 Task: Search one way flight ticket for 4 adults, 2 children, 2 infants in seat and 1 infant on lap in premium economy from Monroe: Monroe Regional Airport to Laramie: Laramie Regional Airport on 5-3-2023. Choice of flights is Delta. Number of bags: 9 checked bags. Price is upto 84000. Outbound departure time preference is 18:15.
Action: Mouse moved to (395, 151)
Screenshot: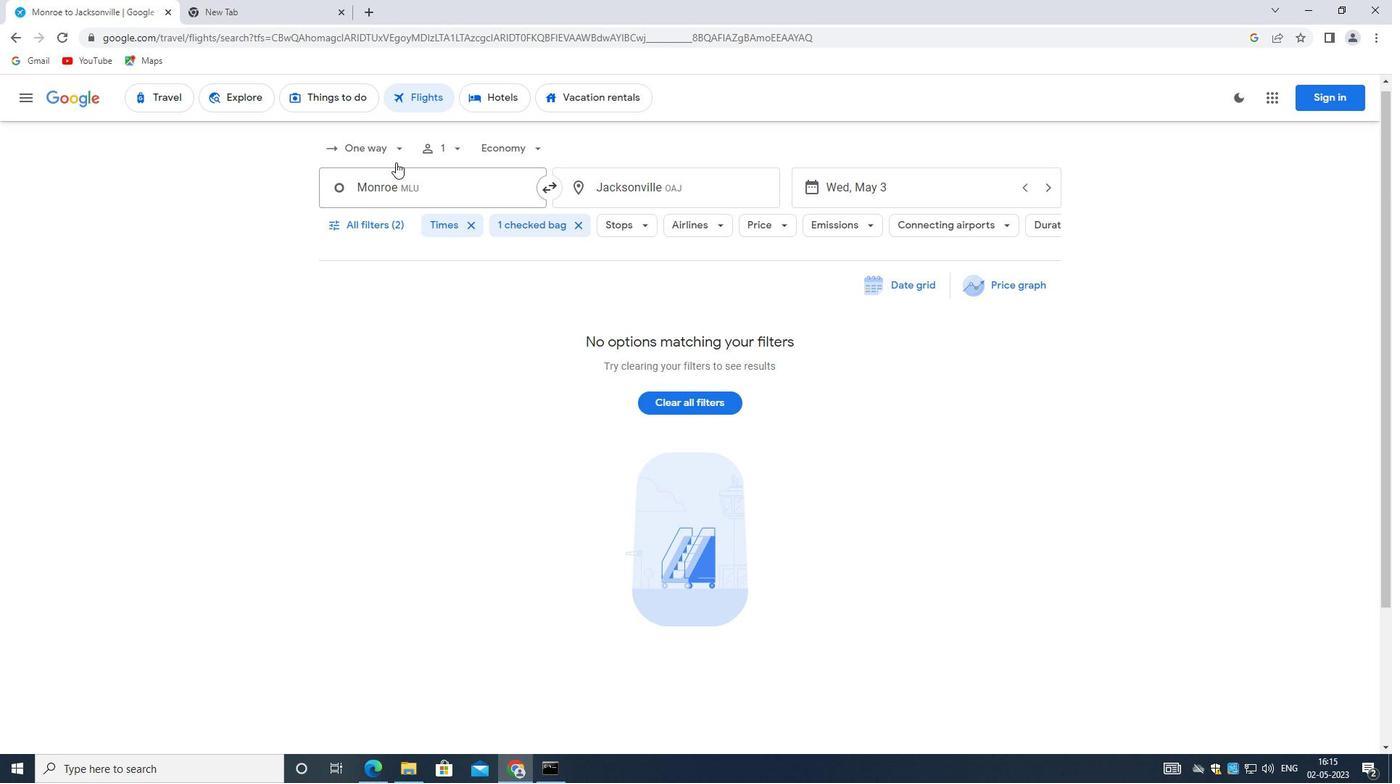 
Action: Mouse pressed left at (395, 151)
Screenshot: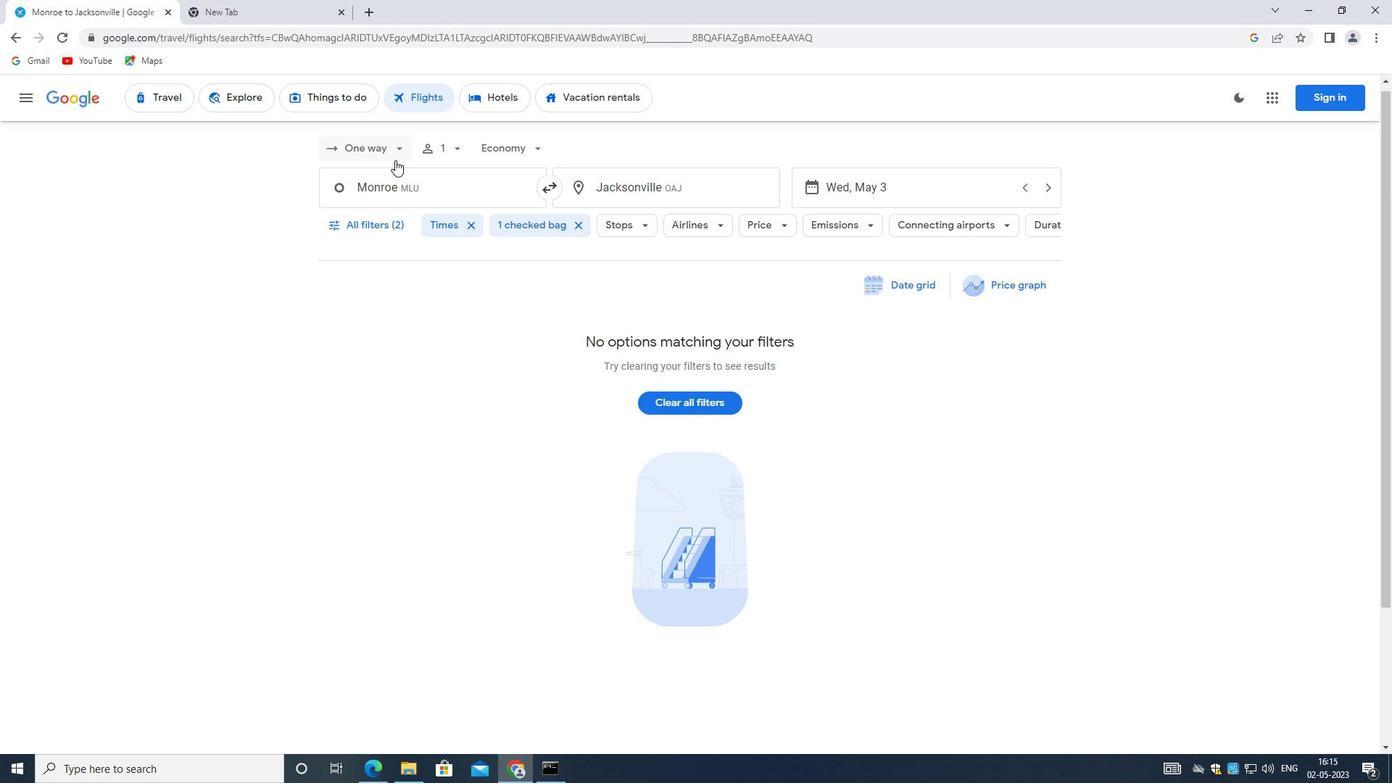 
Action: Mouse moved to (385, 213)
Screenshot: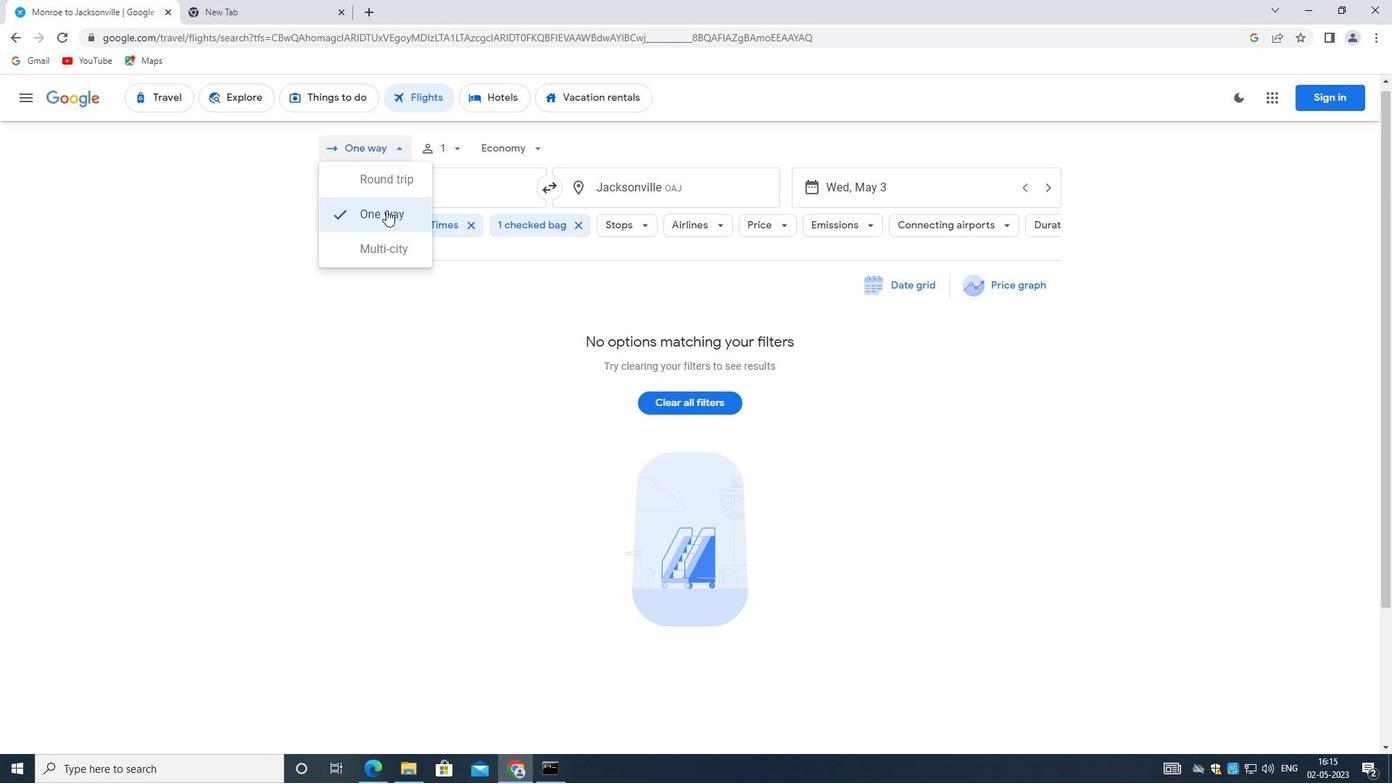 
Action: Mouse pressed left at (385, 213)
Screenshot: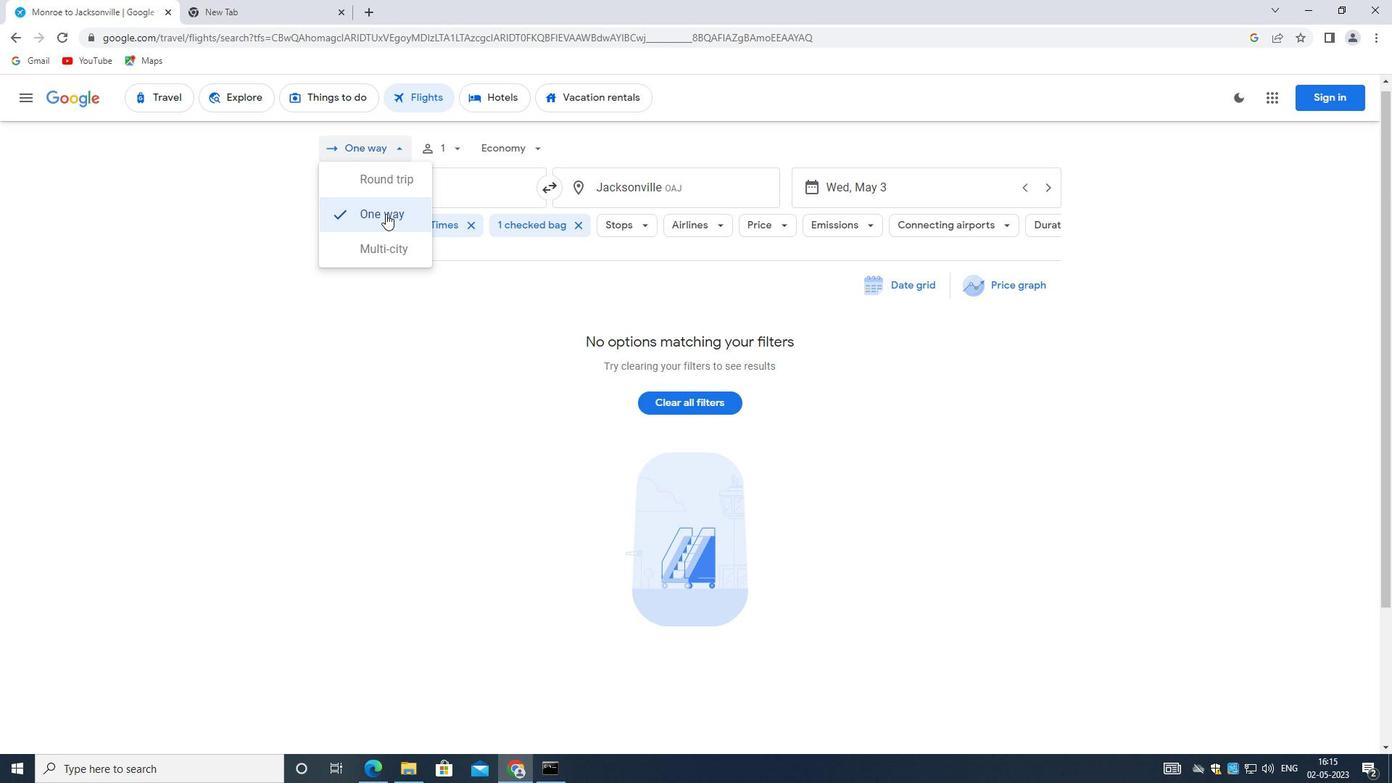 
Action: Mouse moved to (459, 146)
Screenshot: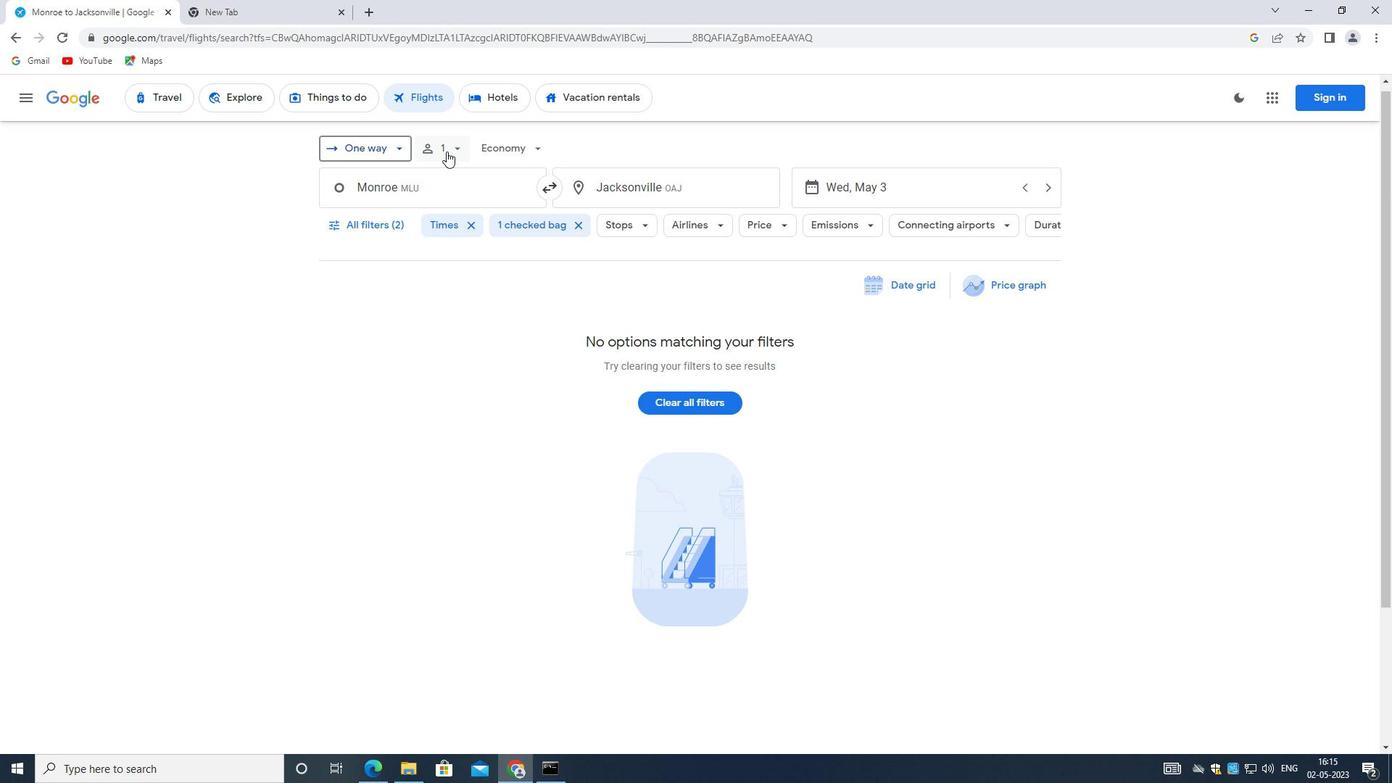 
Action: Mouse pressed left at (459, 146)
Screenshot: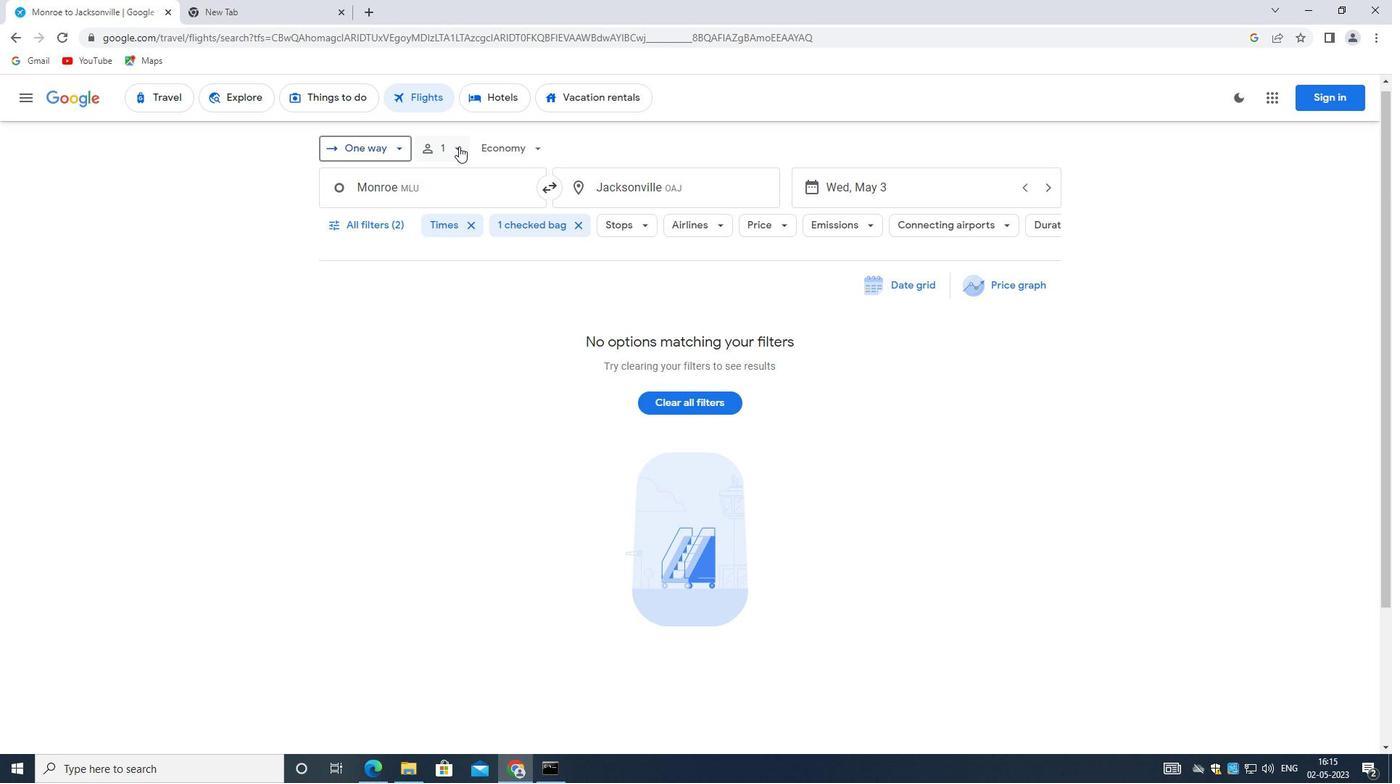 
Action: Mouse moved to (567, 182)
Screenshot: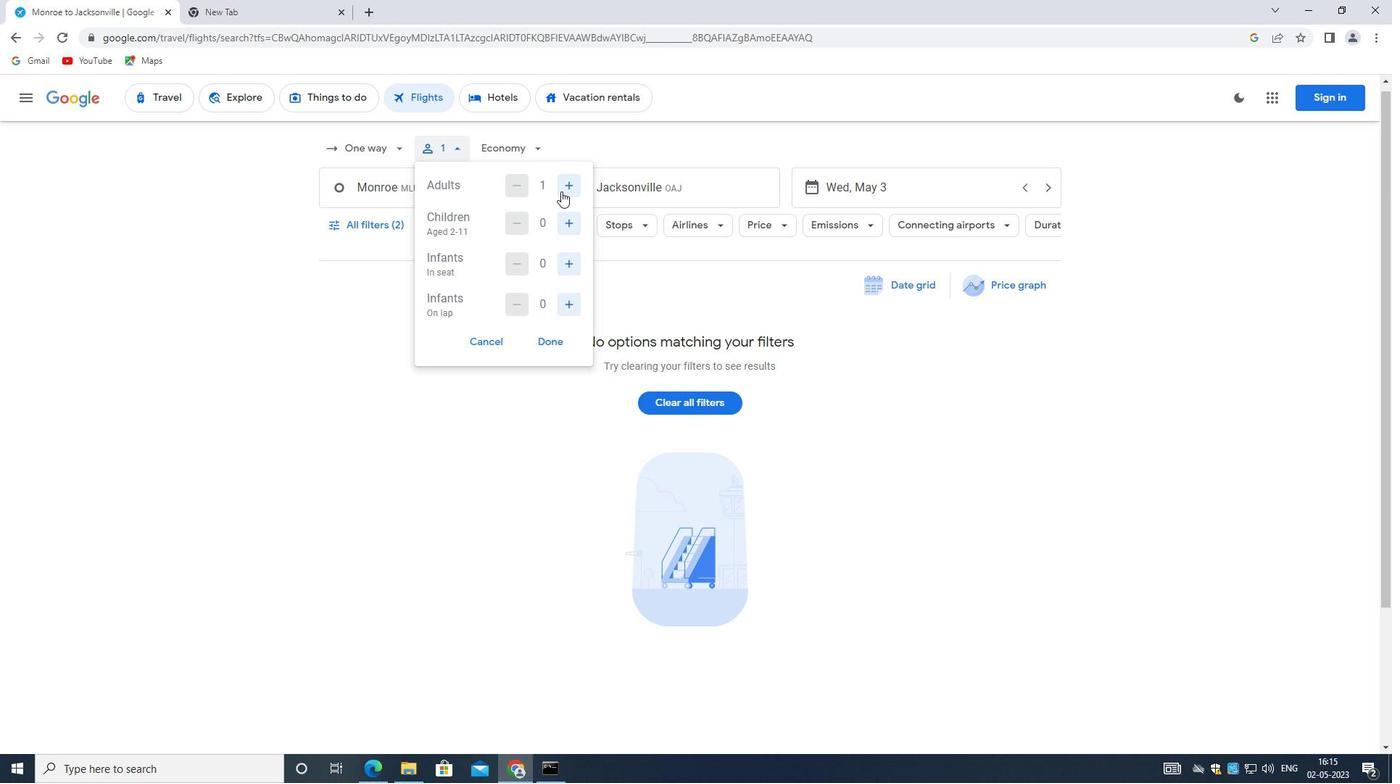 
Action: Mouse pressed left at (567, 182)
Screenshot: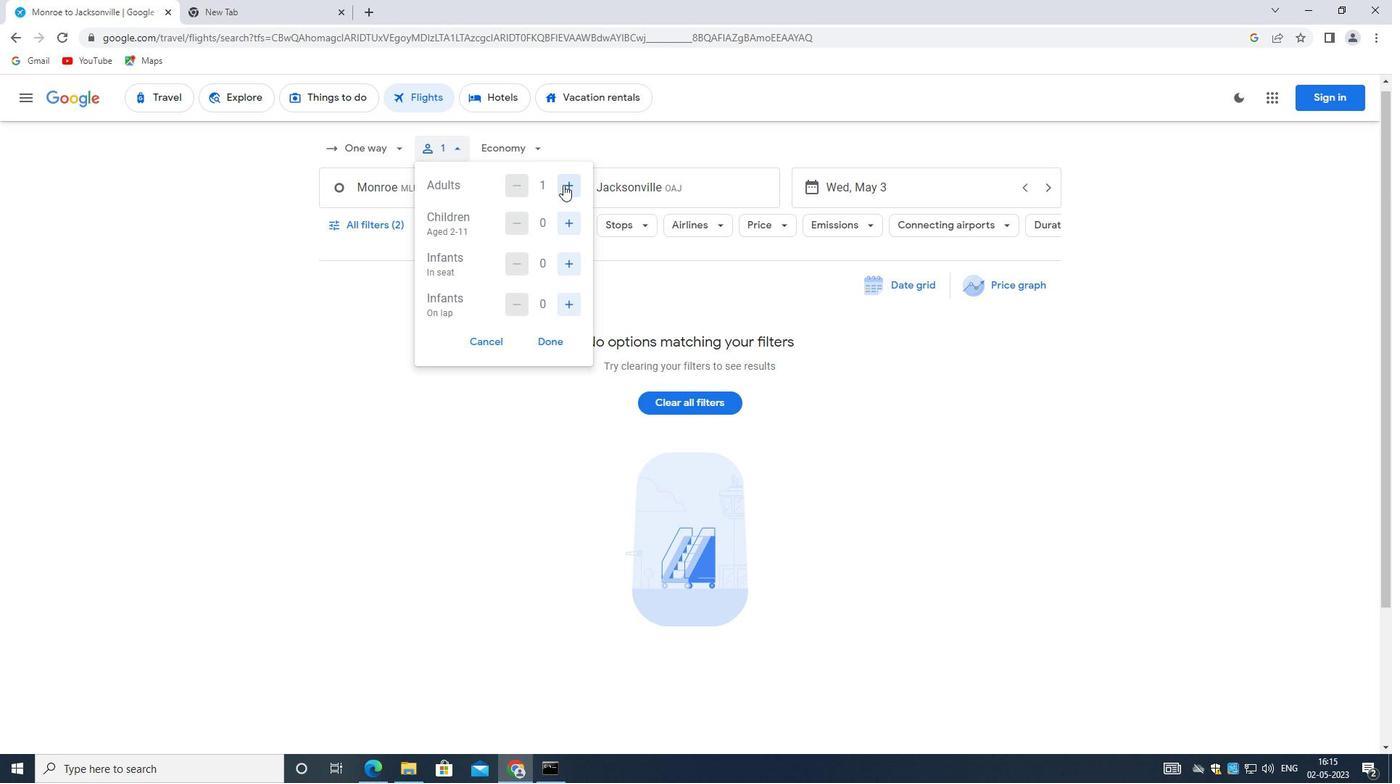 
Action: Mouse pressed left at (567, 182)
Screenshot: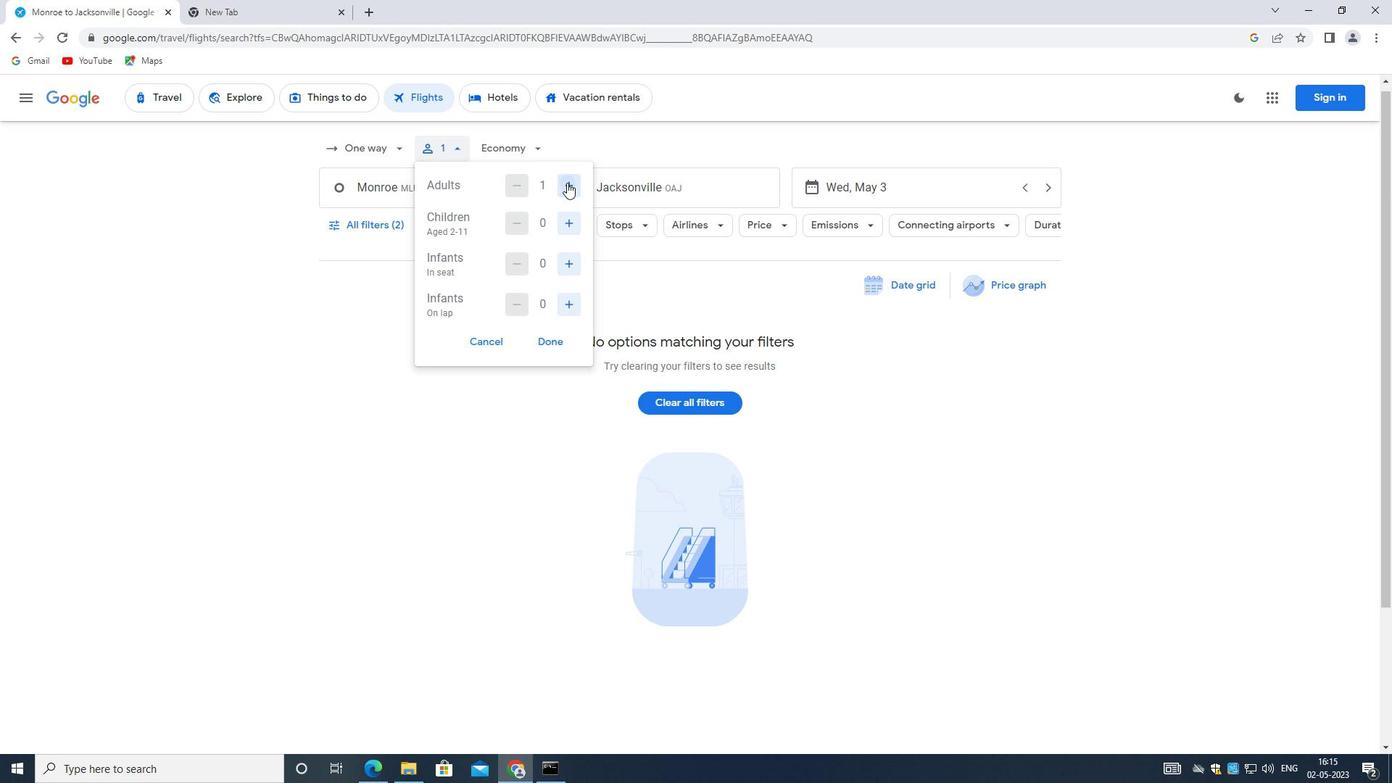 
Action: Mouse moved to (567, 182)
Screenshot: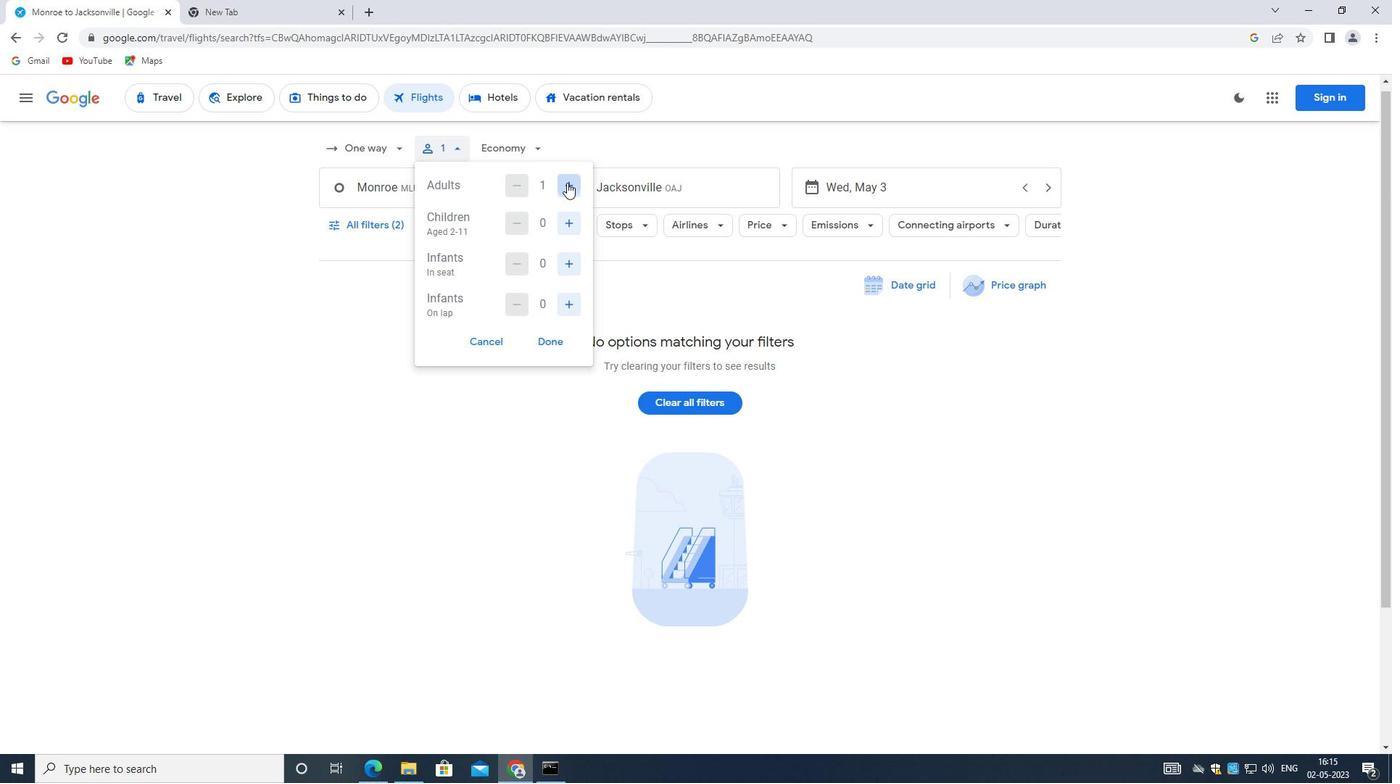 
Action: Mouse pressed left at (567, 182)
Screenshot: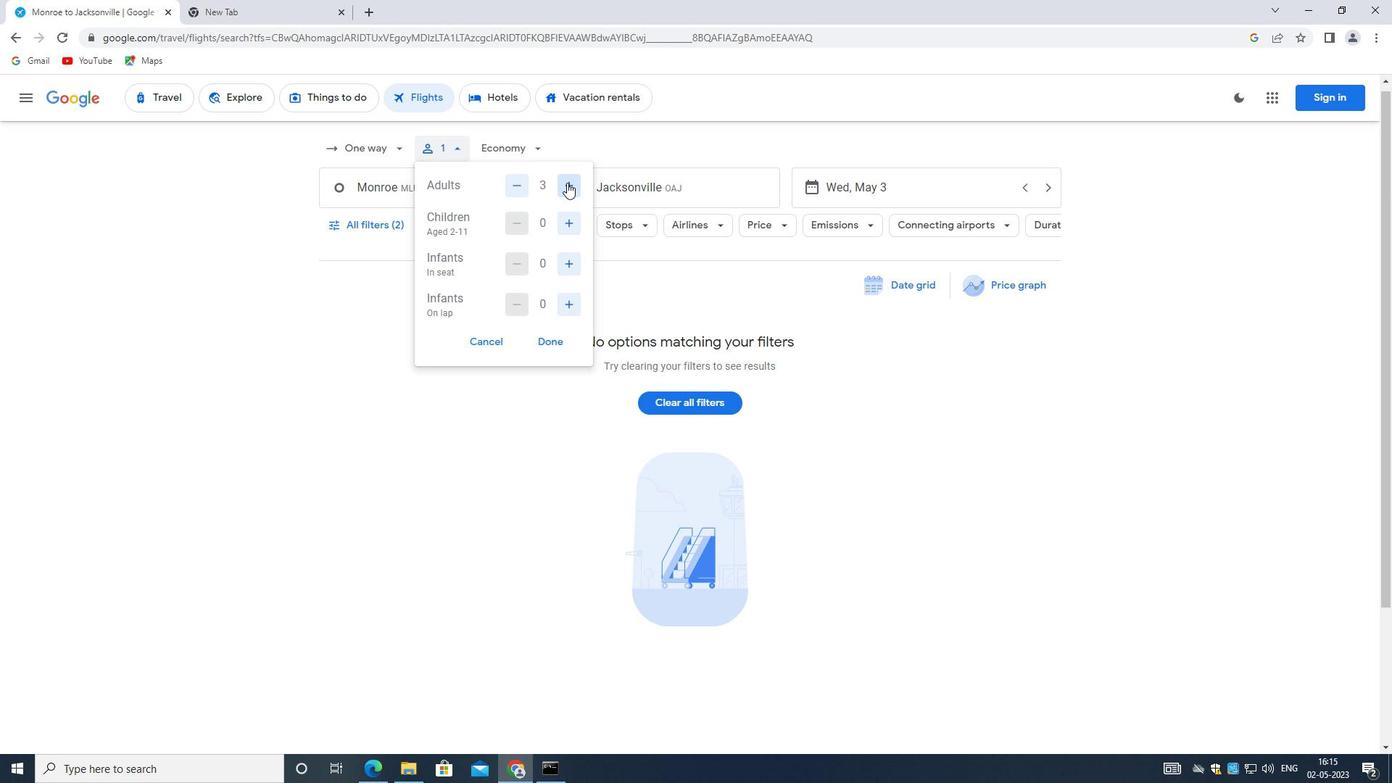 
Action: Mouse moved to (571, 226)
Screenshot: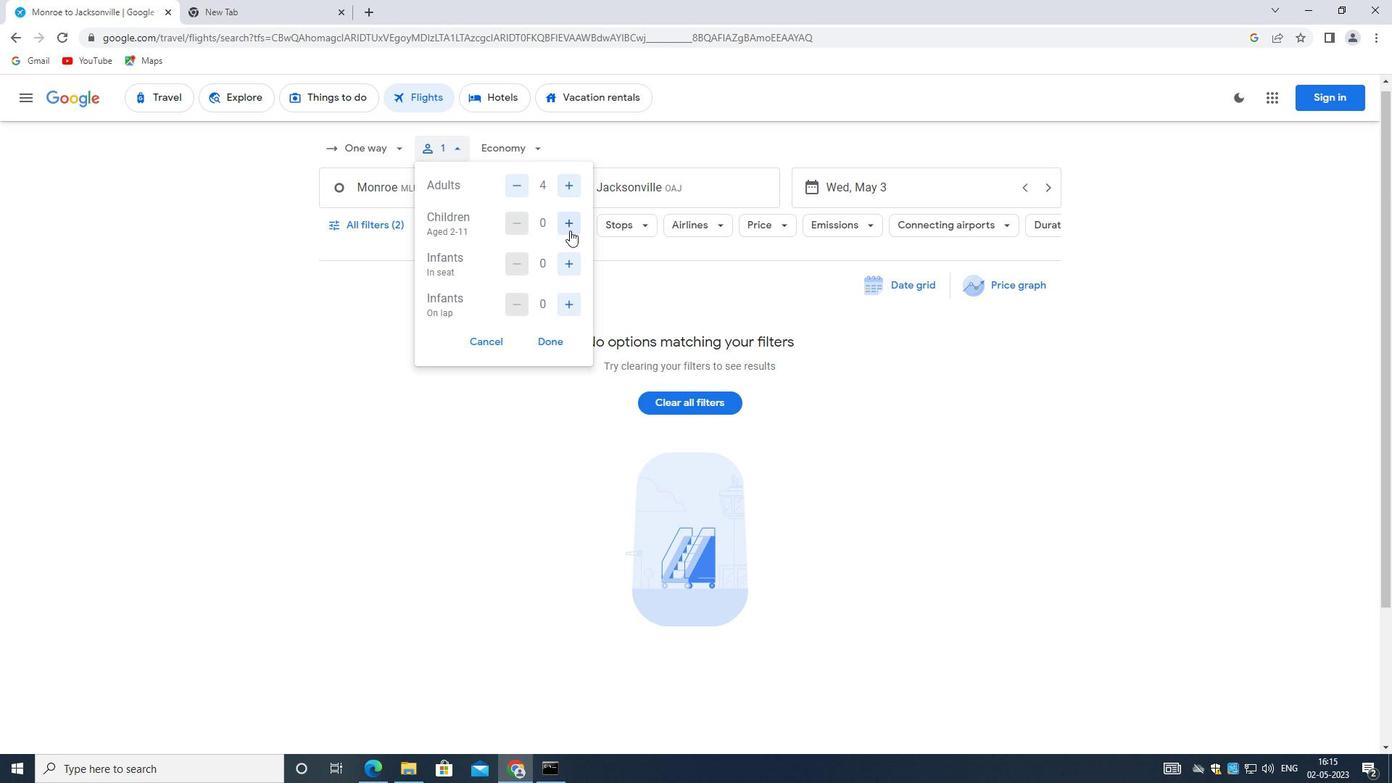 
Action: Mouse pressed left at (571, 226)
Screenshot: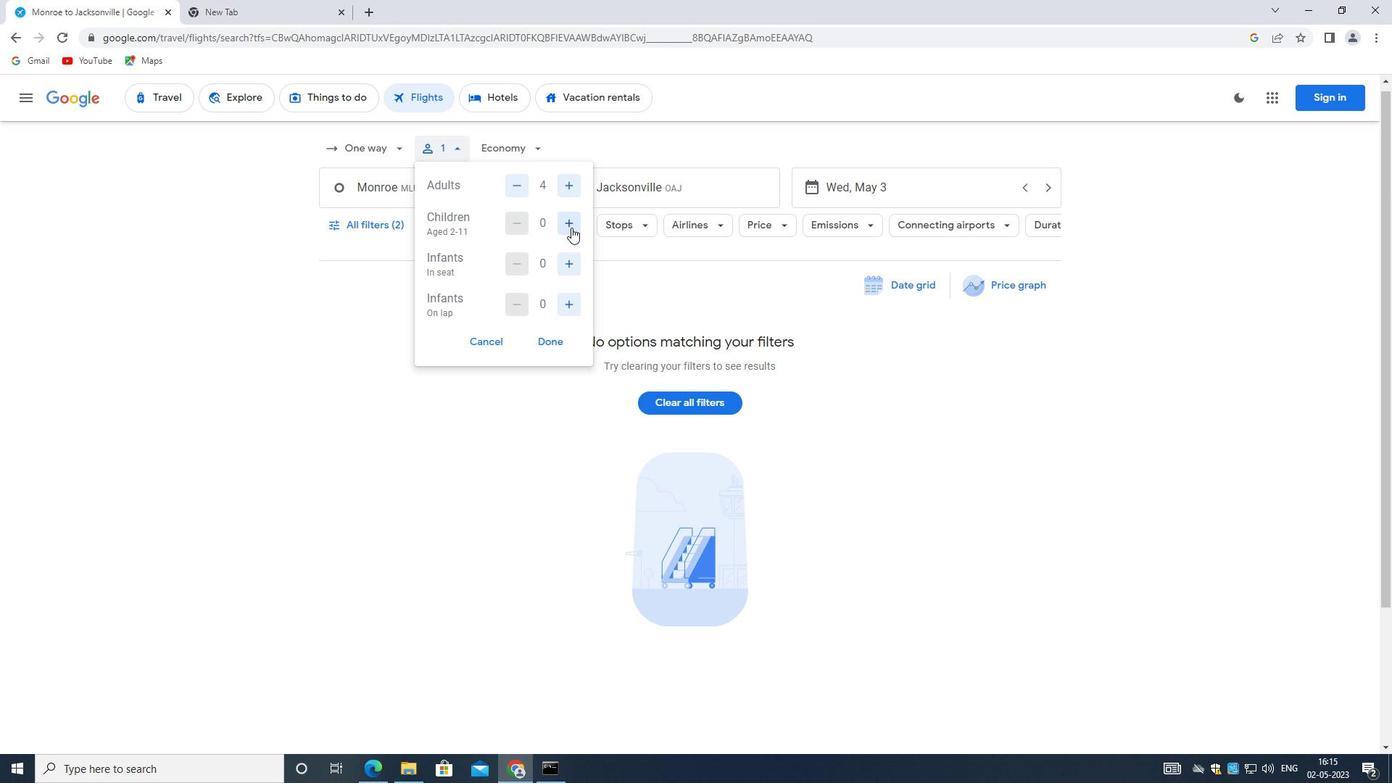 
Action: Mouse pressed left at (571, 226)
Screenshot: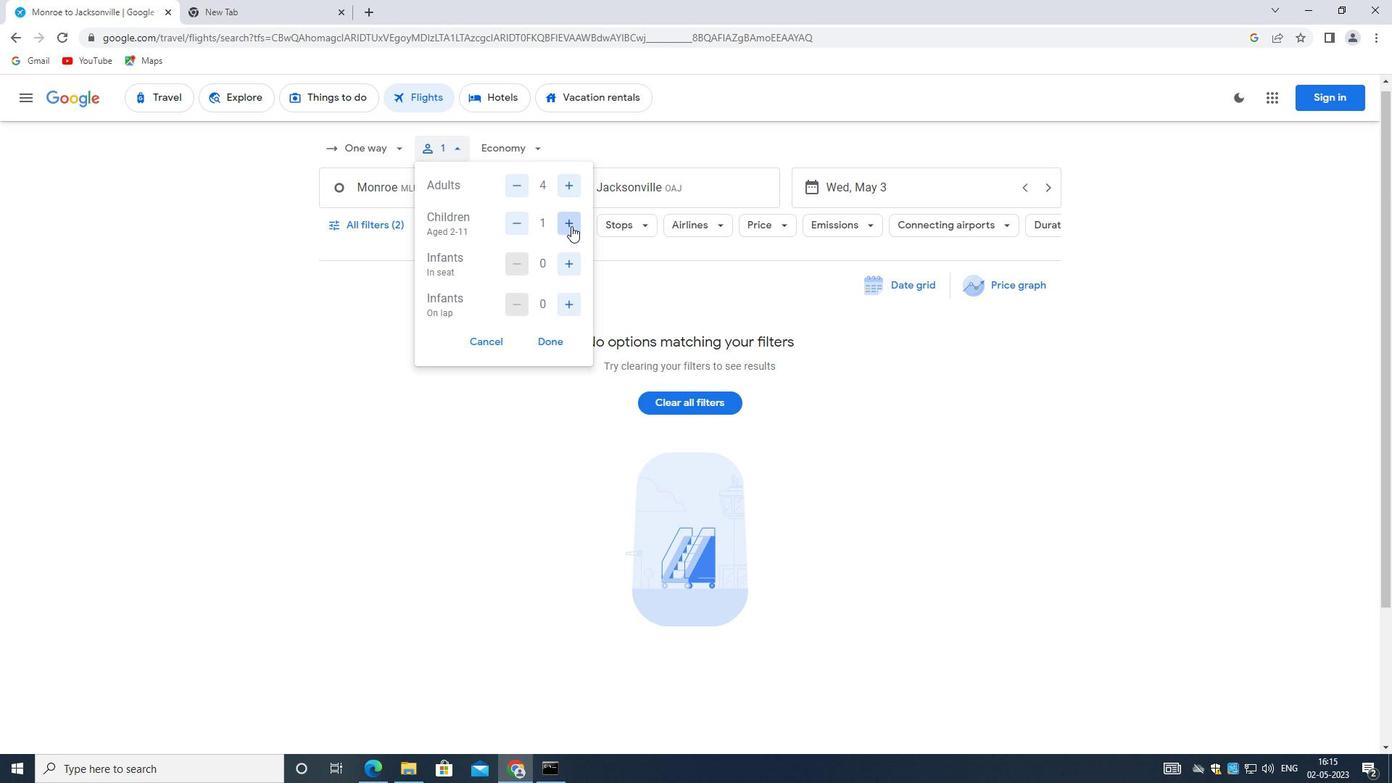 
Action: Mouse moved to (565, 261)
Screenshot: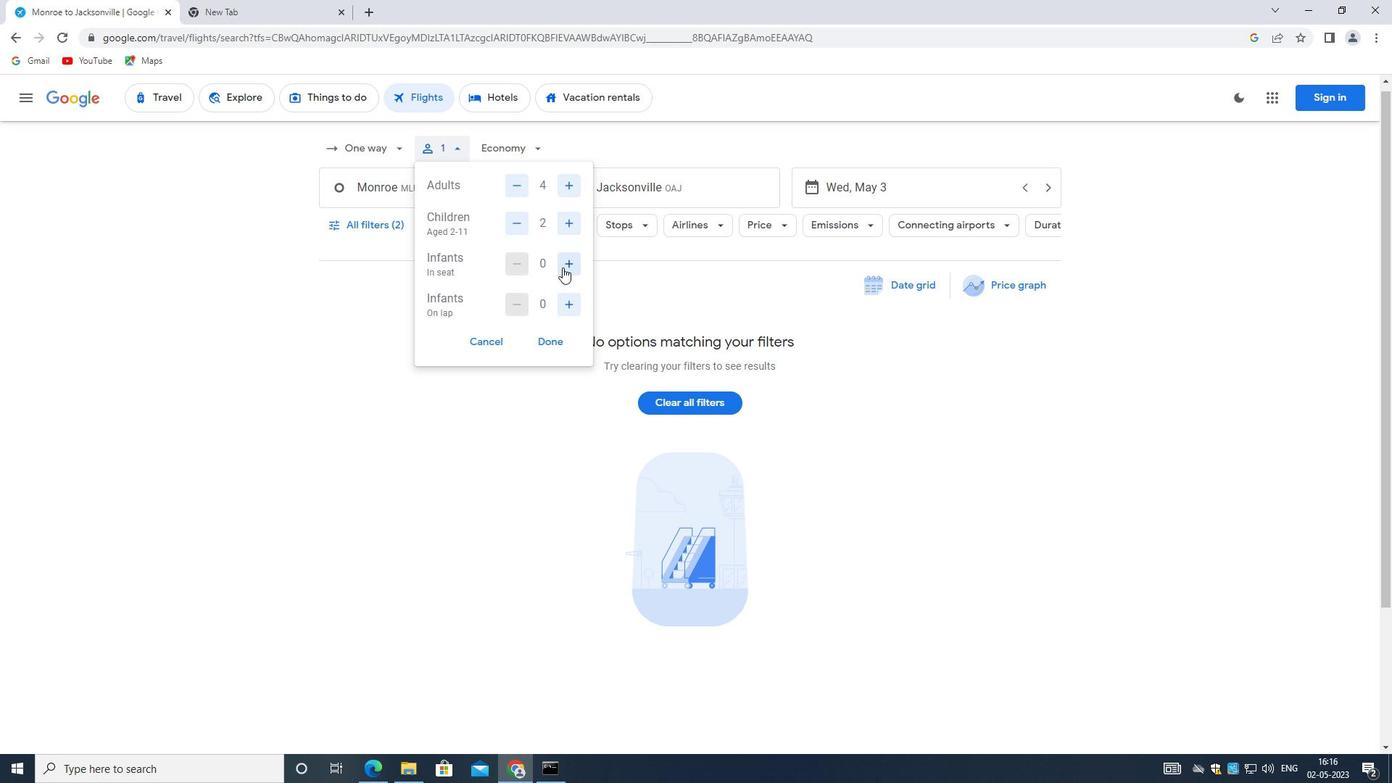 
Action: Mouse pressed left at (565, 261)
Screenshot: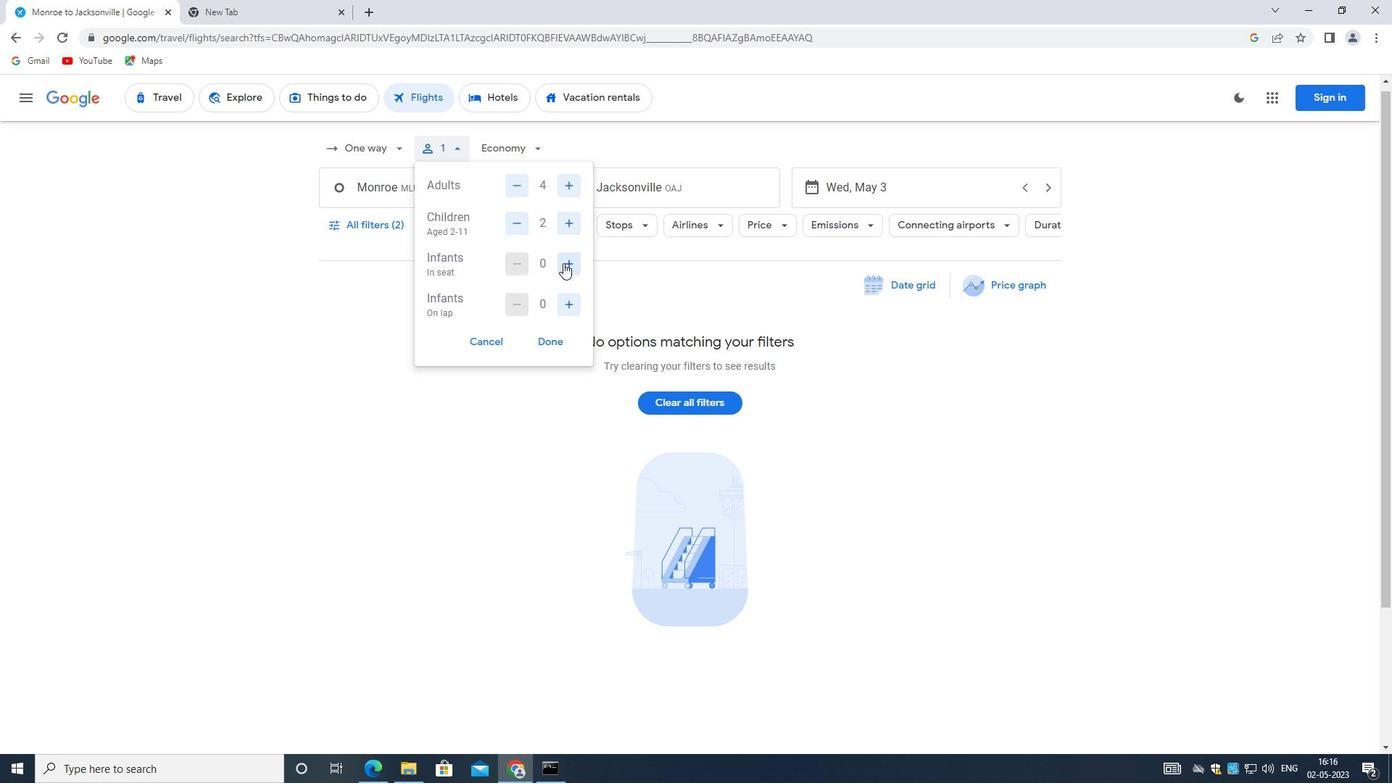 
Action: Mouse moved to (565, 260)
Screenshot: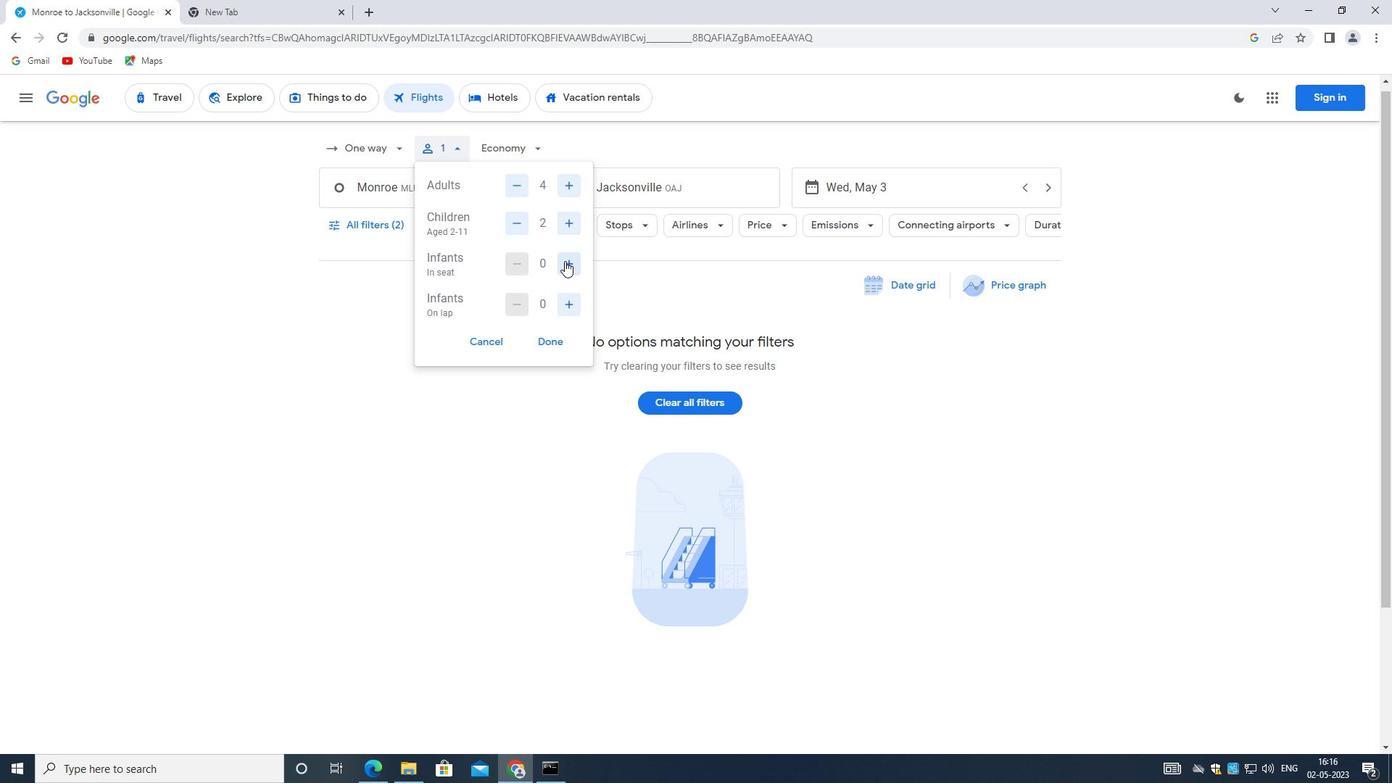 
Action: Mouse pressed left at (565, 260)
Screenshot: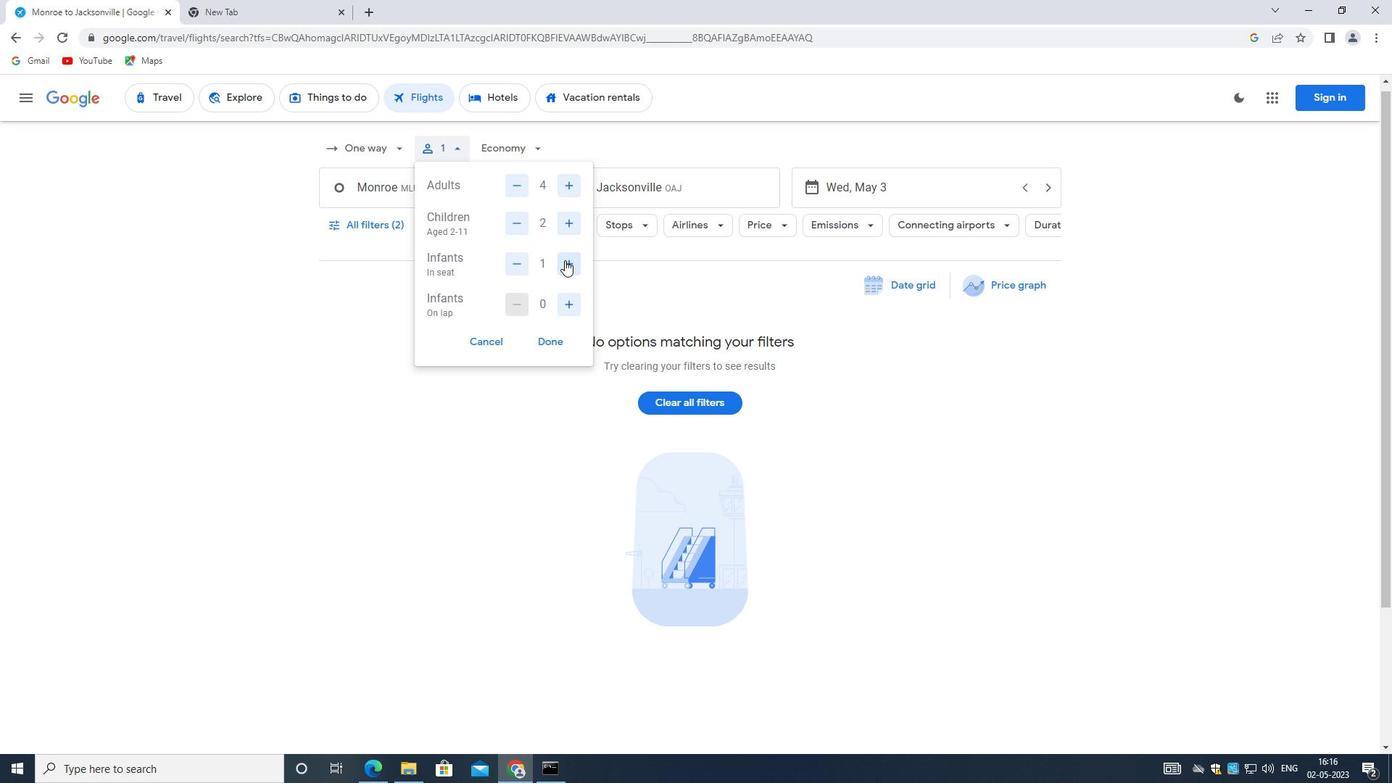 
Action: Mouse moved to (563, 296)
Screenshot: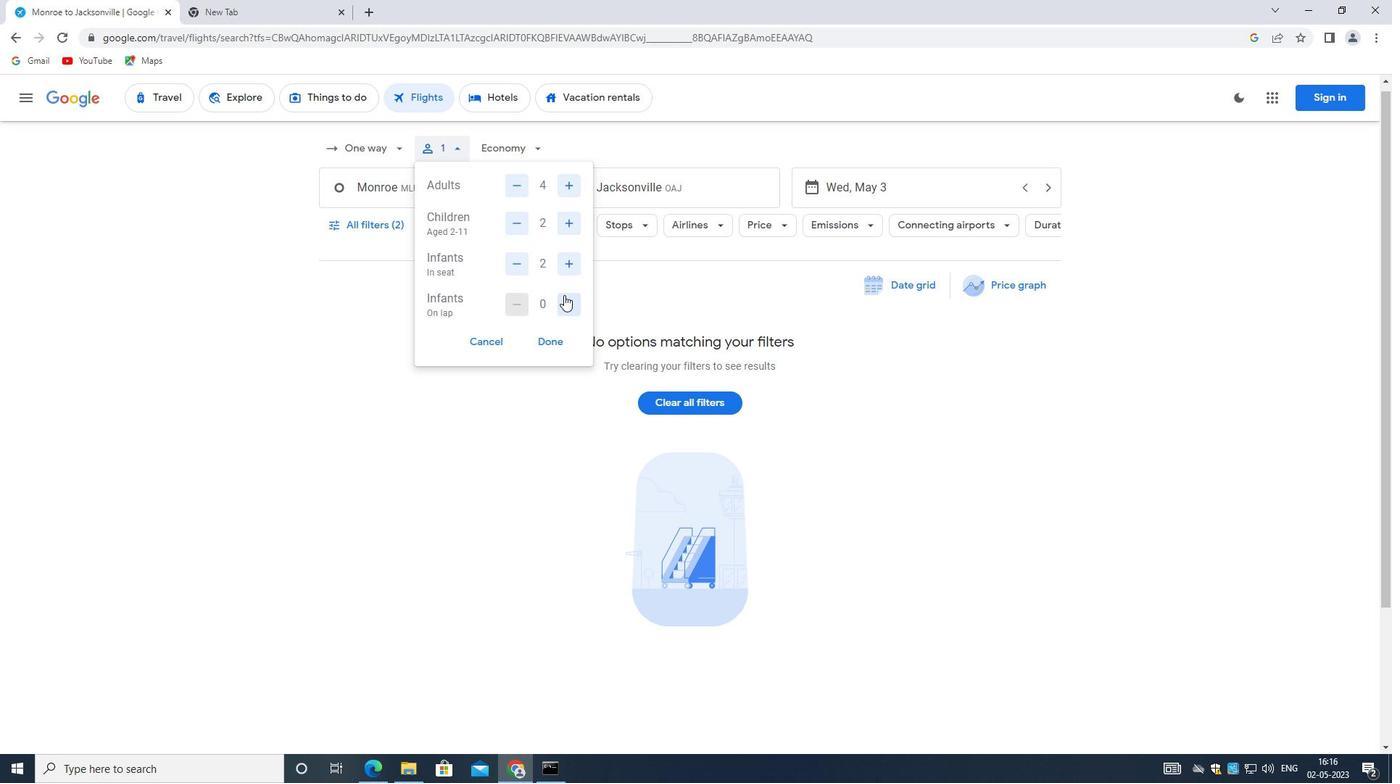 
Action: Mouse pressed left at (563, 296)
Screenshot: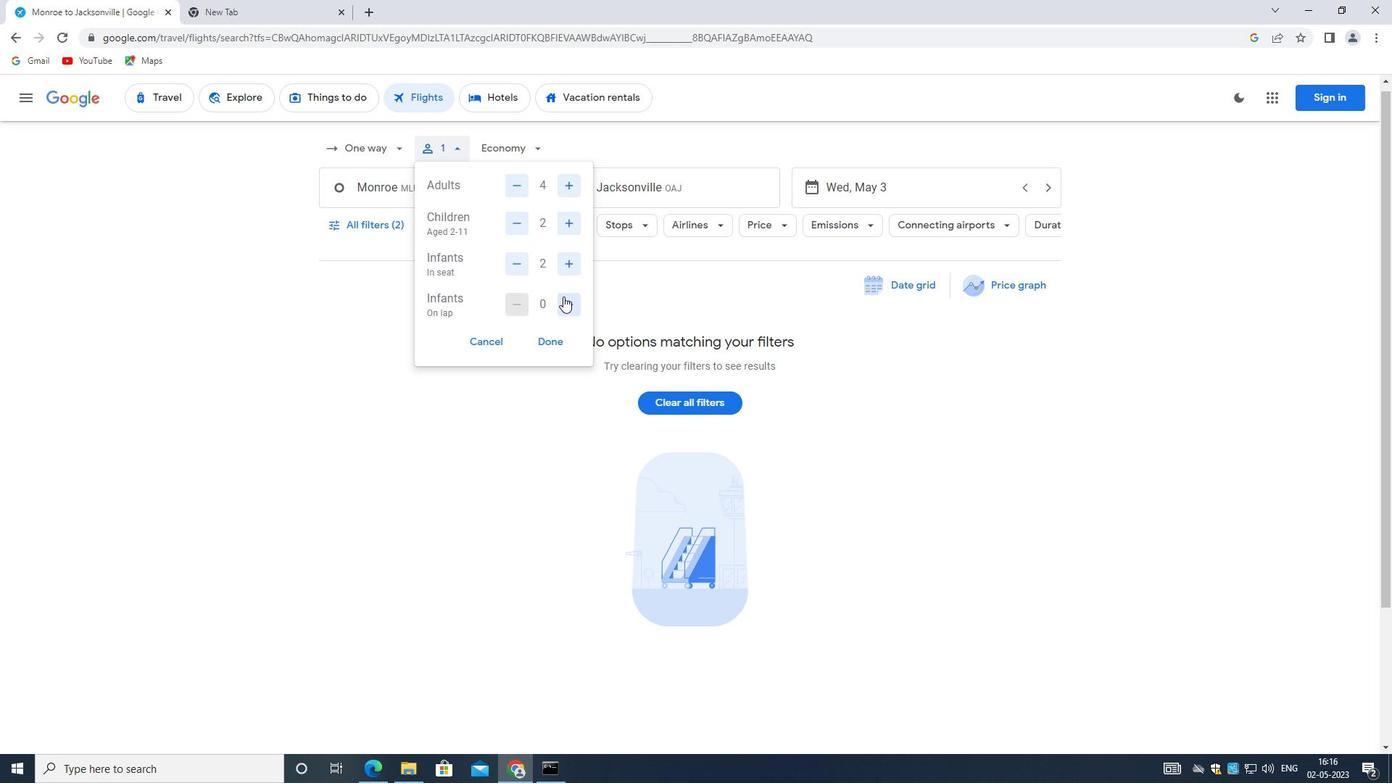 
Action: Mouse moved to (554, 335)
Screenshot: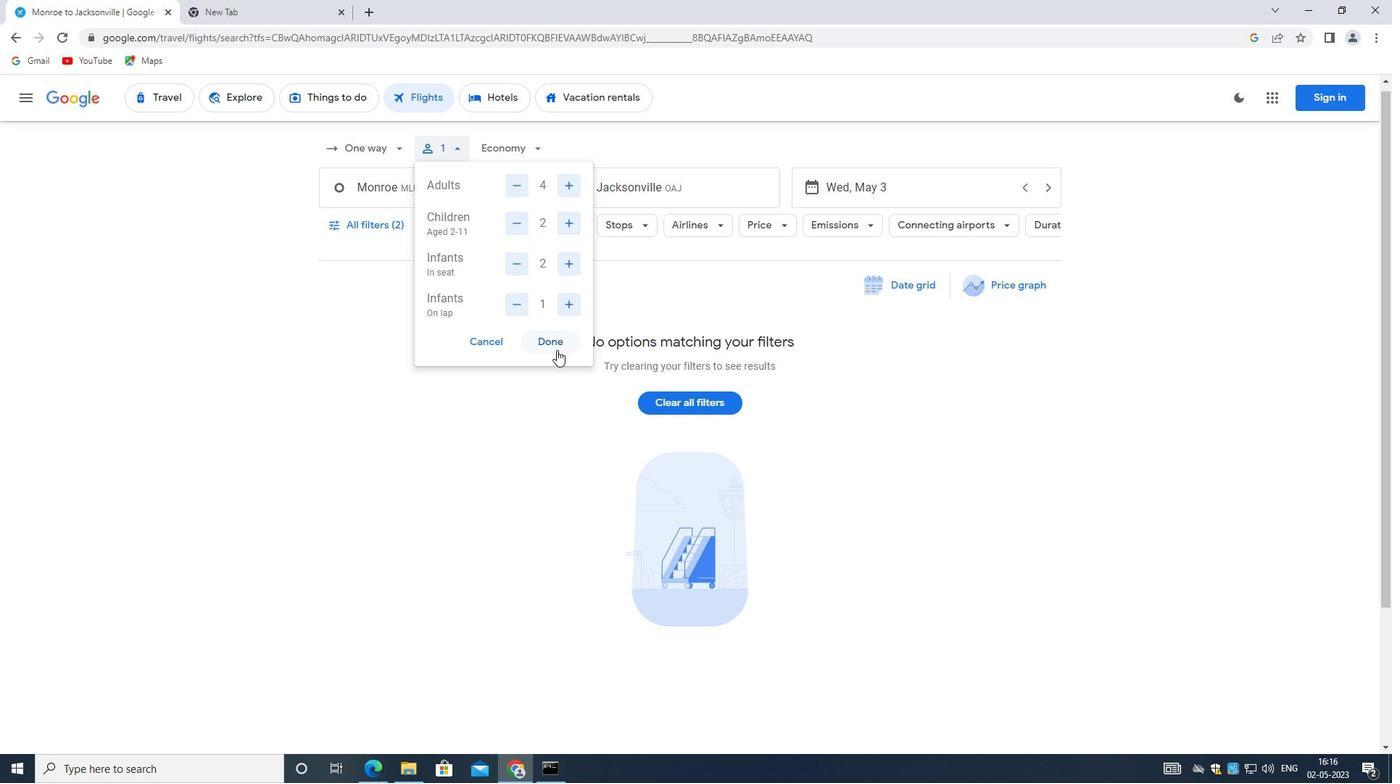 
Action: Mouse pressed left at (554, 335)
Screenshot: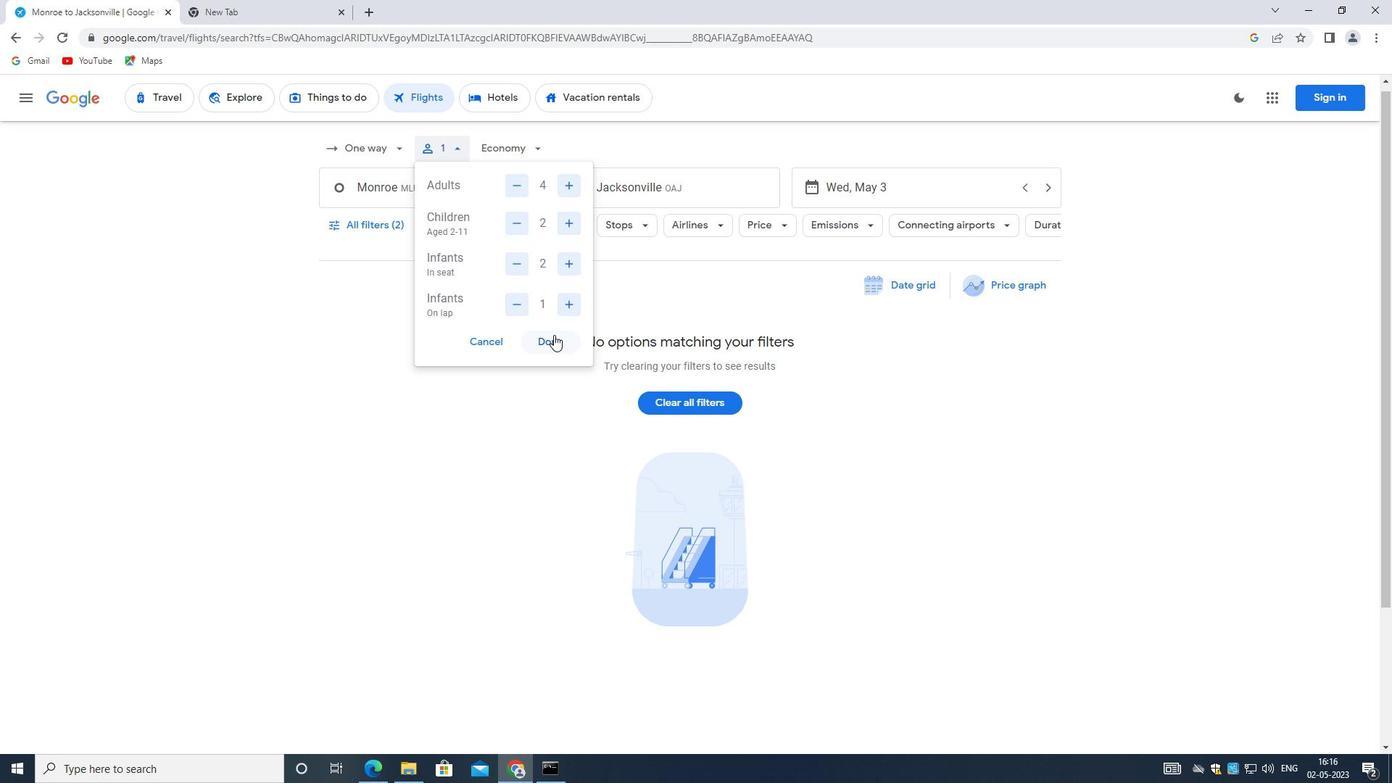 
Action: Mouse moved to (522, 146)
Screenshot: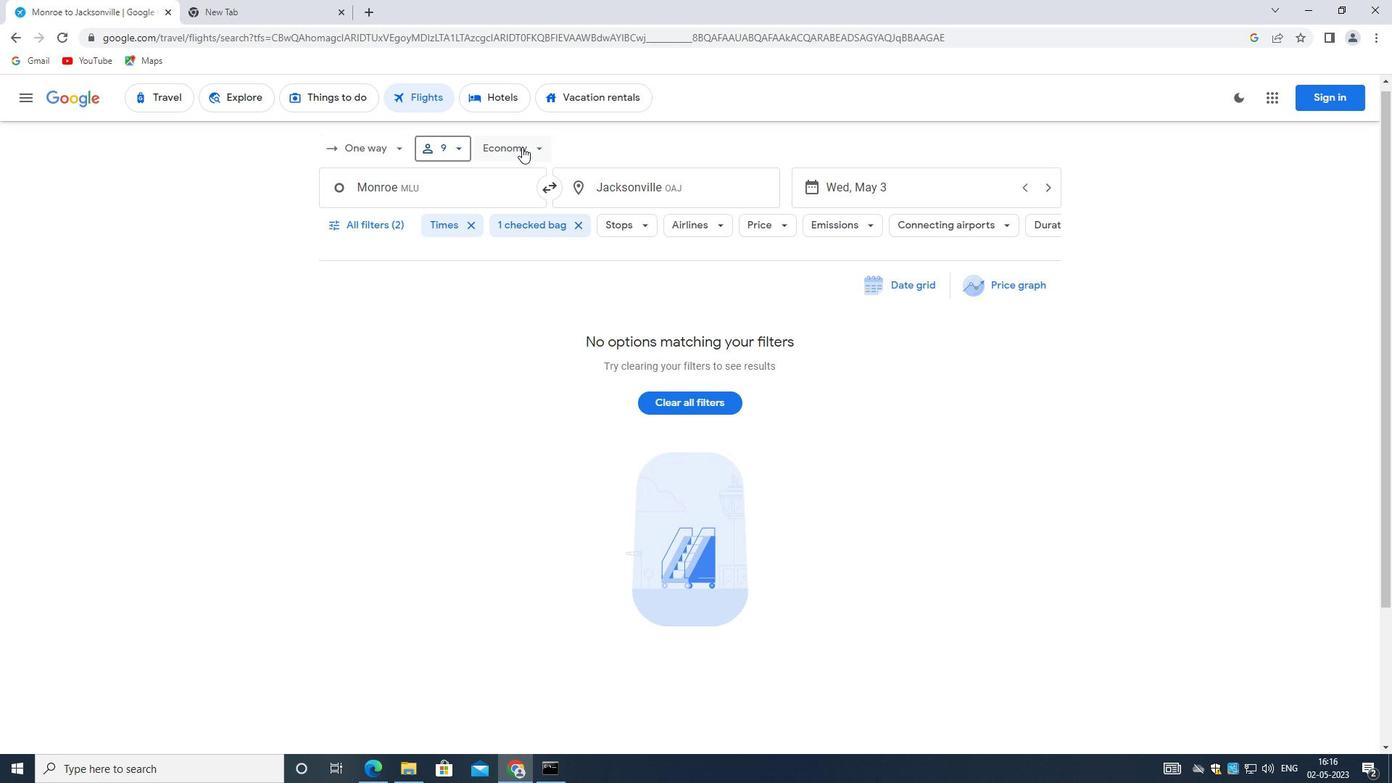 
Action: Mouse pressed left at (522, 146)
Screenshot: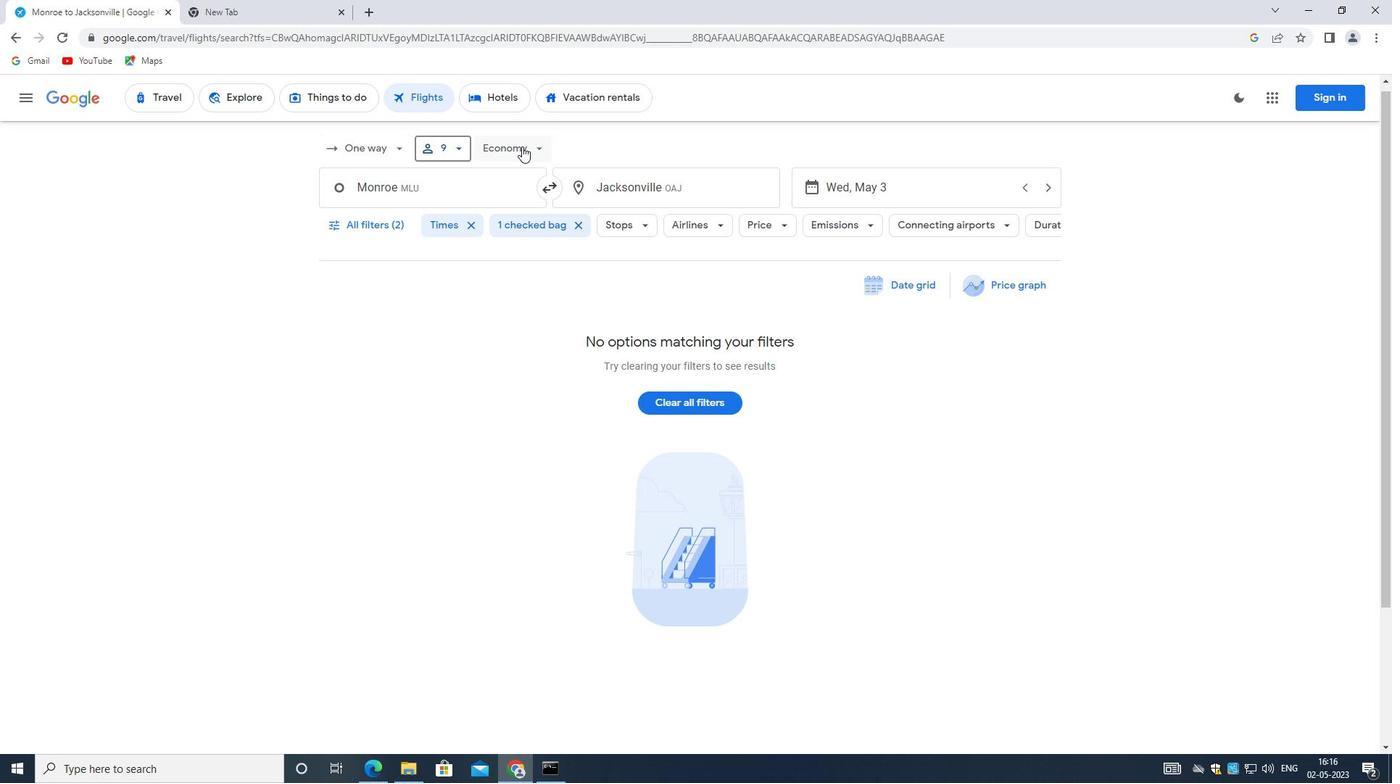 
Action: Mouse moved to (559, 214)
Screenshot: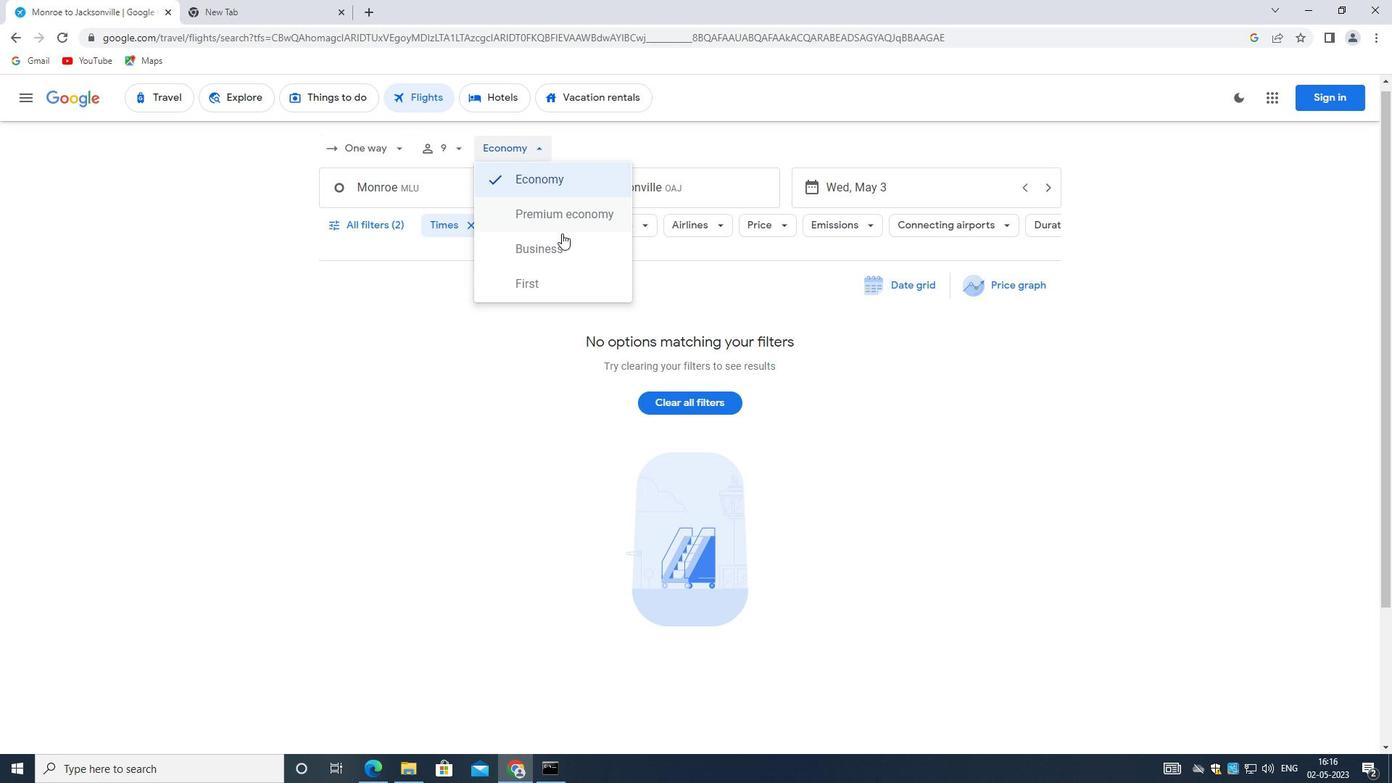 
Action: Mouse pressed left at (559, 214)
Screenshot: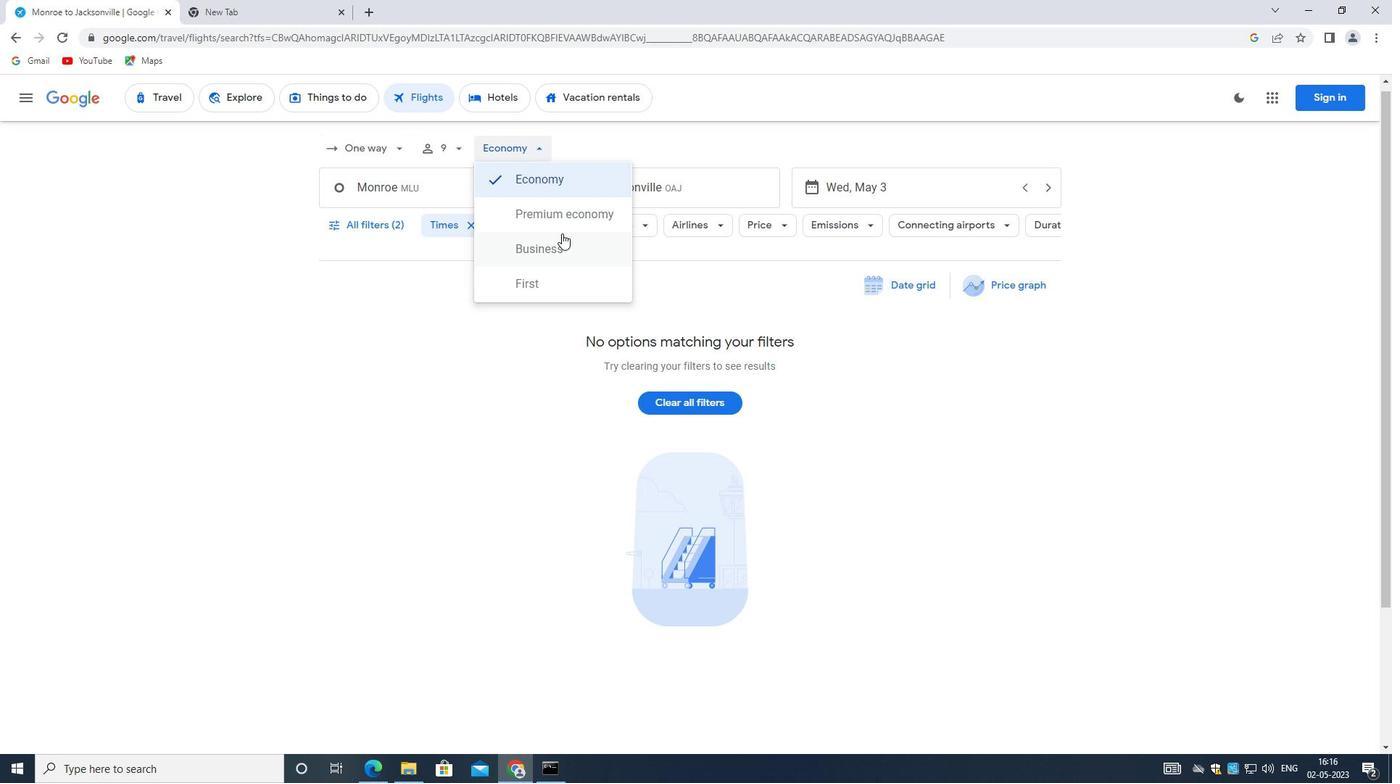 
Action: Mouse moved to (431, 187)
Screenshot: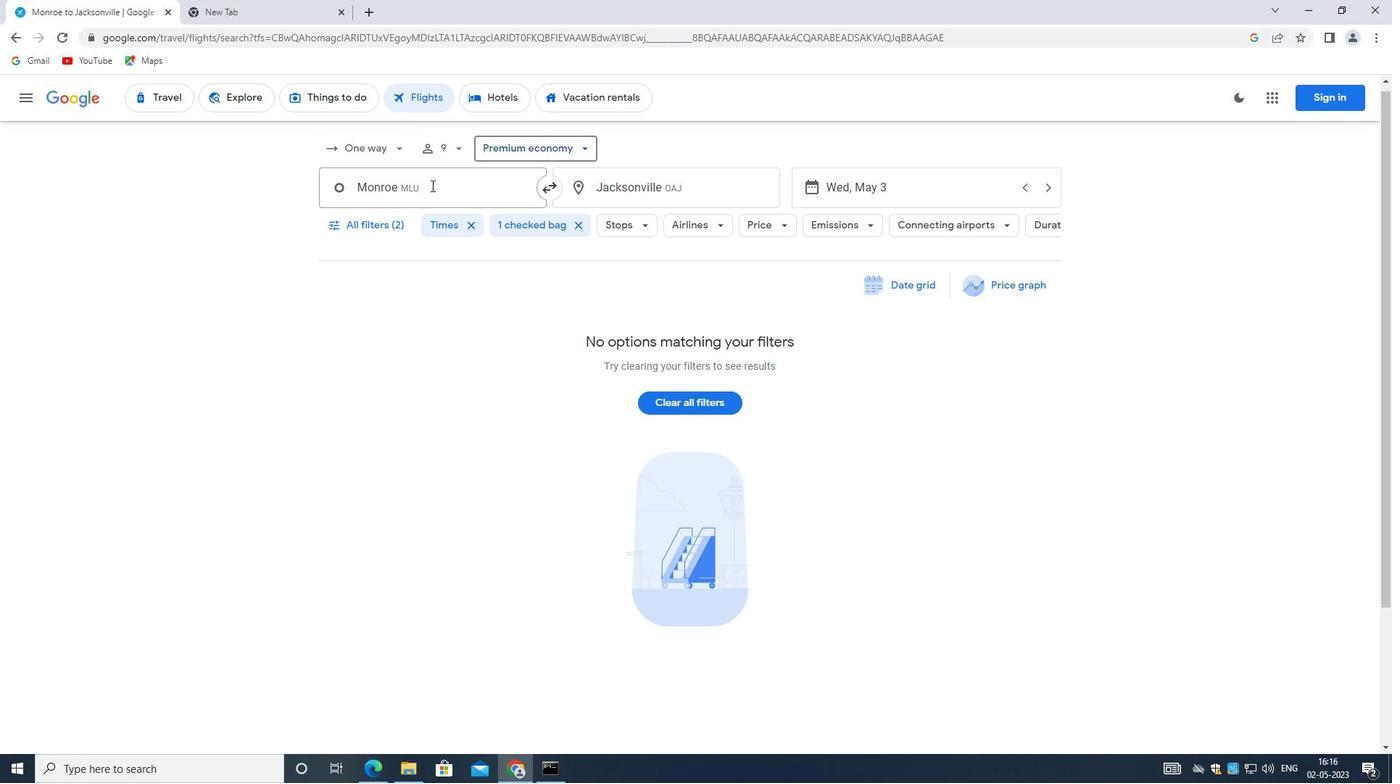 
Action: Mouse pressed left at (431, 187)
Screenshot: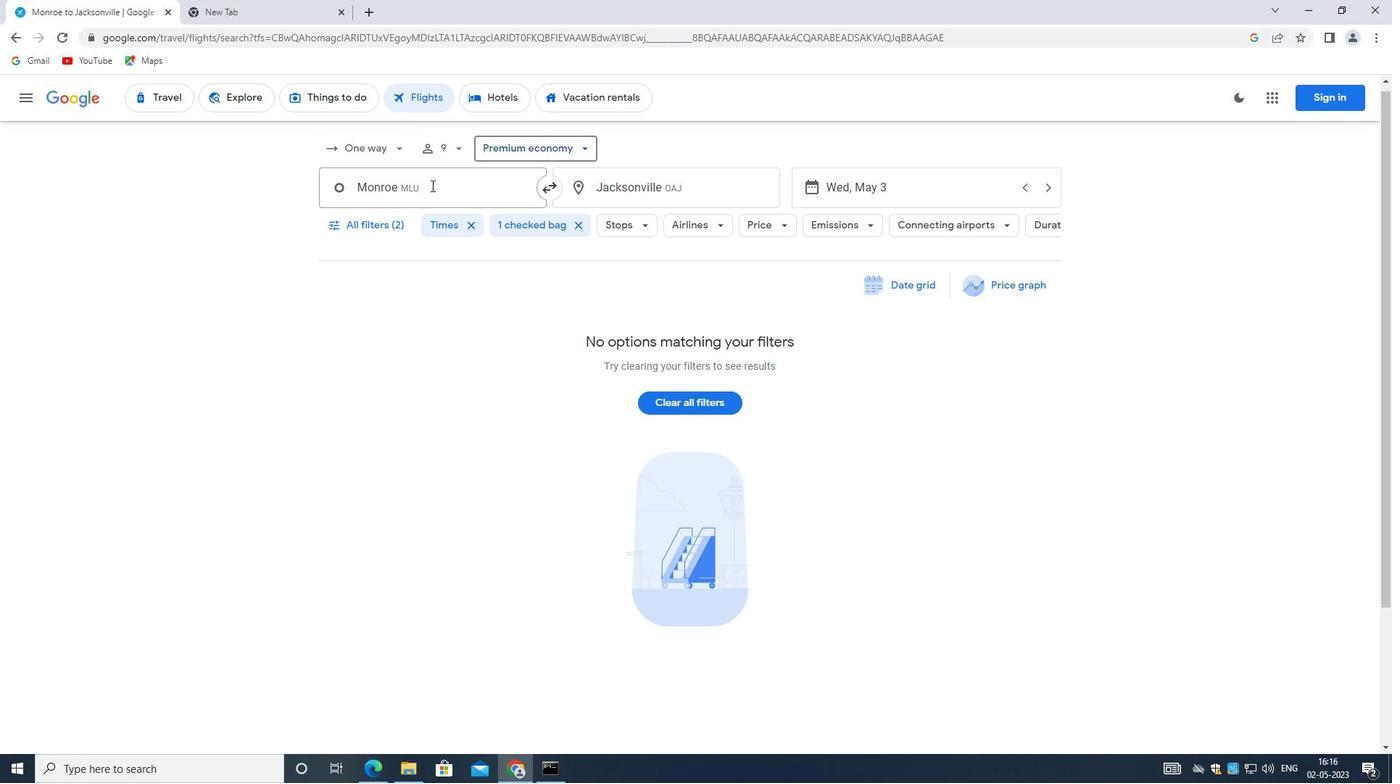 
Action: Mouse moved to (409, 223)
Screenshot: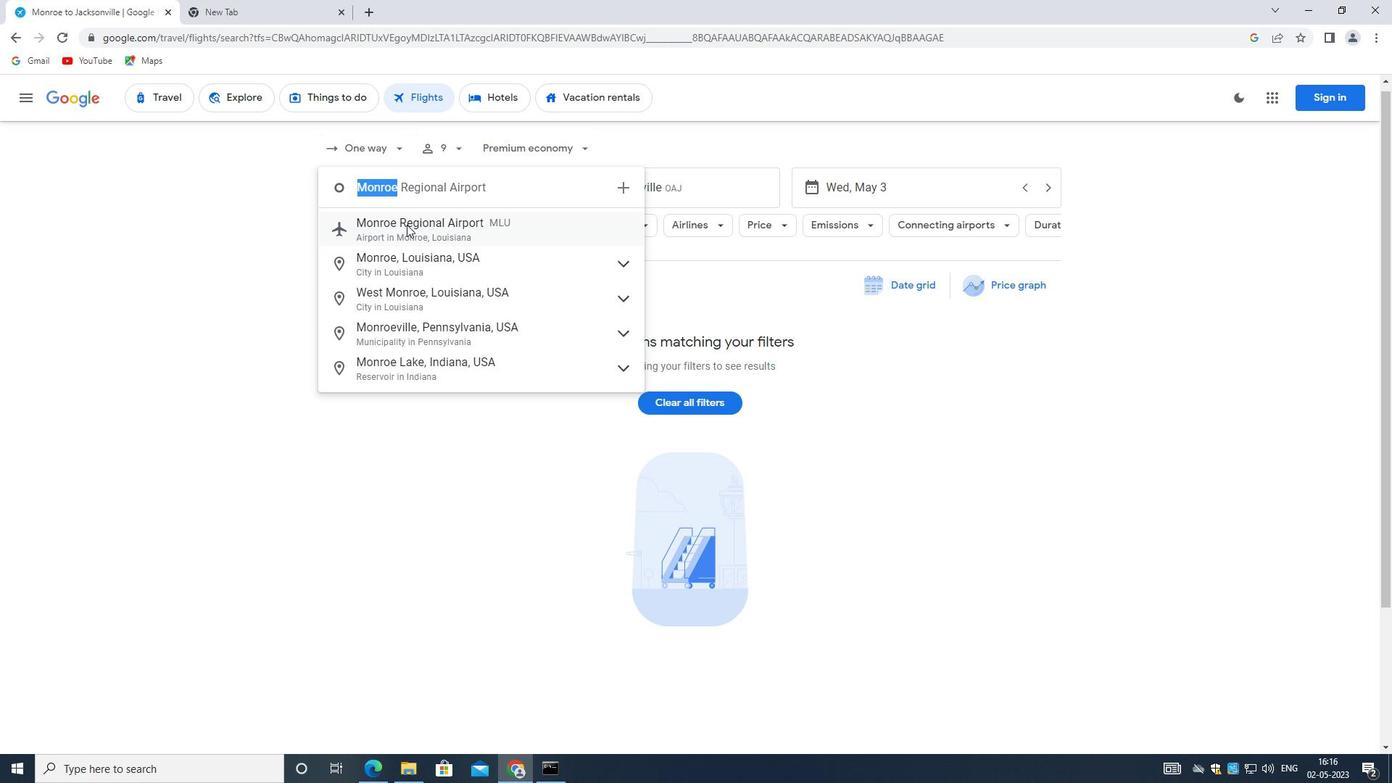 
Action: Mouse pressed left at (409, 223)
Screenshot: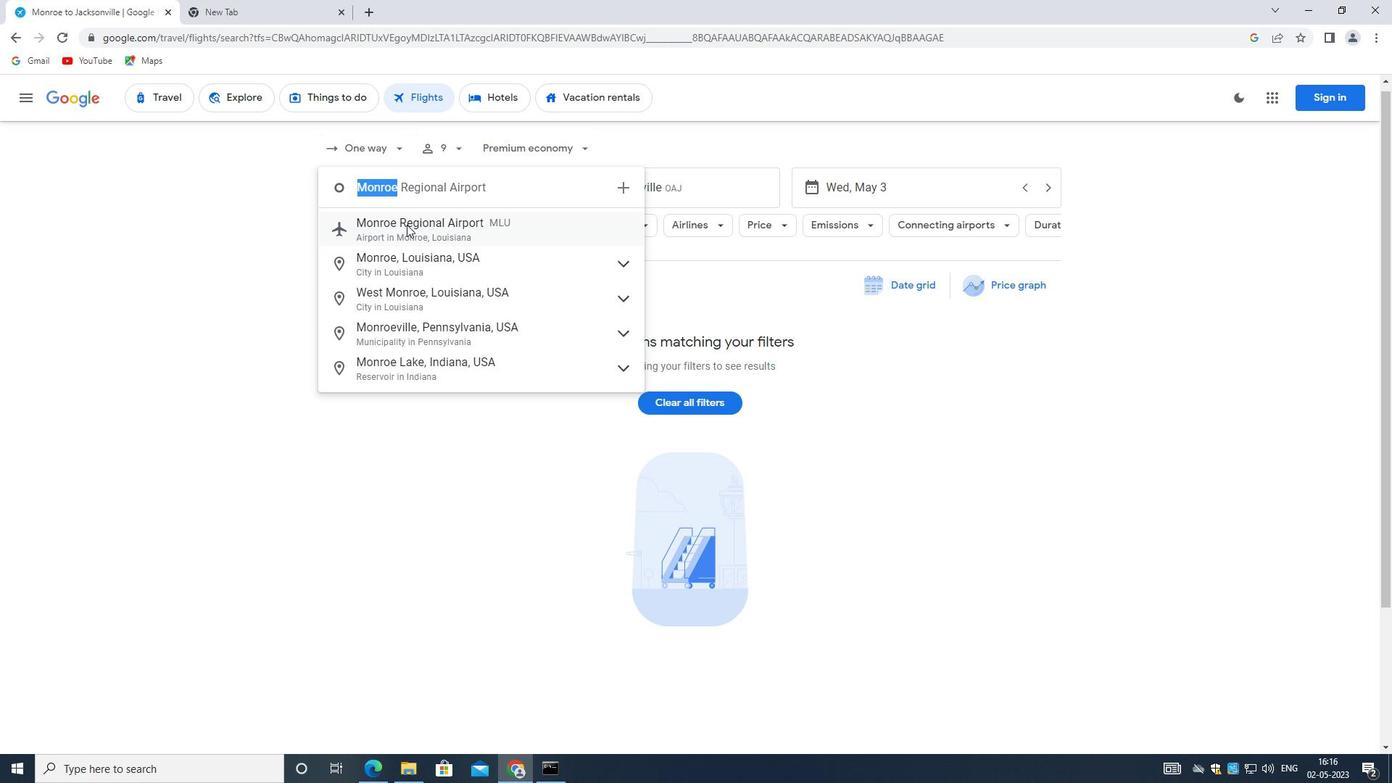 
Action: Mouse moved to (652, 180)
Screenshot: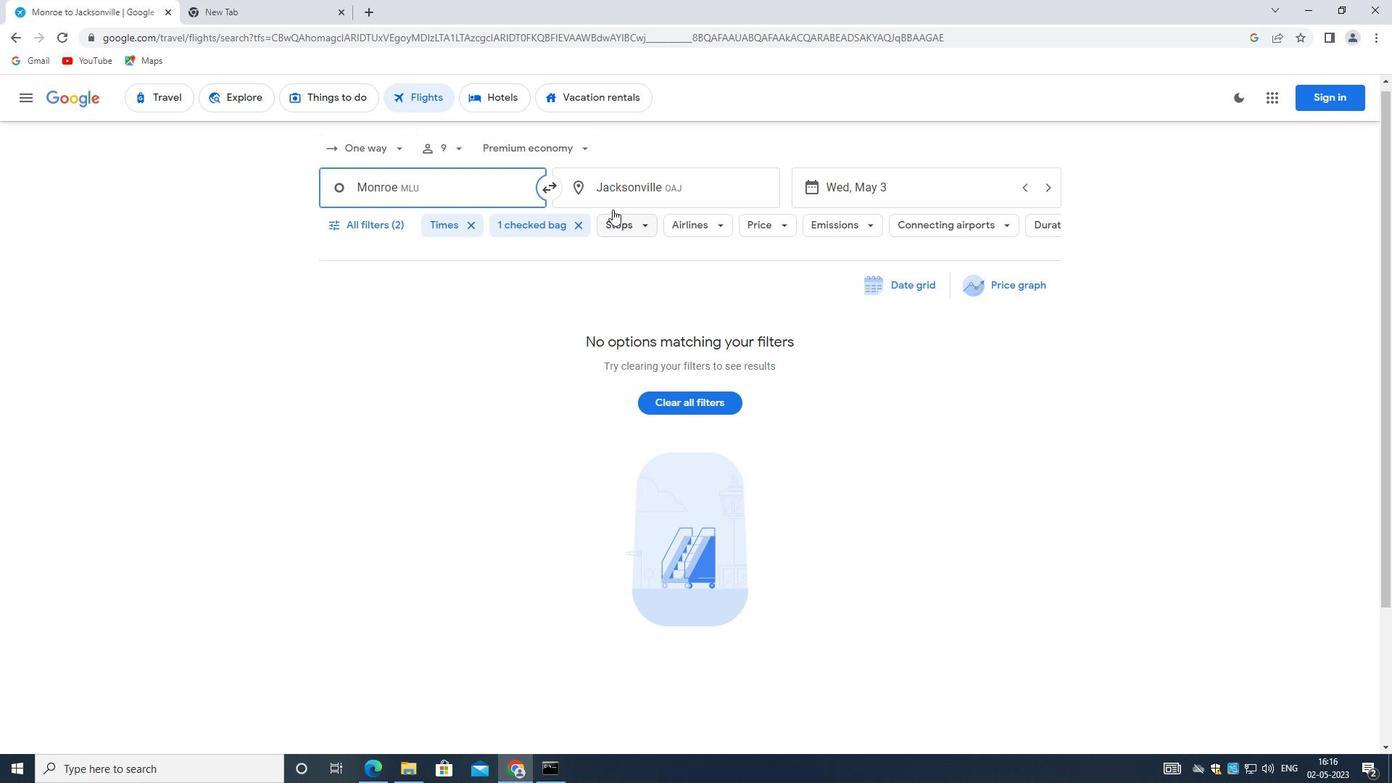 
Action: Mouse pressed left at (652, 180)
Screenshot: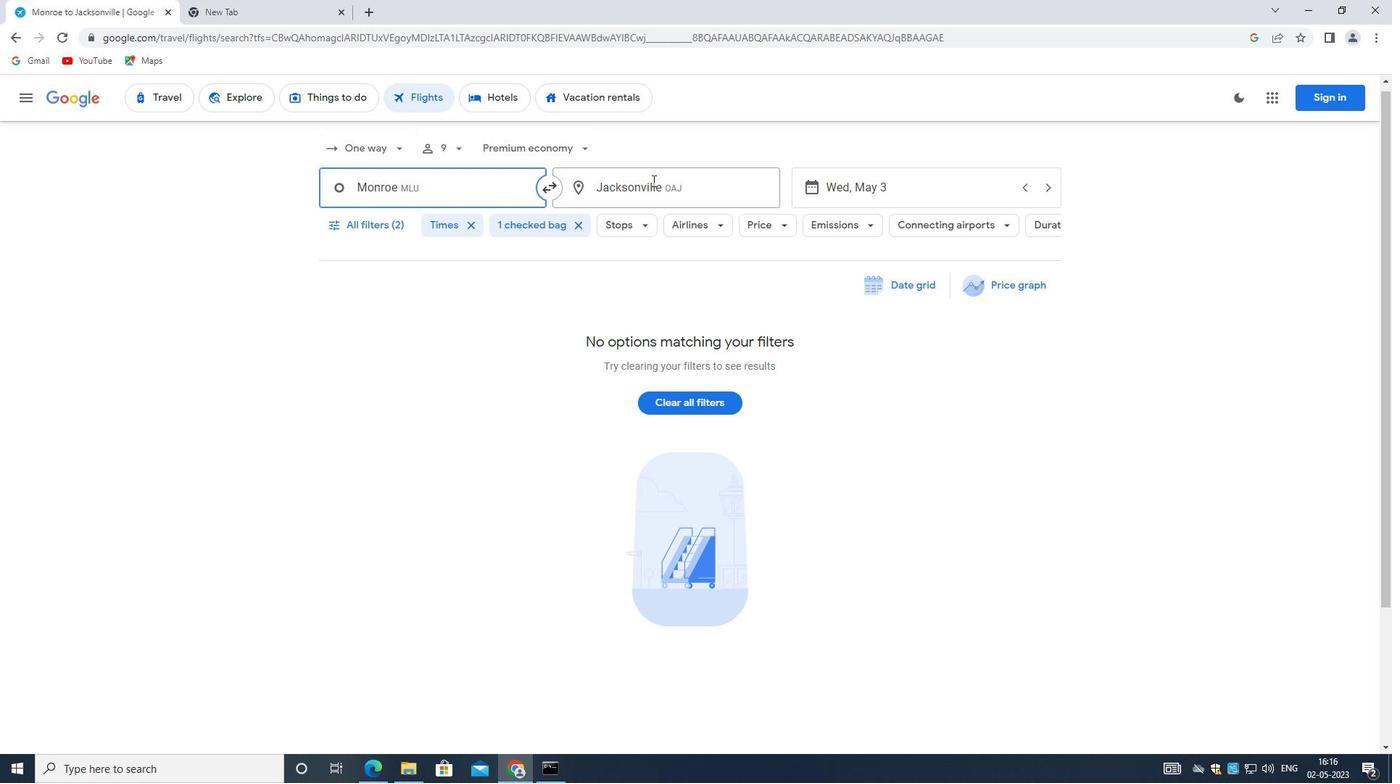 
Action: Mouse moved to (668, 206)
Screenshot: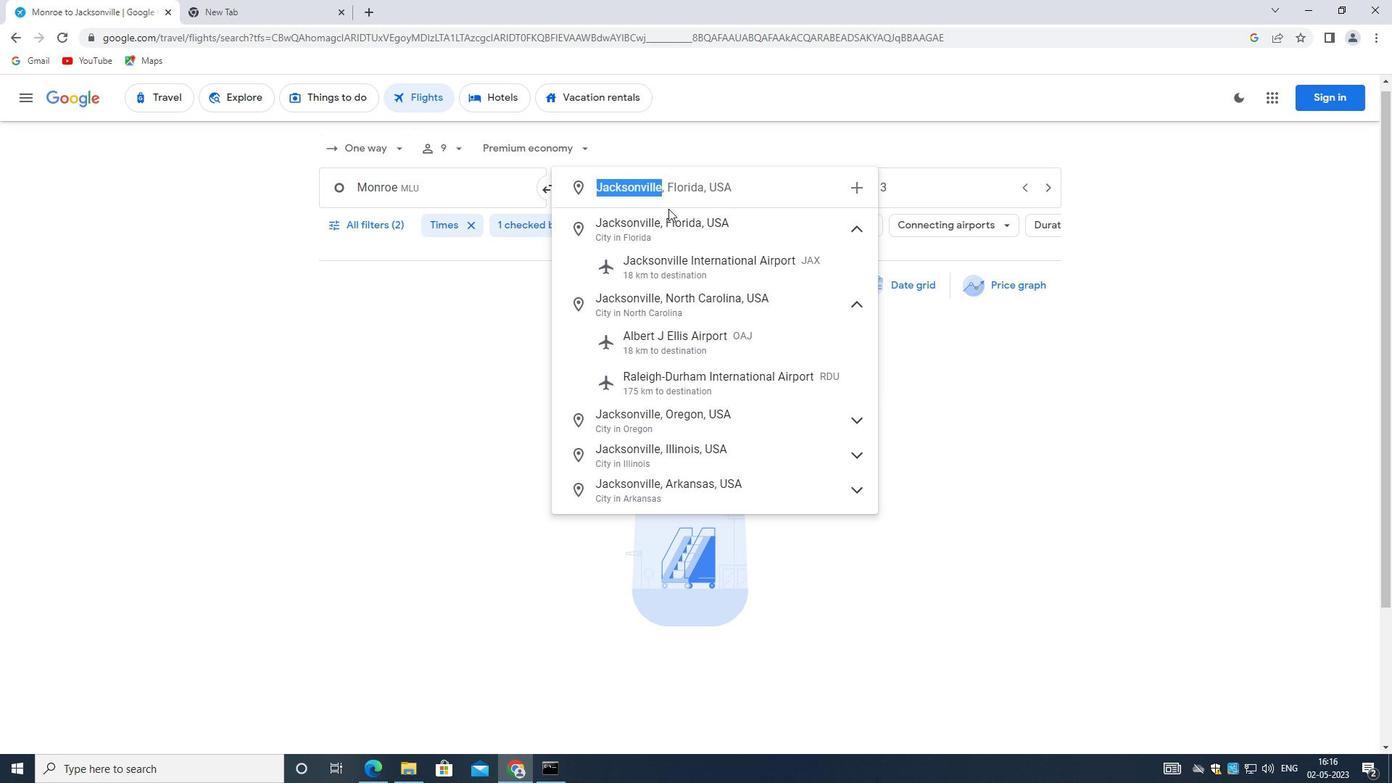 
Action: Key pressed <Key.shift_r>Lat<Key.backspace>ramie
Screenshot: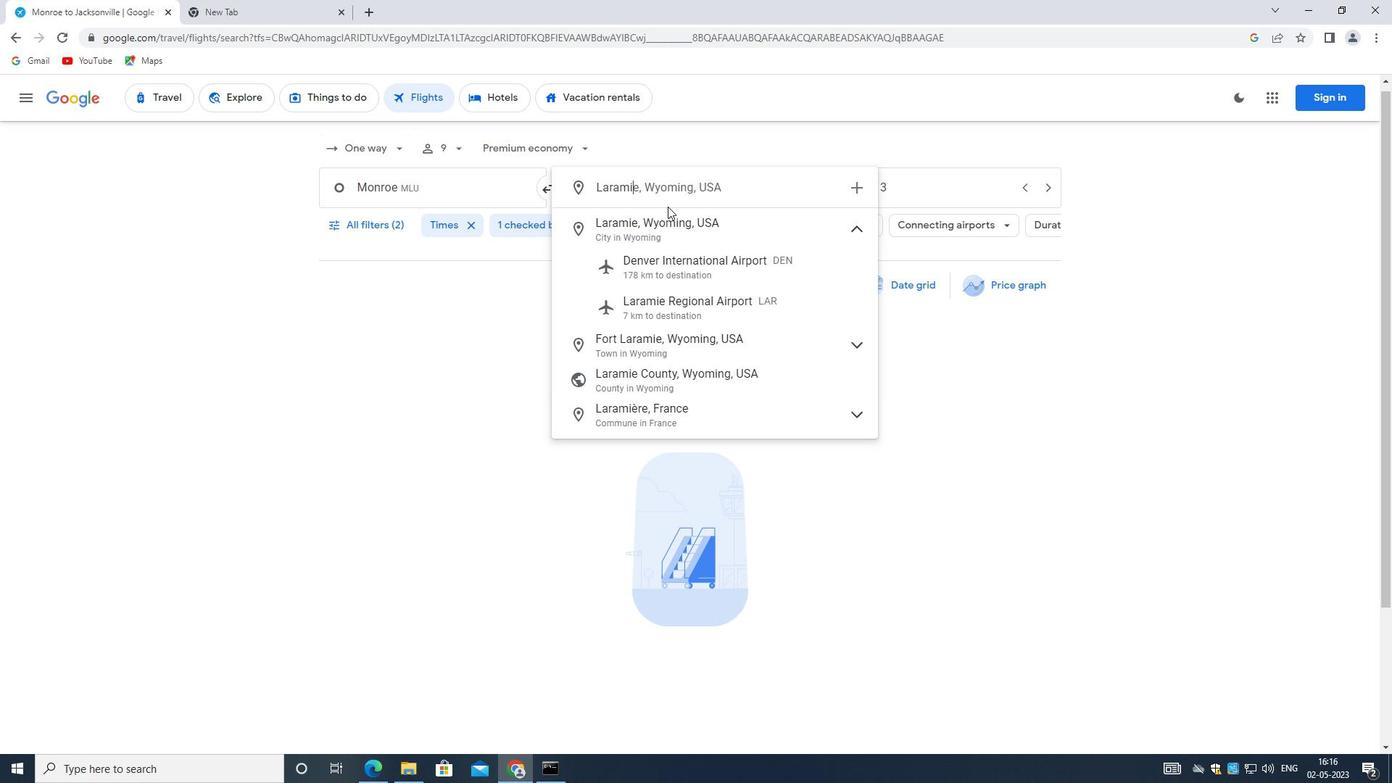
Action: Mouse moved to (679, 303)
Screenshot: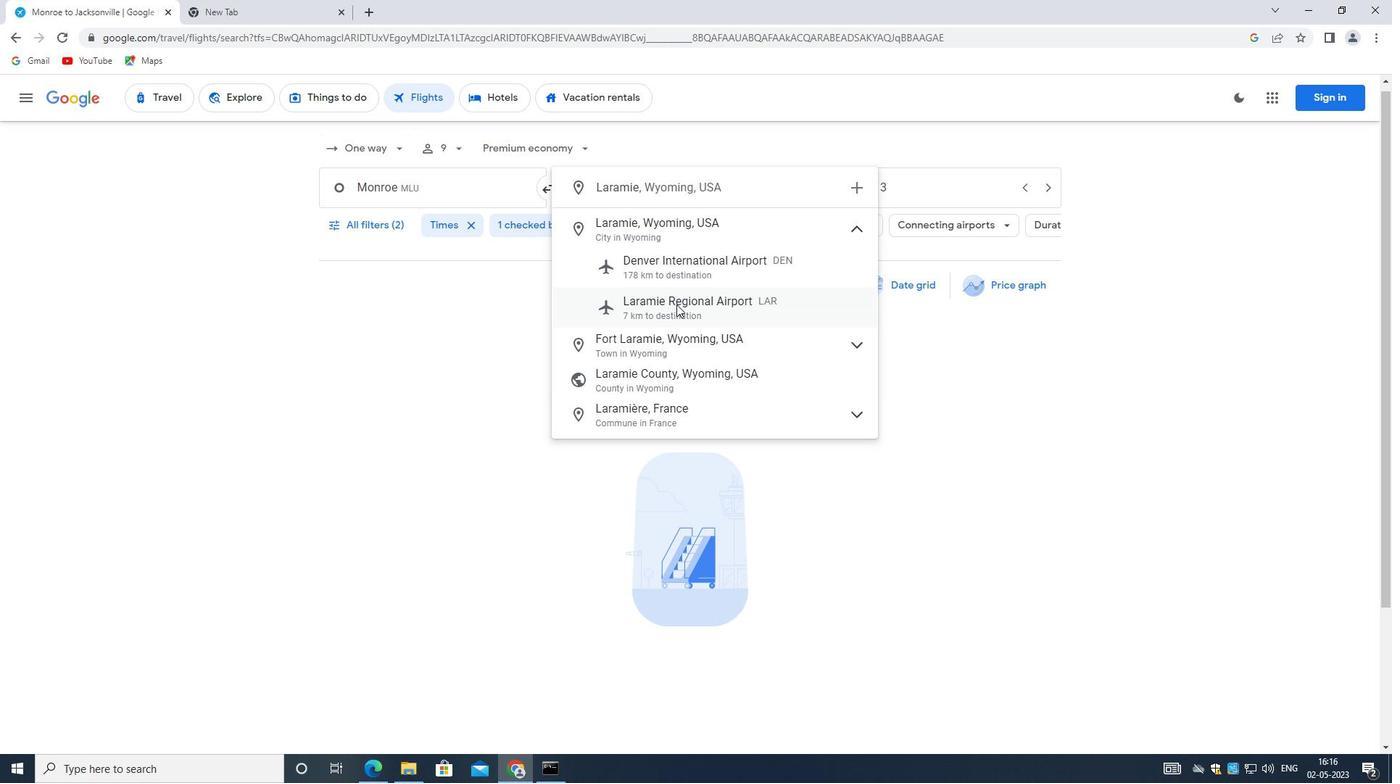 
Action: Mouse pressed left at (679, 303)
Screenshot: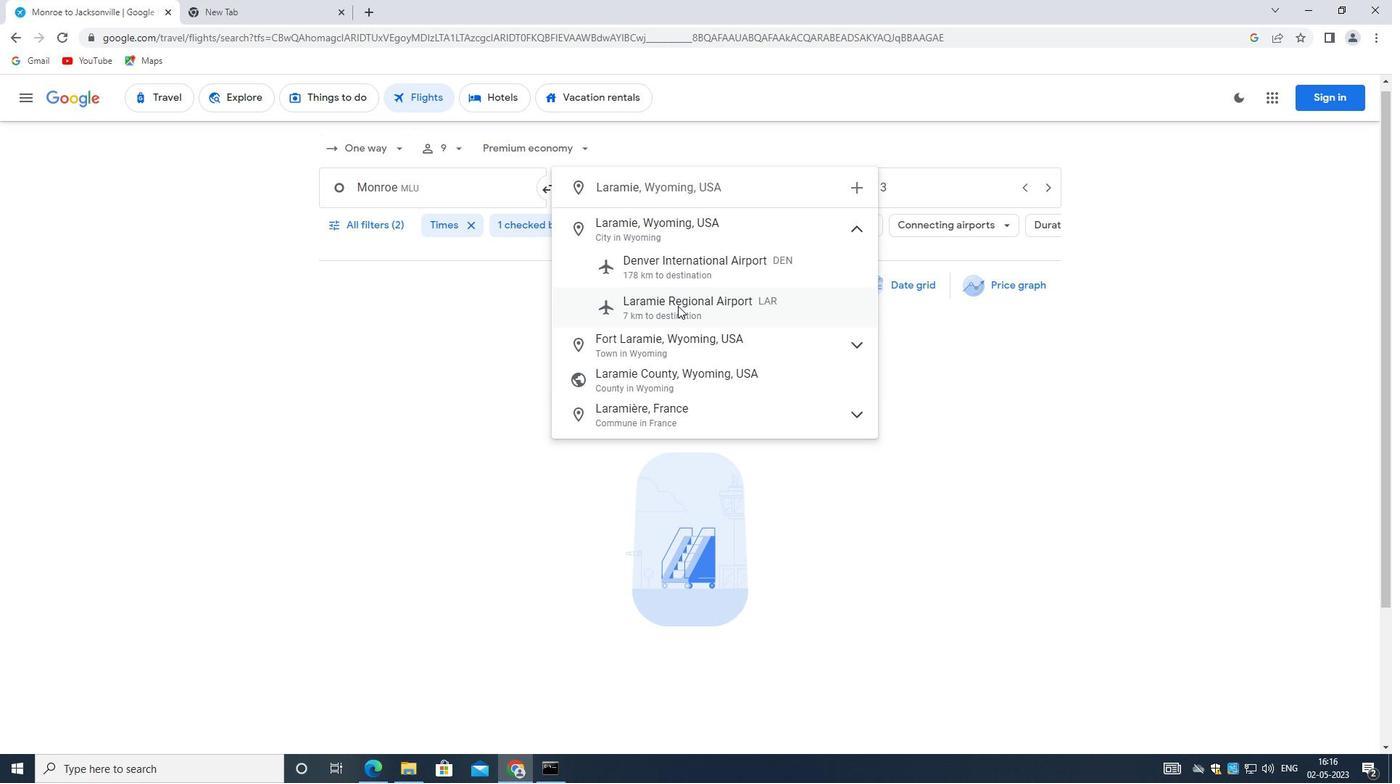 
Action: Mouse moved to (914, 197)
Screenshot: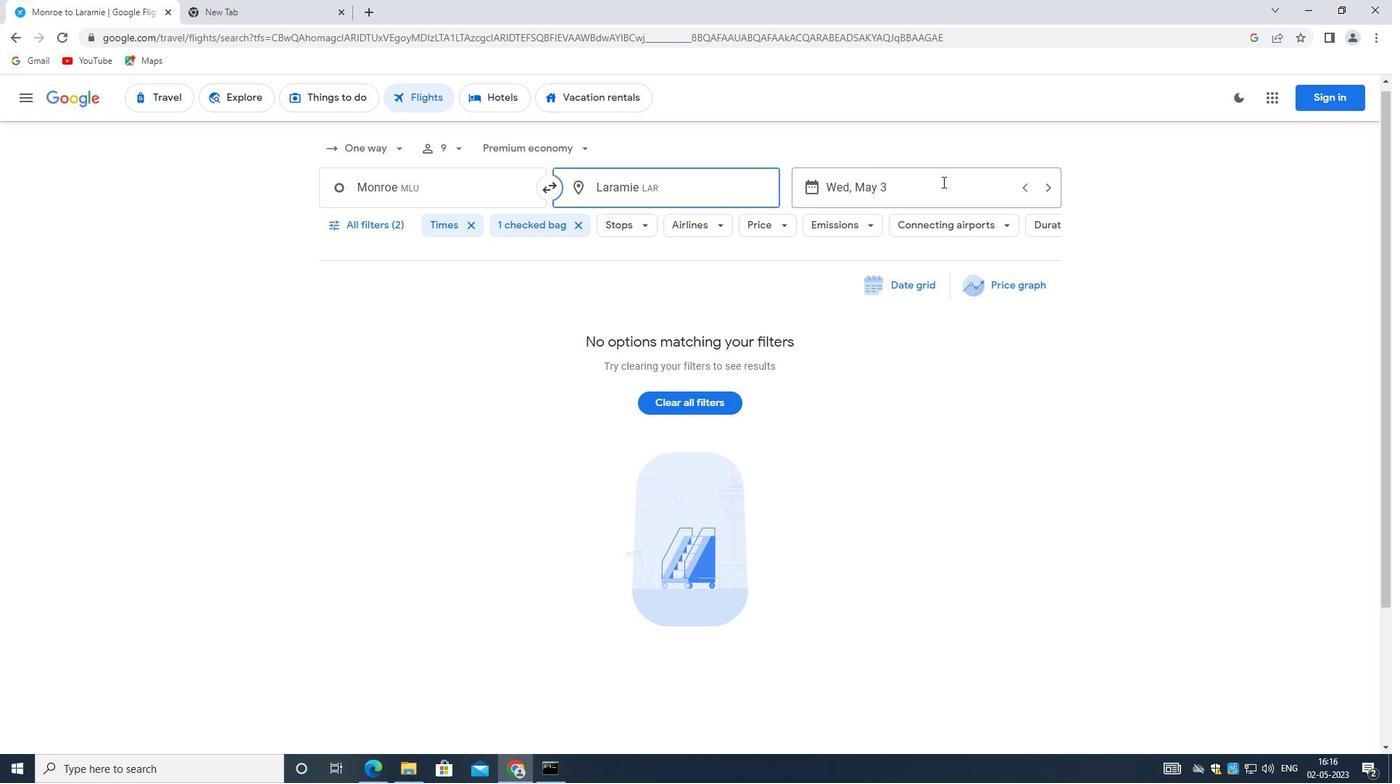 
Action: Mouse pressed left at (914, 197)
Screenshot: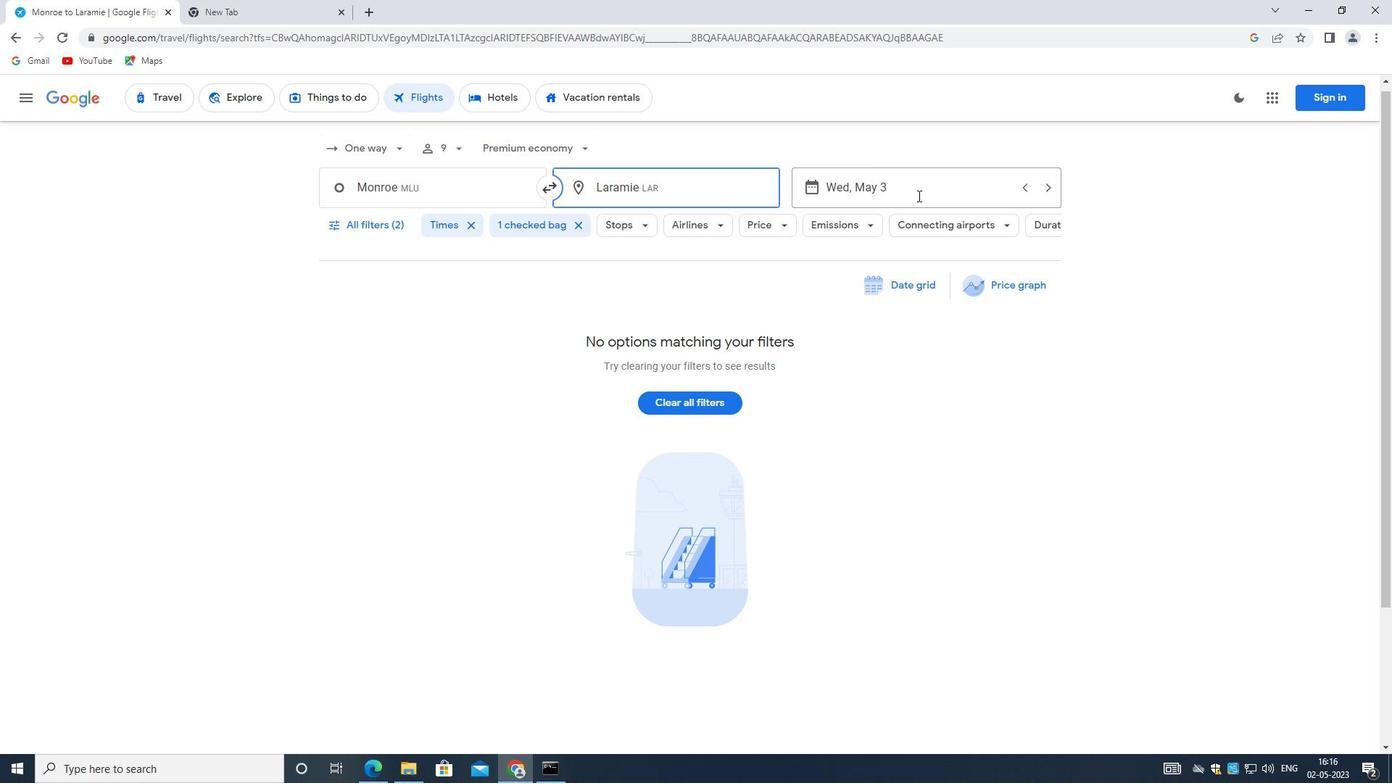 
Action: Mouse moved to (1019, 543)
Screenshot: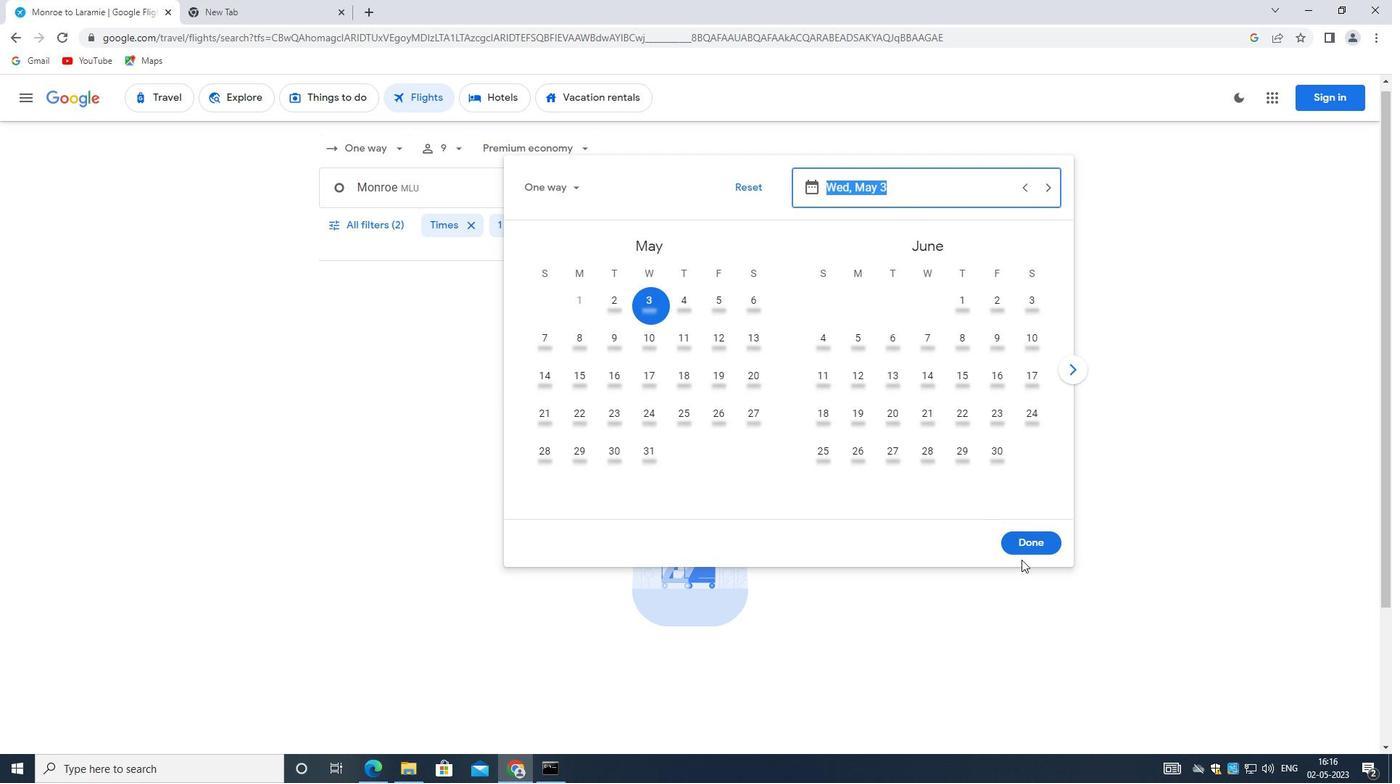 
Action: Mouse pressed left at (1019, 543)
Screenshot: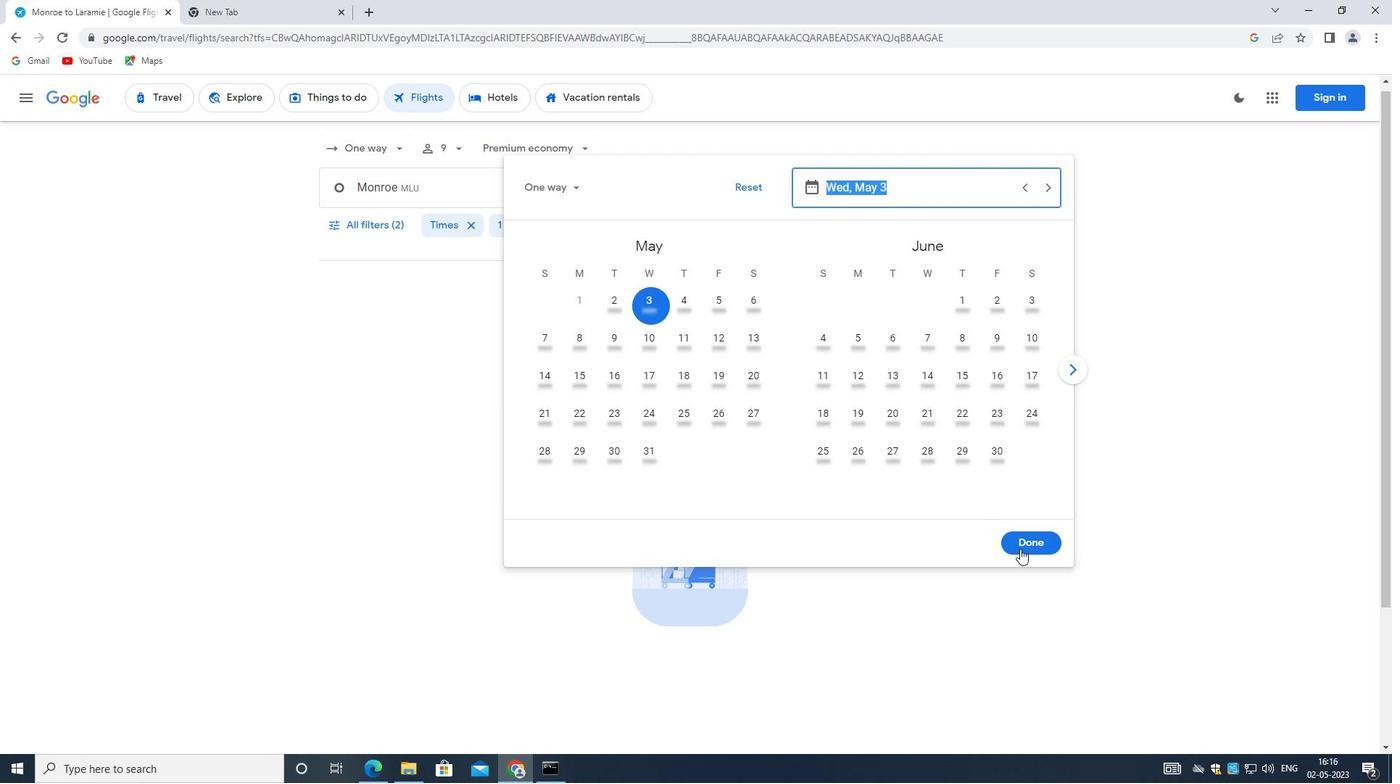 
Action: Mouse moved to (353, 226)
Screenshot: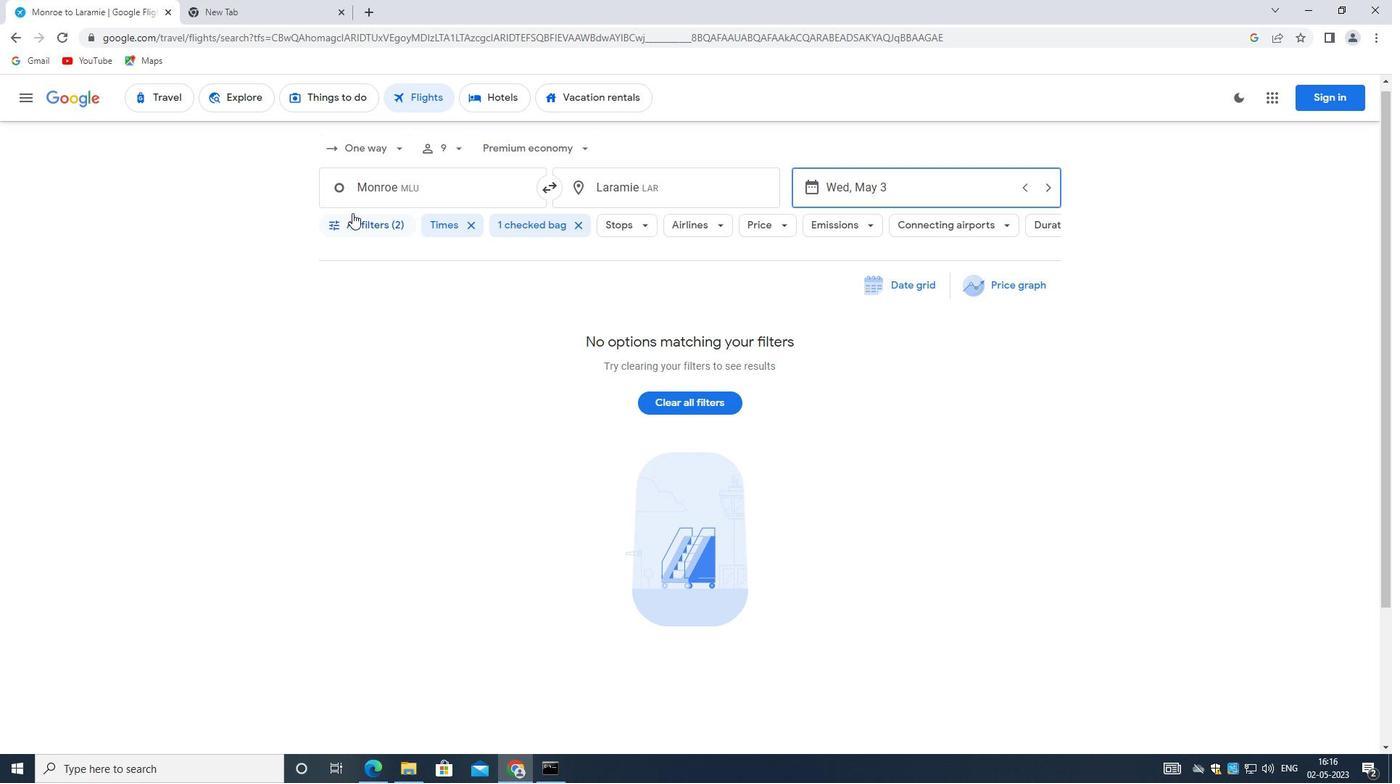 
Action: Mouse pressed left at (353, 226)
Screenshot: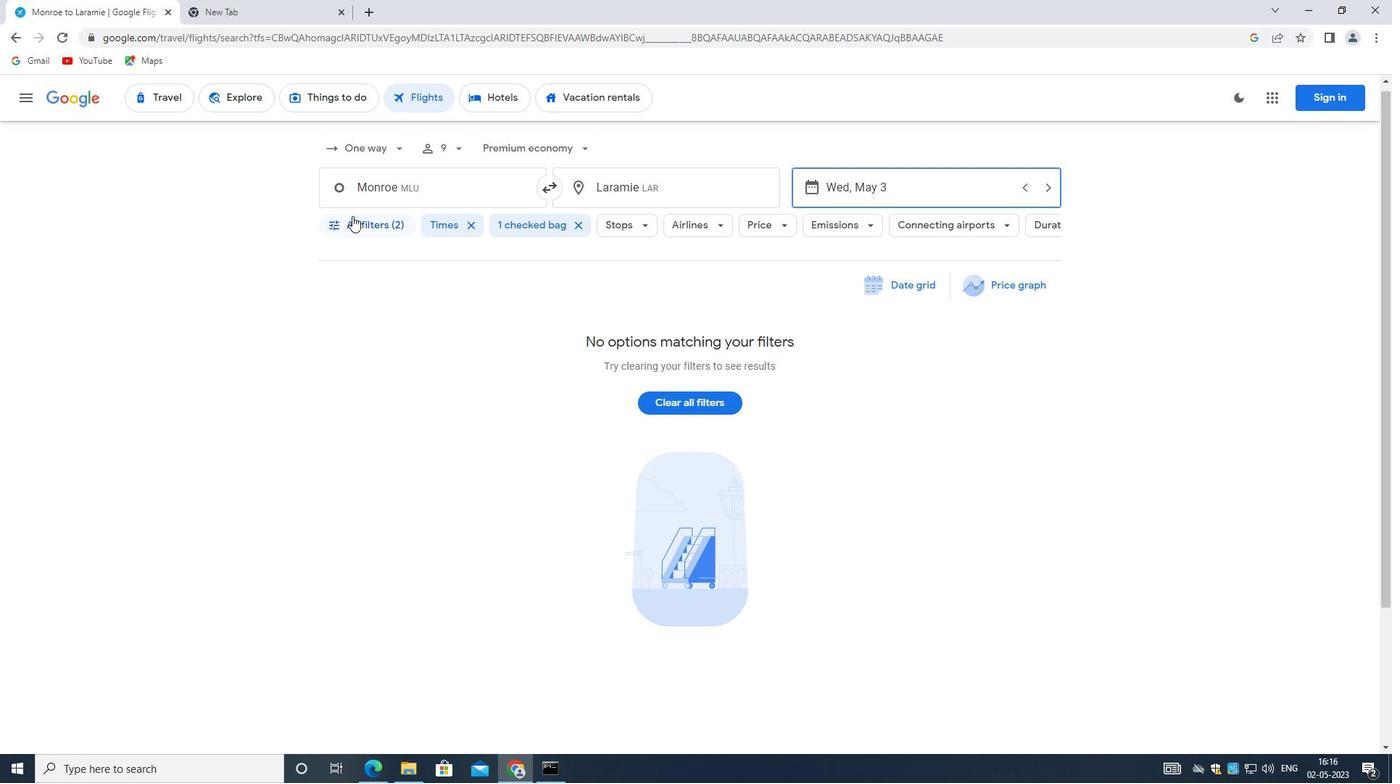 
Action: Mouse moved to (401, 389)
Screenshot: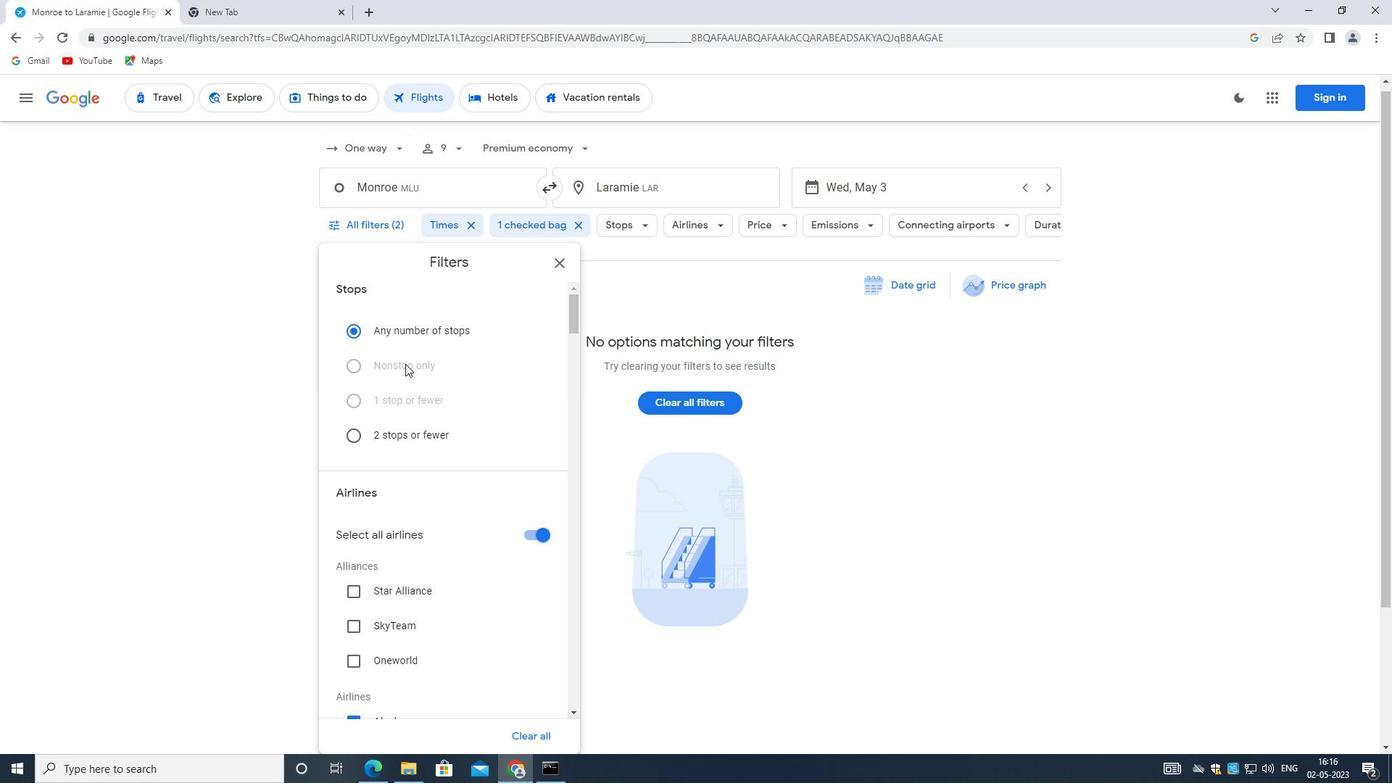 
Action: Mouse scrolled (401, 388) with delta (0, 0)
Screenshot: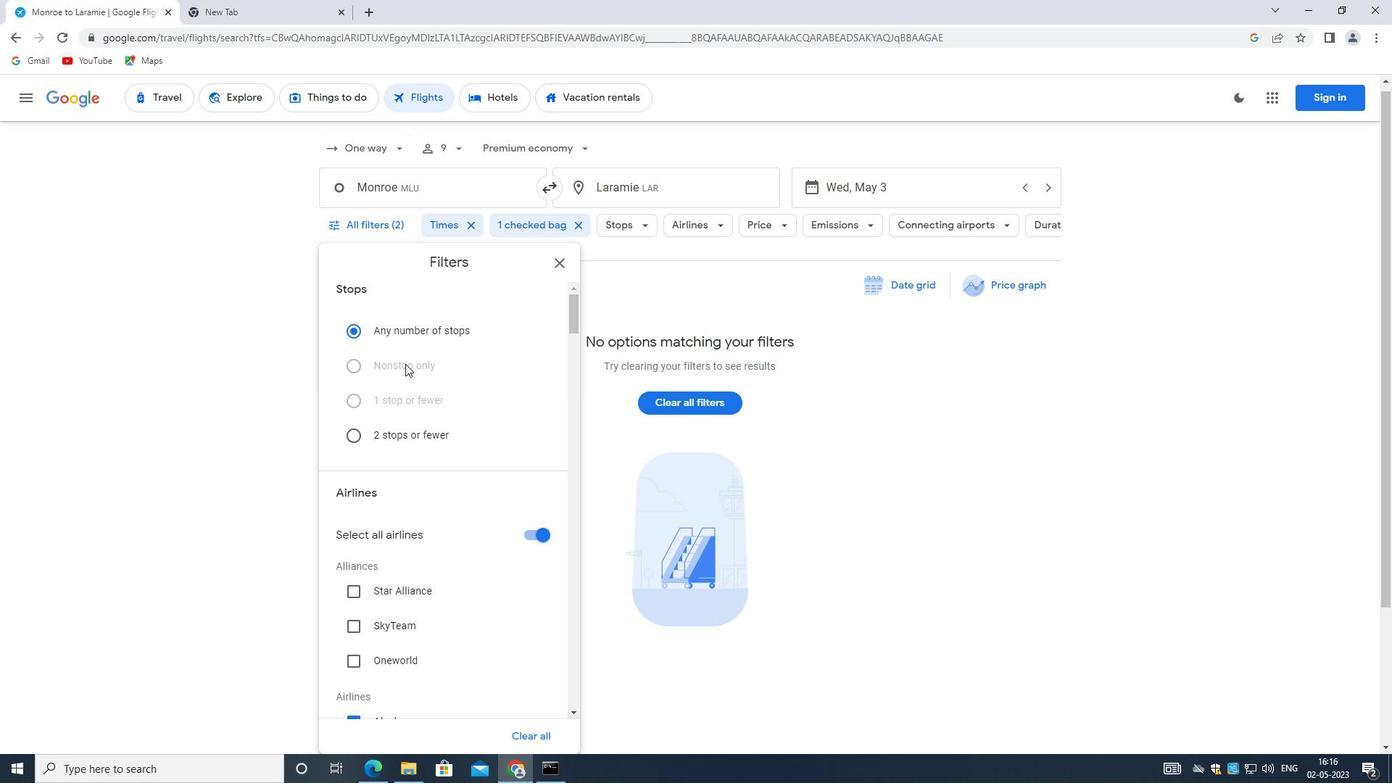 
Action: Mouse moved to (400, 395)
Screenshot: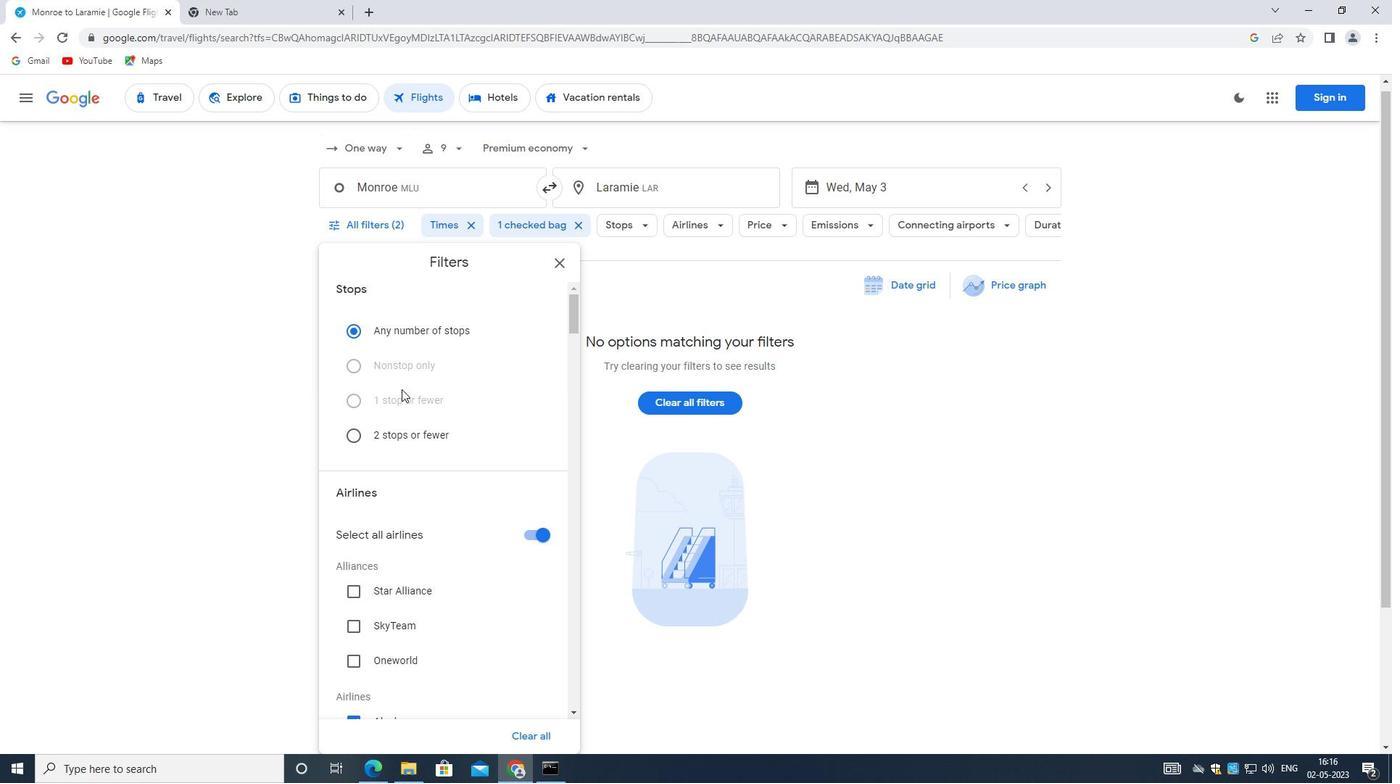 
Action: Mouse scrolled (400, 394) with delta (0, 0)
Screenshot: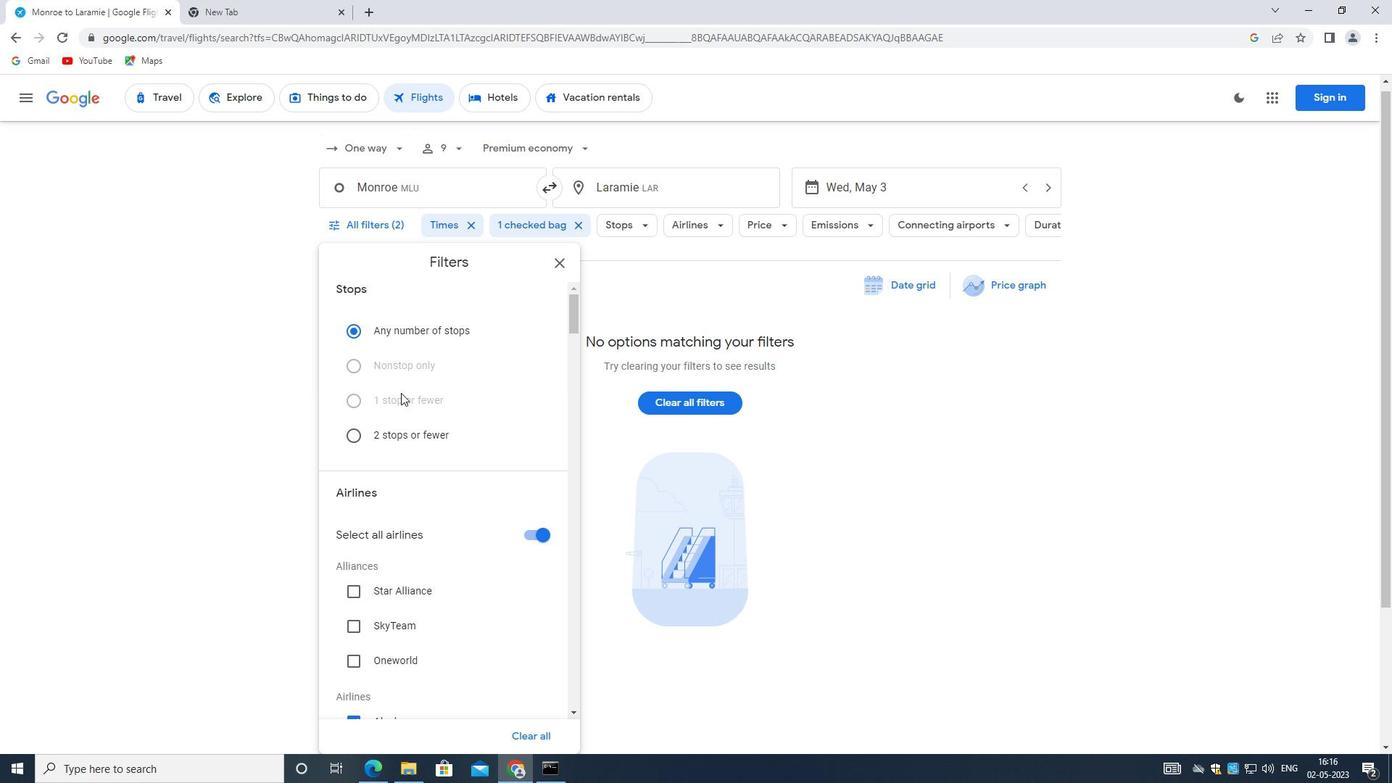 
Action: Mouse moved to (527, 388)
Screenshot: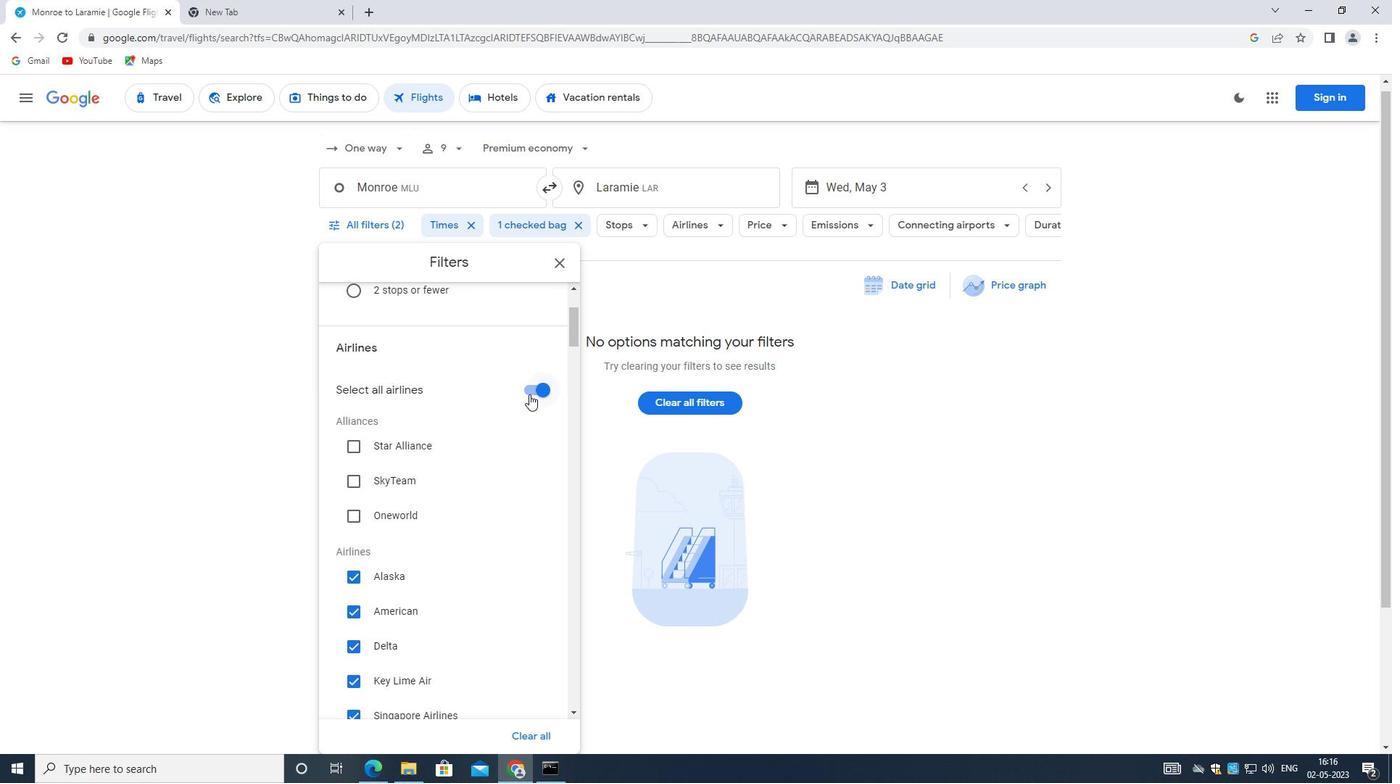 
Action: Mouse pressed left at (527, 388)
Screenshot: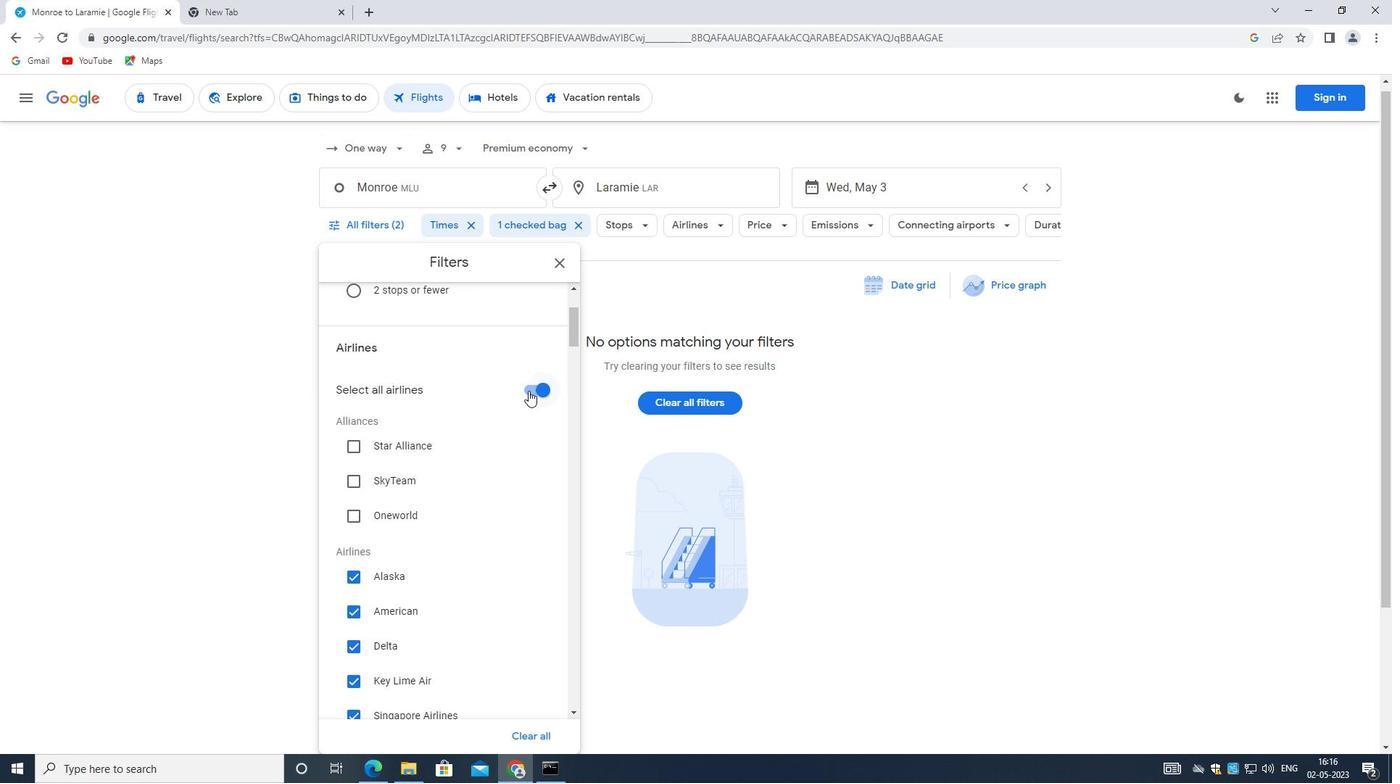 
Action: Mouse moved to (534, 385)
Screenshot: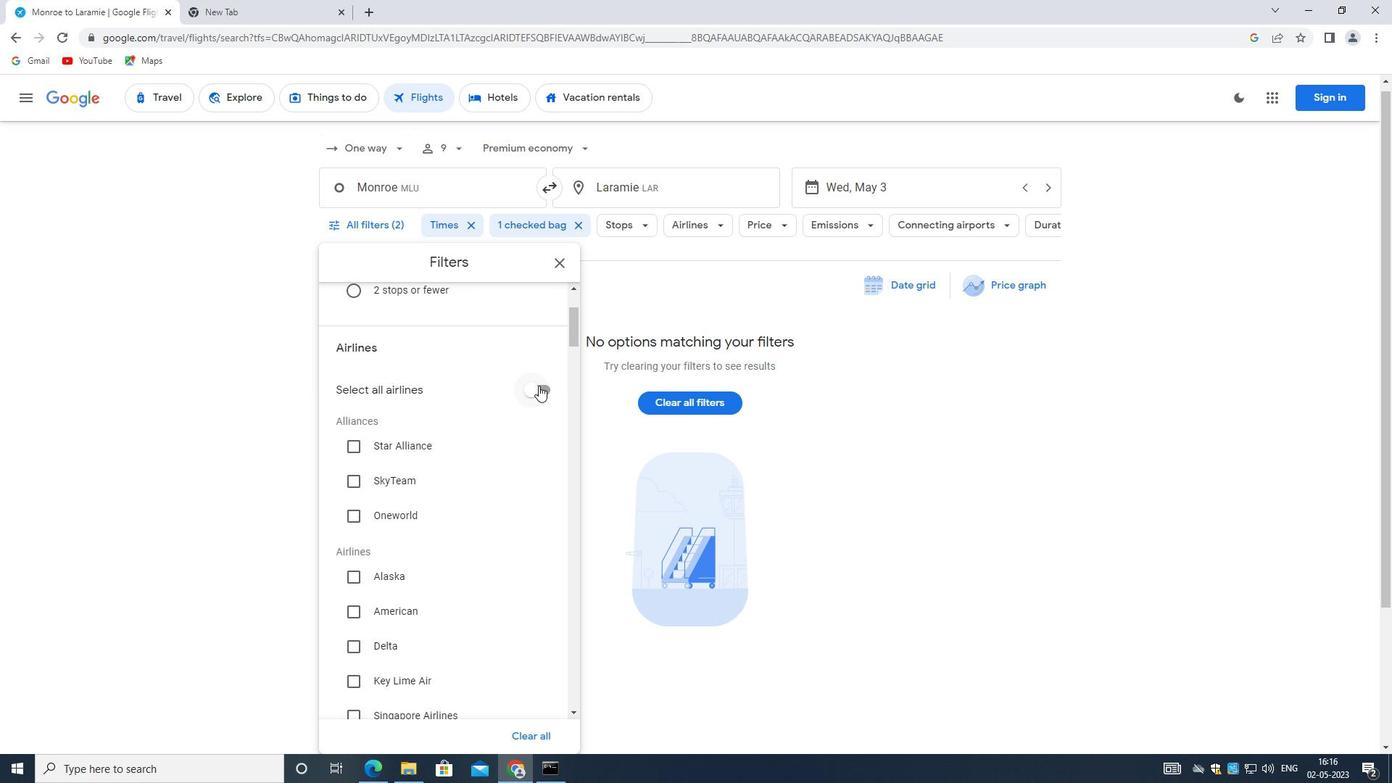 
Action: Mouse pressed left at (534, 385)
Screenshot: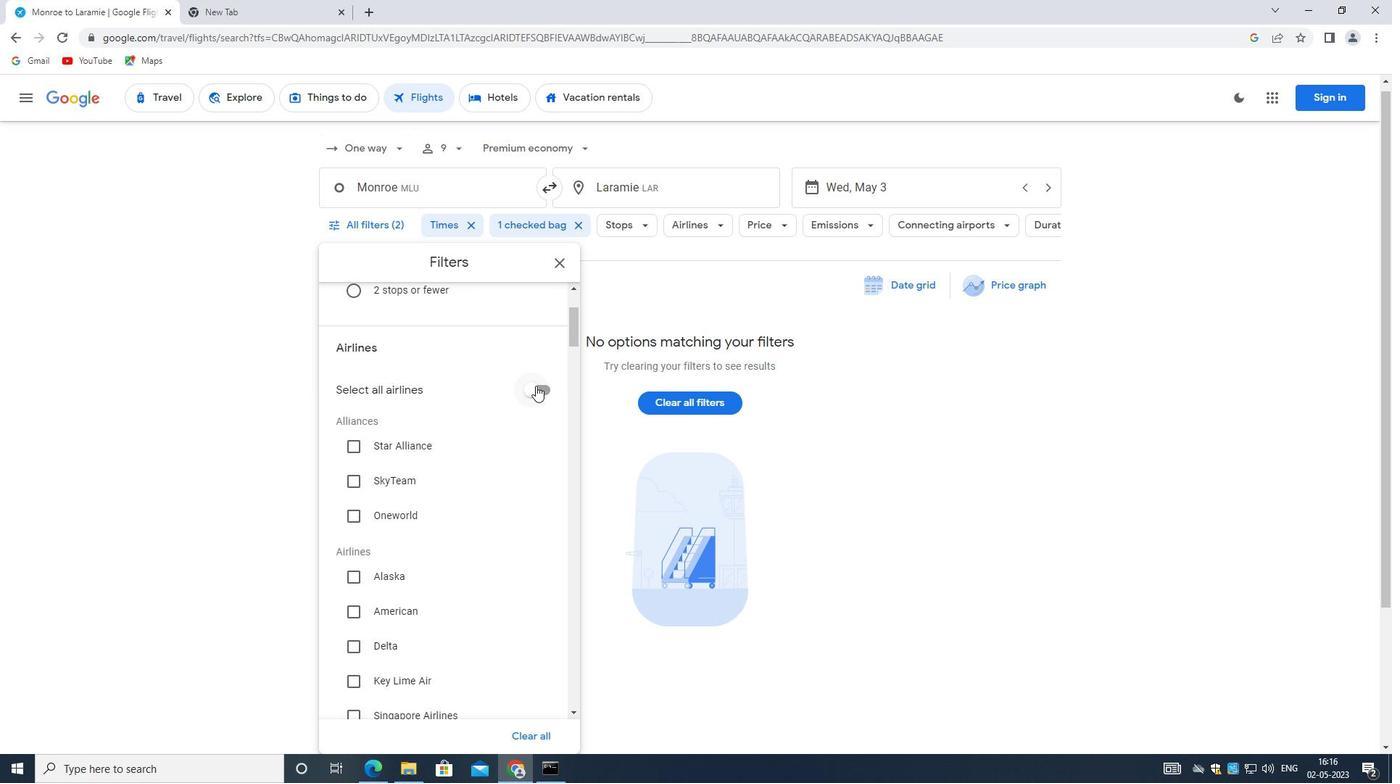
Action: Mouse moved to (477, 420)
Screenshot: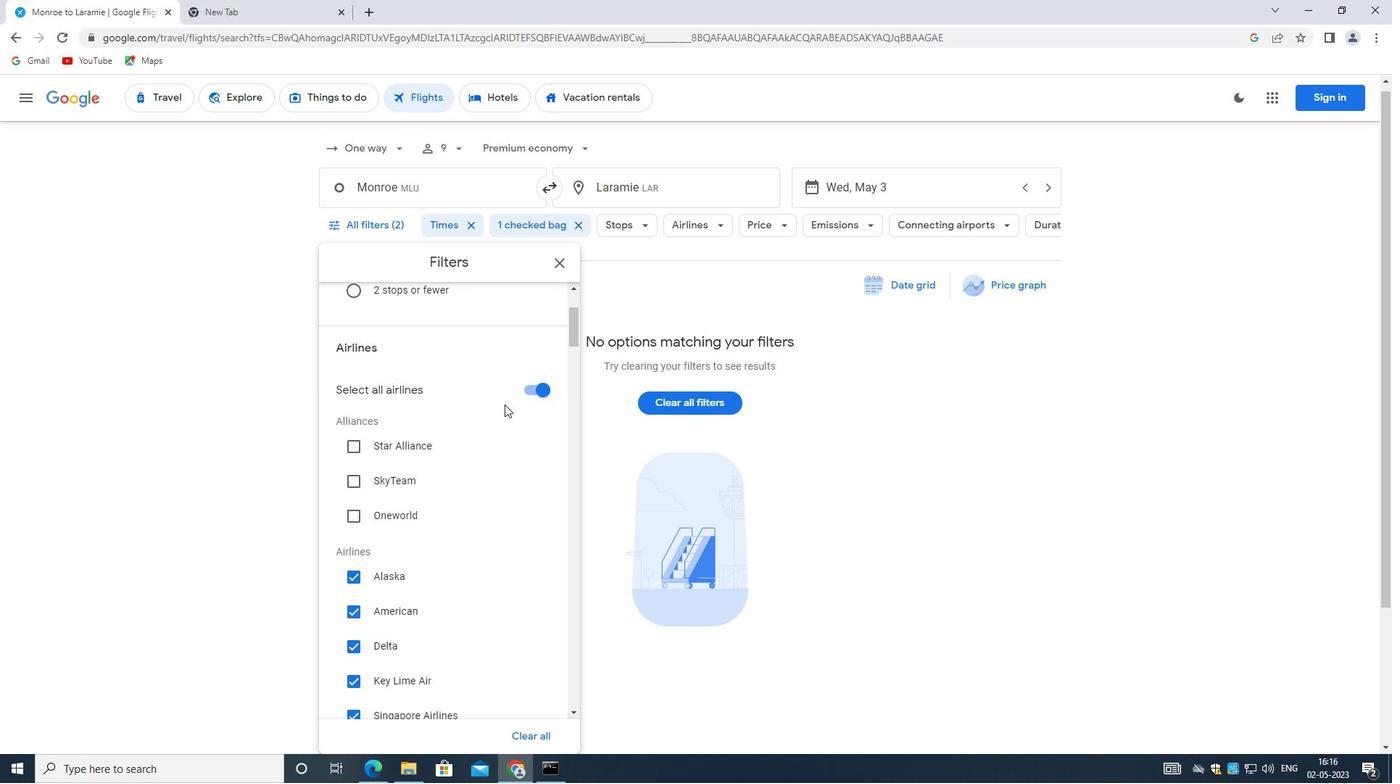 
Action: Mouse scrolled (477, 419) with delta (0, 0)
Screenshot: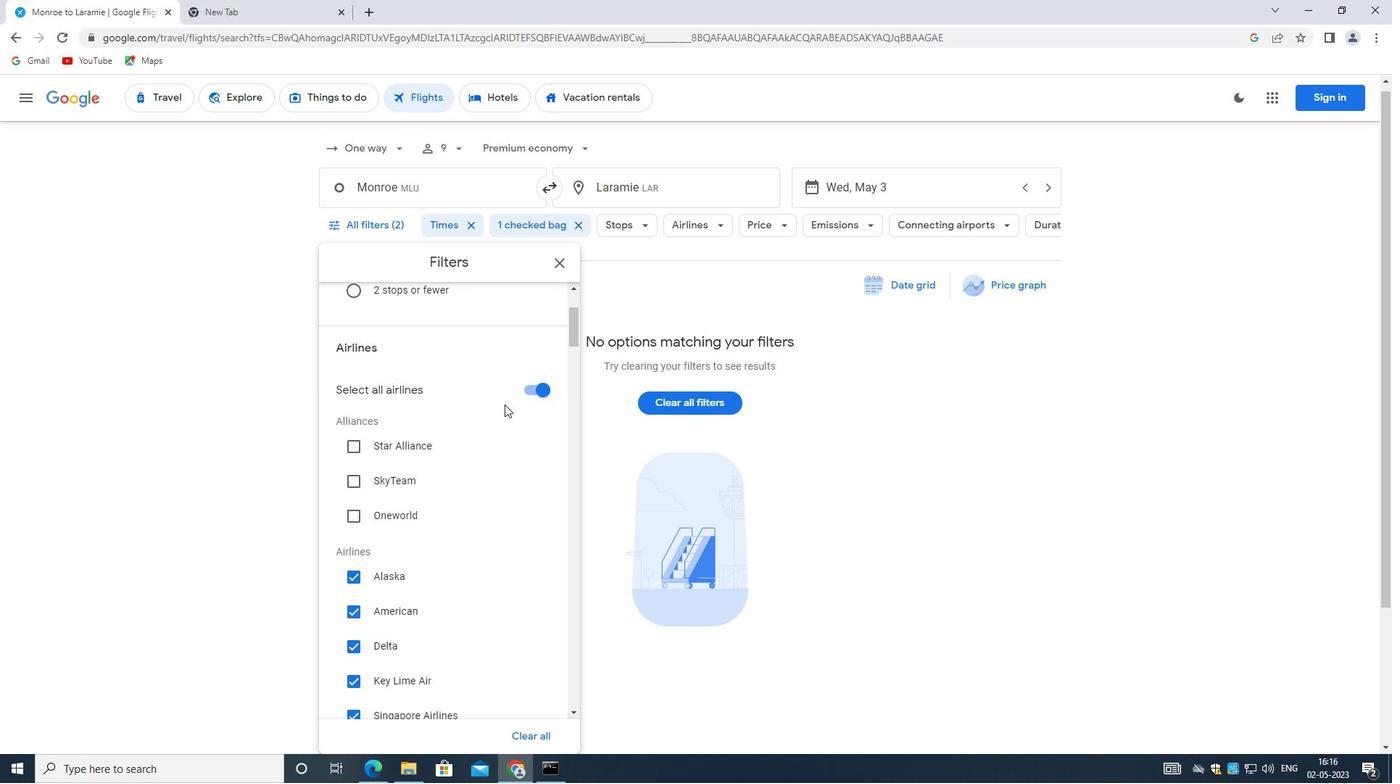 
Action: Mouse moved to (511, 570)
Screenshot: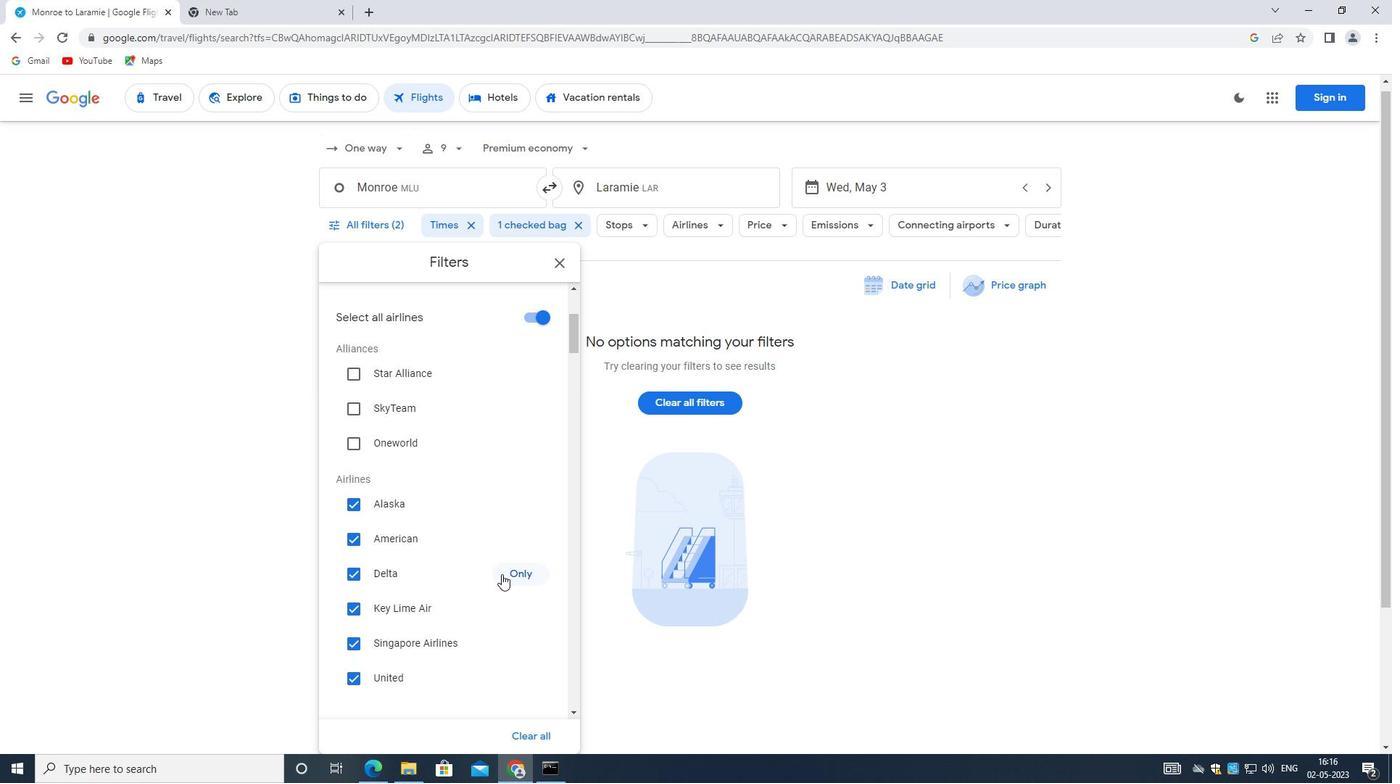 
Action: Mouse pressed left at (511, 570)
Screenshot: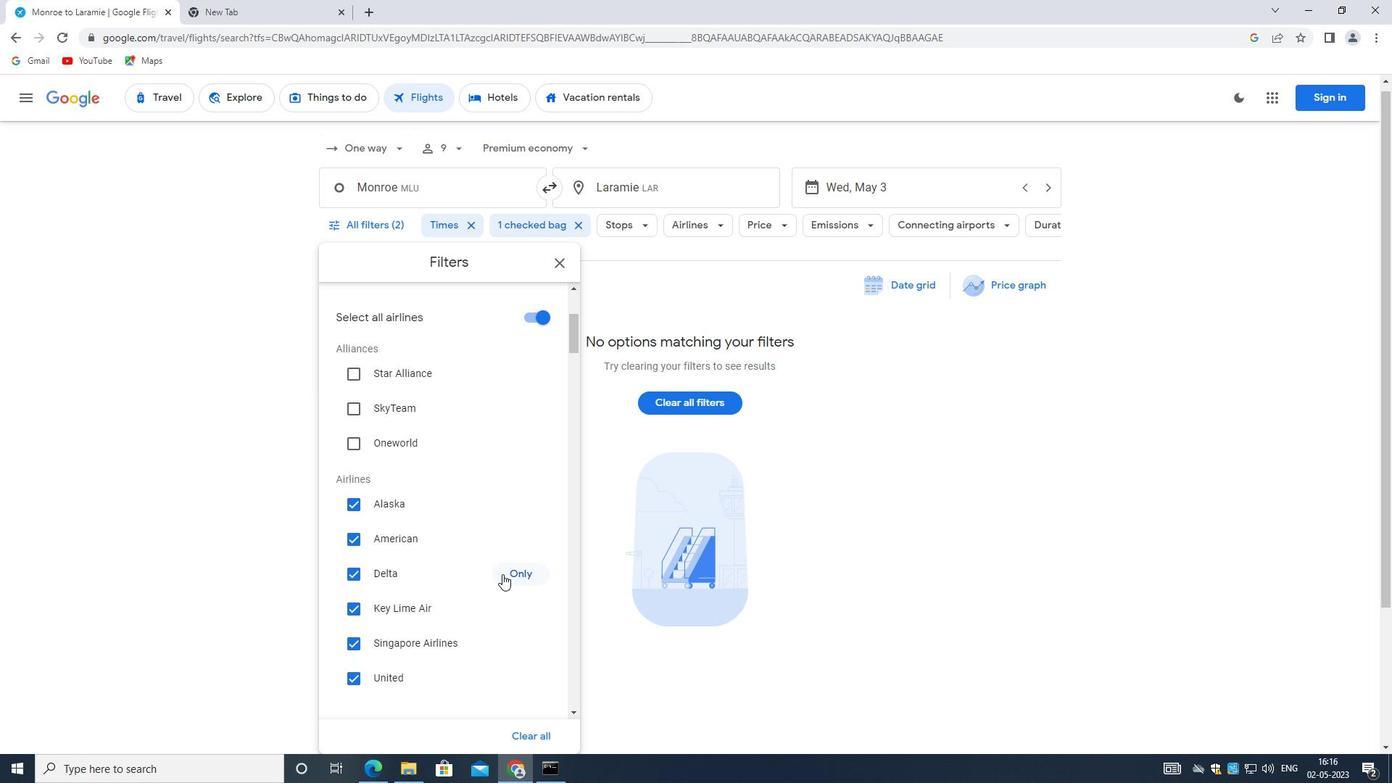 
Action: Mouse moved to (413, 398)
Screenshot: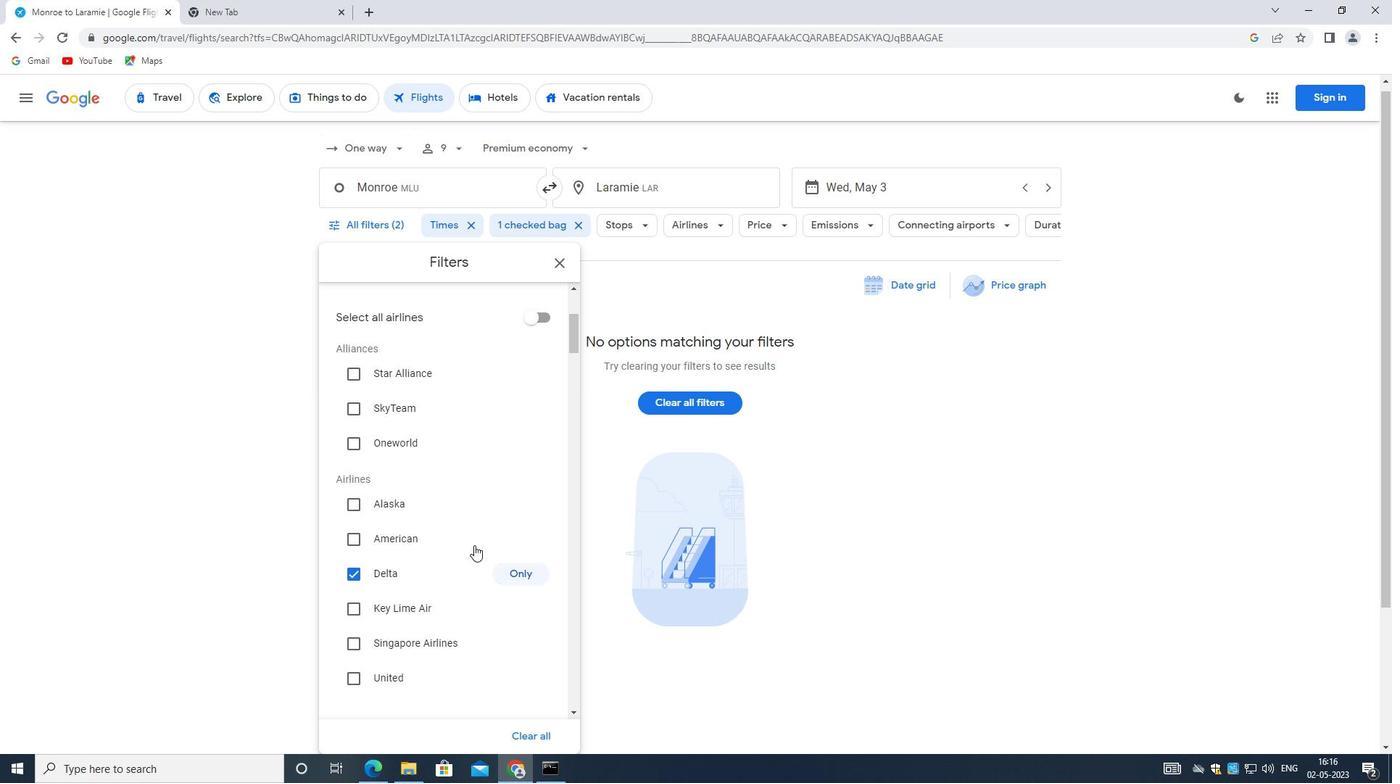 
Action: Mouse scrolled (413, 398) with delta (0, 0)
Screenshot: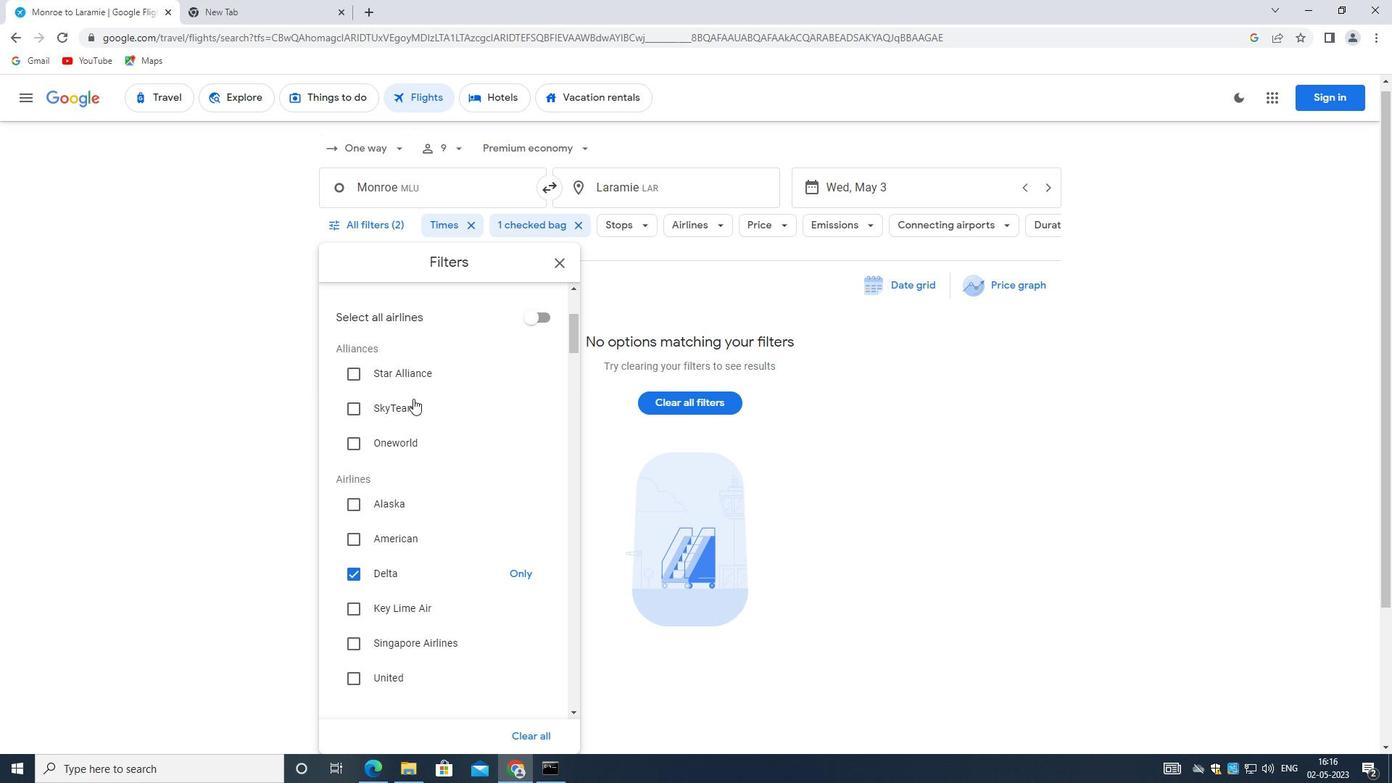 
Action: Mouse moved to (414, 398)
Screenshot: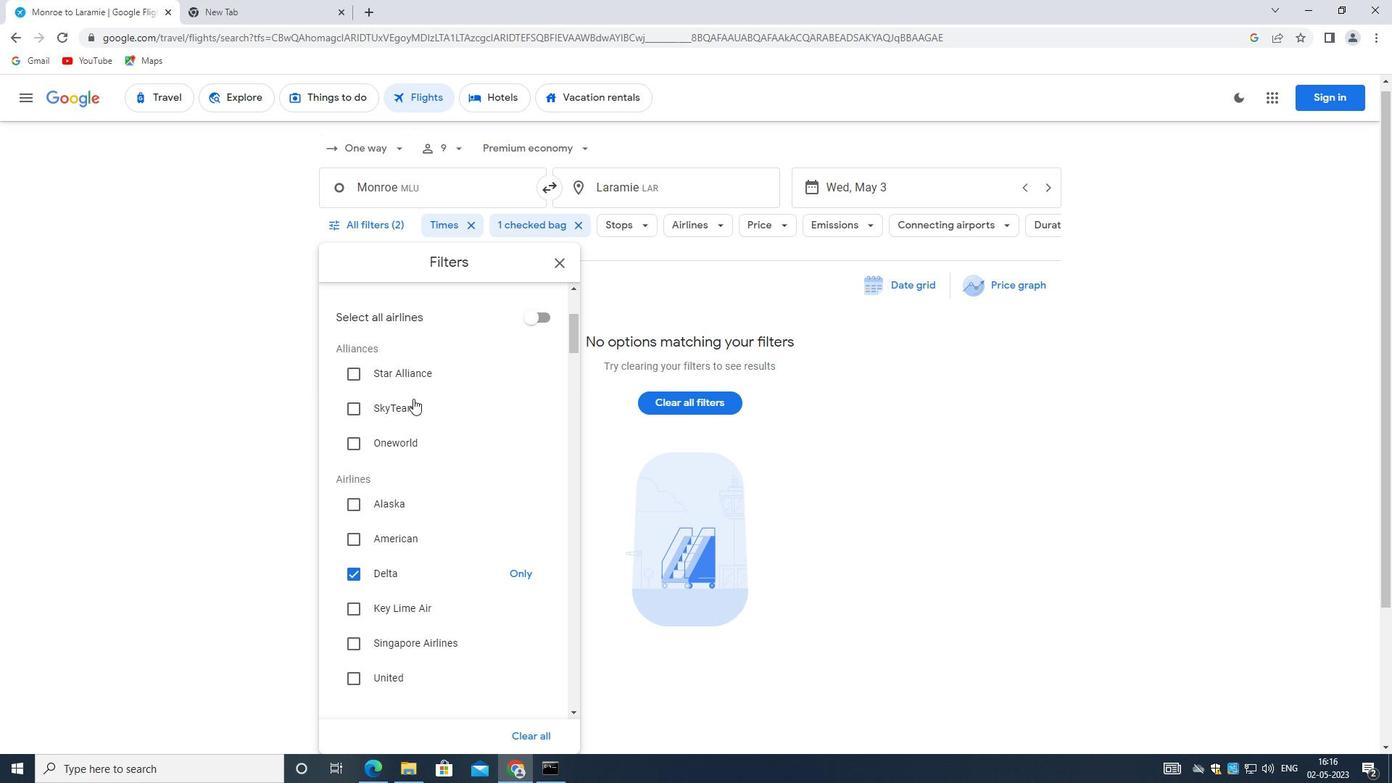 
Action: Mouse scrolled (414, 398) with delta (0, 0)
Screenshot: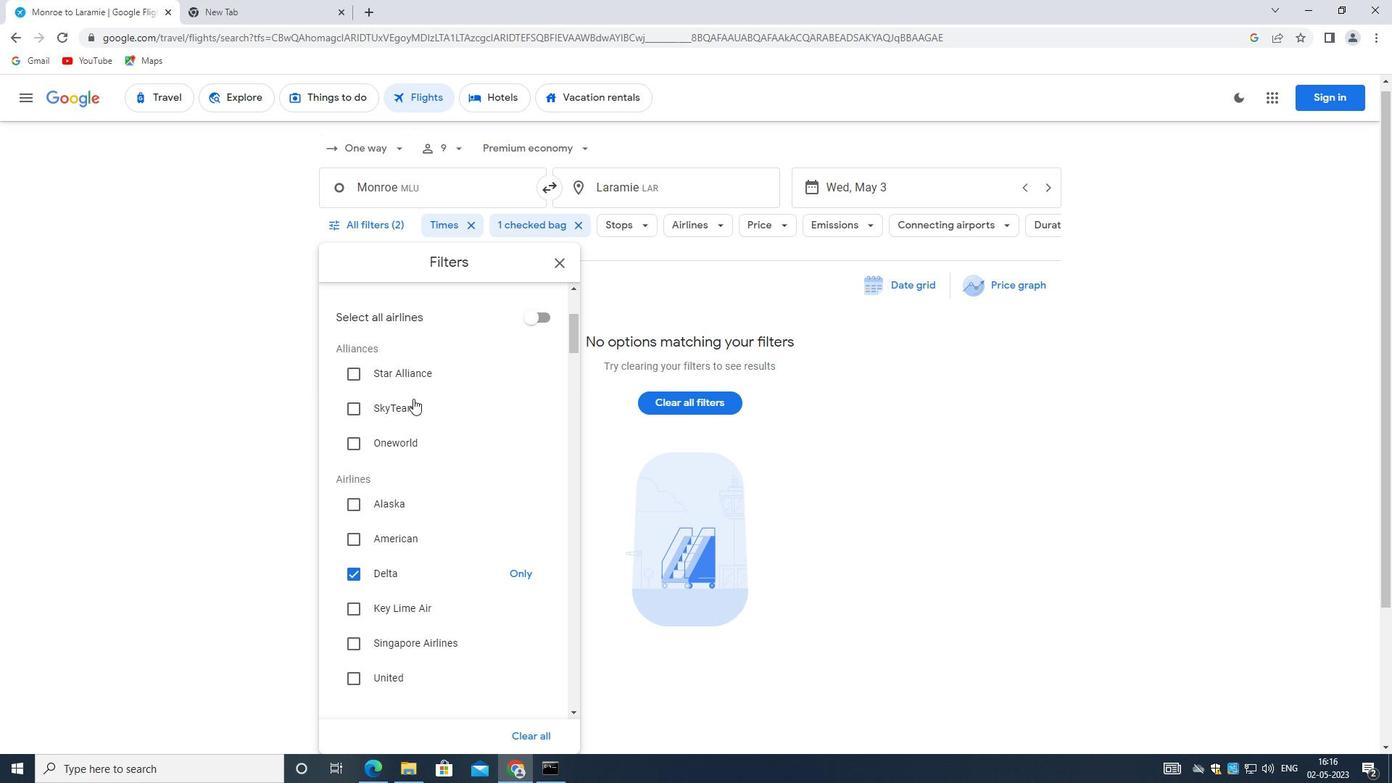 
Action: Mouse scrolled (414, 398) with delta (0, 0)
Screenshot: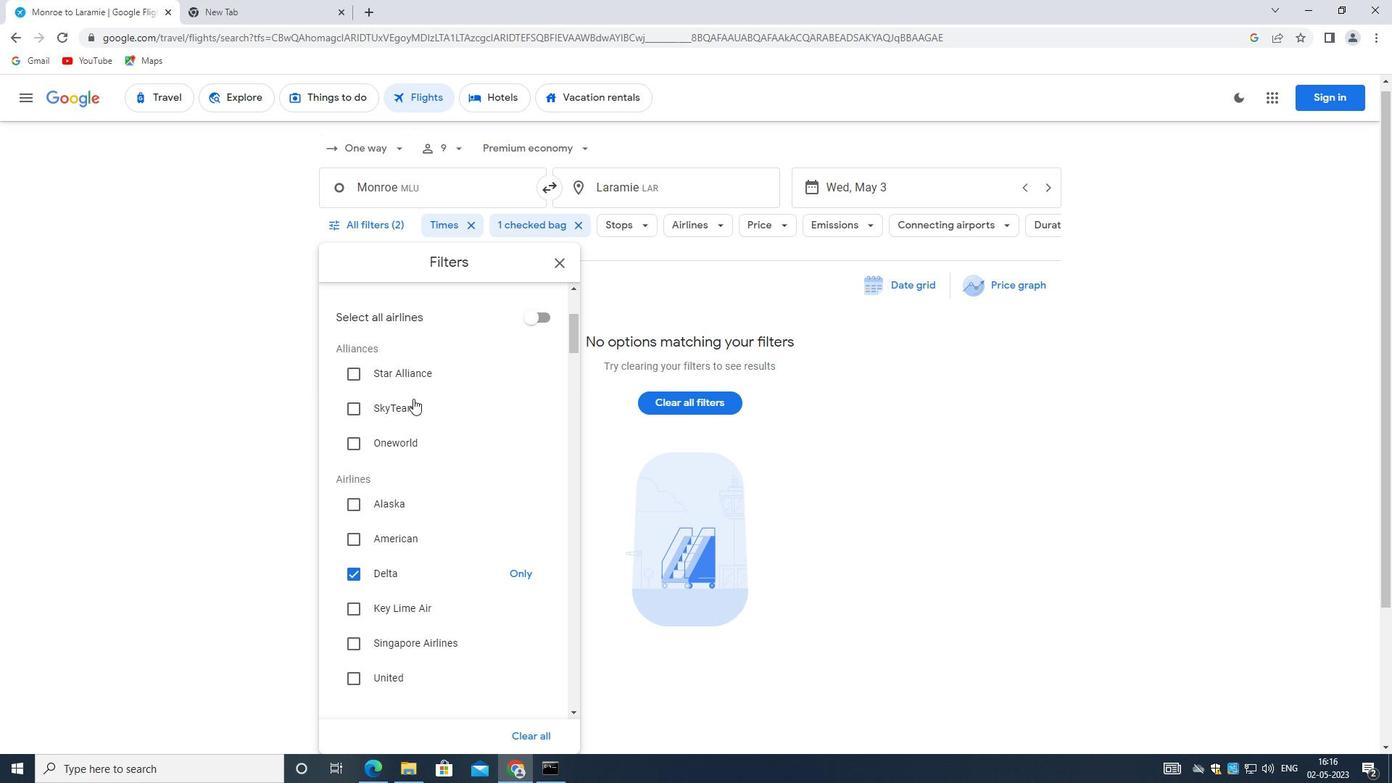
Action: Mouse moved to (534, 594)
Screenshot: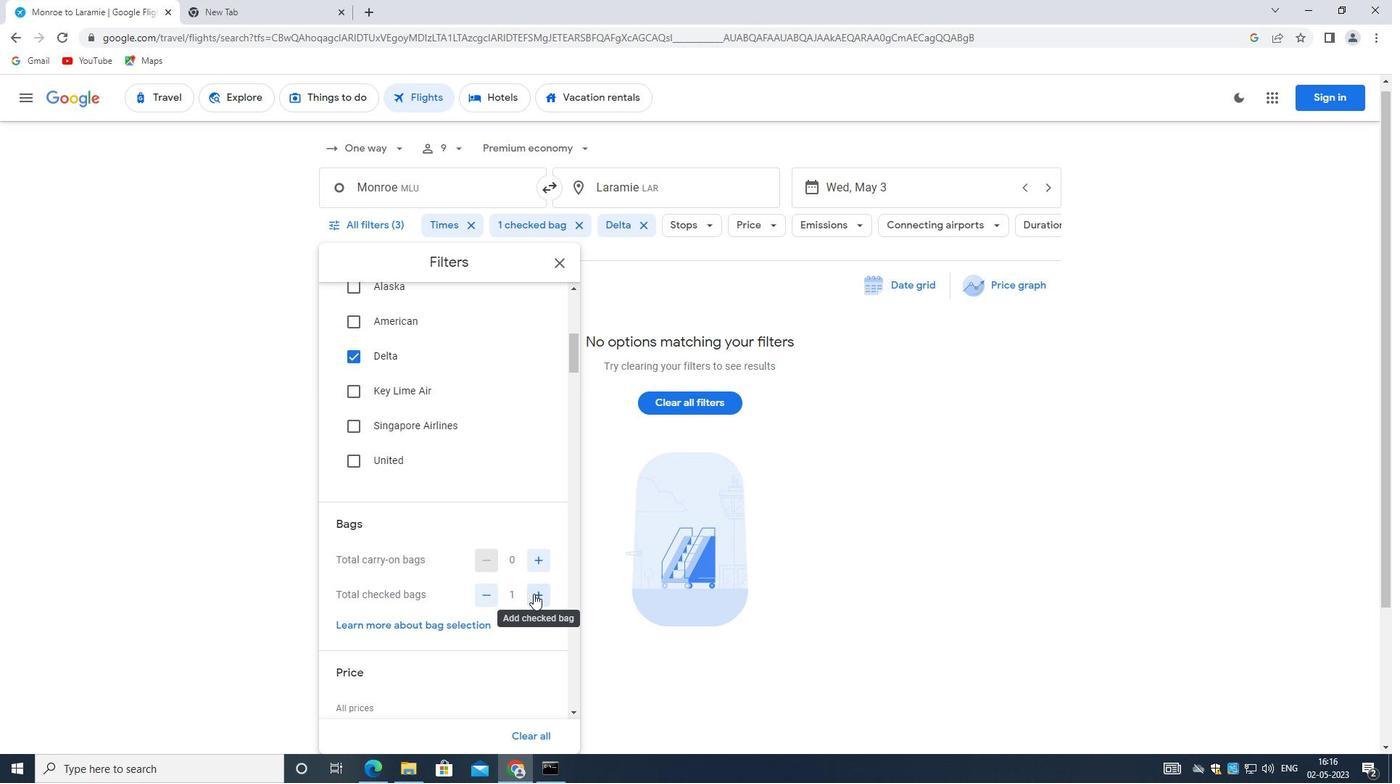 
Action: Mouse pressed left at (534, 594)
Screenshot: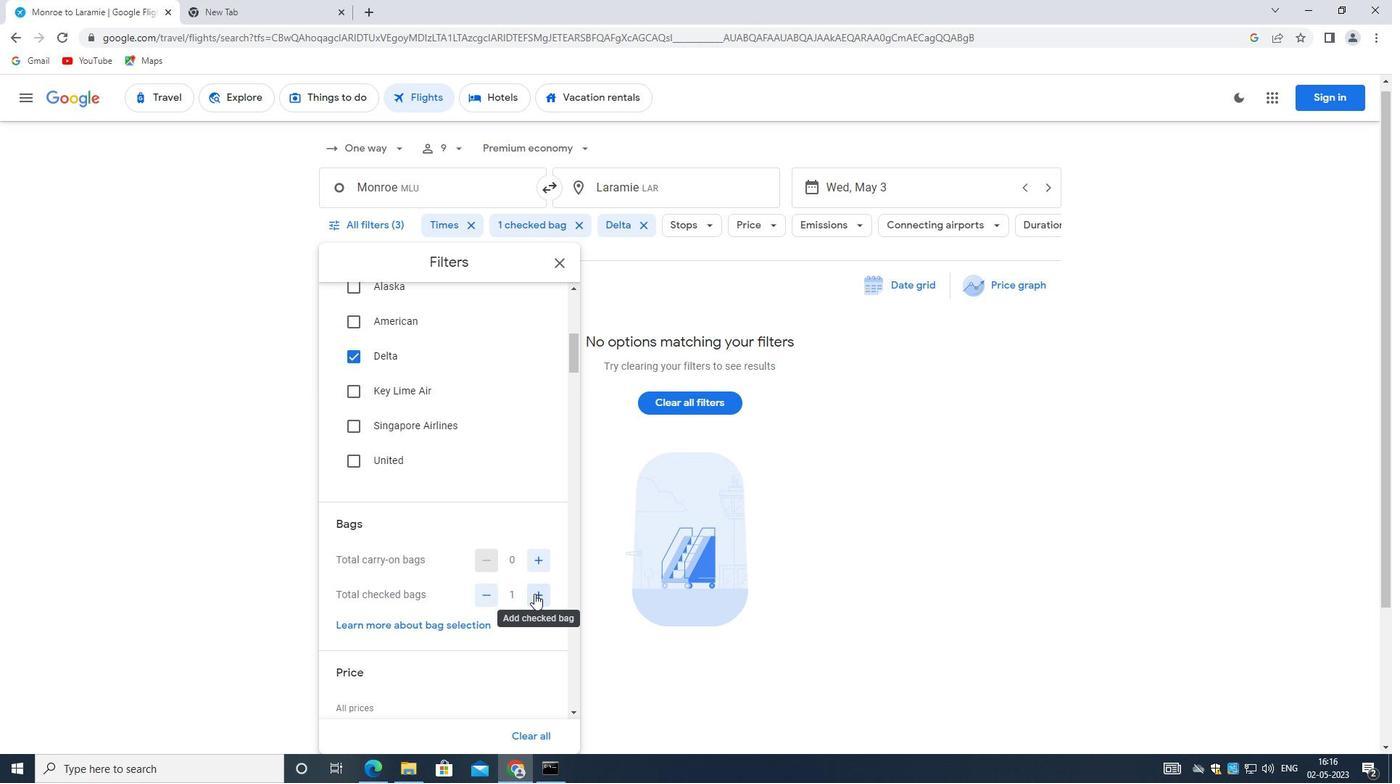 
Action: Mouse pressed left at (534, 594)
Screenshot: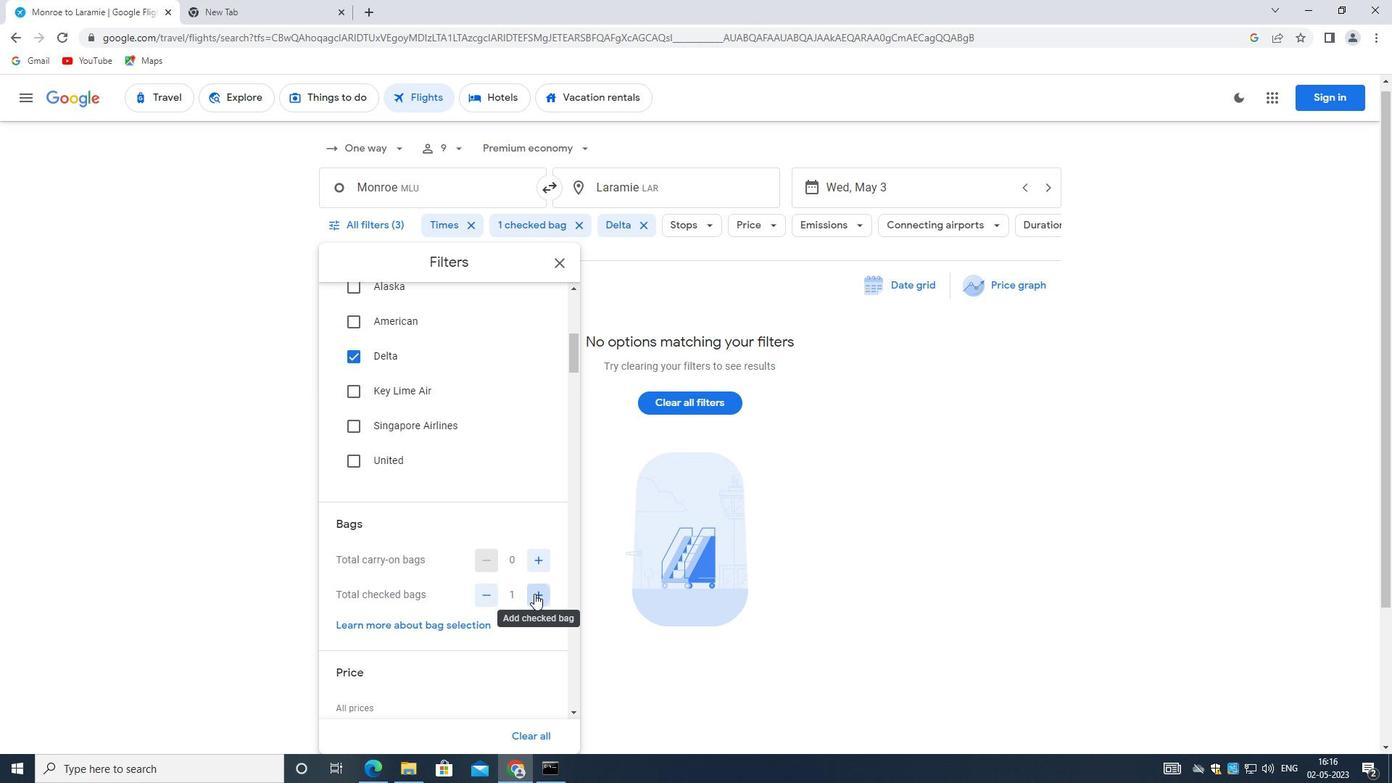 
Action: Mouse pressed left at (534, 594)
Screenshot: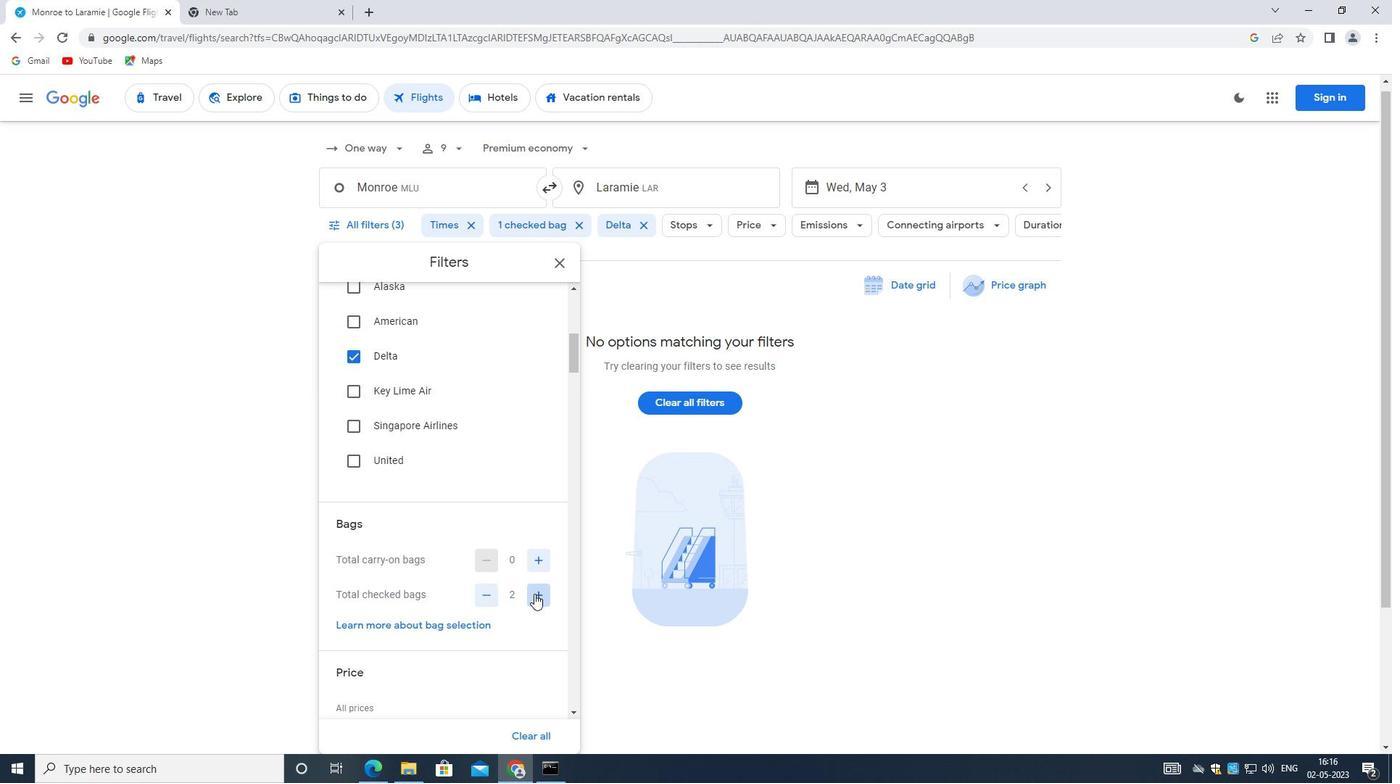 
Action: Mouse pressed left at (534, 594)
Screenshot: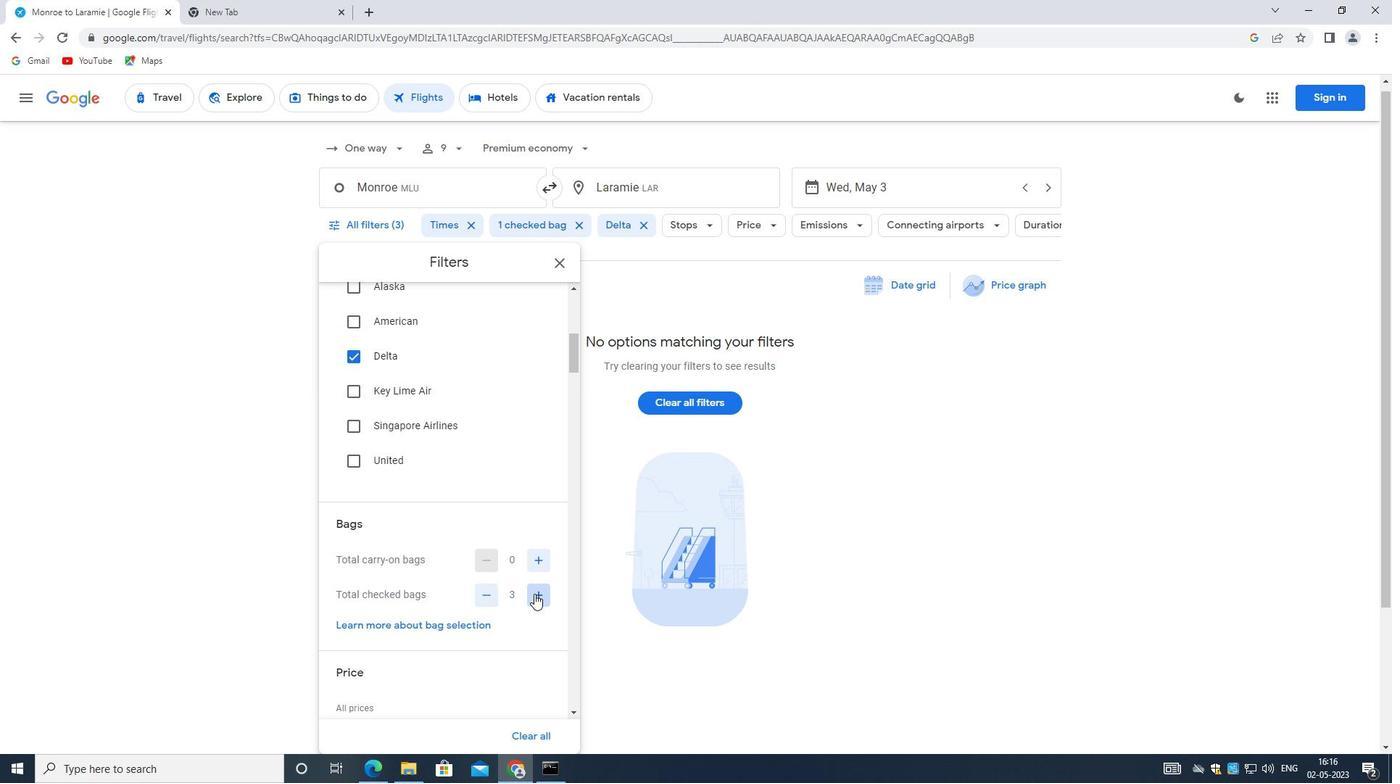 
Action: Mouse pressed left at (534, 594)
Screenshot: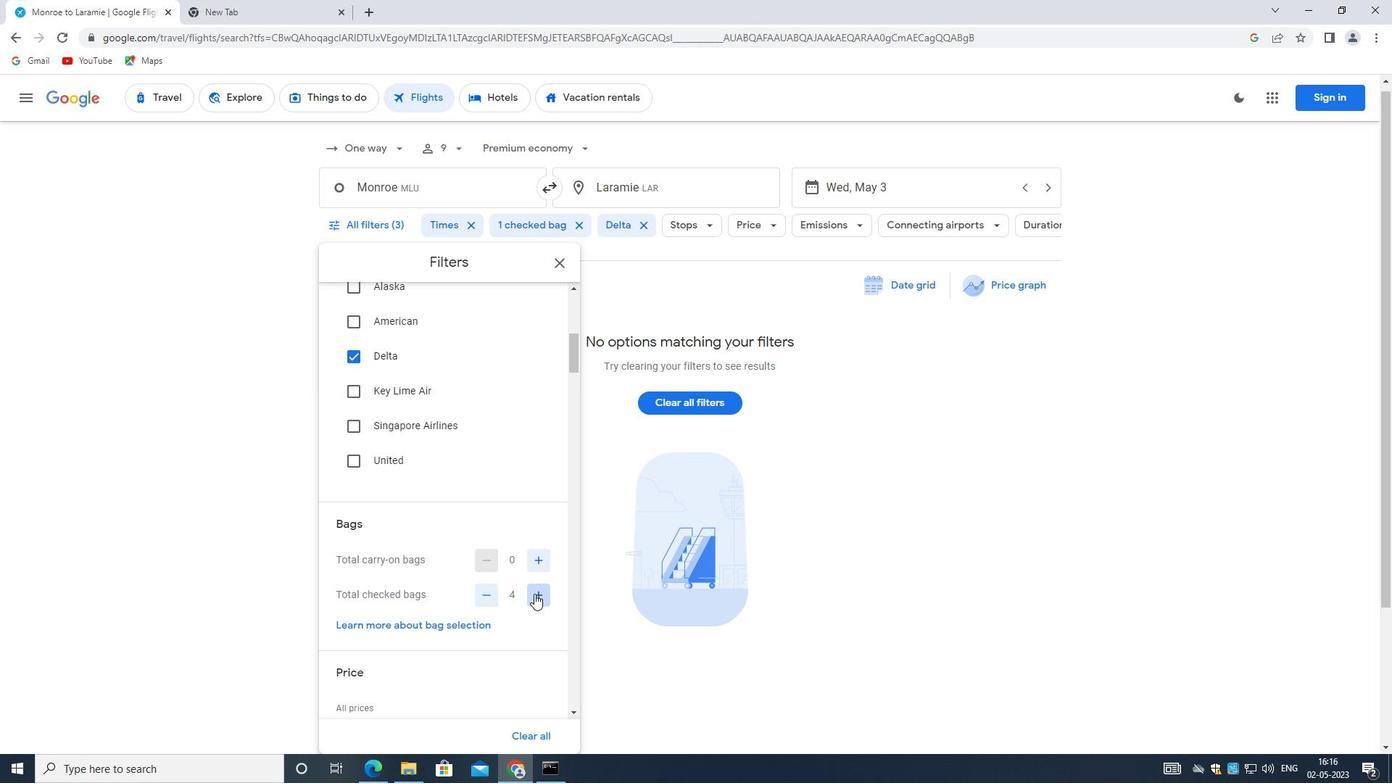 
Action: Mouse pressed left at (534, 594)
Screenshot: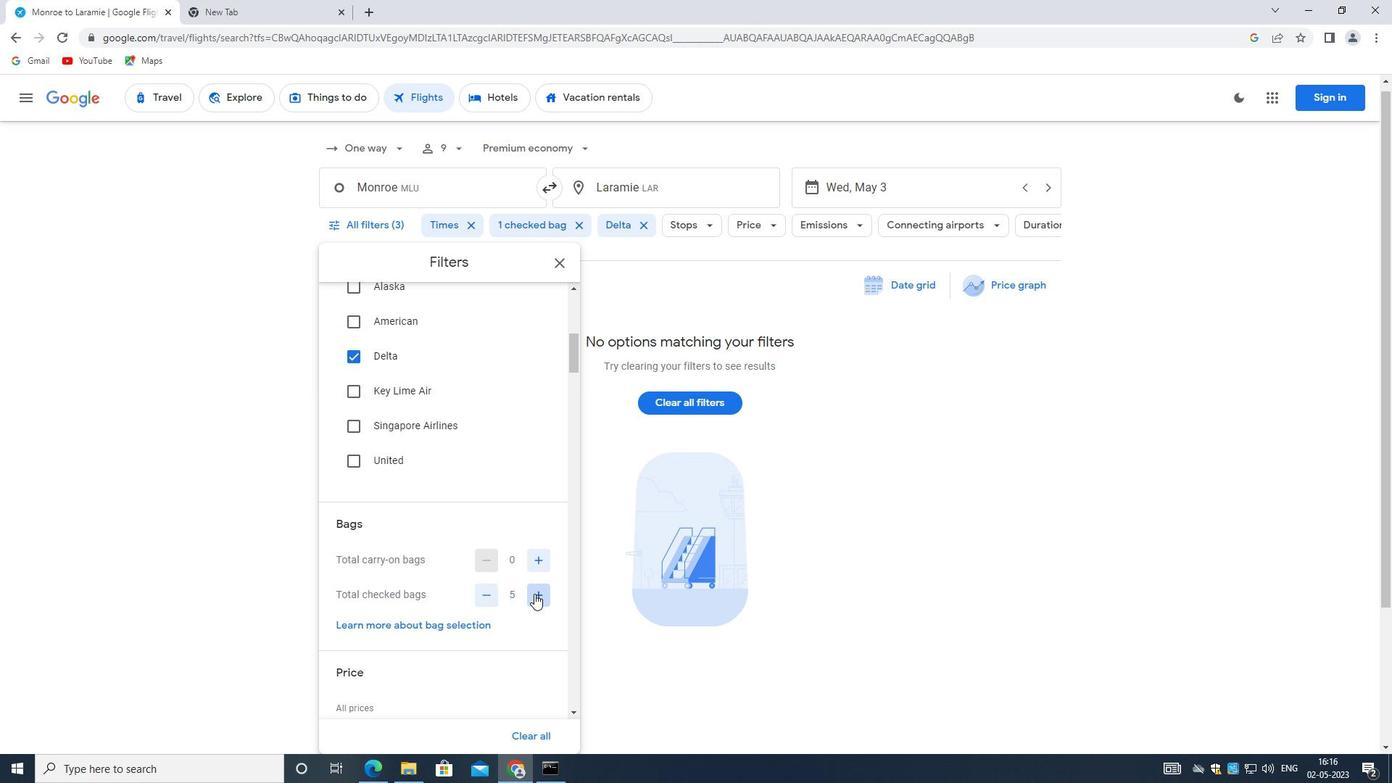 
Action: Mouse pressed left at (534, 594)
Screenshot: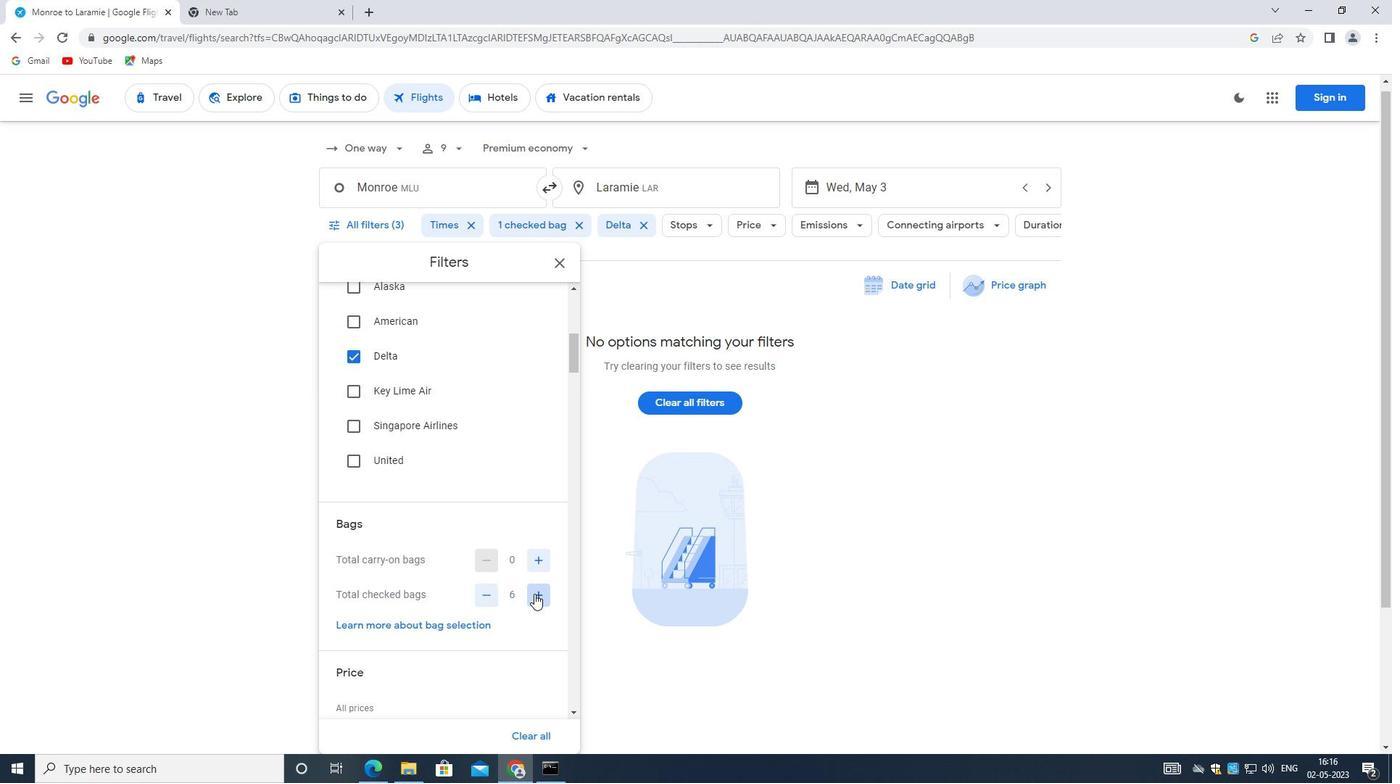 
Action: Mouse pressed left at (534, 594)
Screenshot: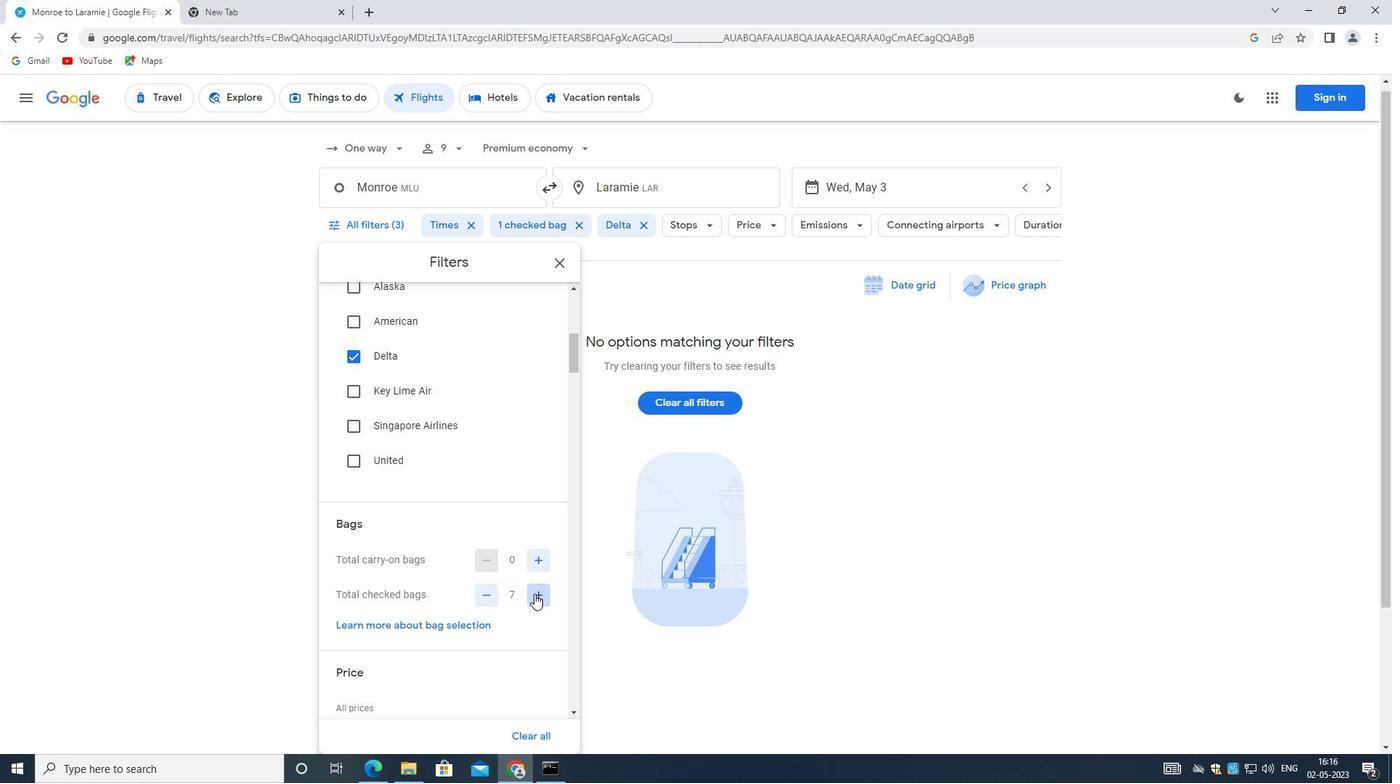
Action: Mouse moved to (437, 548)
Screenshot: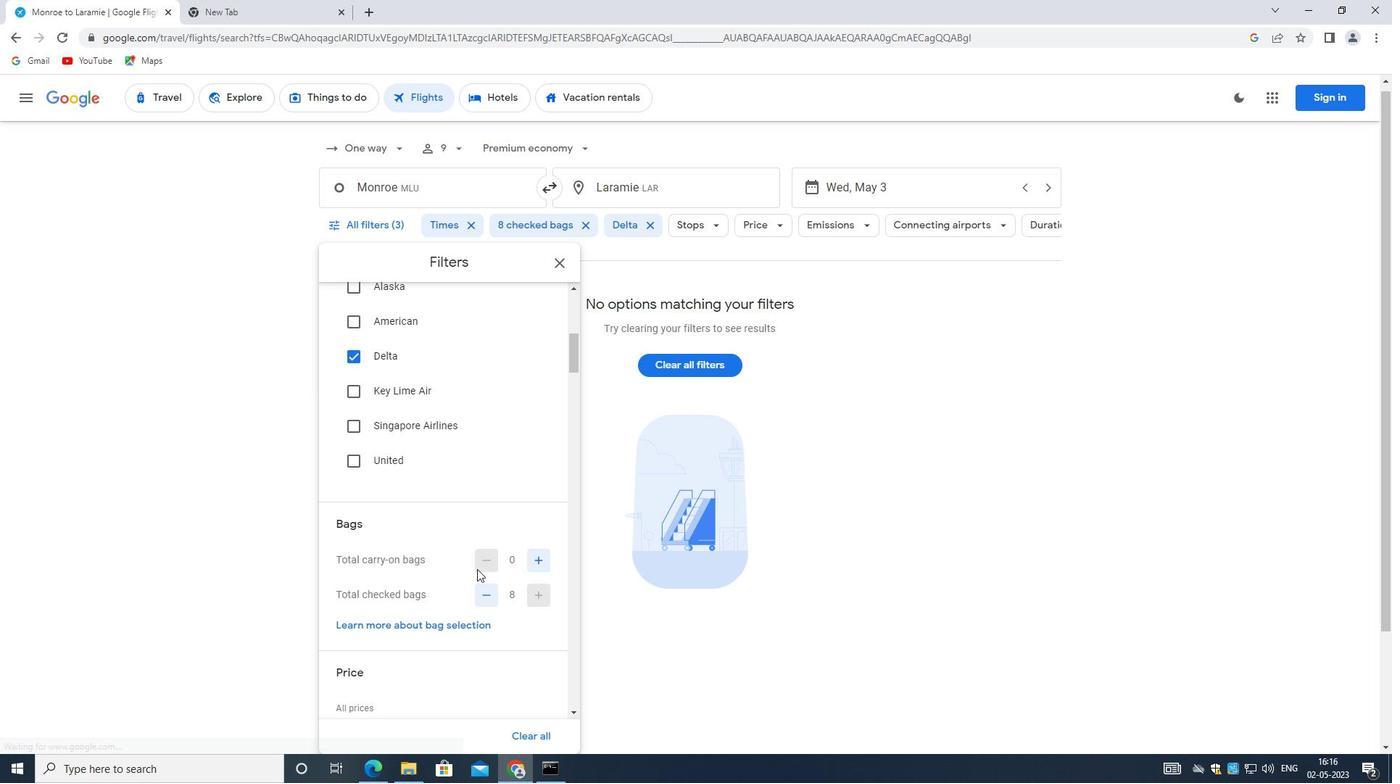 
Action: Mouse scrolled (437, 547) with delta (0, 0)
Screenshot: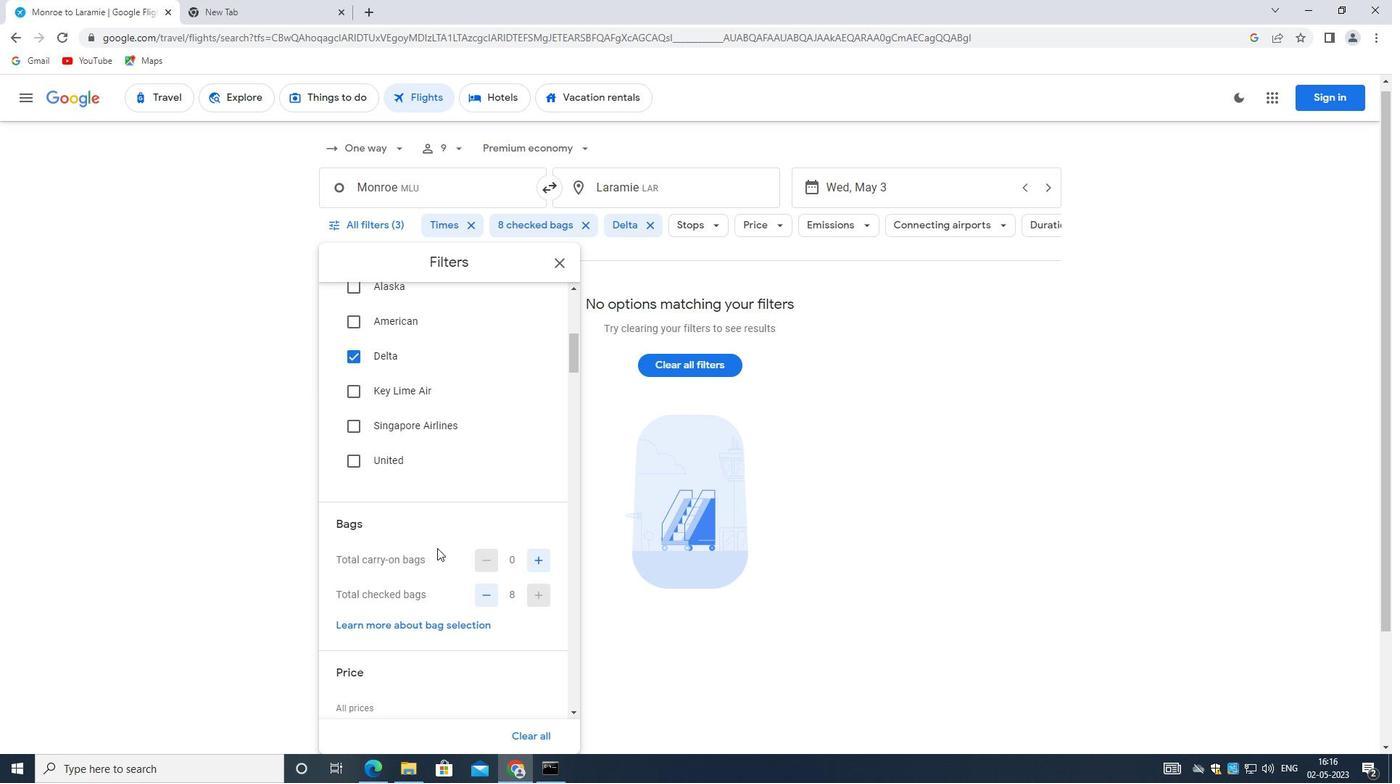 
Action: Mouse scrolled (437, 547) with delta (0, 0)
Screenshot: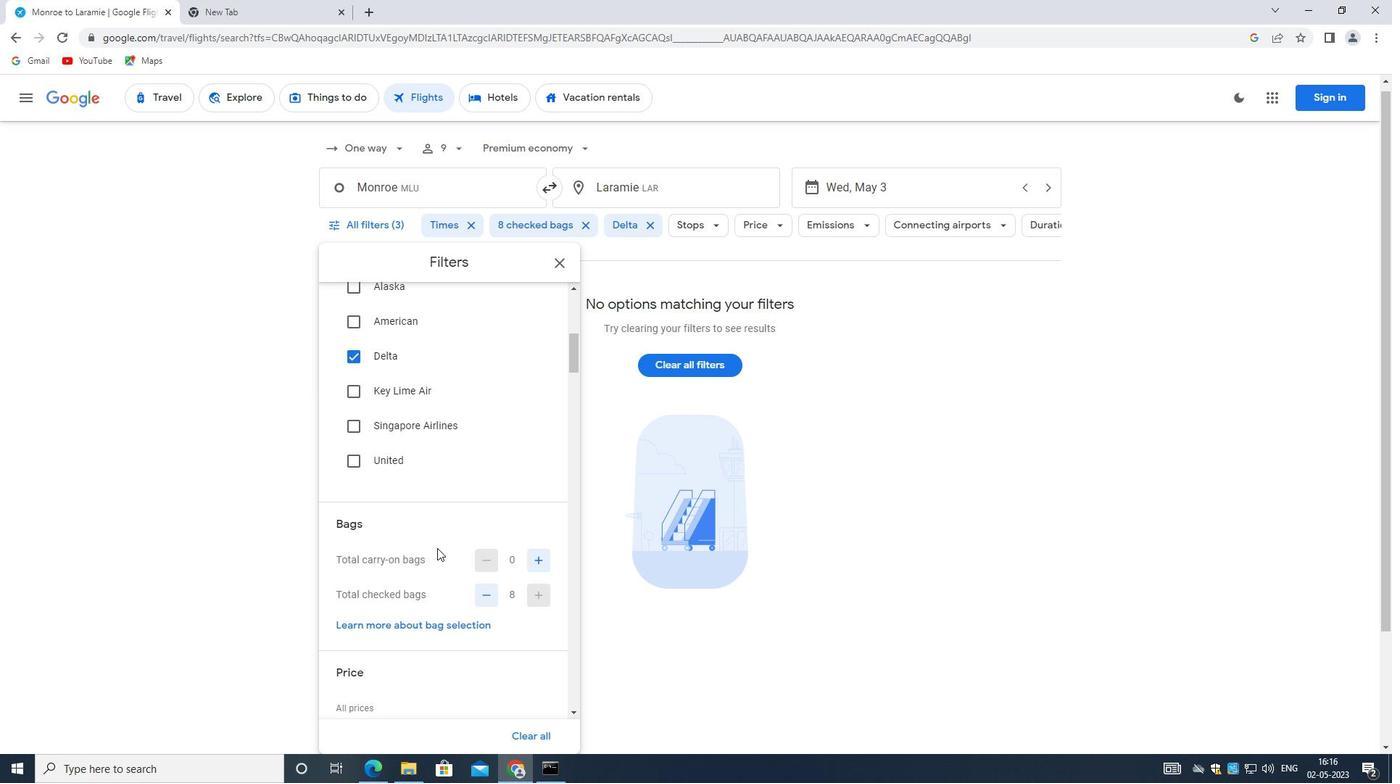 
Action: Mouse scrolled (437, 547) with delta (0, 0)
Screenshot: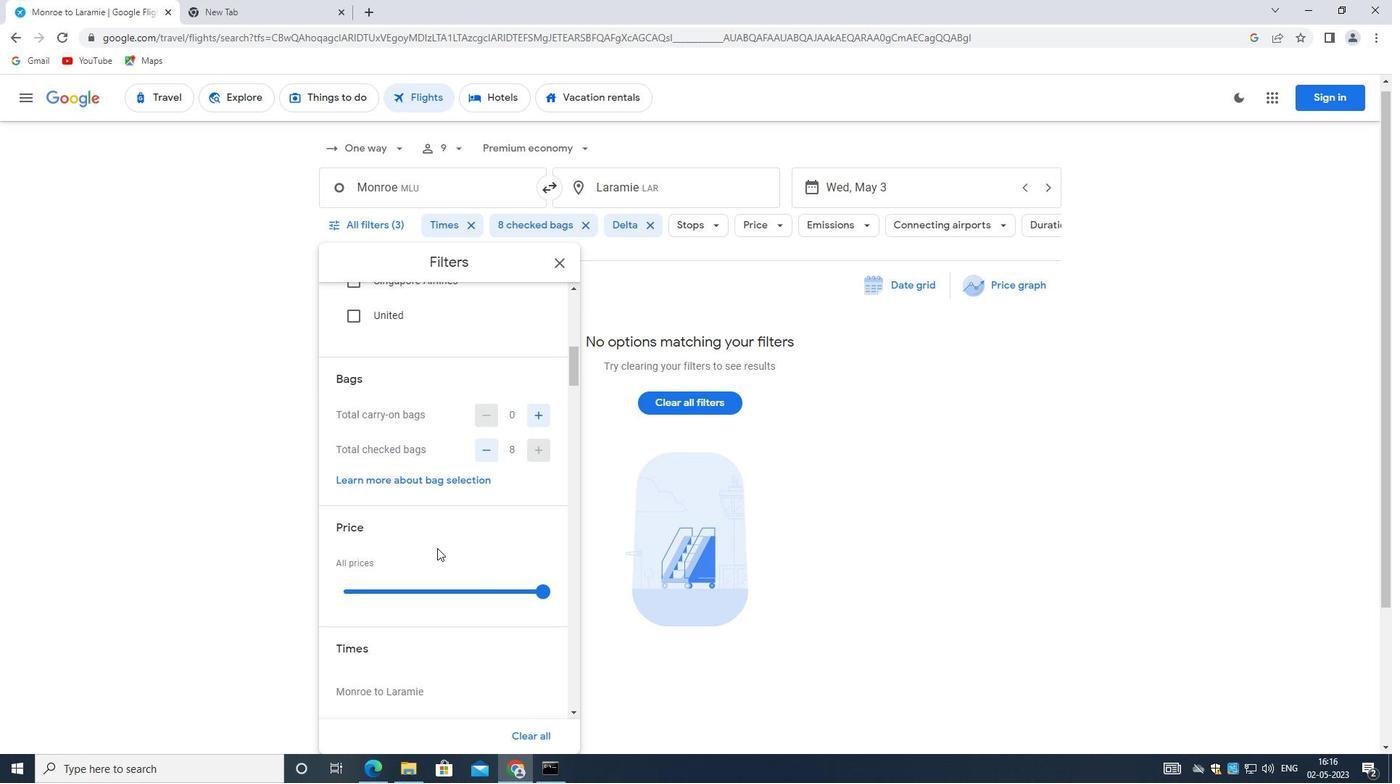 
Action: Mouse moved to (537, 511)
Screenshot: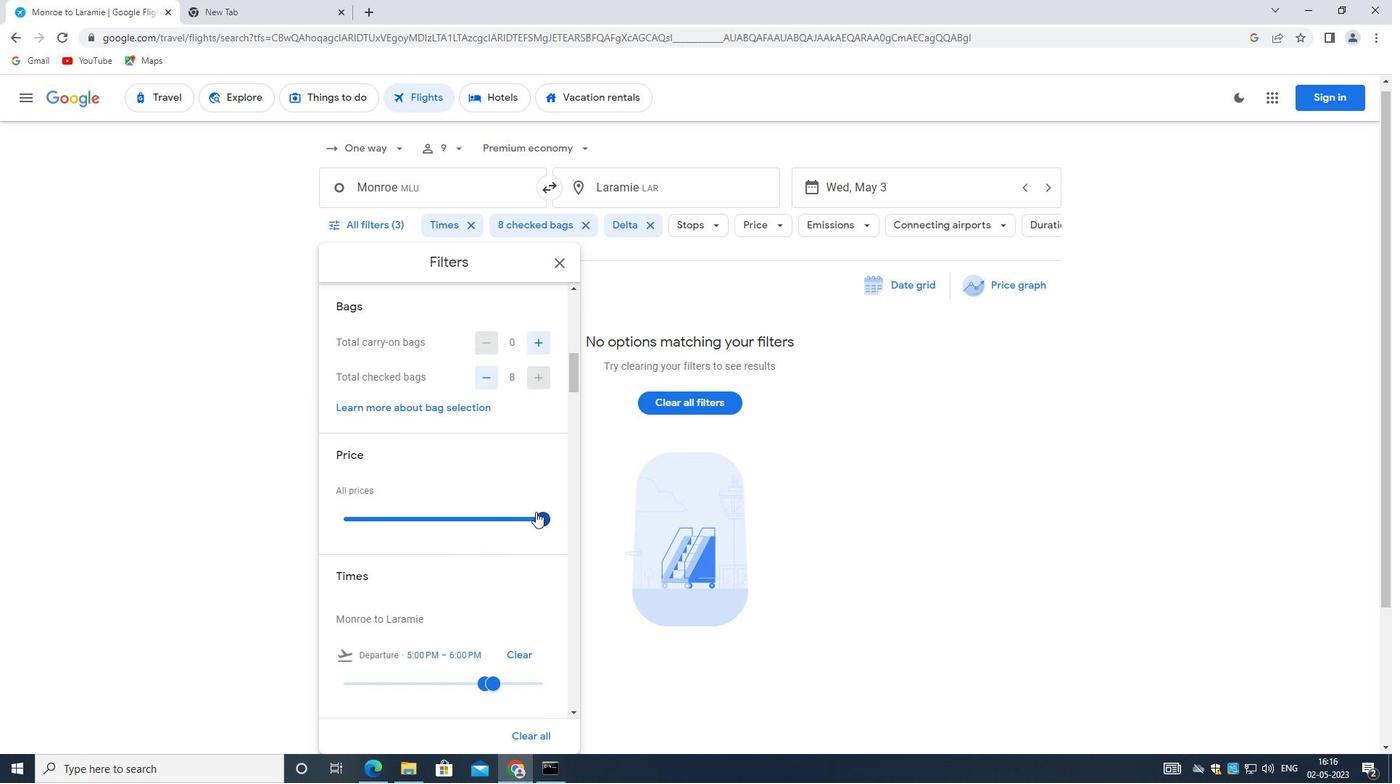 
Action: Mouse pressed left at (537, 511)
Screenshot: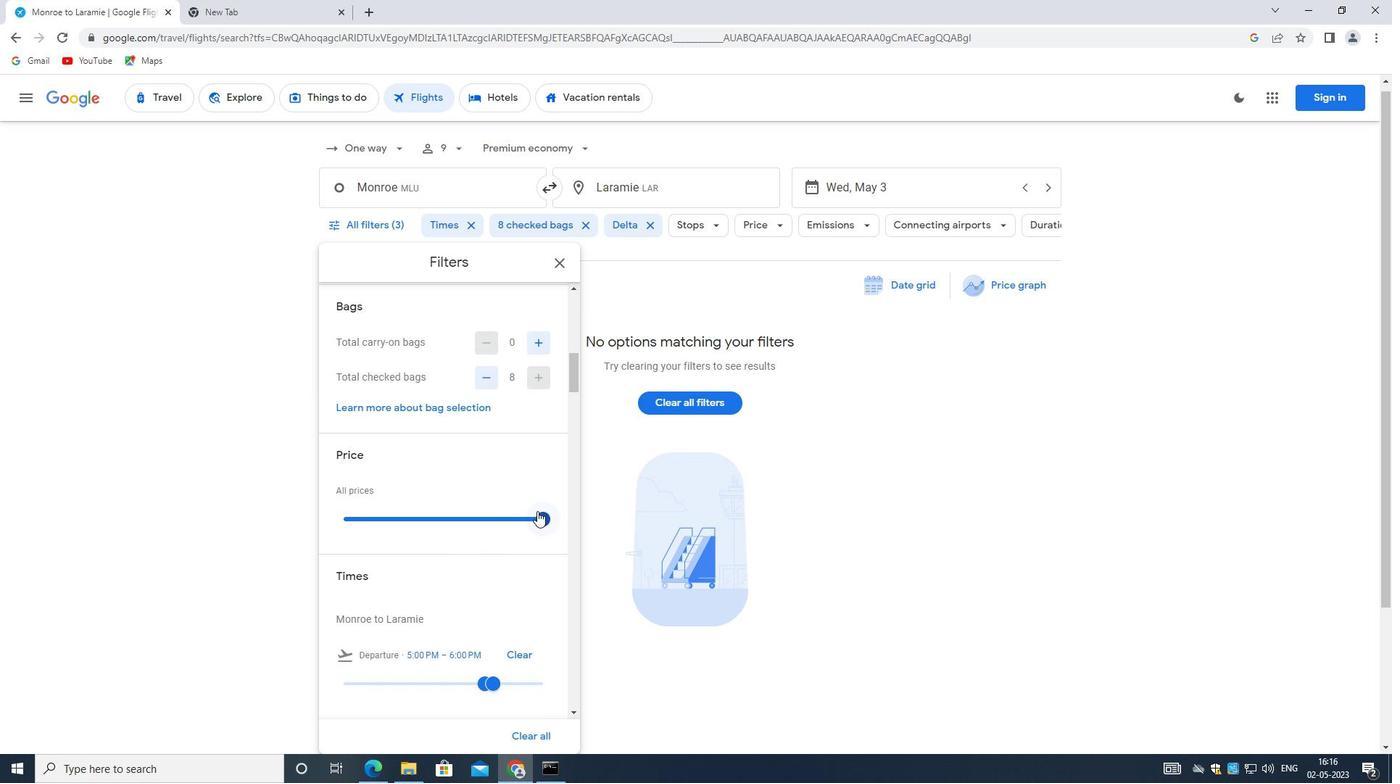
Action: Mouse moved to (537, 512)
Screenshot: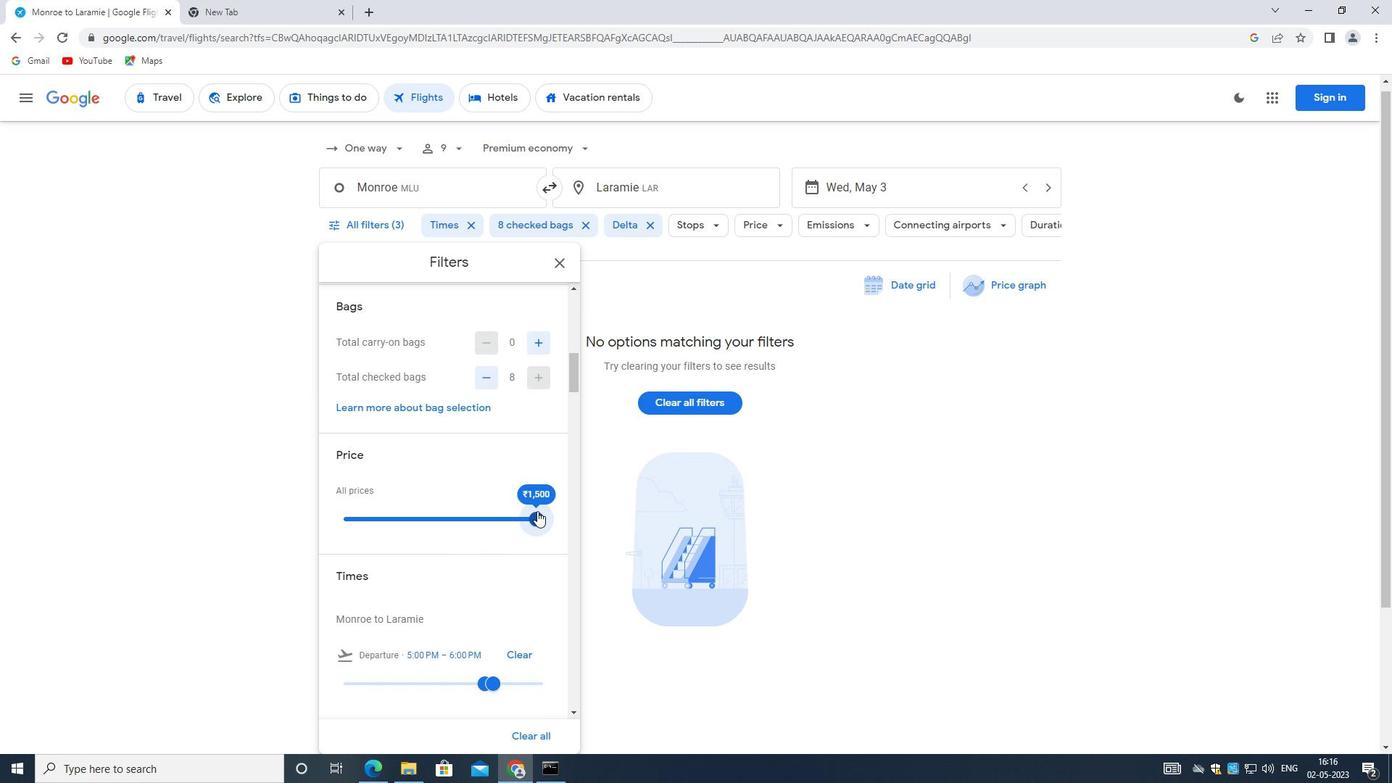
Action: Mouse pressed left at (537, 512)
Screenshot: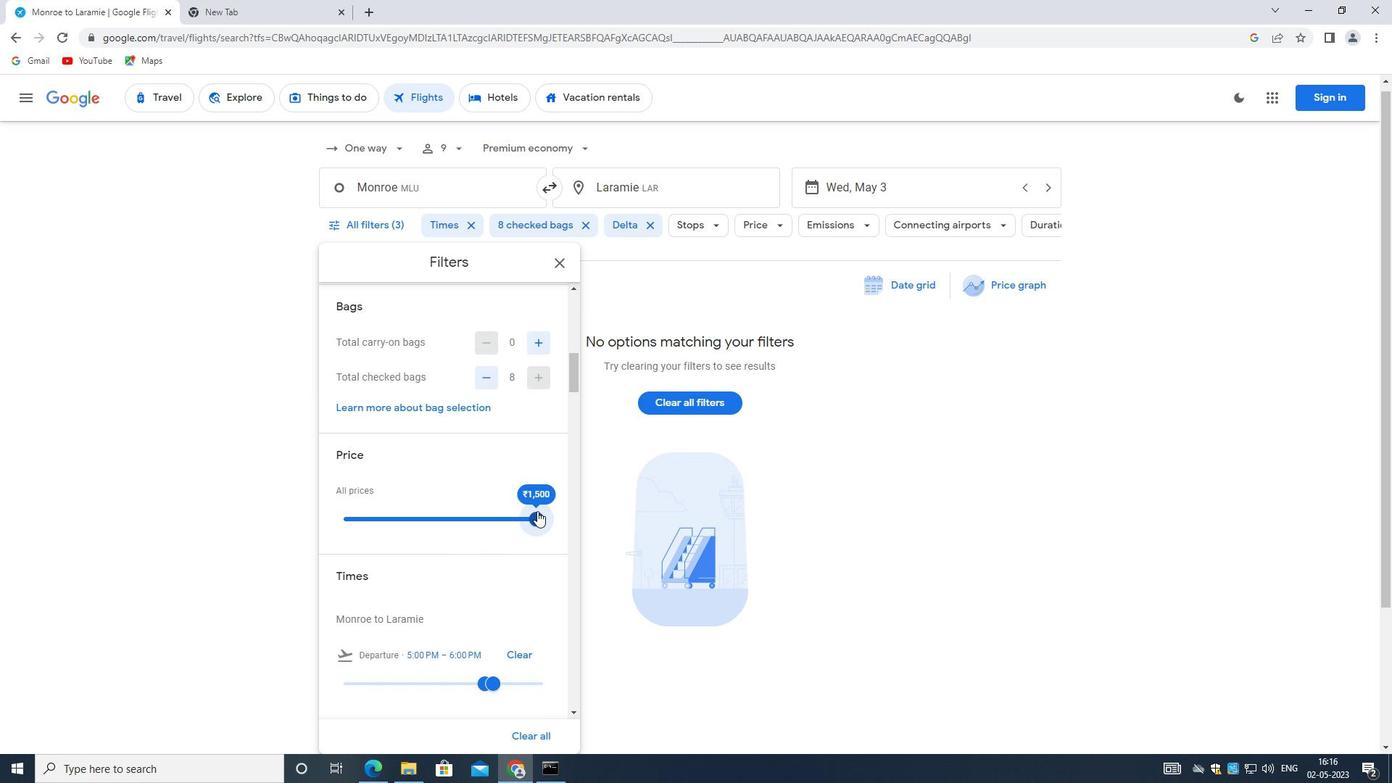 
Action: Mouse pressed left at (537, 512)
Screenshot: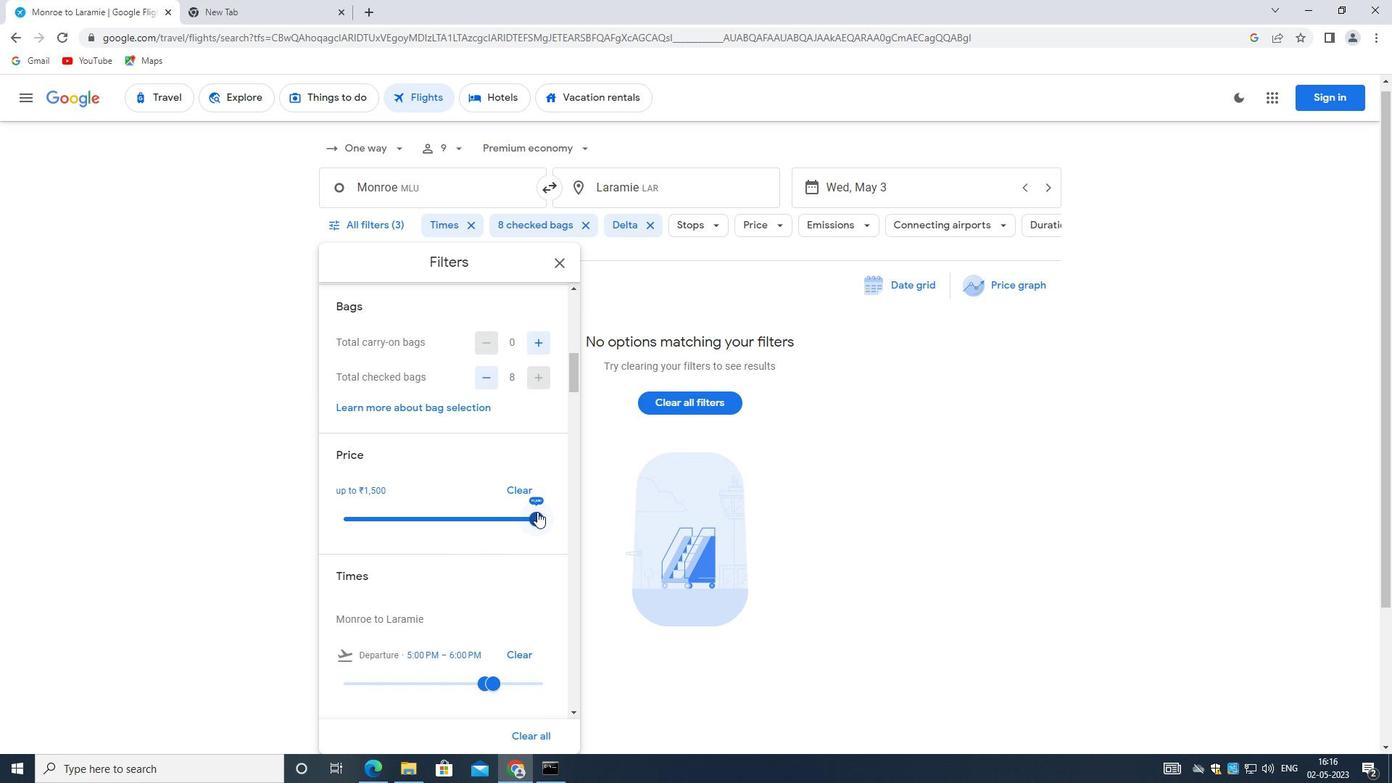
Action: Mouse pressed left at (537, 512)
Screenshot: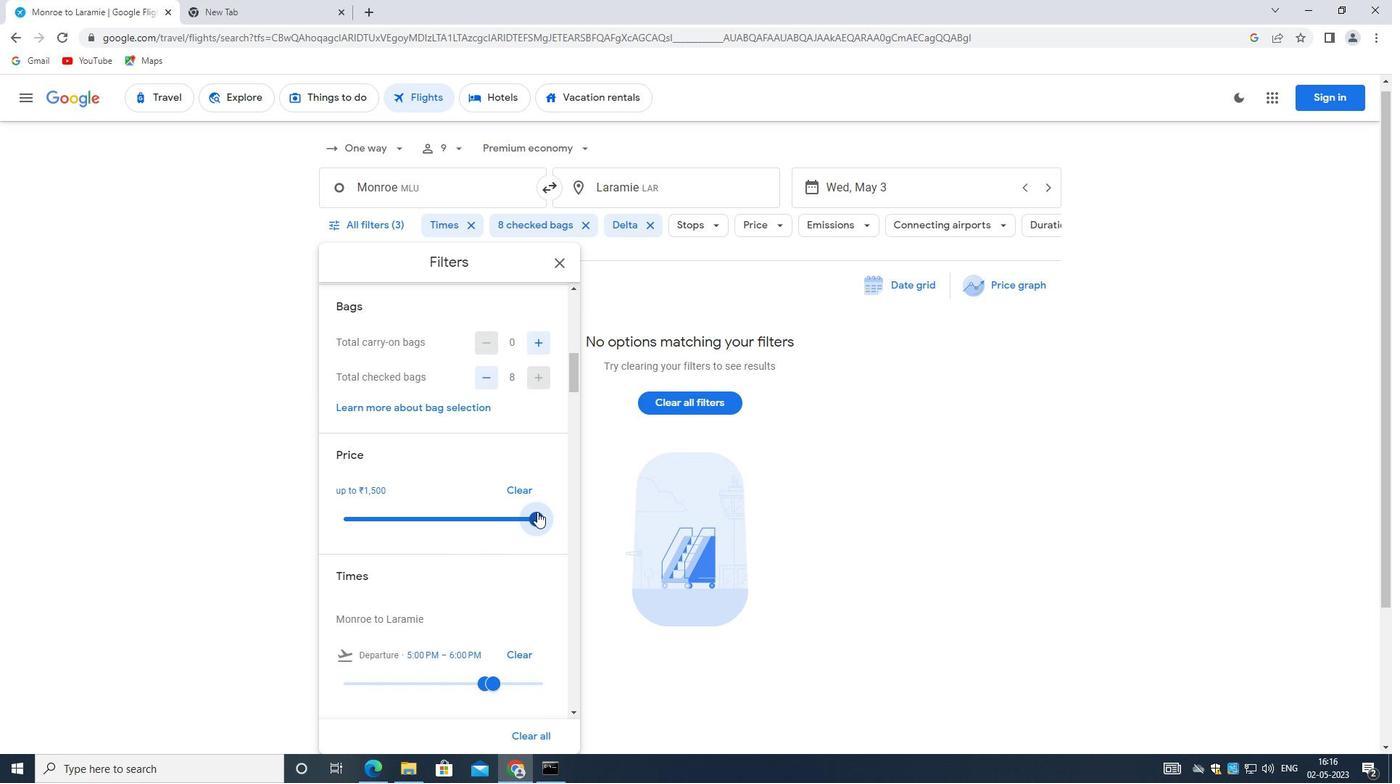 
Action: Mouse moved to (475, 495)
Screenshot: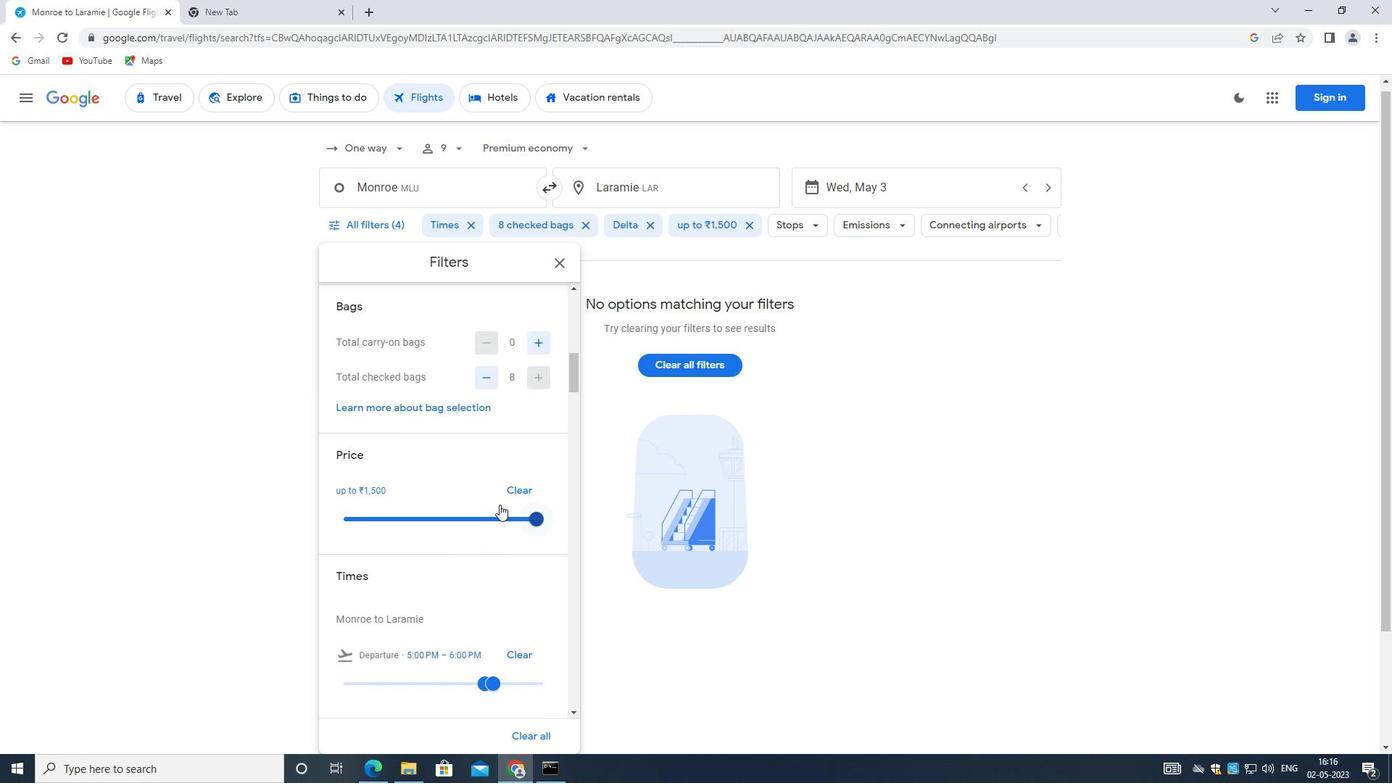 
Action: Mouse scrolled (475, 494) with delta (0, 0)
Screenshot: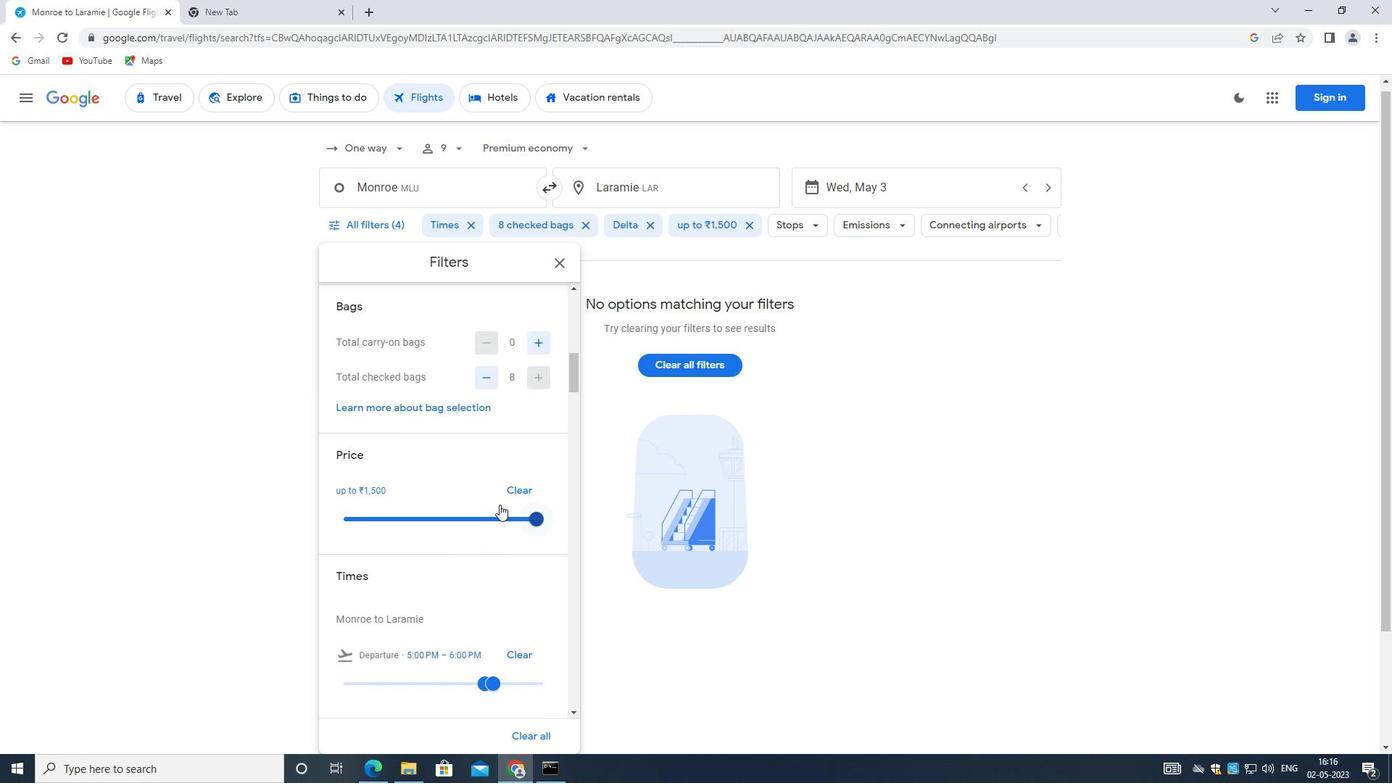 
Action: Mouse moved to (474, 495)
Screenshot: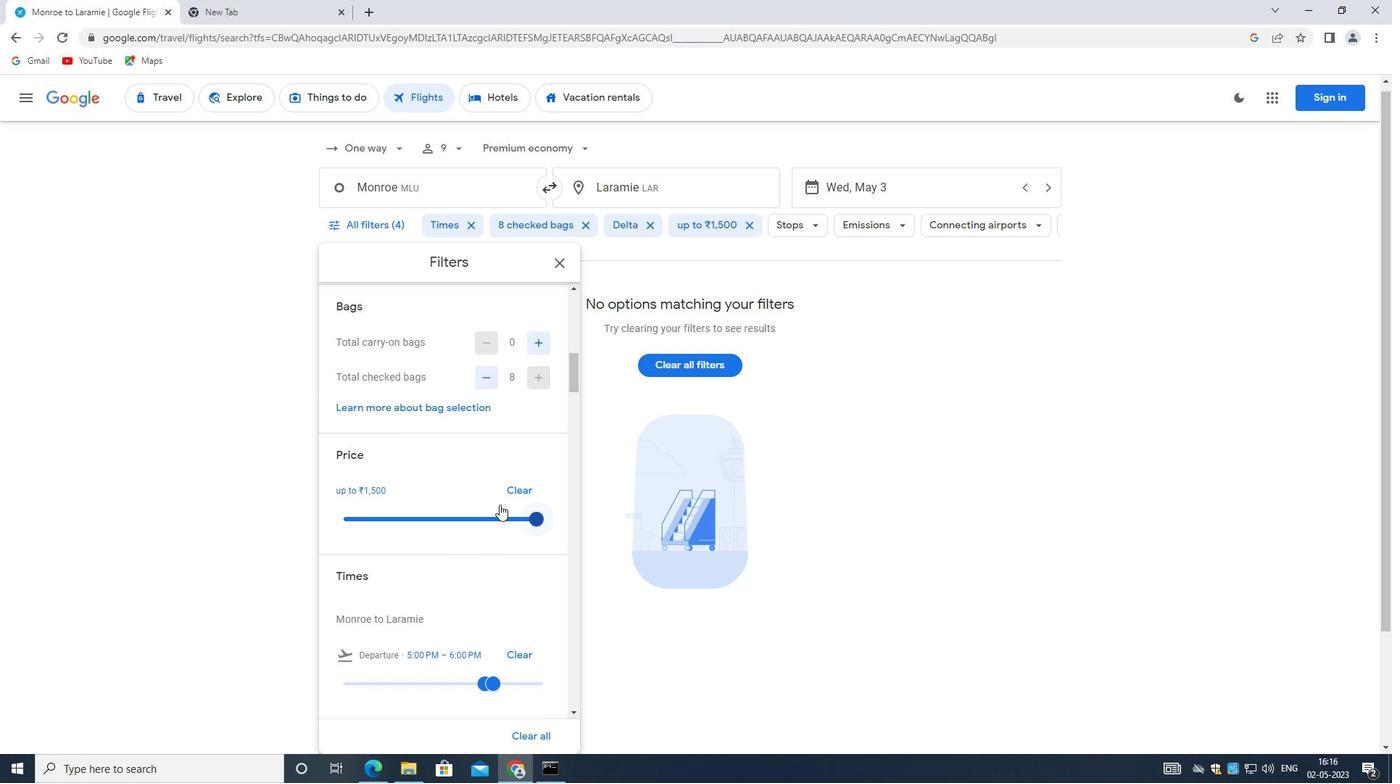 
Action: Mouse scrolled (474, 494) with delta (0, 0)
Screenshot: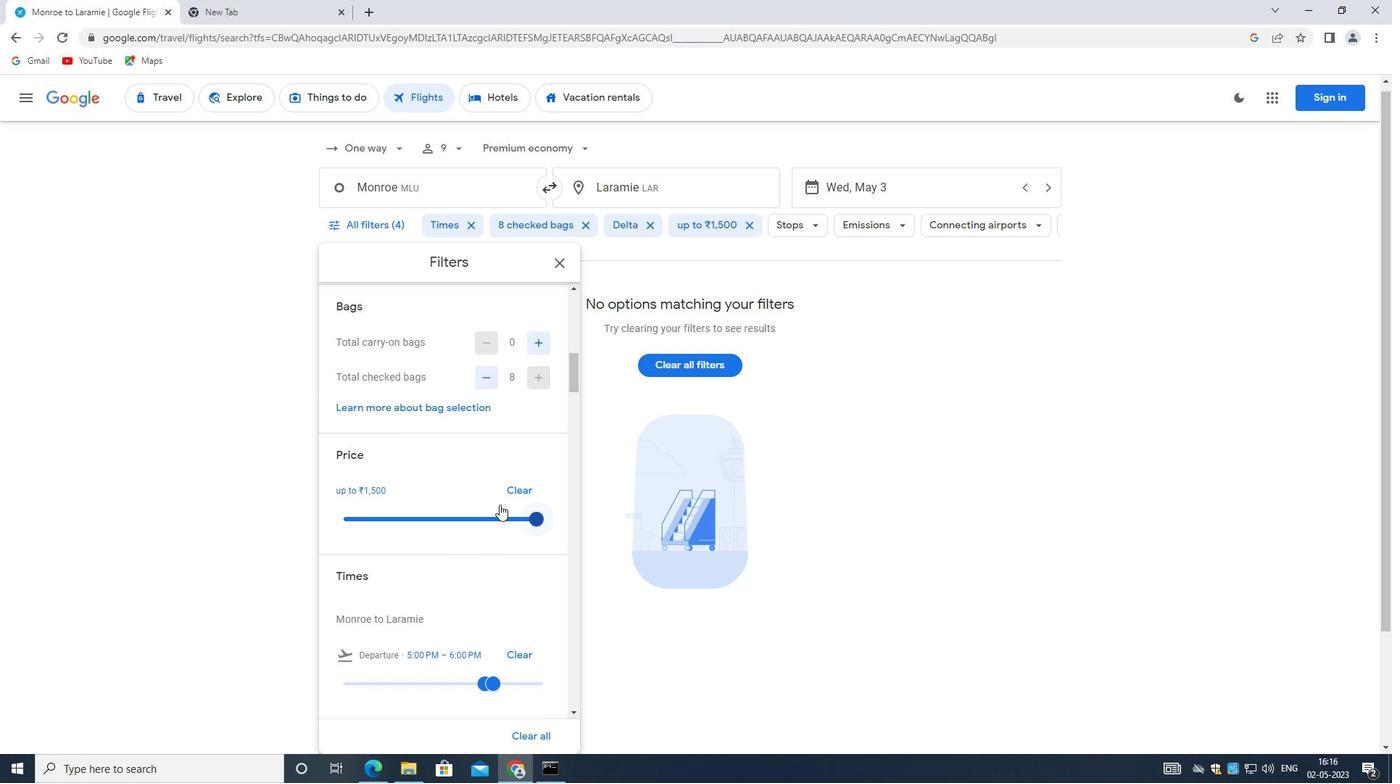 
Action: Mouse scrolled (474, 494) with delta (0, 0)
Screenshot: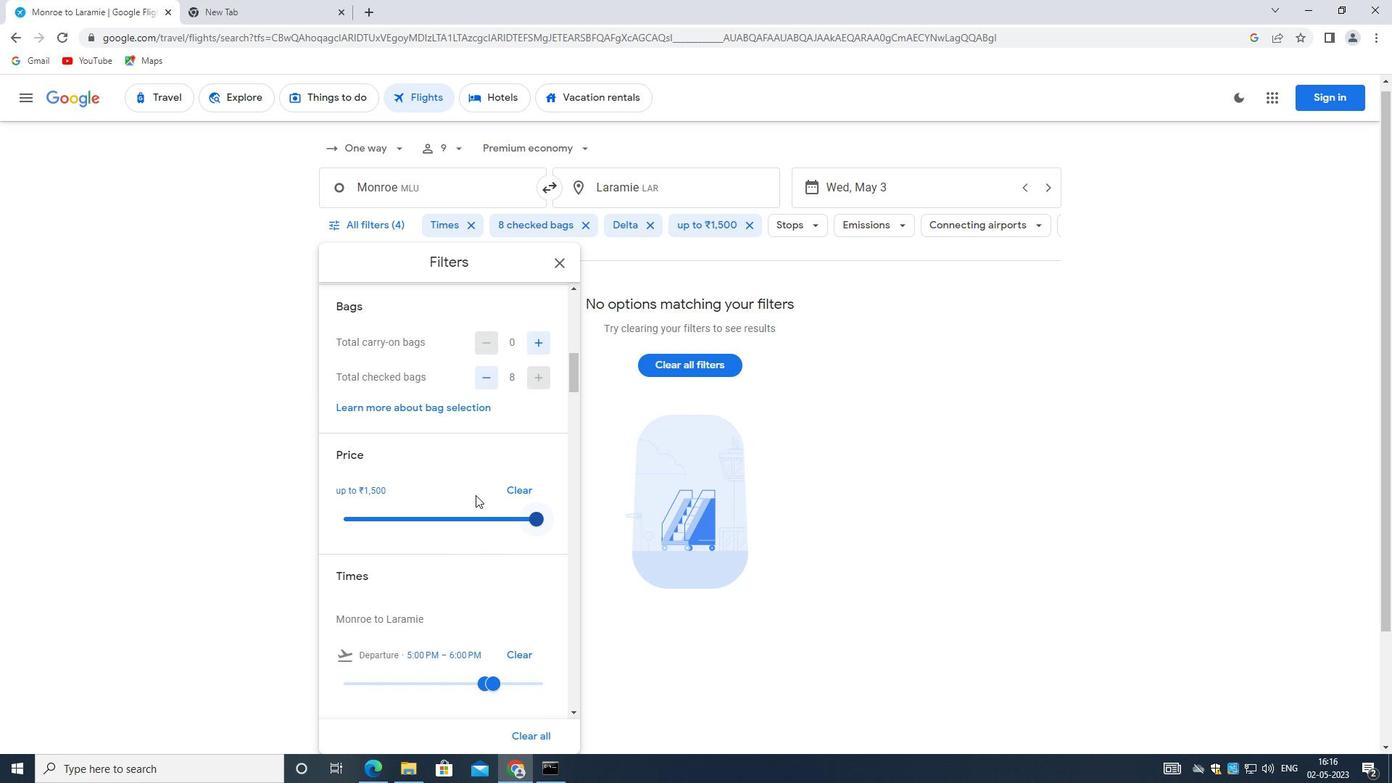 
Action: Mouse moved to (509, 462)
Screenshot: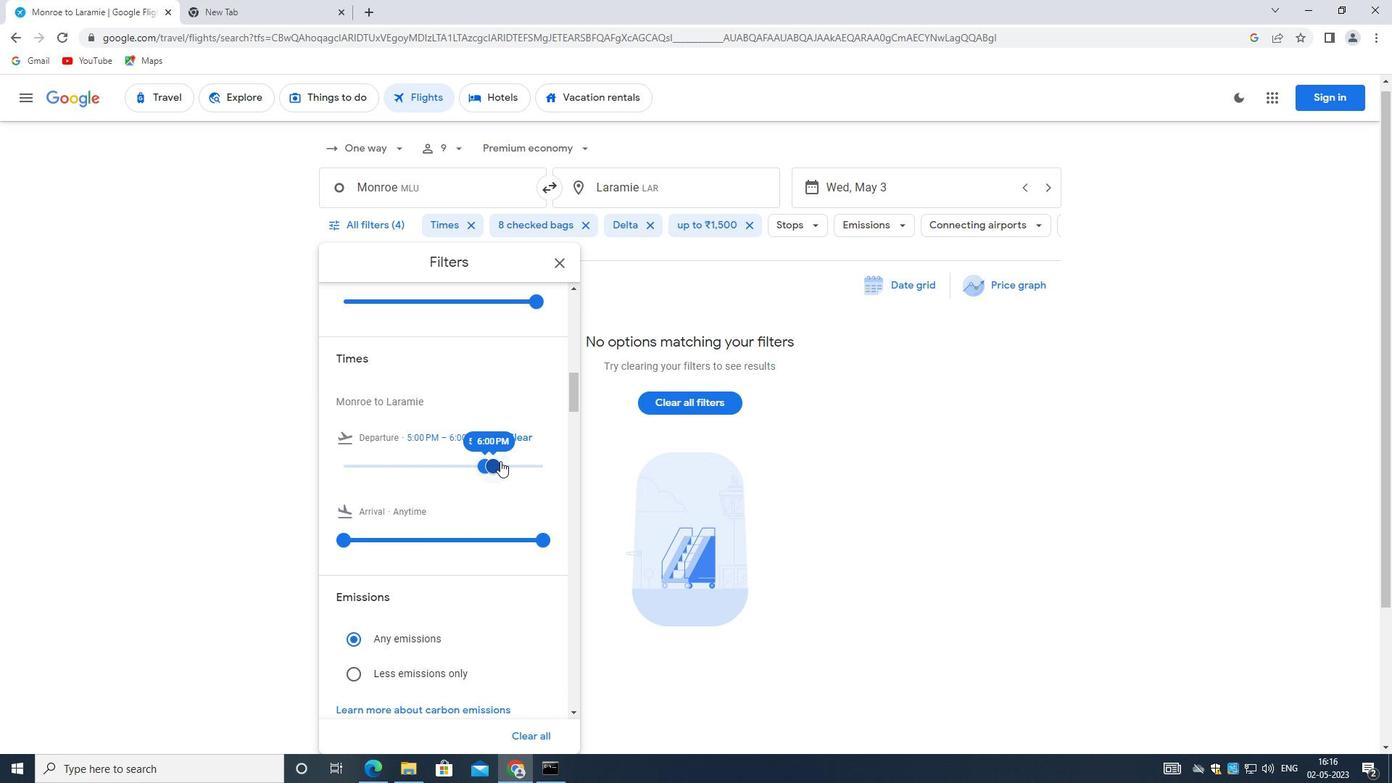 
Action: Mouse pressed left at (509, 462)
Screenshot: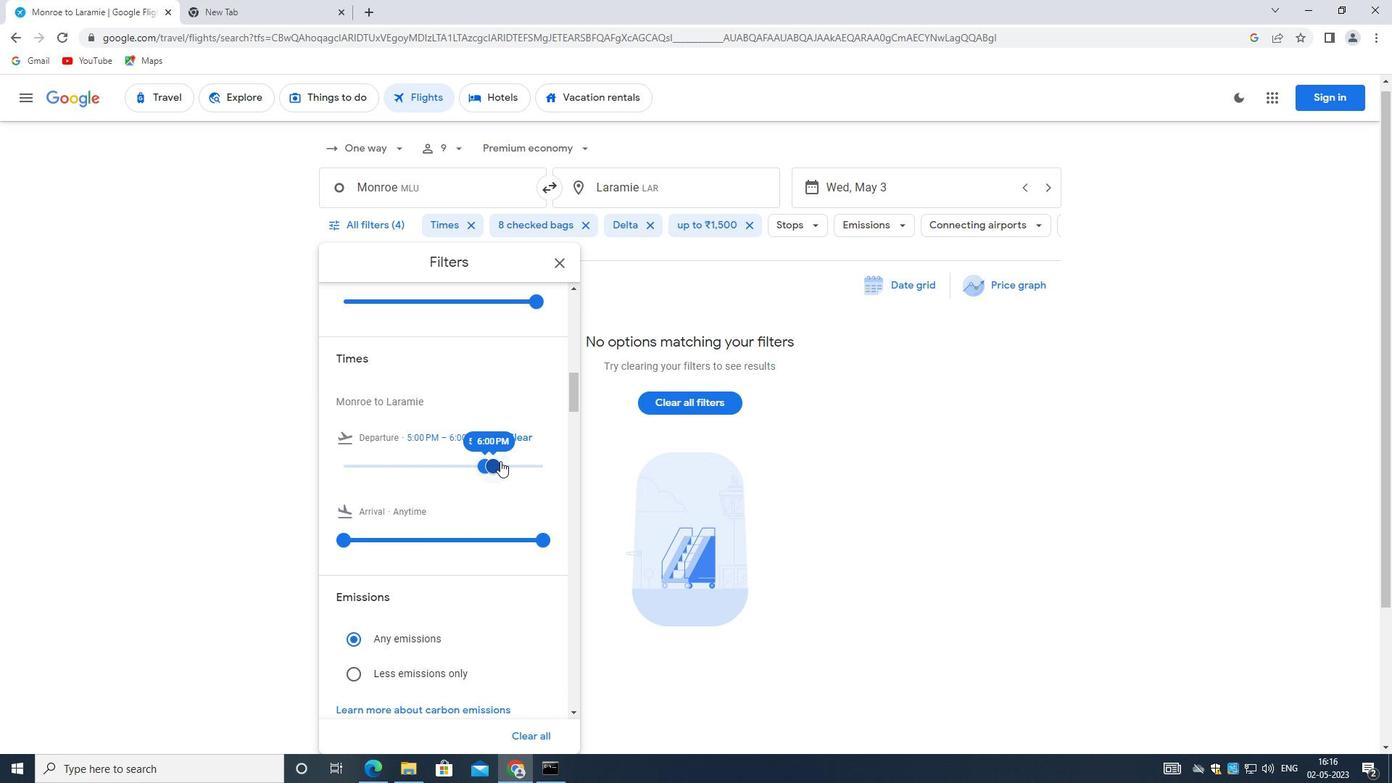 
Action: Mouse moved to (485, 467)
Screenshot: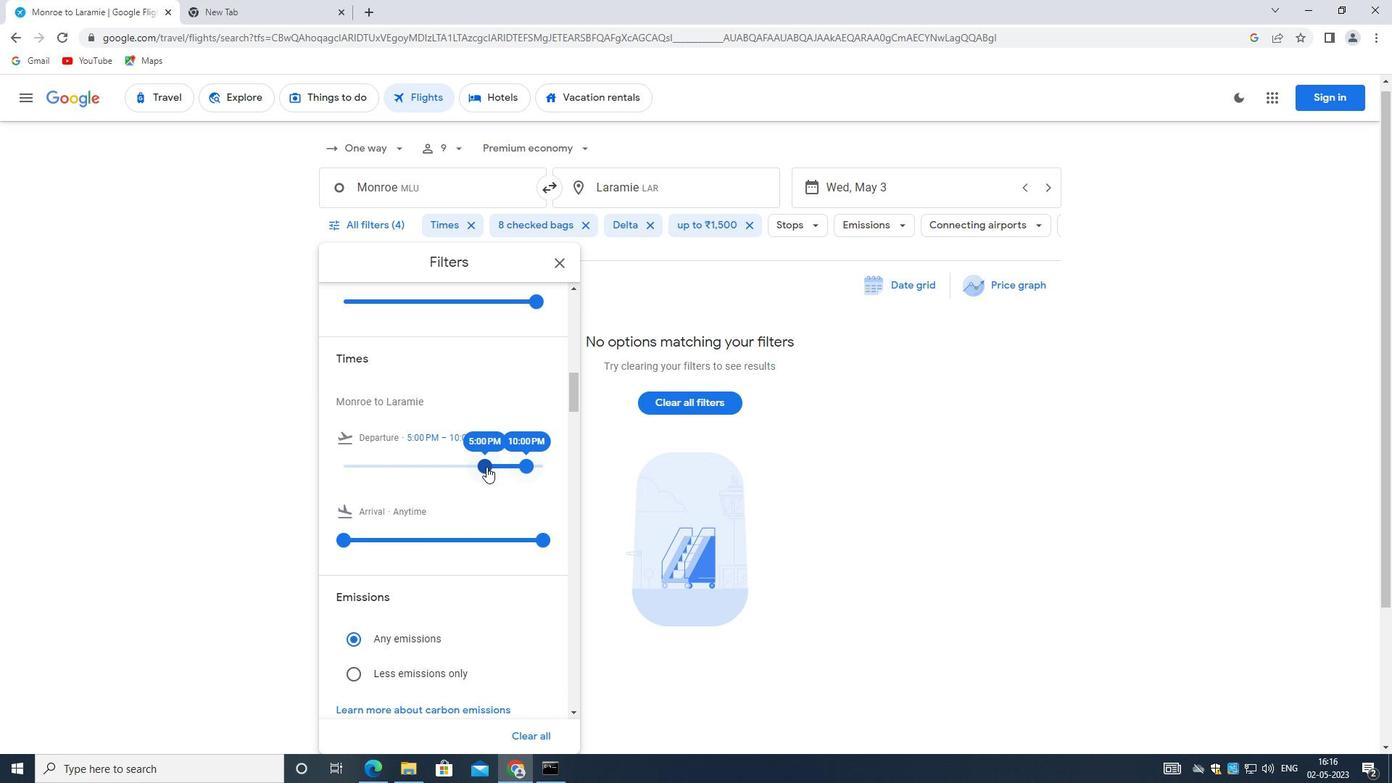 
Action: Mouse pressed left at (485, 467)
Screenshot: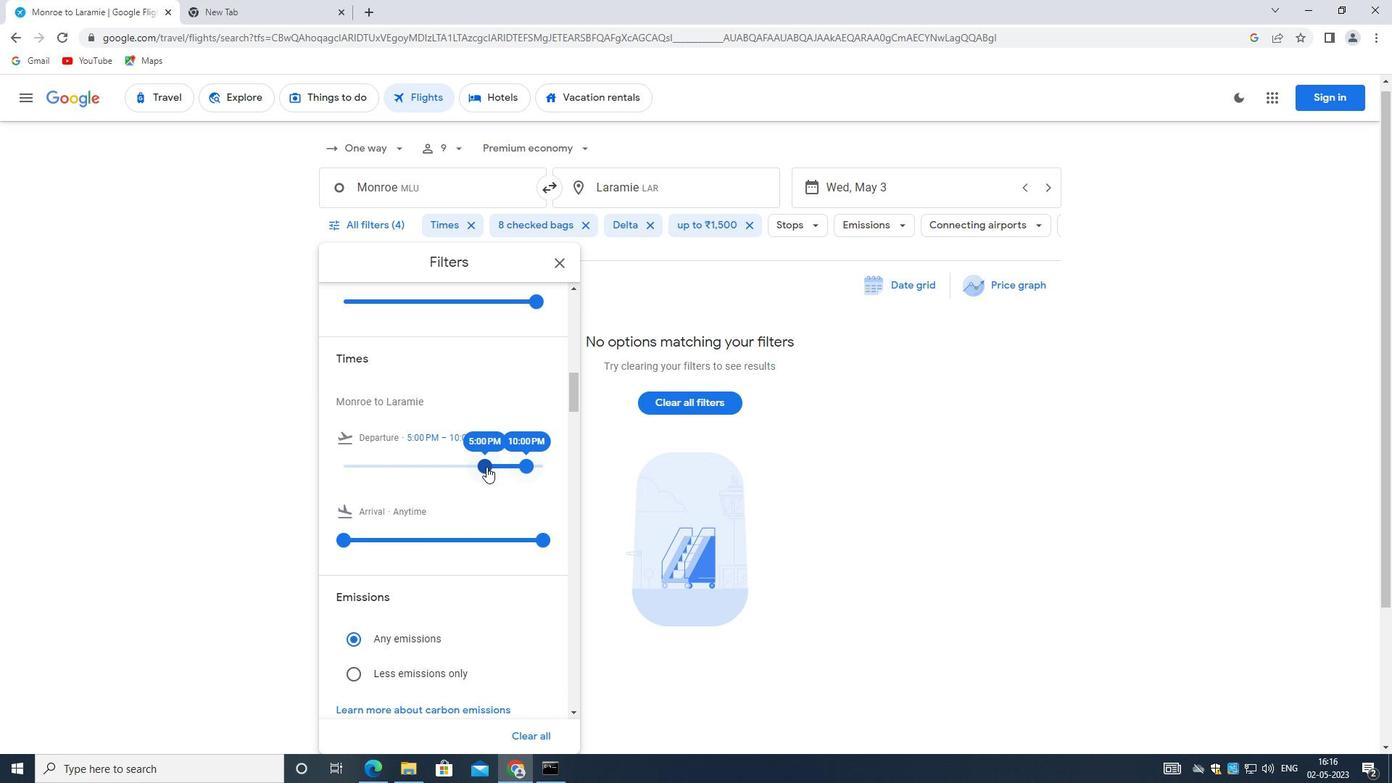 
Action: Mouse moved to (450, 460)
Screenshot: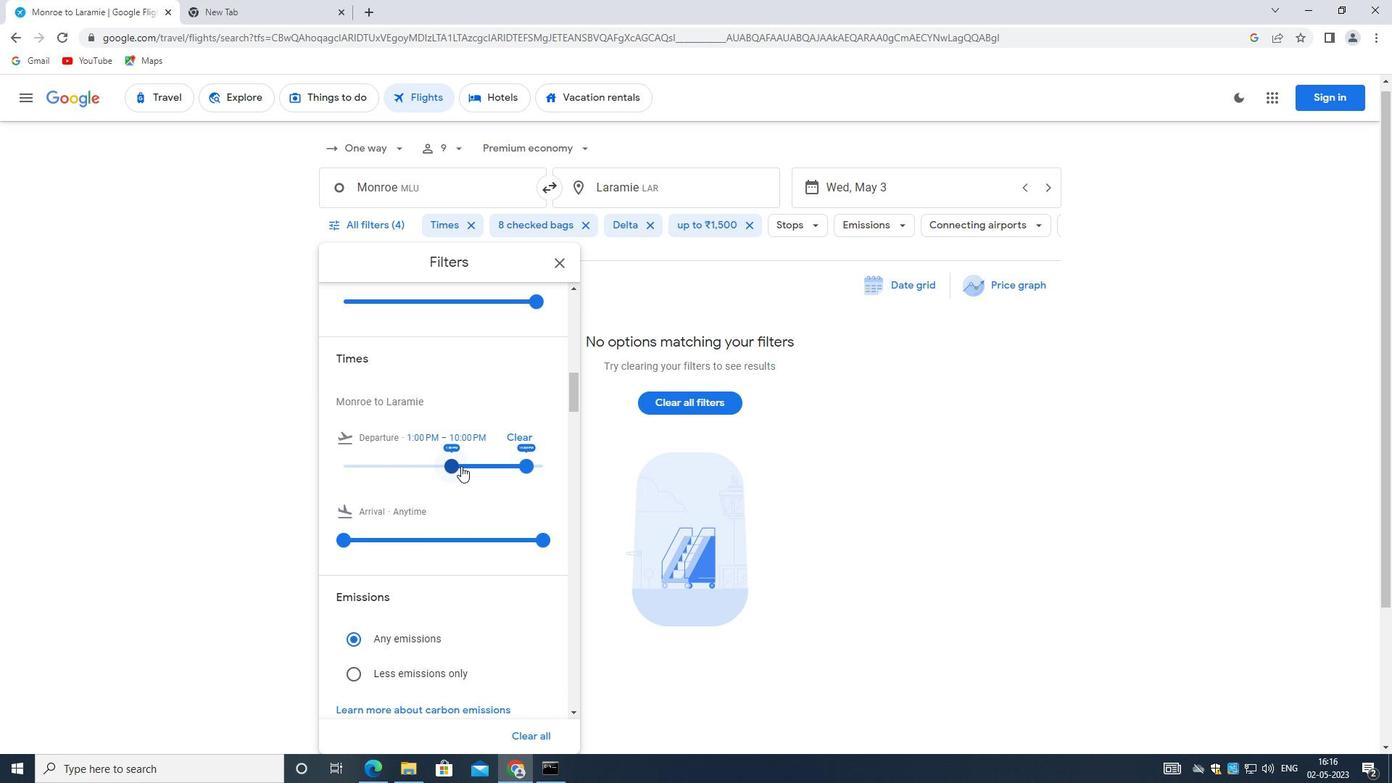 
Action: Mouse pressed left at (450, 460)
Screenshot: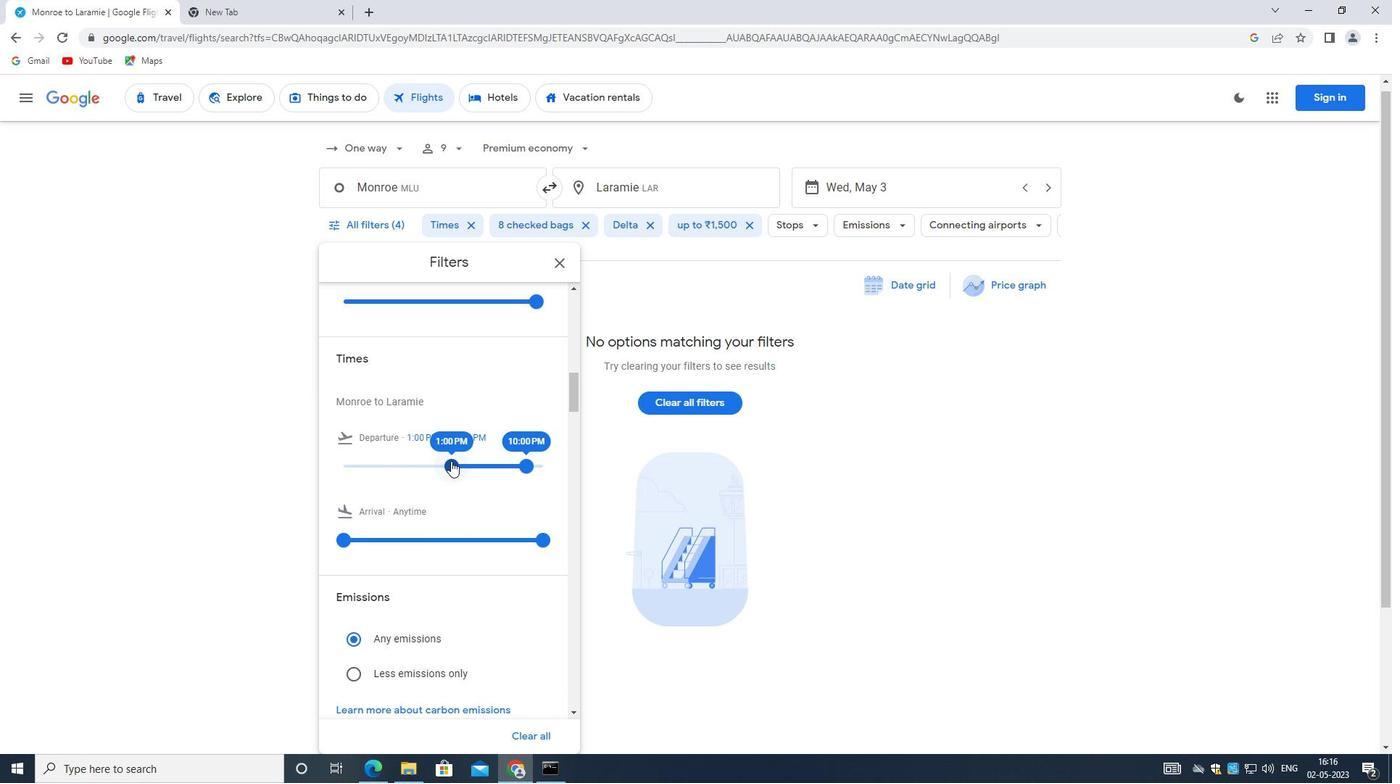 
Action: Mouse moved to (526, 464)
Screenshot: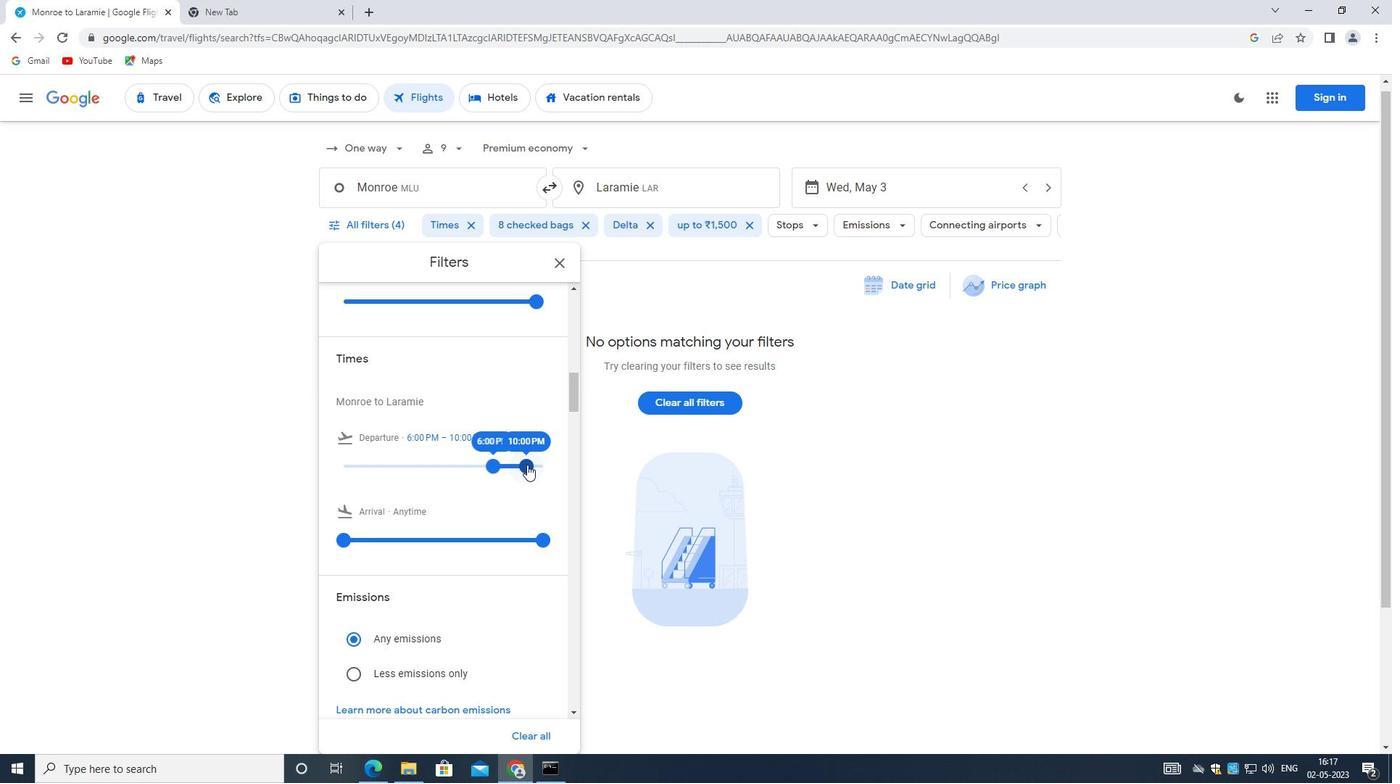 
Action: Mouse pressed left at (526, 464)
Screenshot: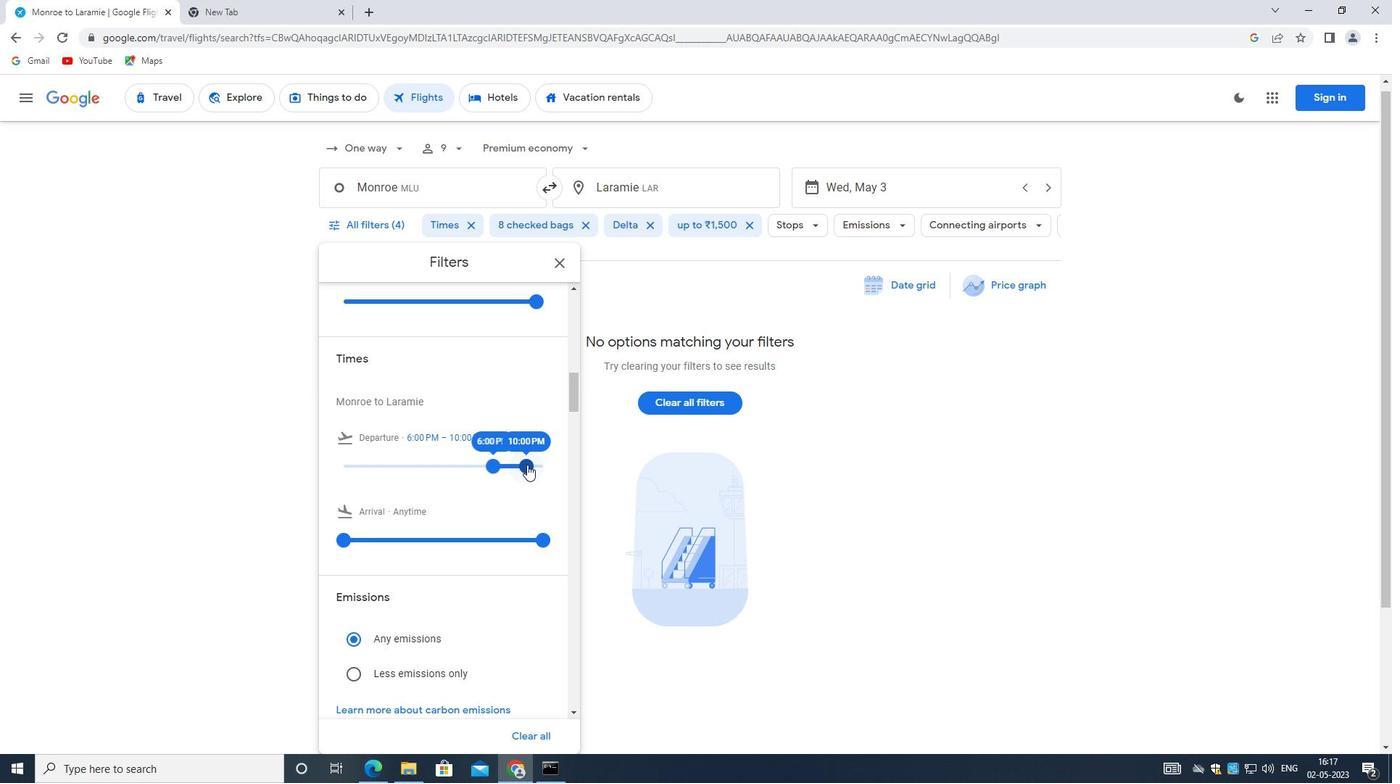 
Action: Mouse moved to (387, 518)
Screenshot: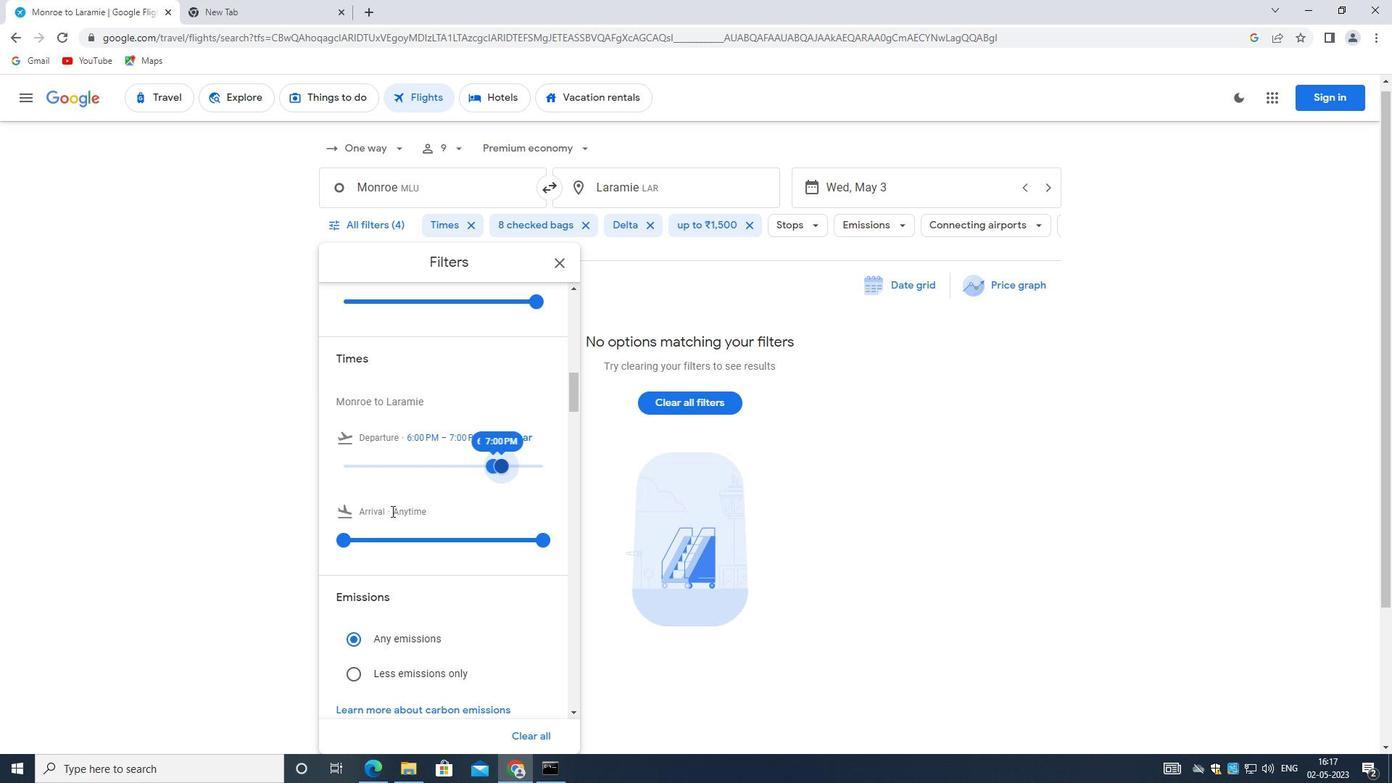 
Action: Mouse scrolled (387, 517) with delta (0, 0)
Screenshot: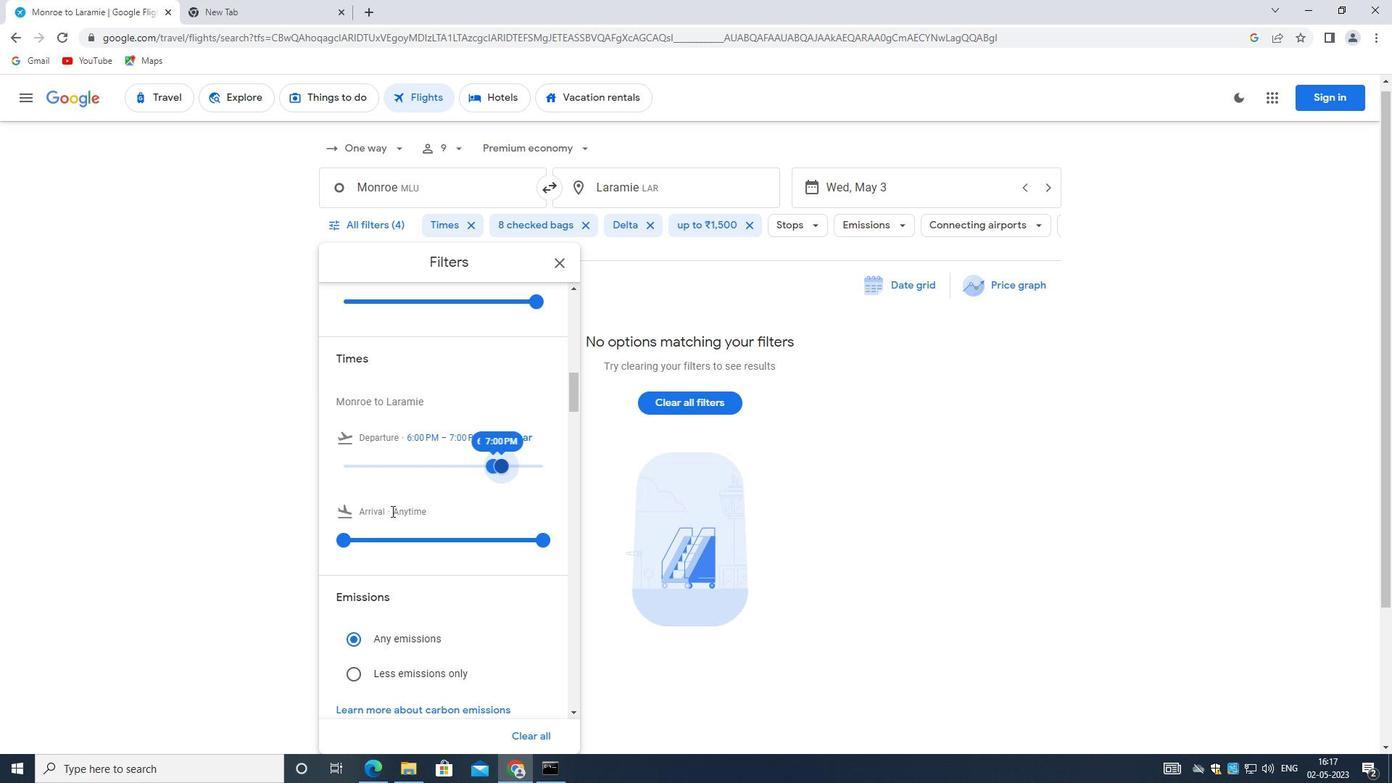 
Action: Mouse moved to (387, 519)
Screenshot: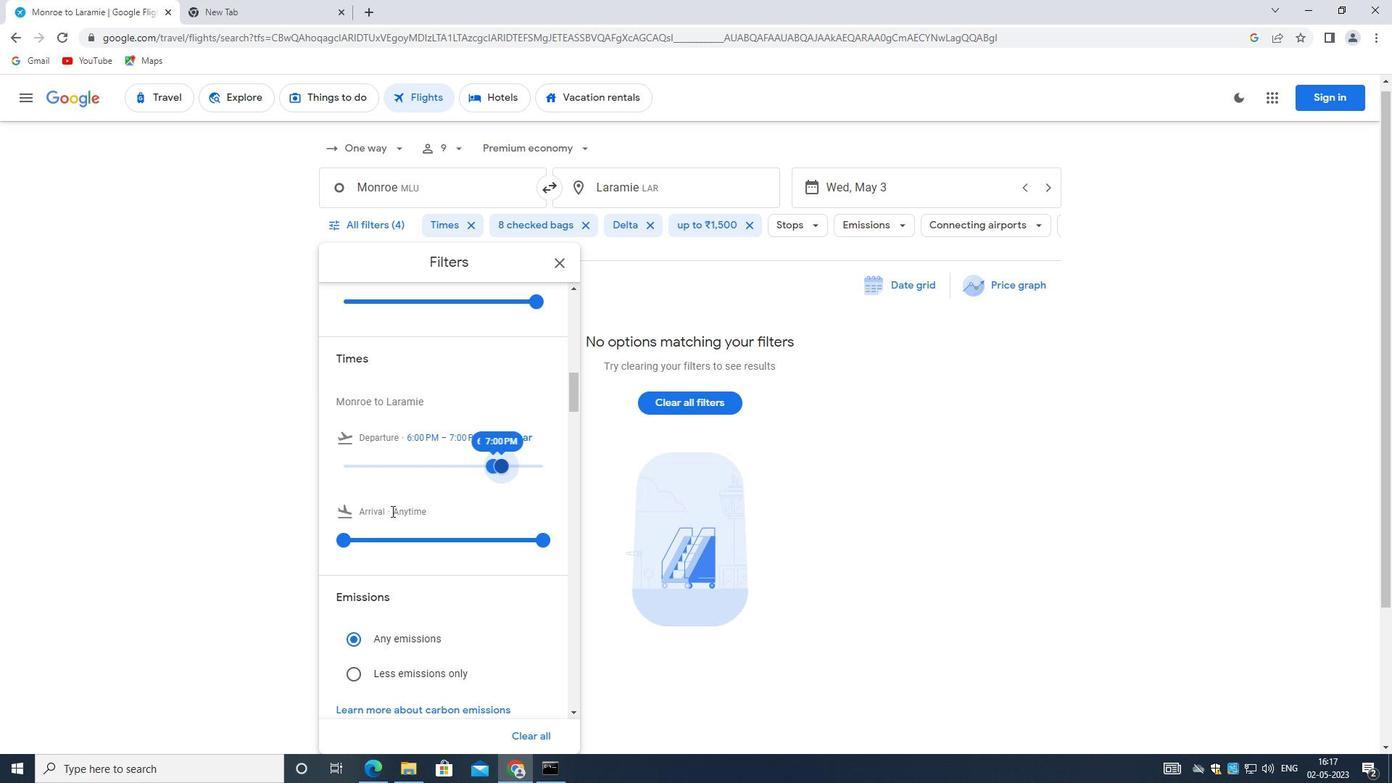 
Action: Mouse scrolled (387, 518) with delta (0, 0)
Screenshot: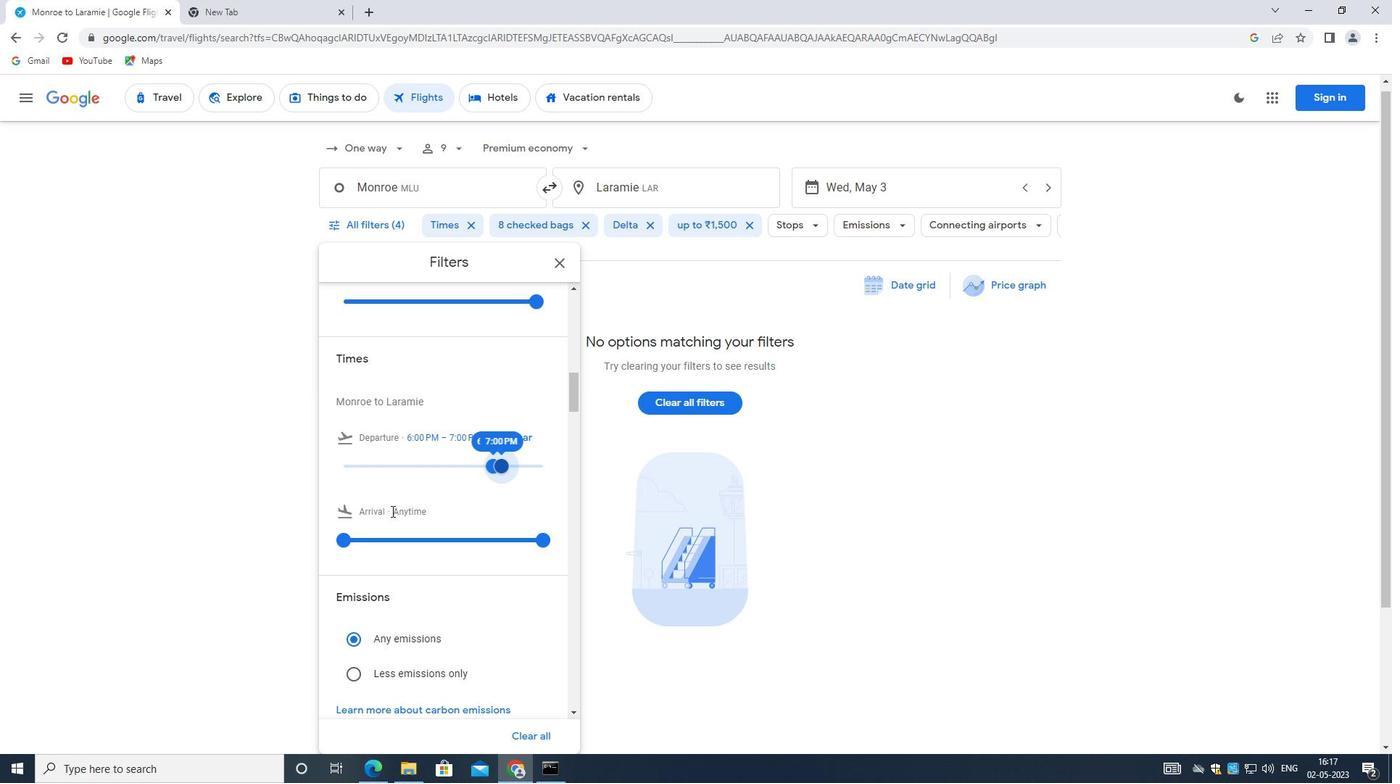
Action: Mouse moved to (387, 520)
Screenshot: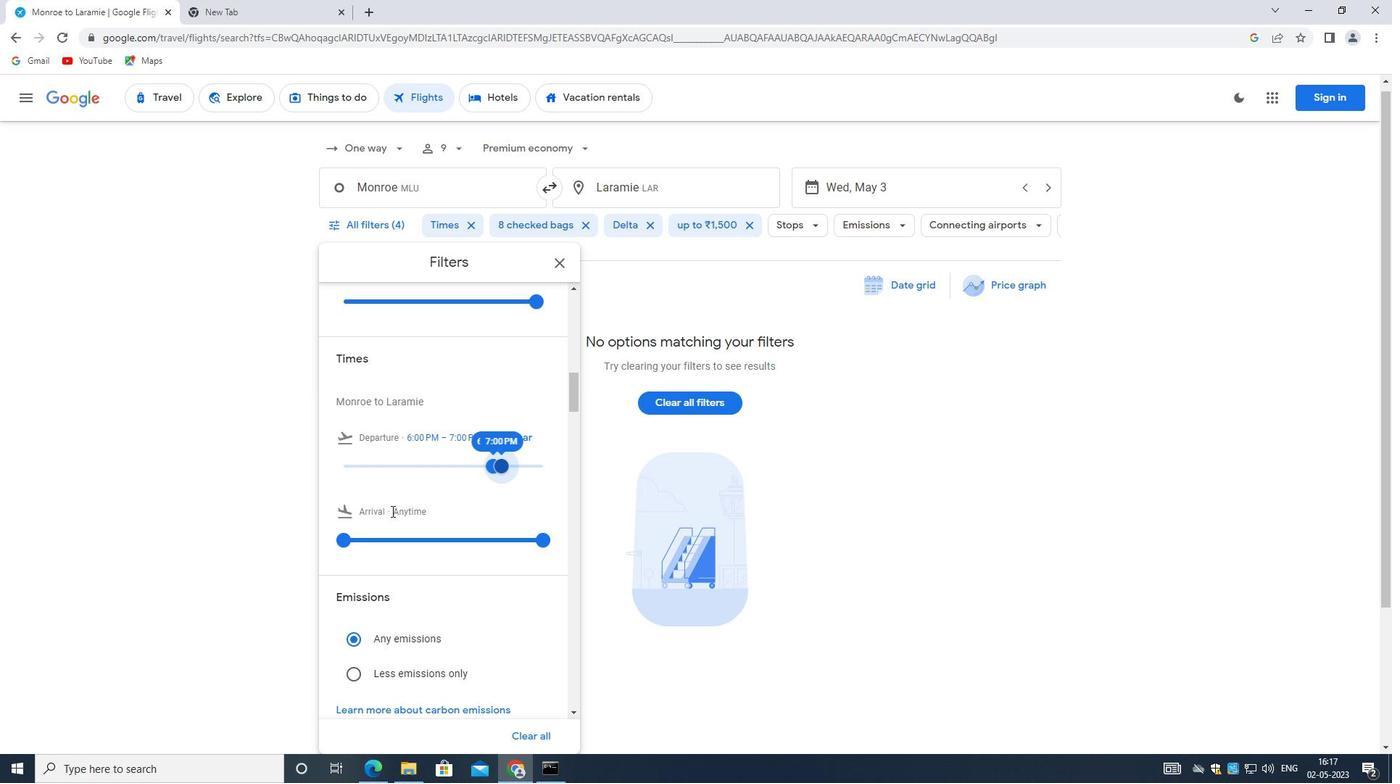 
Action: Mouse scrolled (387, 519) with delta (0, 0)
Screenshot: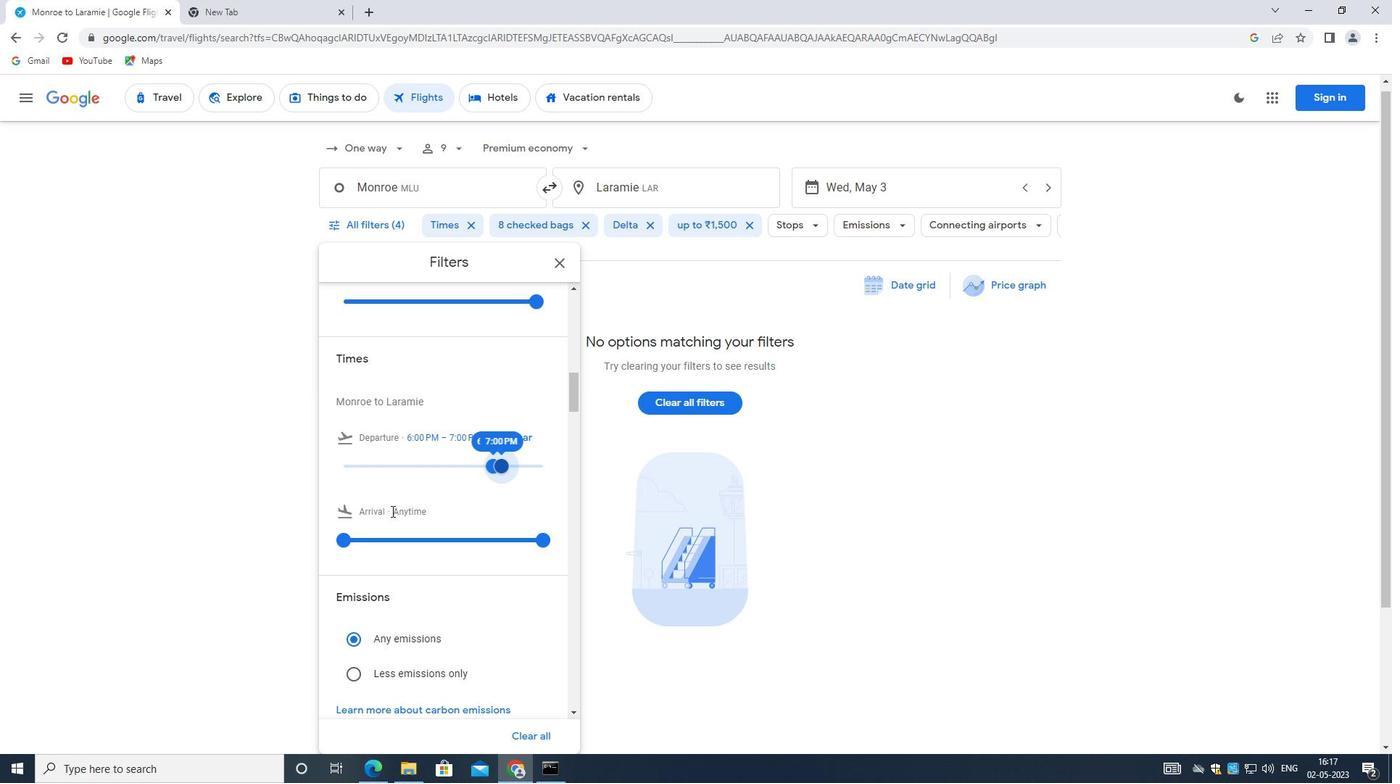 
Action: Mouse moved to (386, 520)
Screenshot: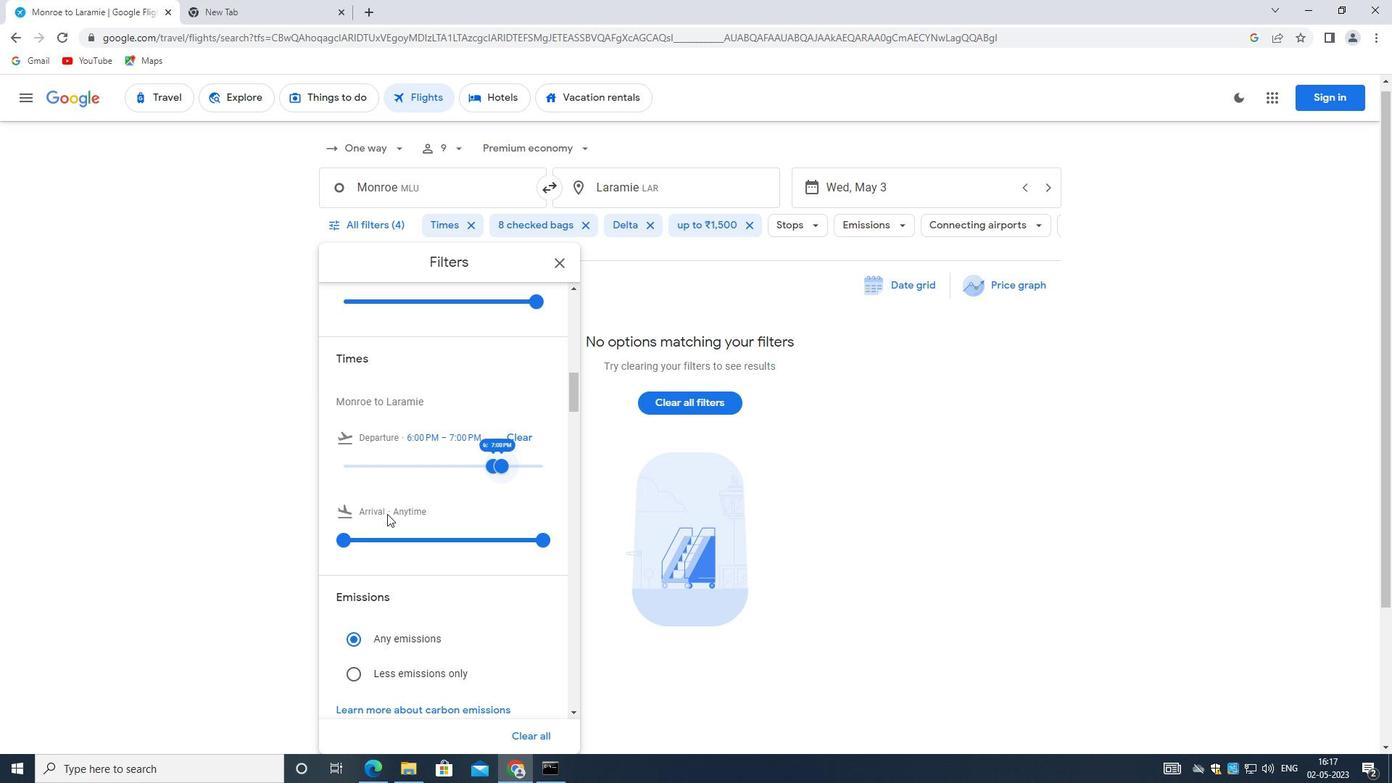 
Action: Mouse scrolled (386, 520) with delta (0, 0)
Screenshot: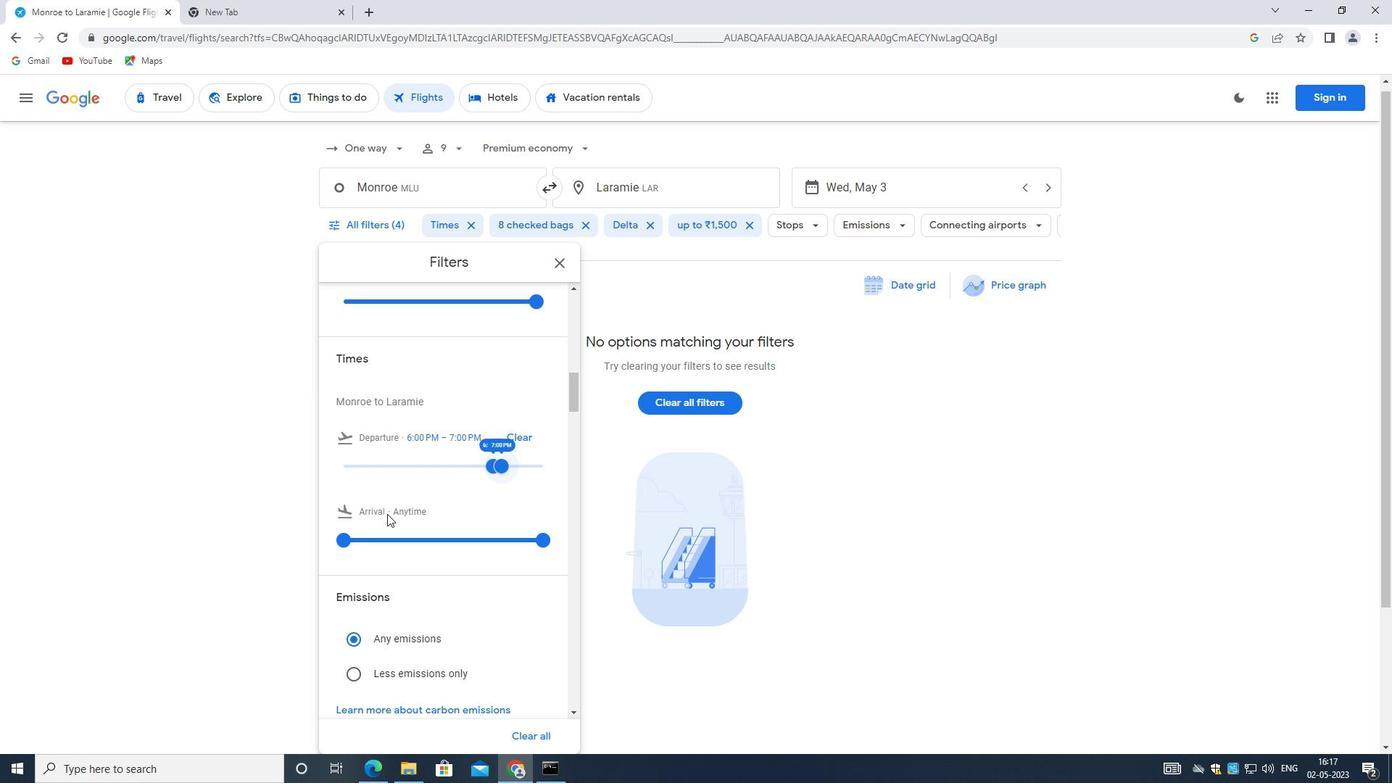 
Action: Mouse moved to (496, 604)
Screenshot: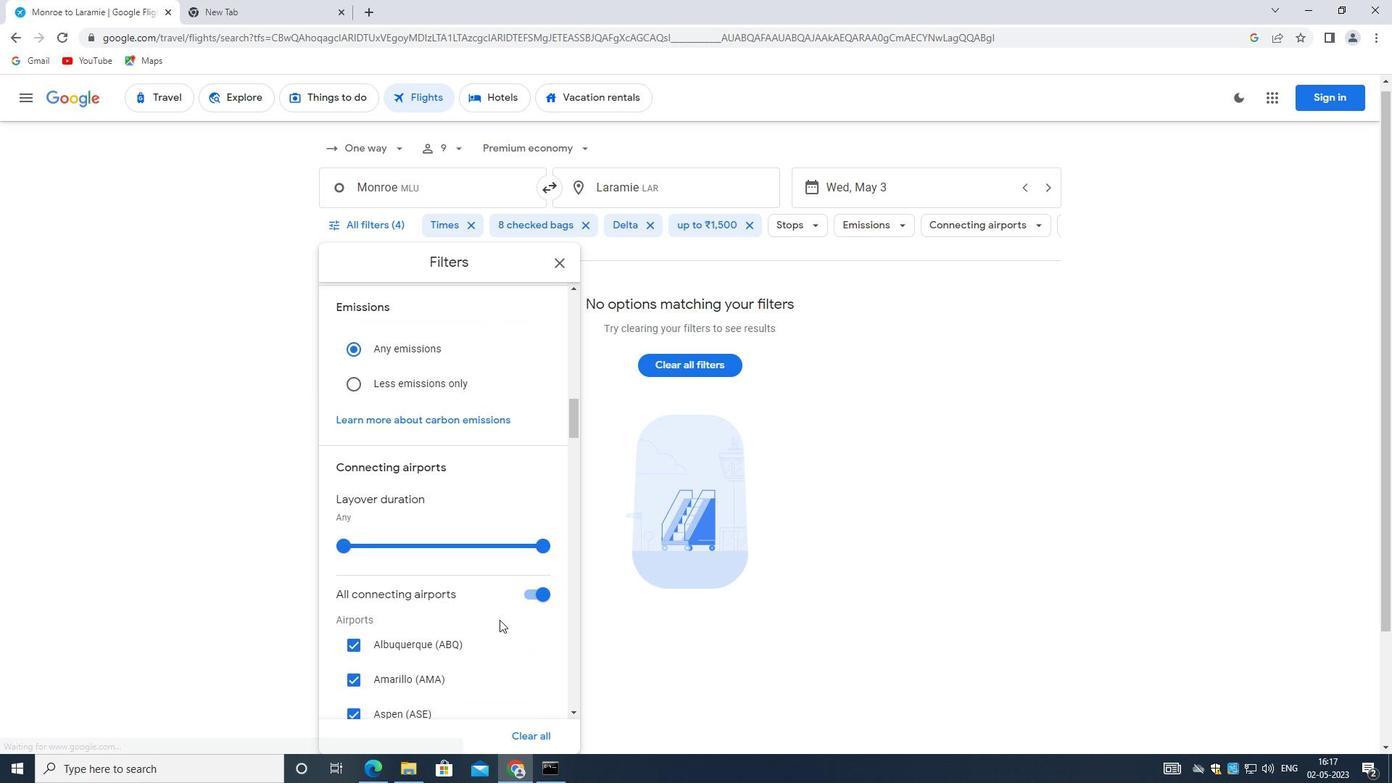 
Action: Mouse scrolled (496, 604) with delta (0, 0)
Screenshot: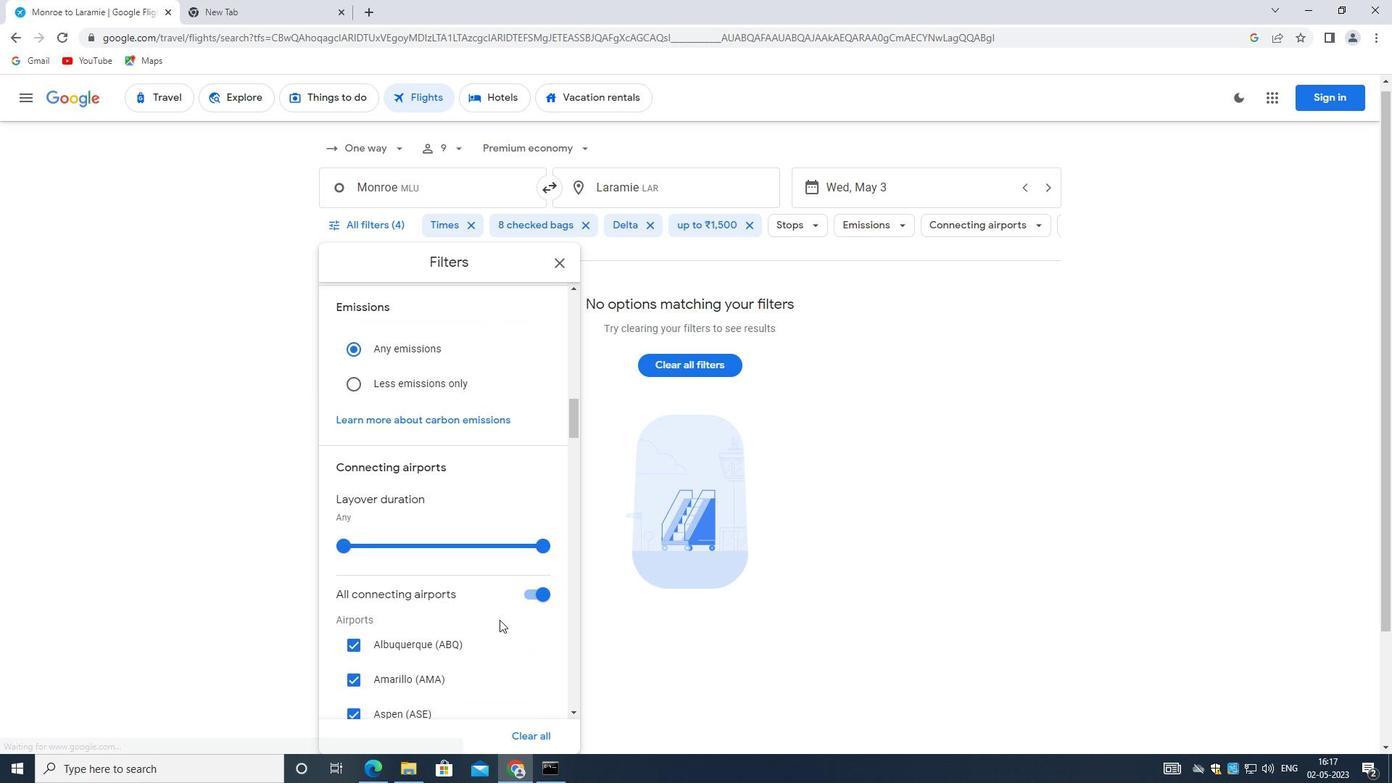 
Action: Mouse moved to (496, 601)
Screenshot: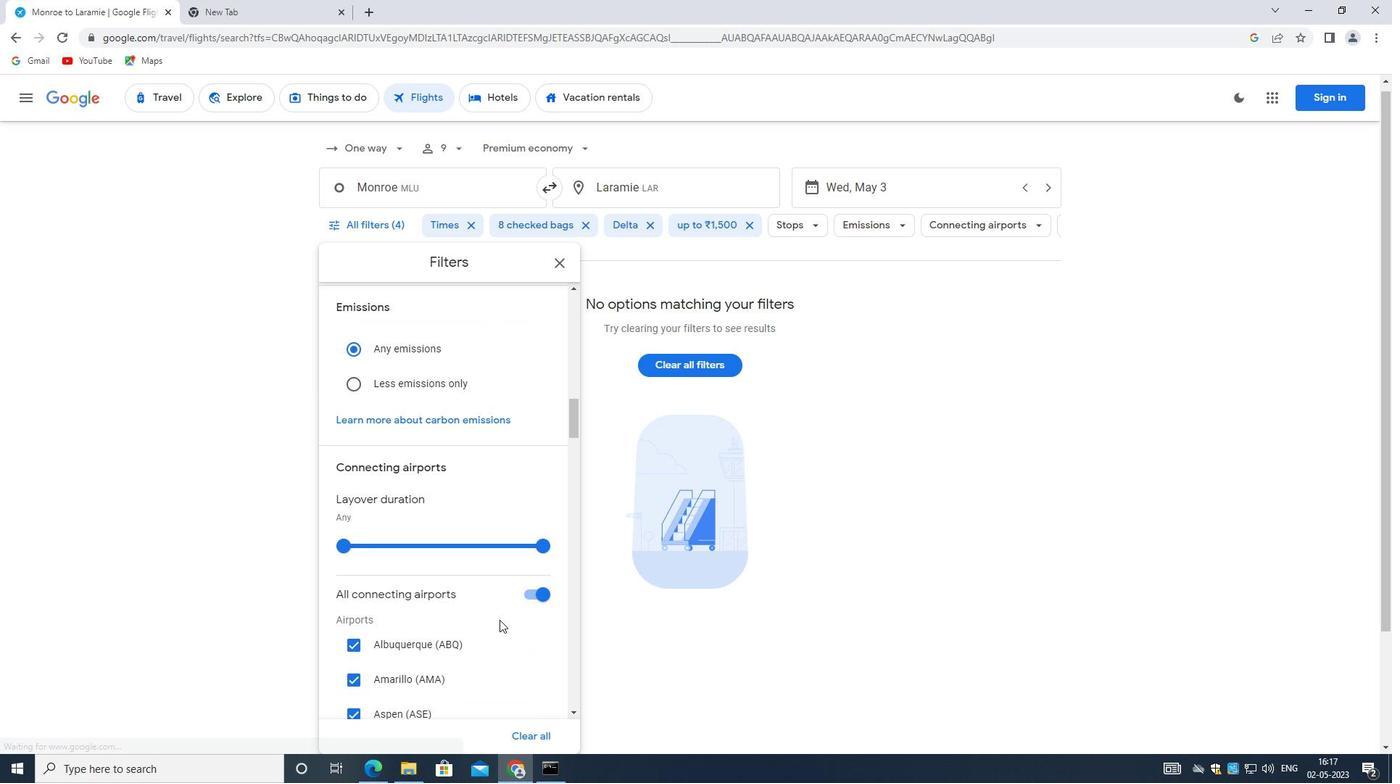 
Action: Mouse scrolled (496, 600) with delta (0, 0)
Screenshot: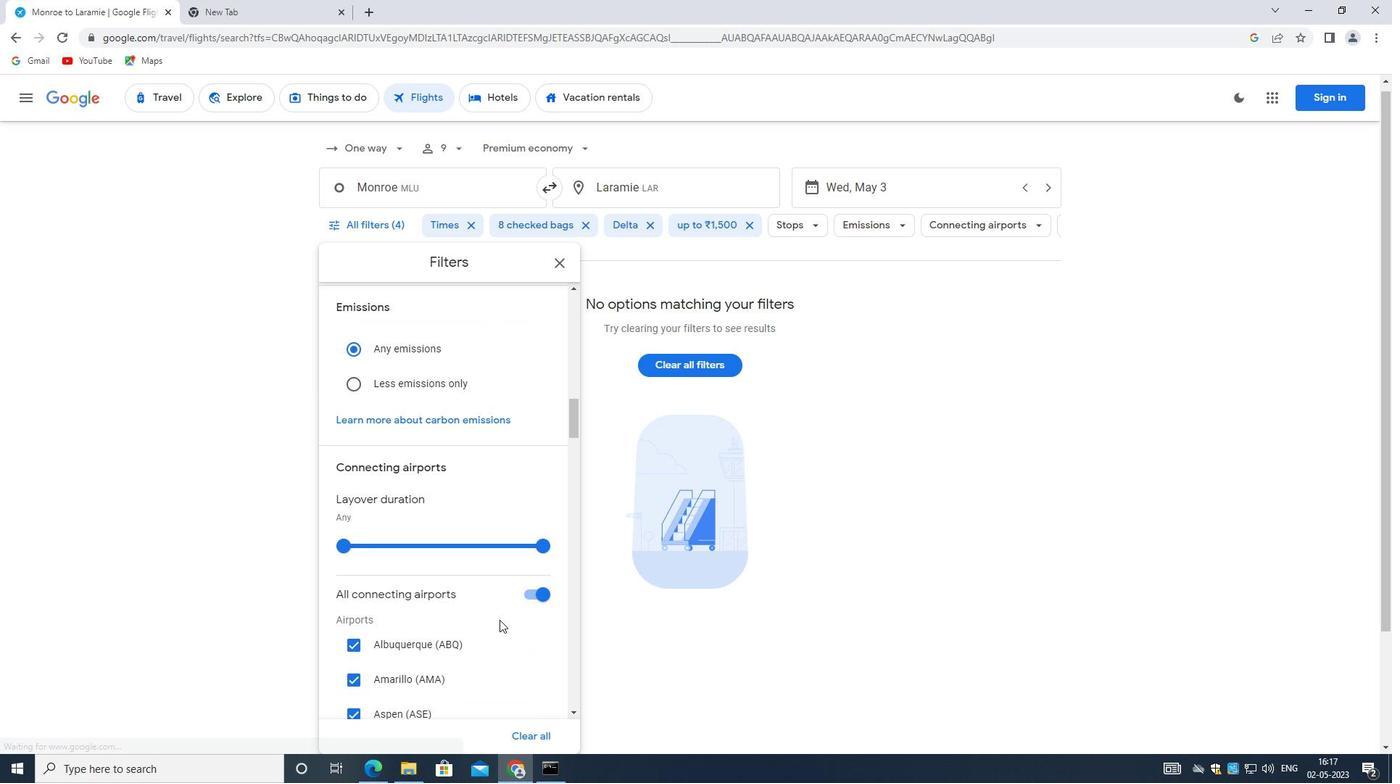 
Action: Mouse moved to (532, 448)
Screenshot: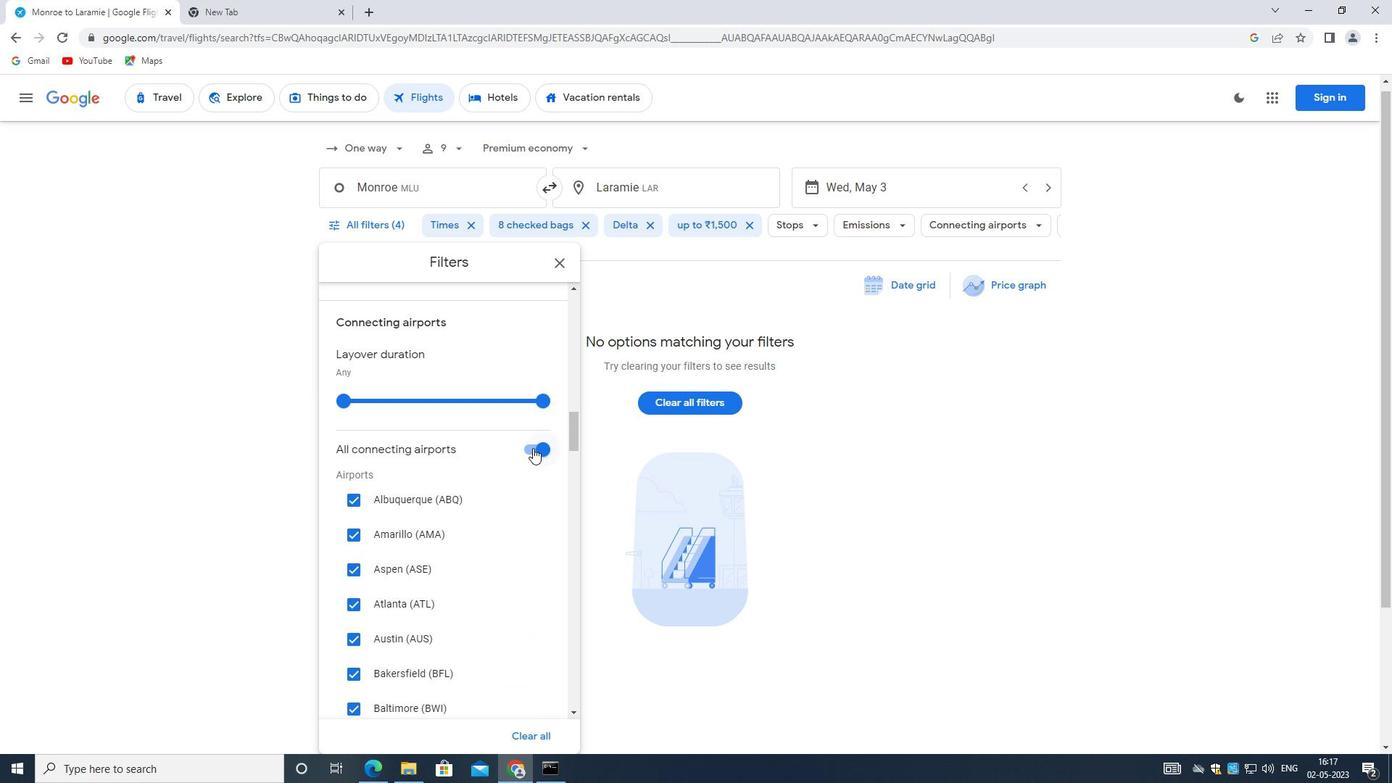 
Action: Mouse pressed left at (532, 448)
Screenshot: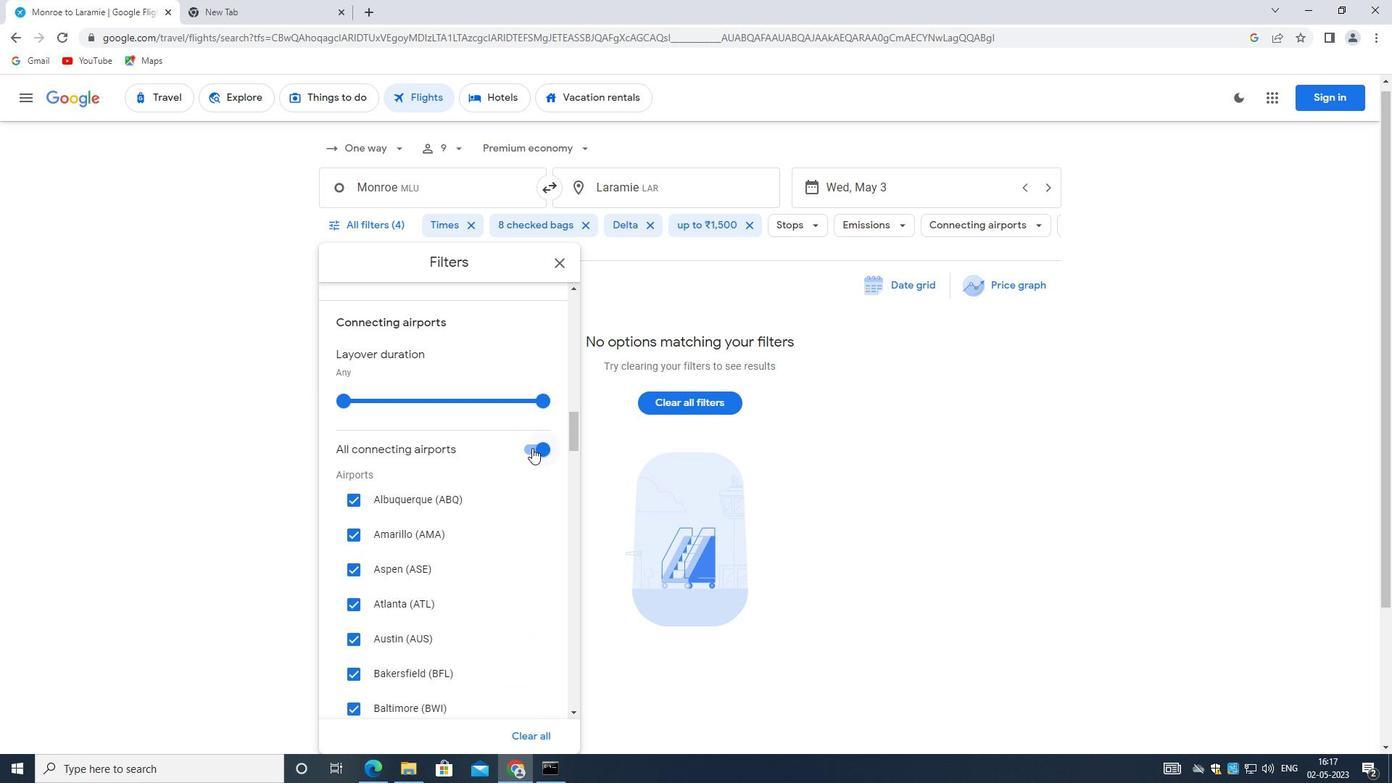 
Action: Mouse moved to (480, 455)
Screenshot: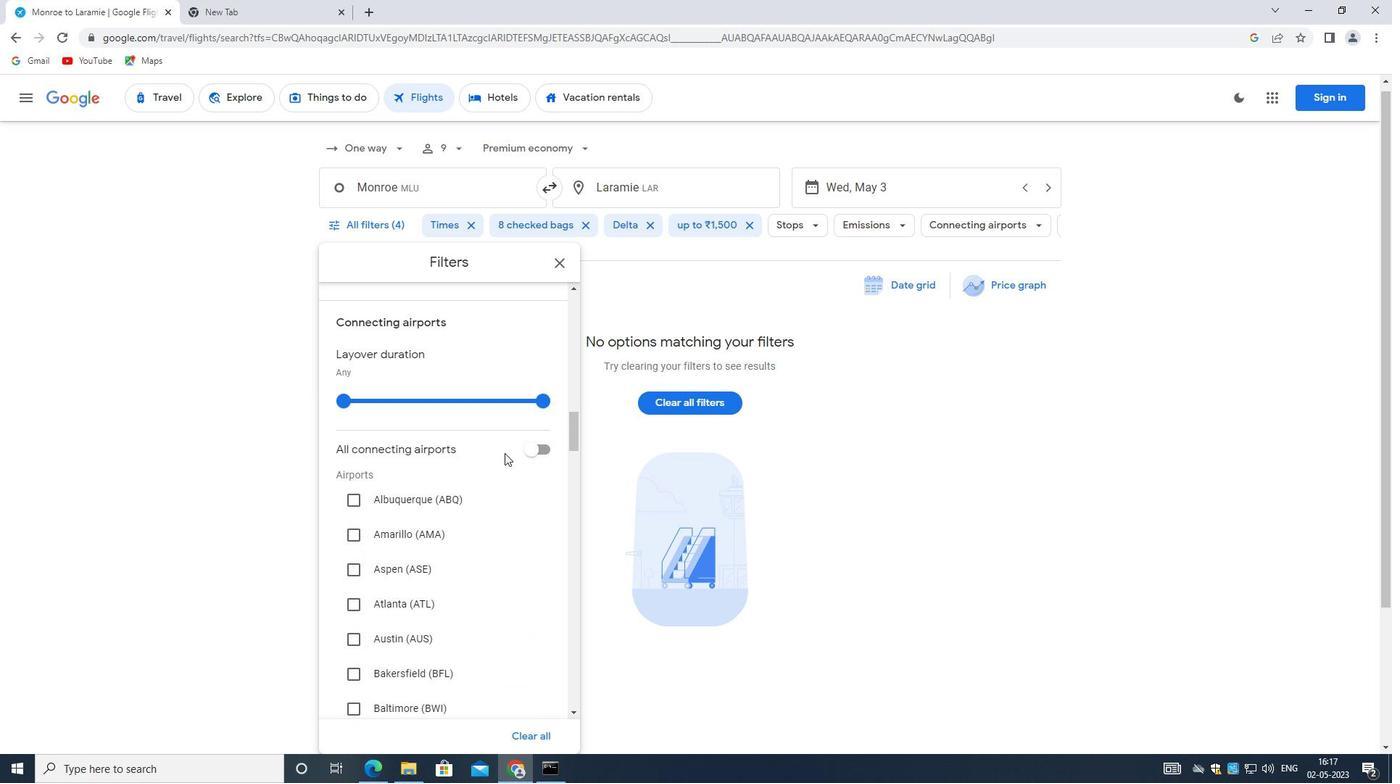 
Action: Mouse scrolled (480, 454) with delta (0, 0)
Screenshot: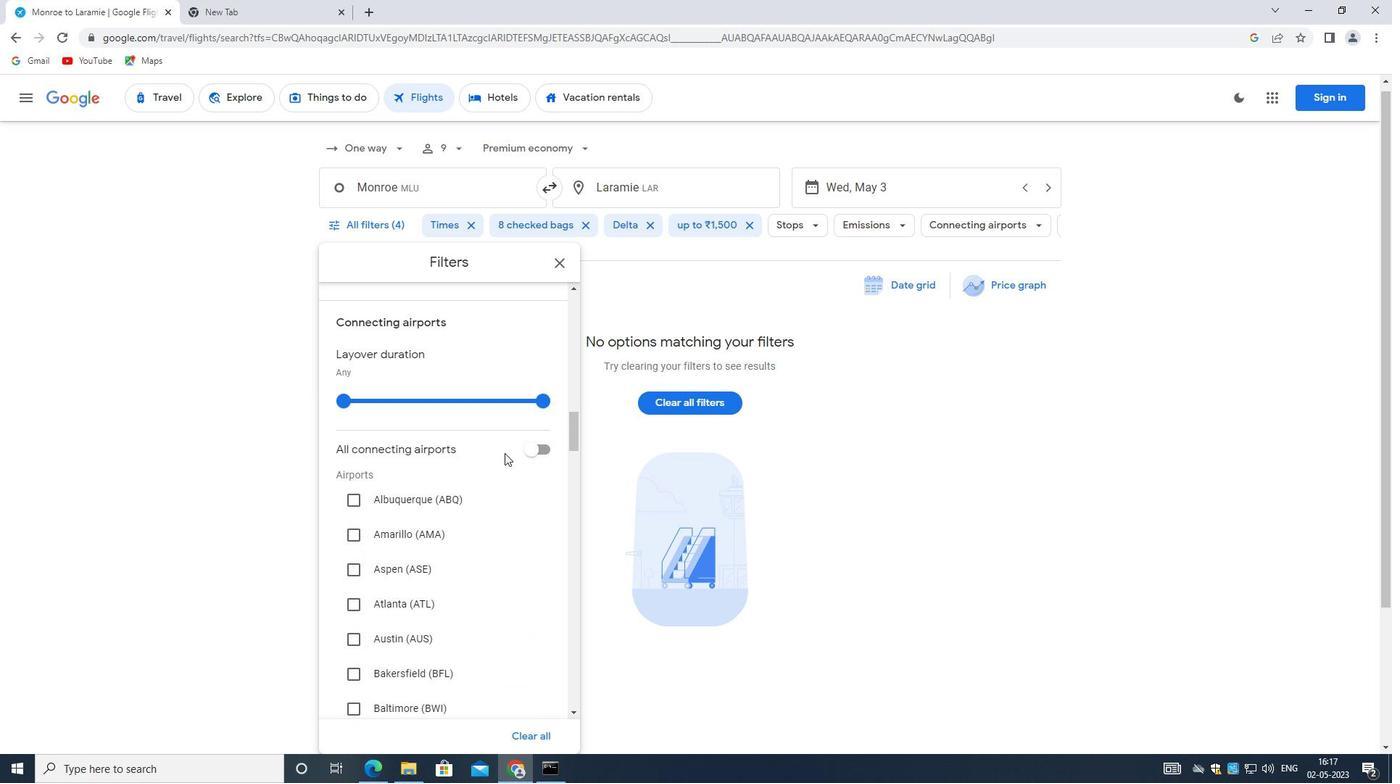 
Action: Mouse scrolled (480, 454) with delta (0, 0)
Screenshot: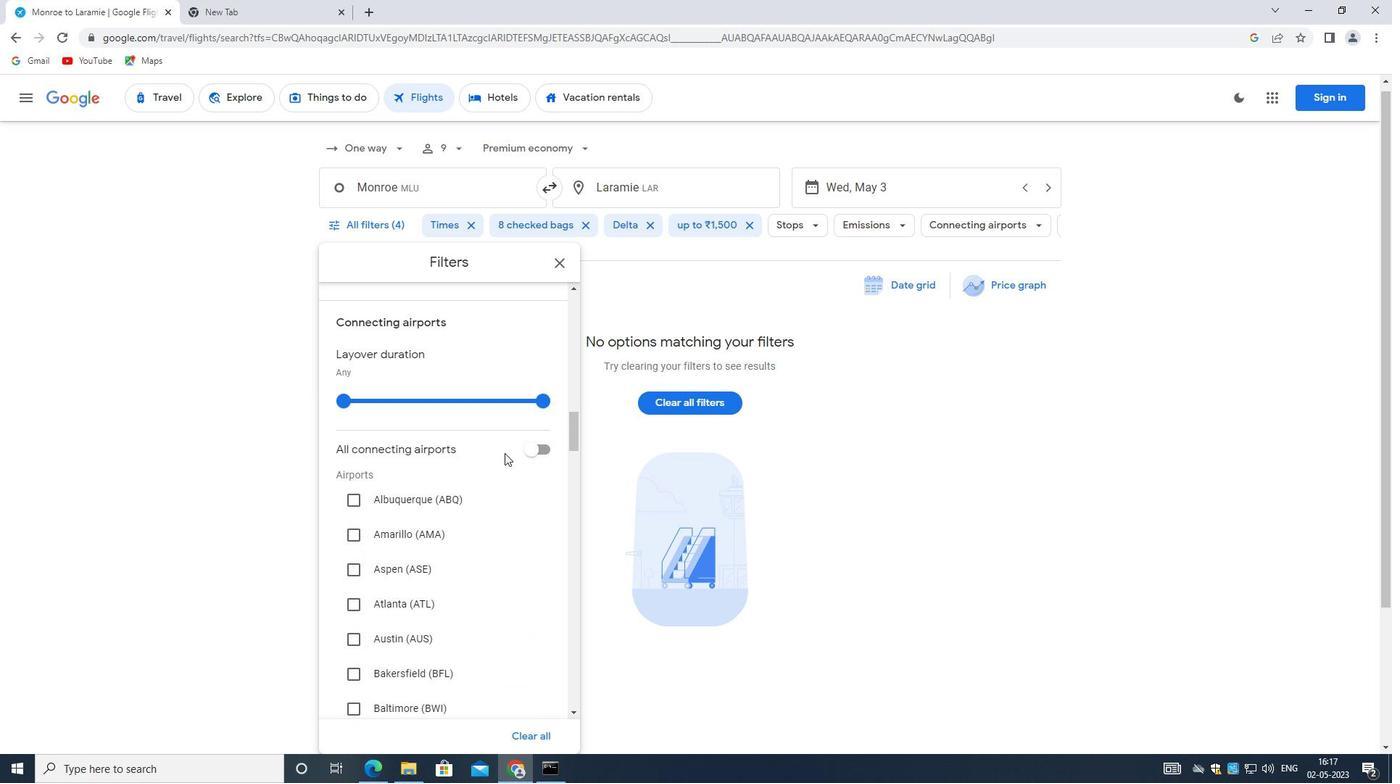 
Action: Mouse moved to (479, 456)
Screenshot: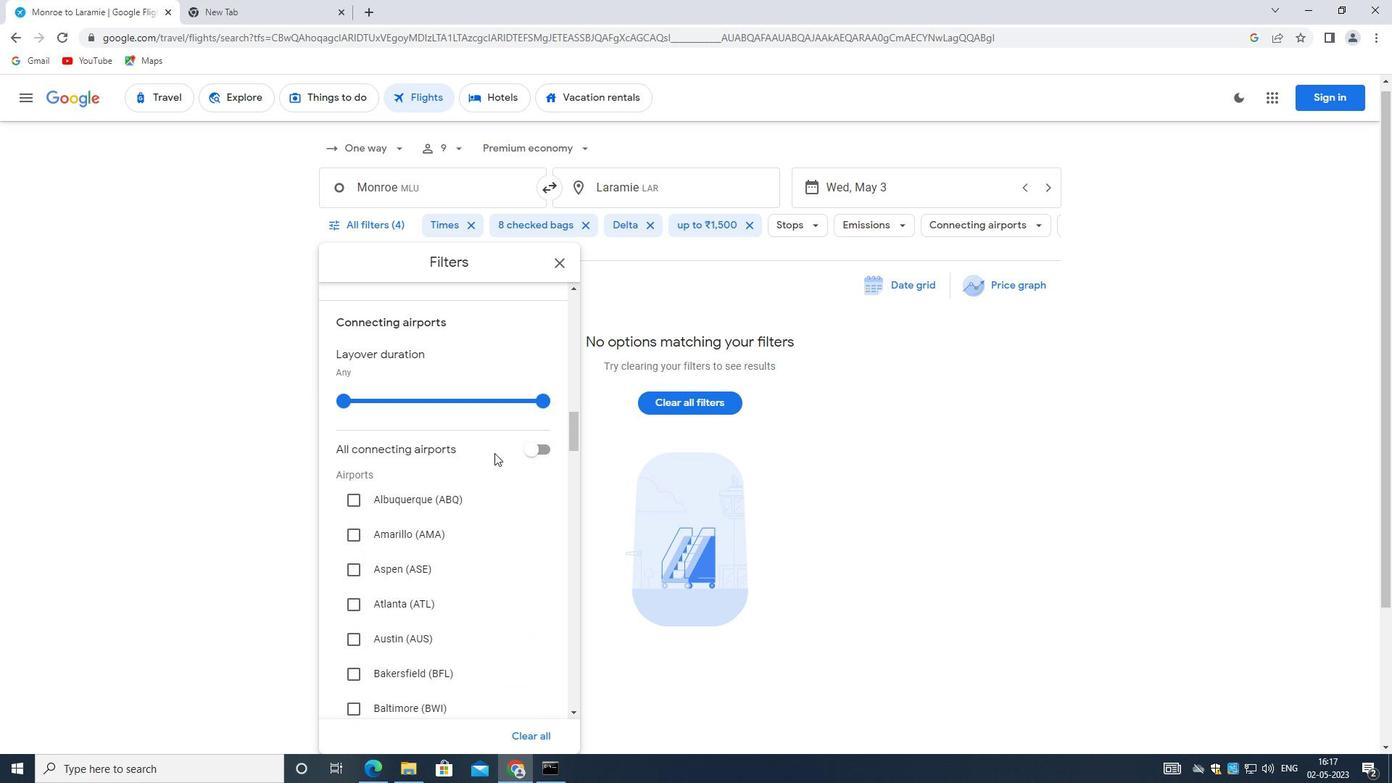 
Action: Mouse scrolled (479, 456) with delta (0, 0)
Screenshot: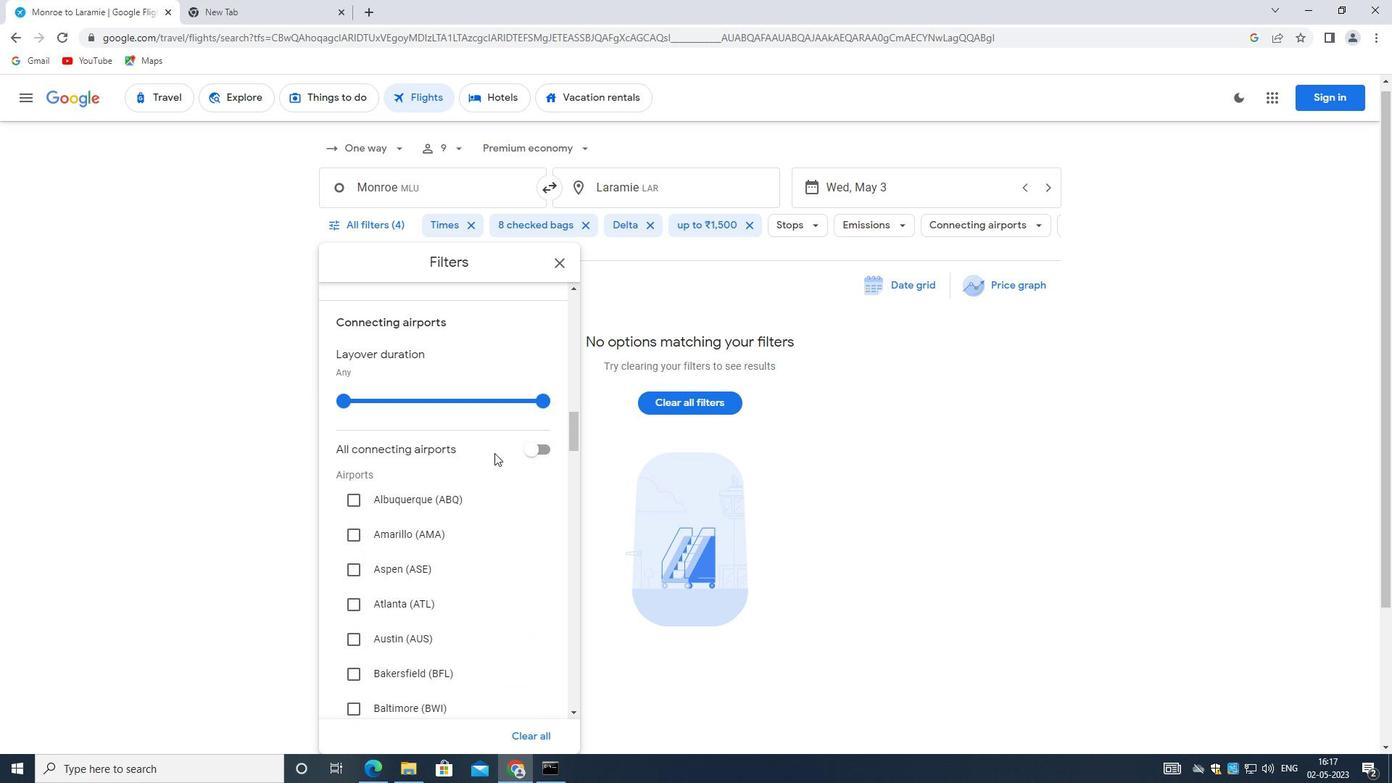
Action: Mouse moved to (477, 458)
Screenshot: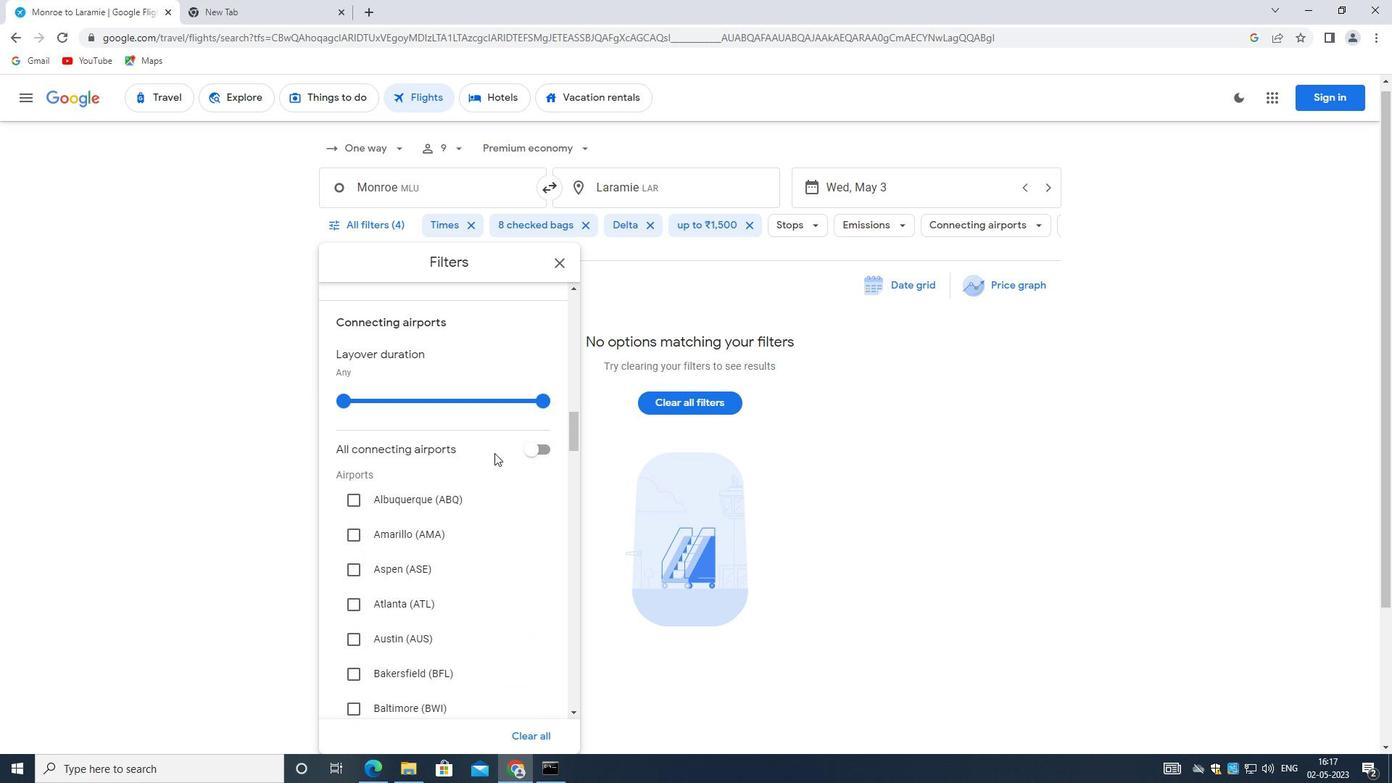 
Action: Mouse scrolled (477, 457) with delta (0, 0)
Screenshot: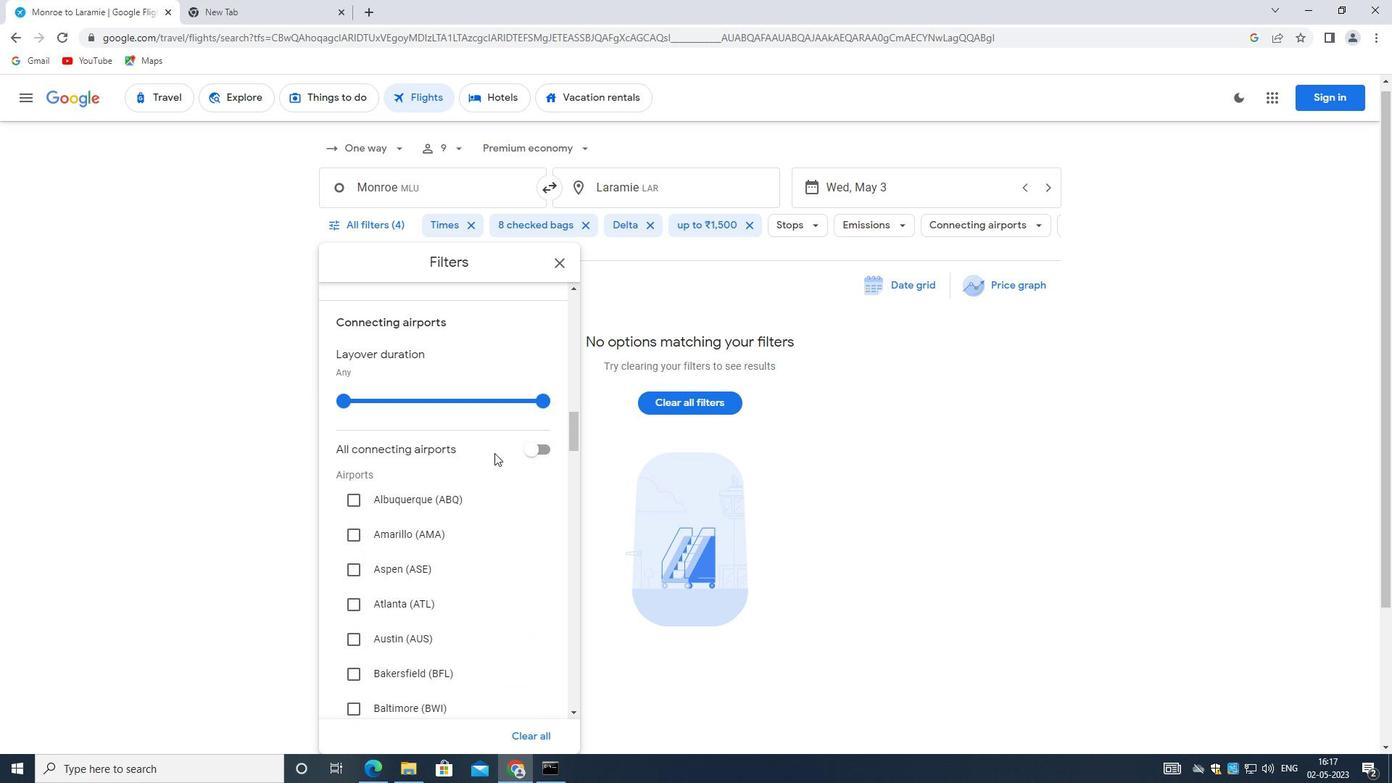 
Action: Mouse moved to (477, 459)
Screenshot: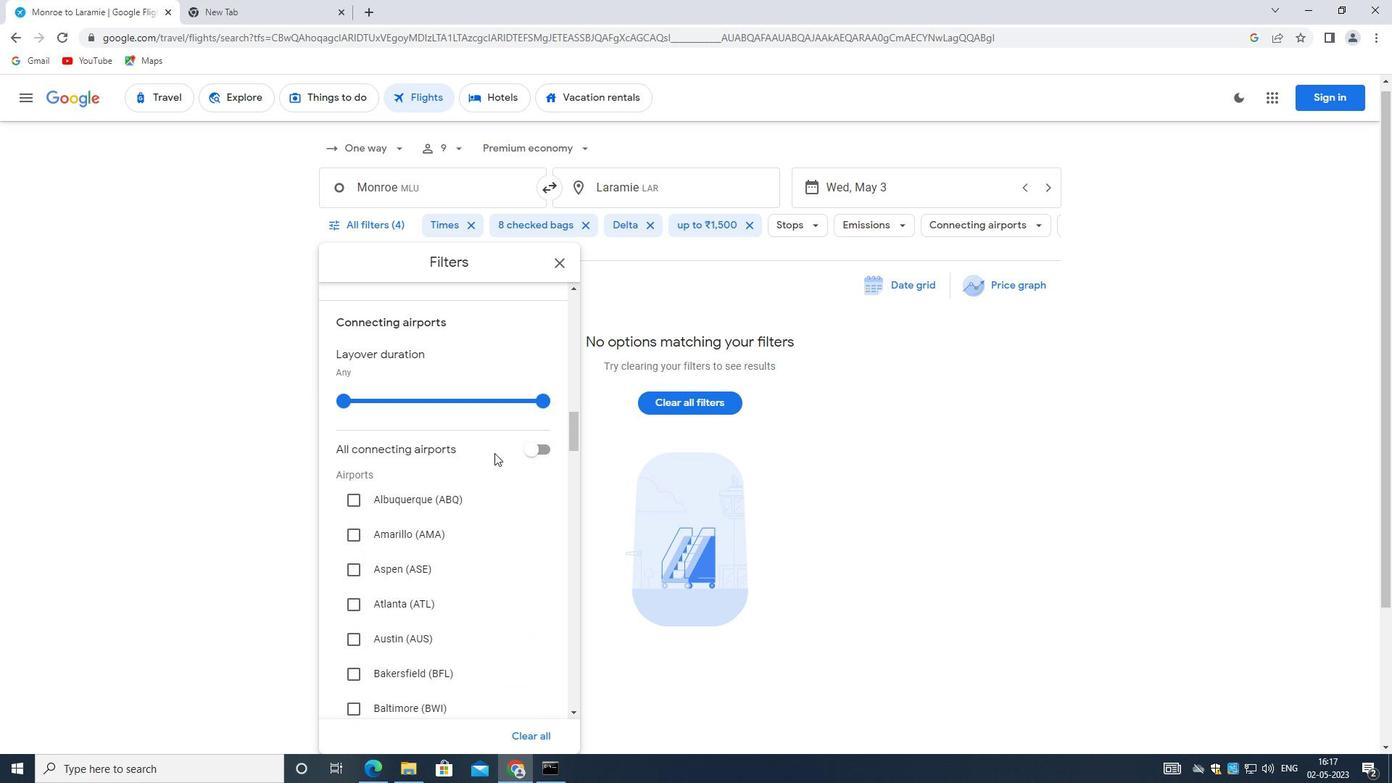 
Action: Mouse scrolled (477, 458) with delta (0, 0)
Screenshot: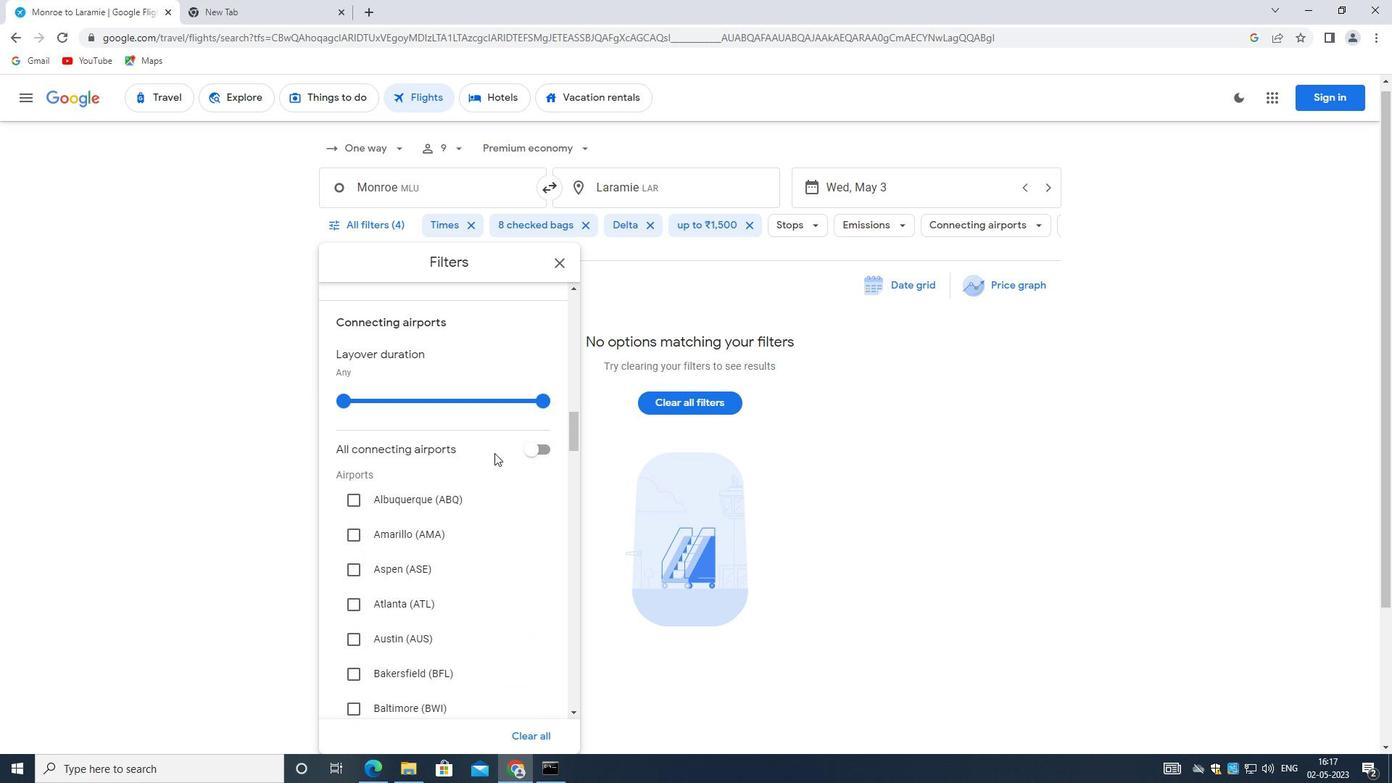 
Action: Mouse moved to (467, 464)
Screenshot: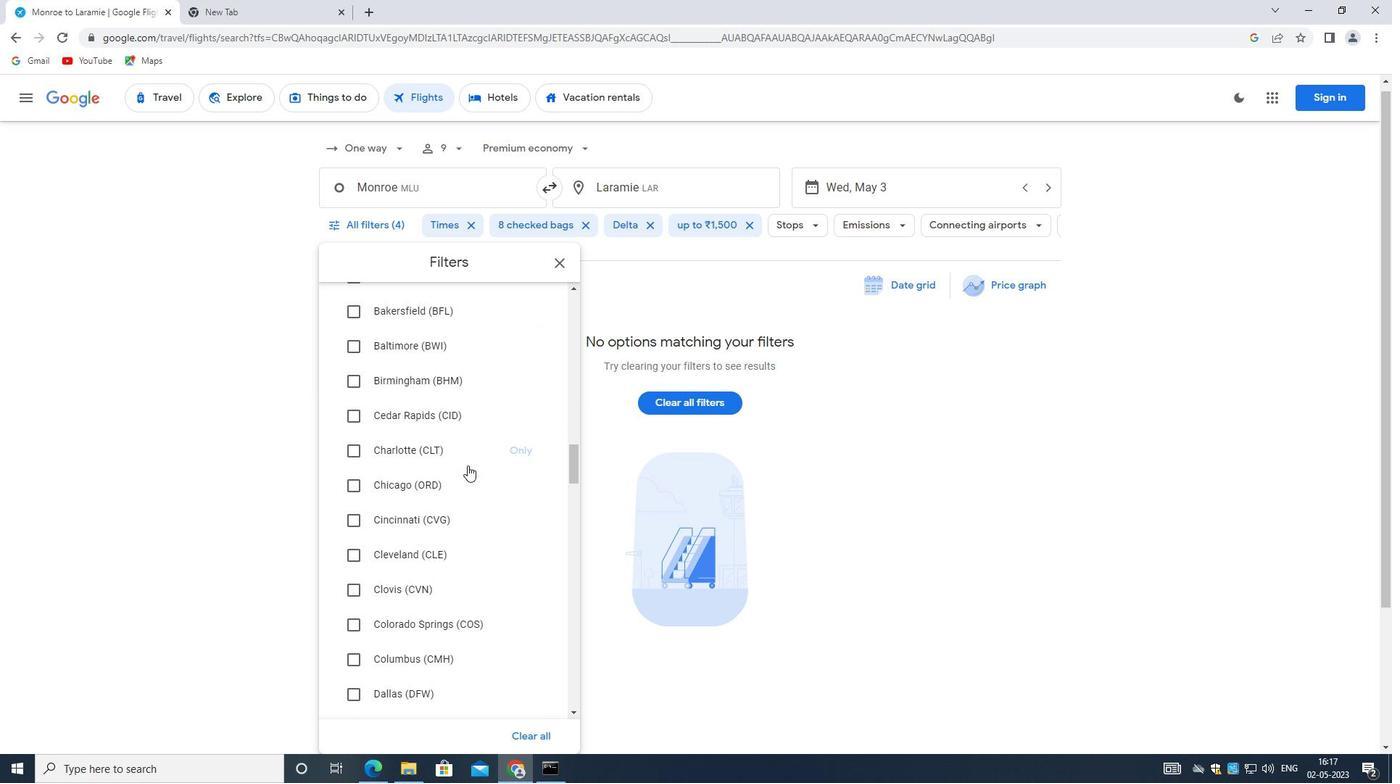 
Action: Mouse scrolled (467, 464) with delta (0, 0)
Screenshot: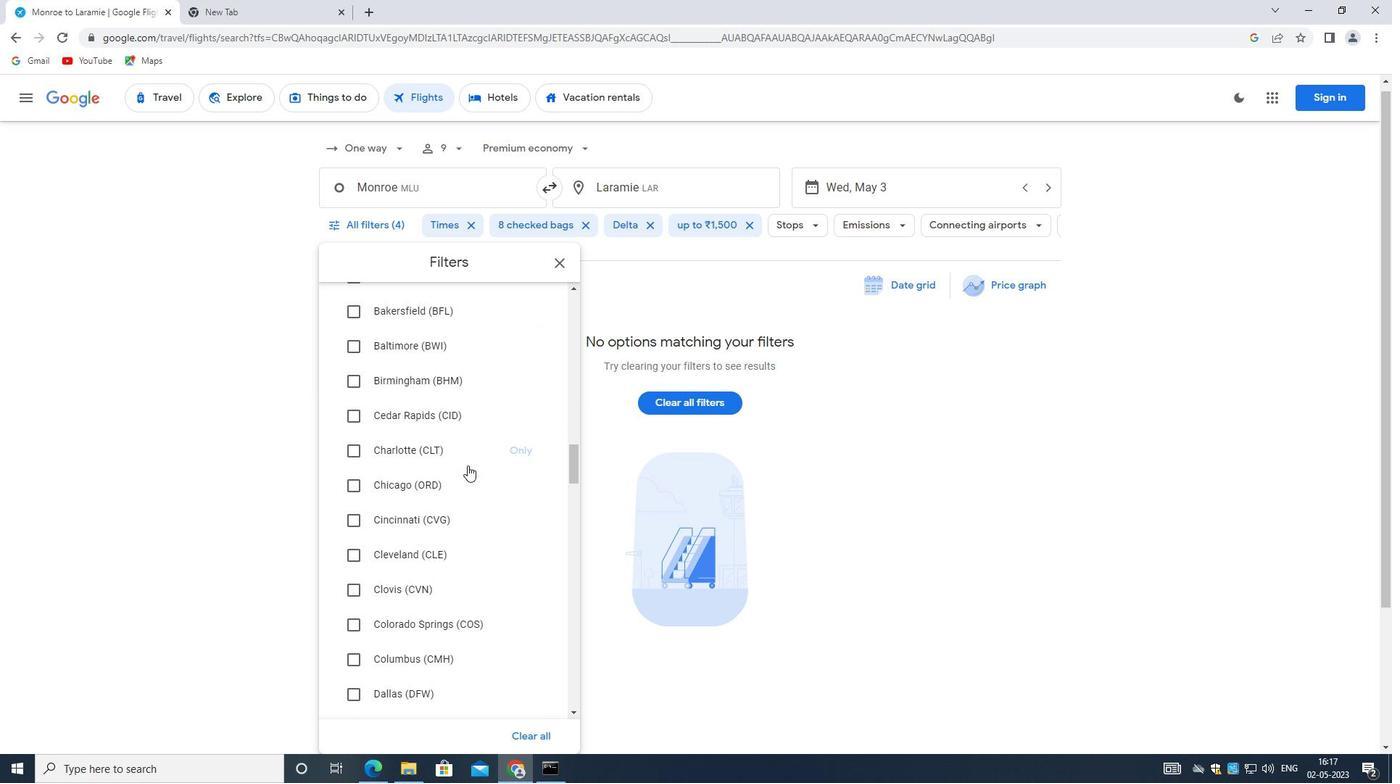 
Action: Mouse moved to (466, 466)
Screenshot: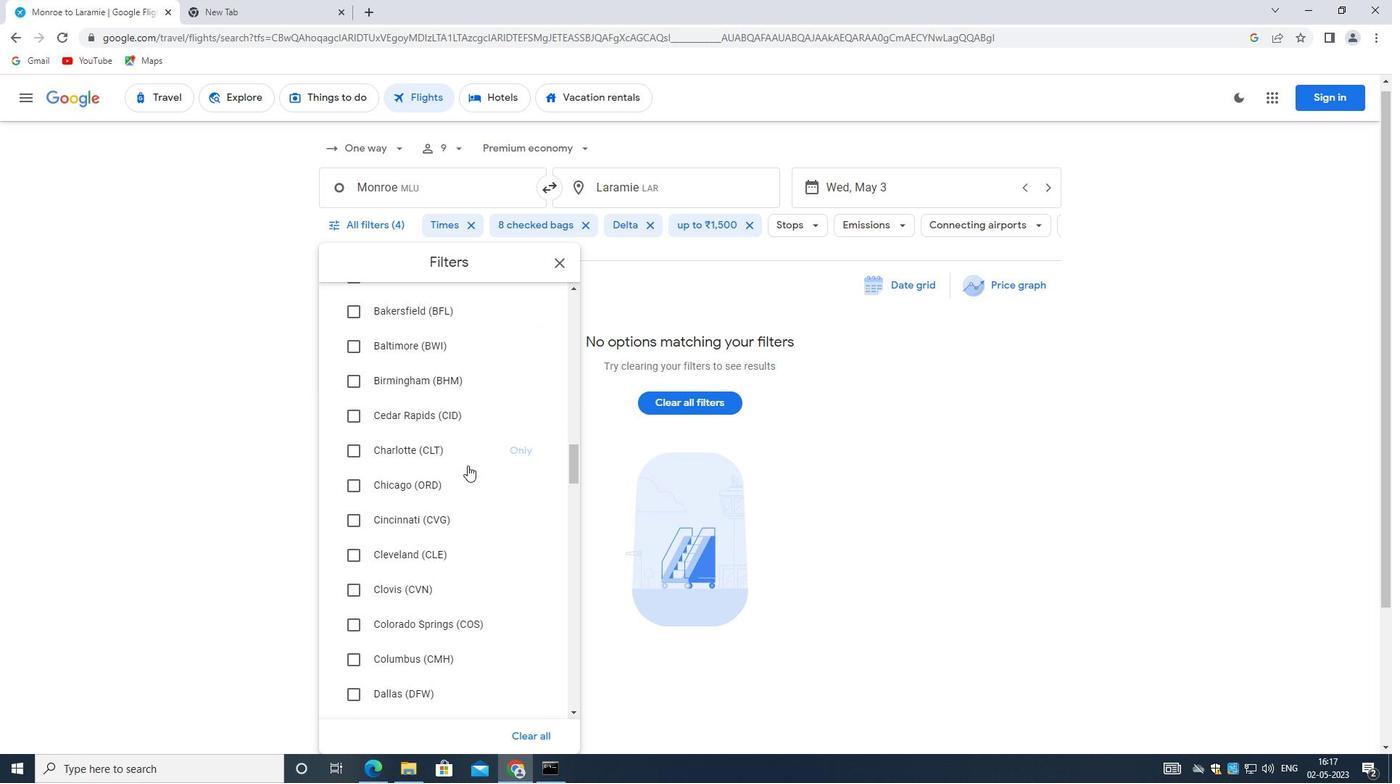 
Action: Mouse scrolled (466, 465) with delta (0, 0)
Screenshot: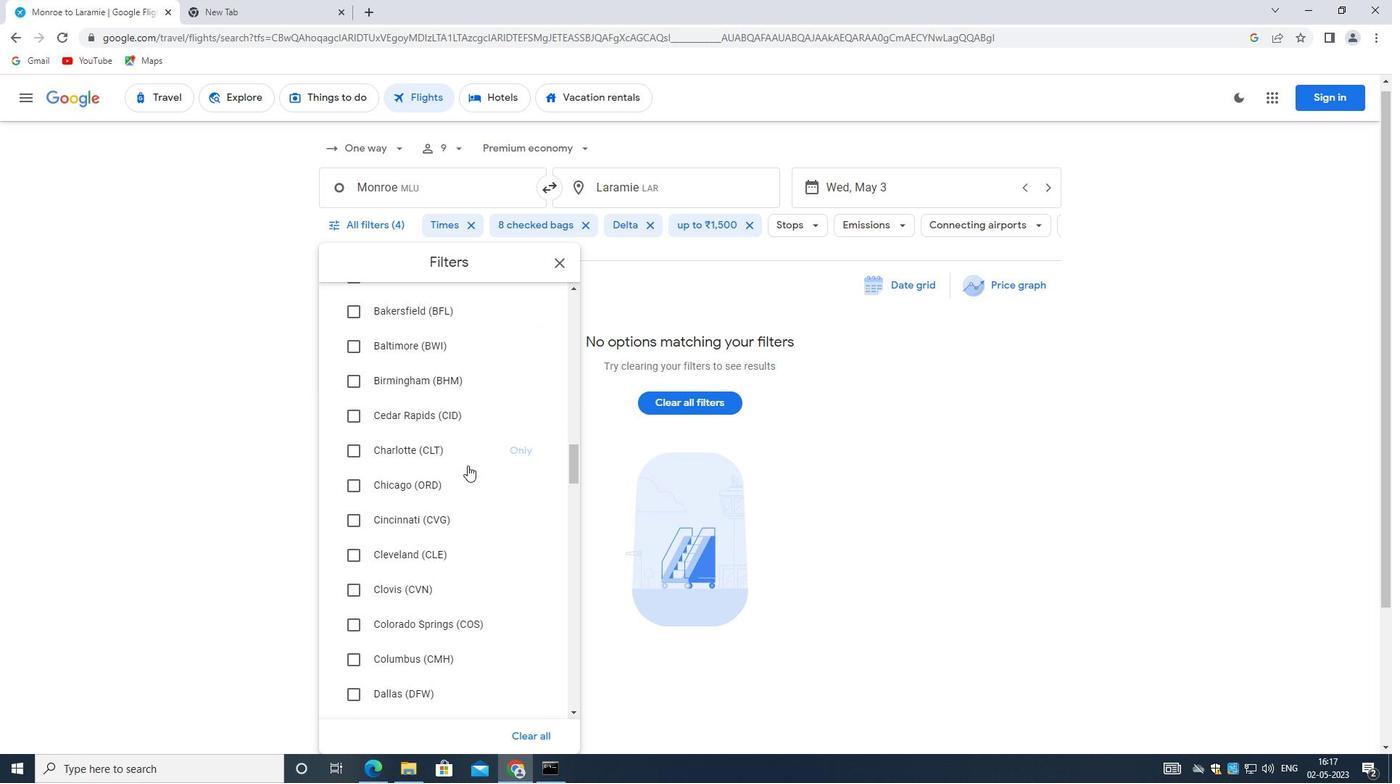 
Action: Mouse moved to (461, 470)
Screenshot: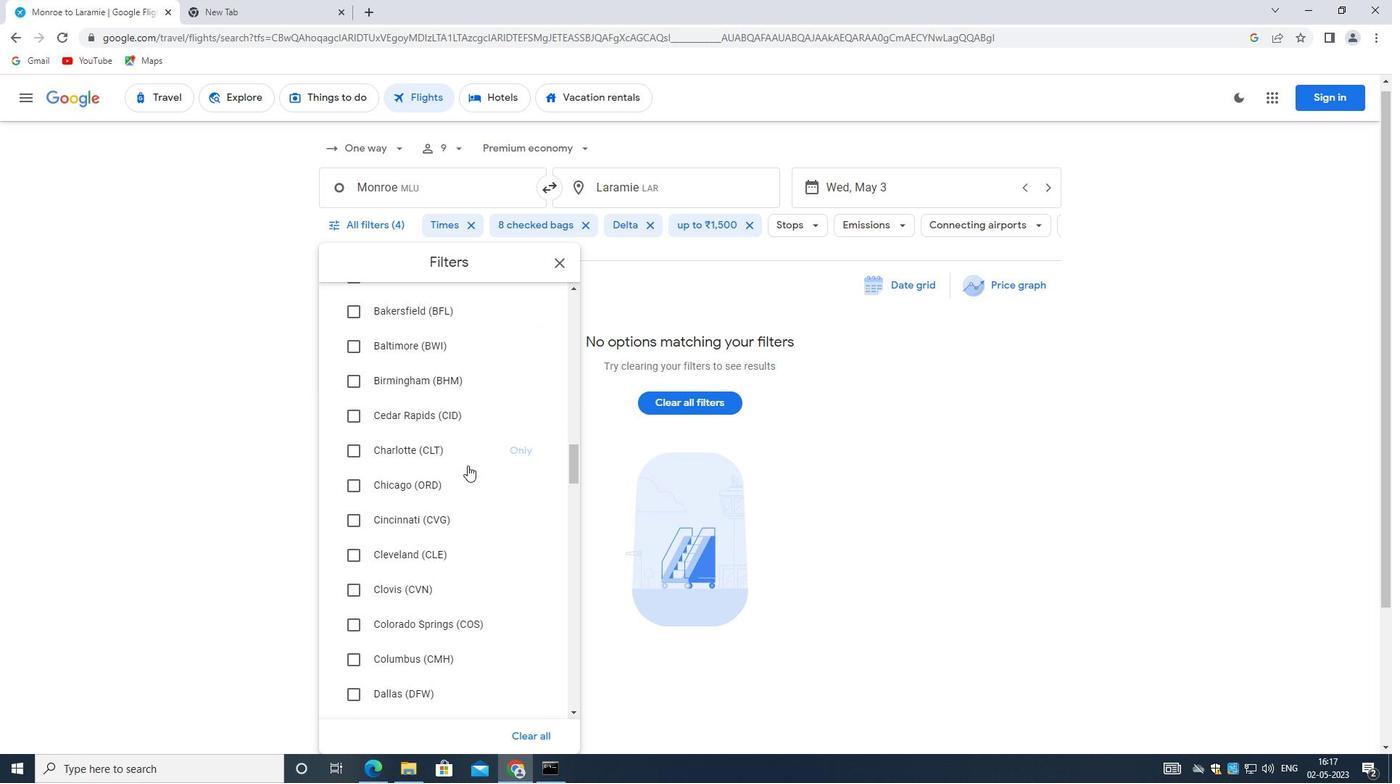 
Action: Mouse scrolled (461, 470) with delta (0, 0)
Screenshot: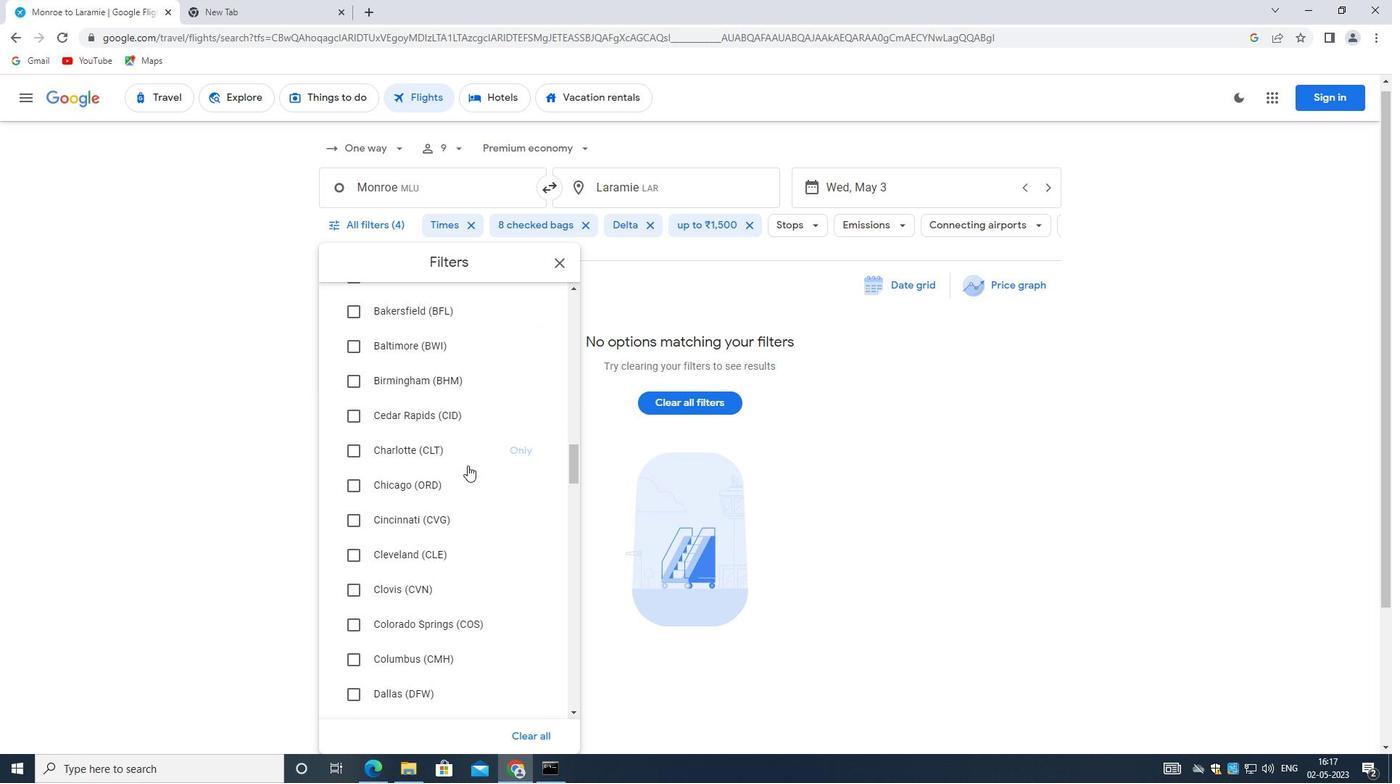 
Action: Mouse moved to (461, 471)
Screenshot: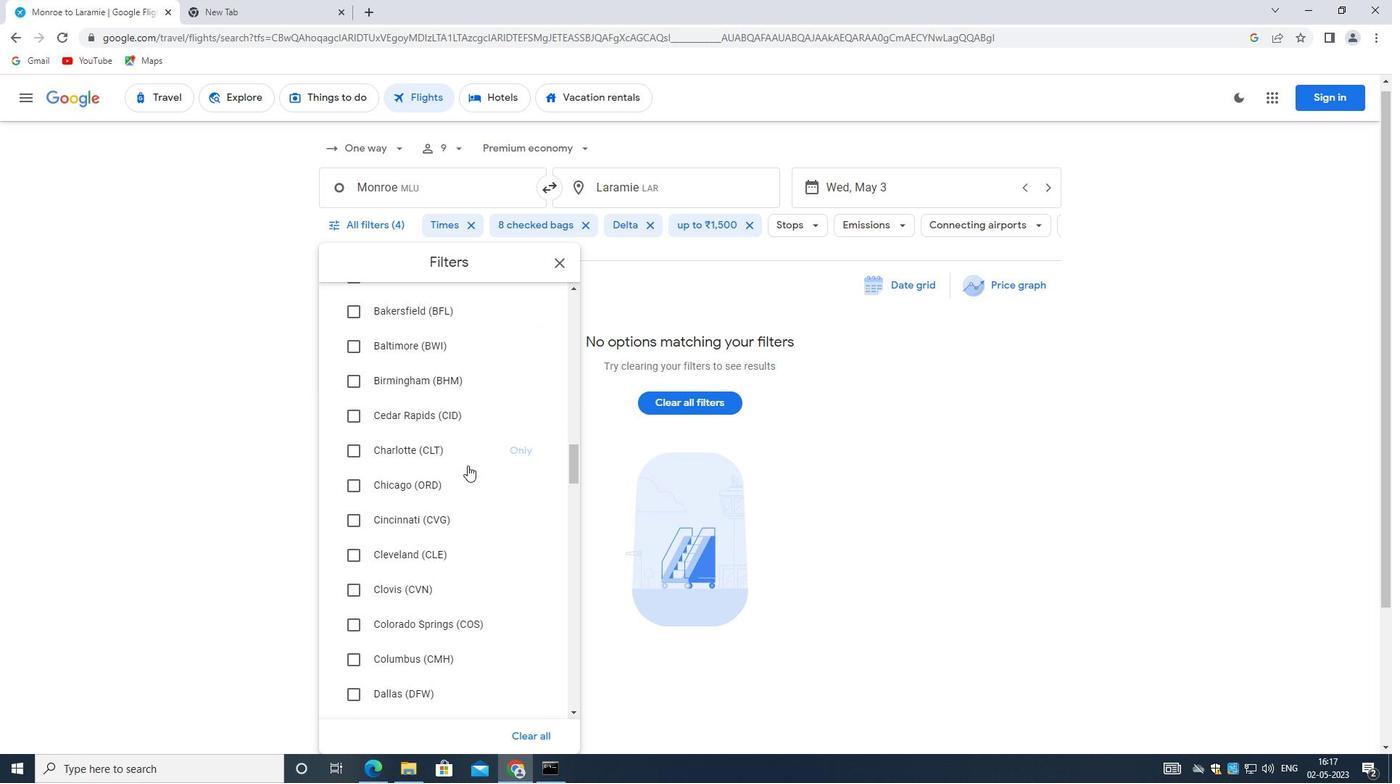 
Action: Mouse scrolled (461, 470) with delta (0, -1)
Screenshot: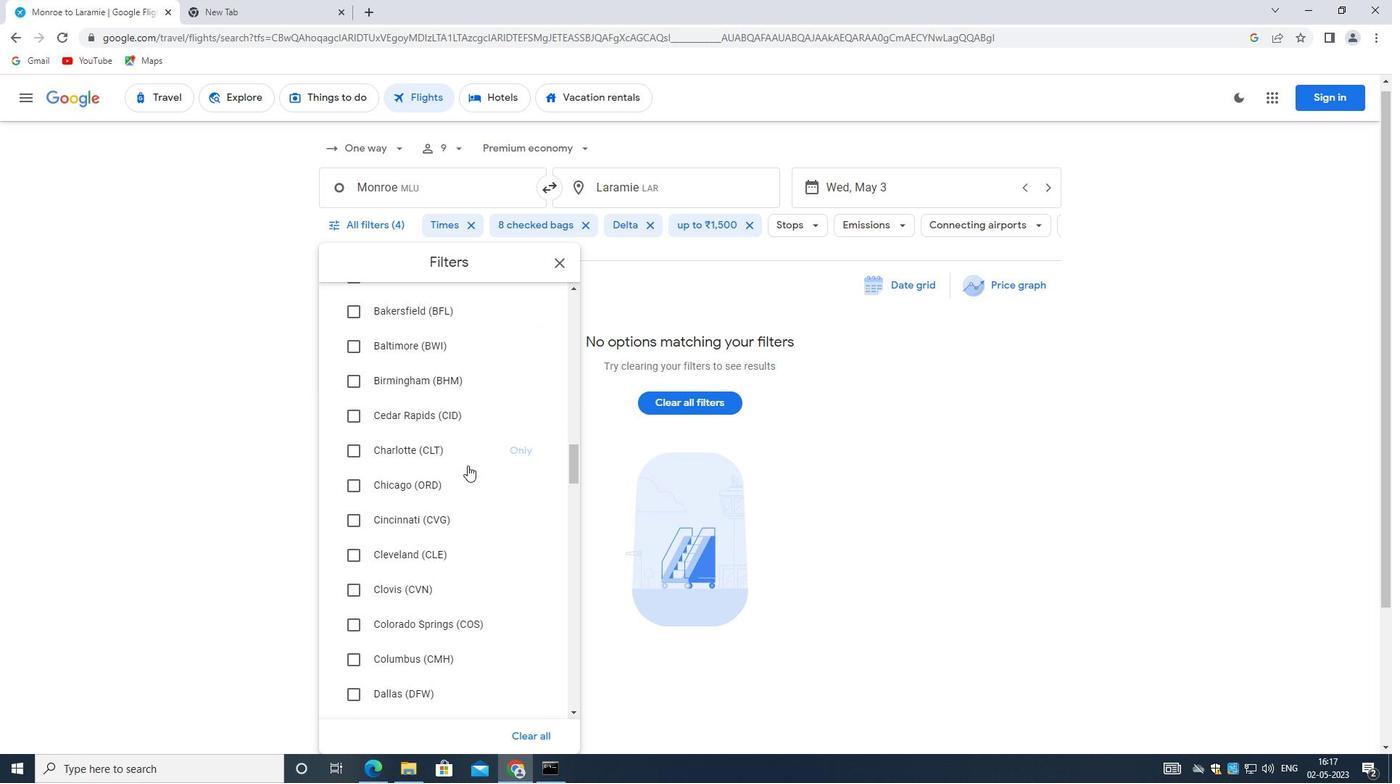 
Action: Mouse scrolled (461, 470) with delta (0, 0)
Screenshot: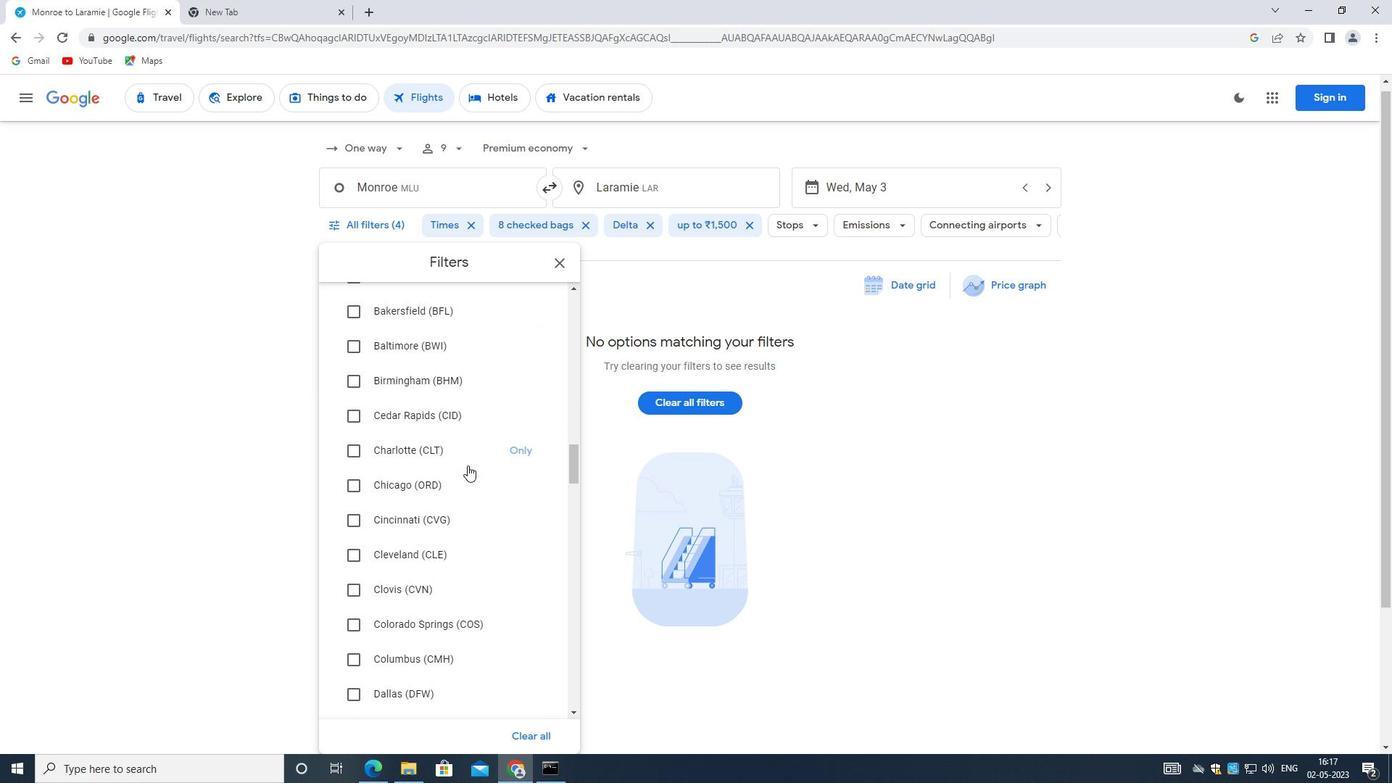 
Action: Mouse moved to (460, 472)
Screenshot: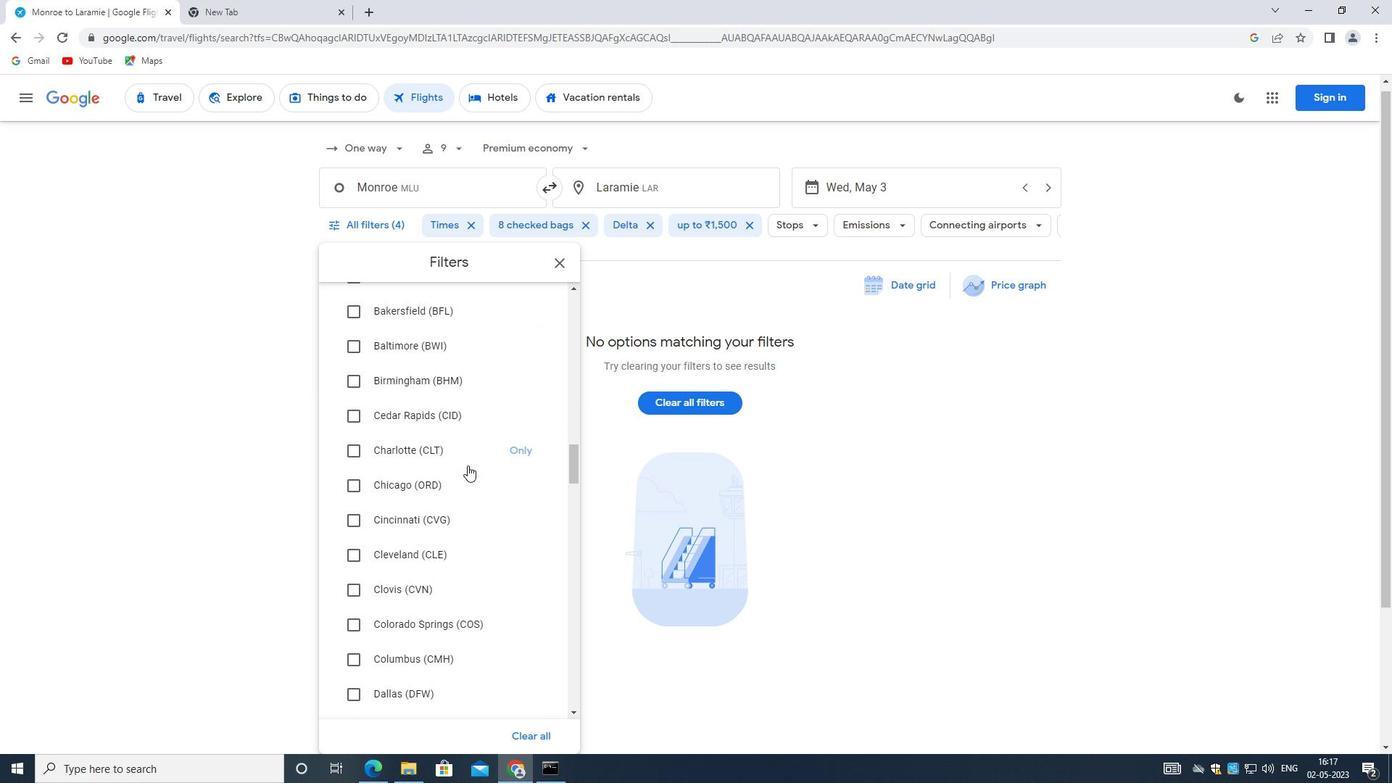 
Action: Mouse scrolled (460, 471) with delta (0, 0)
Screenshot: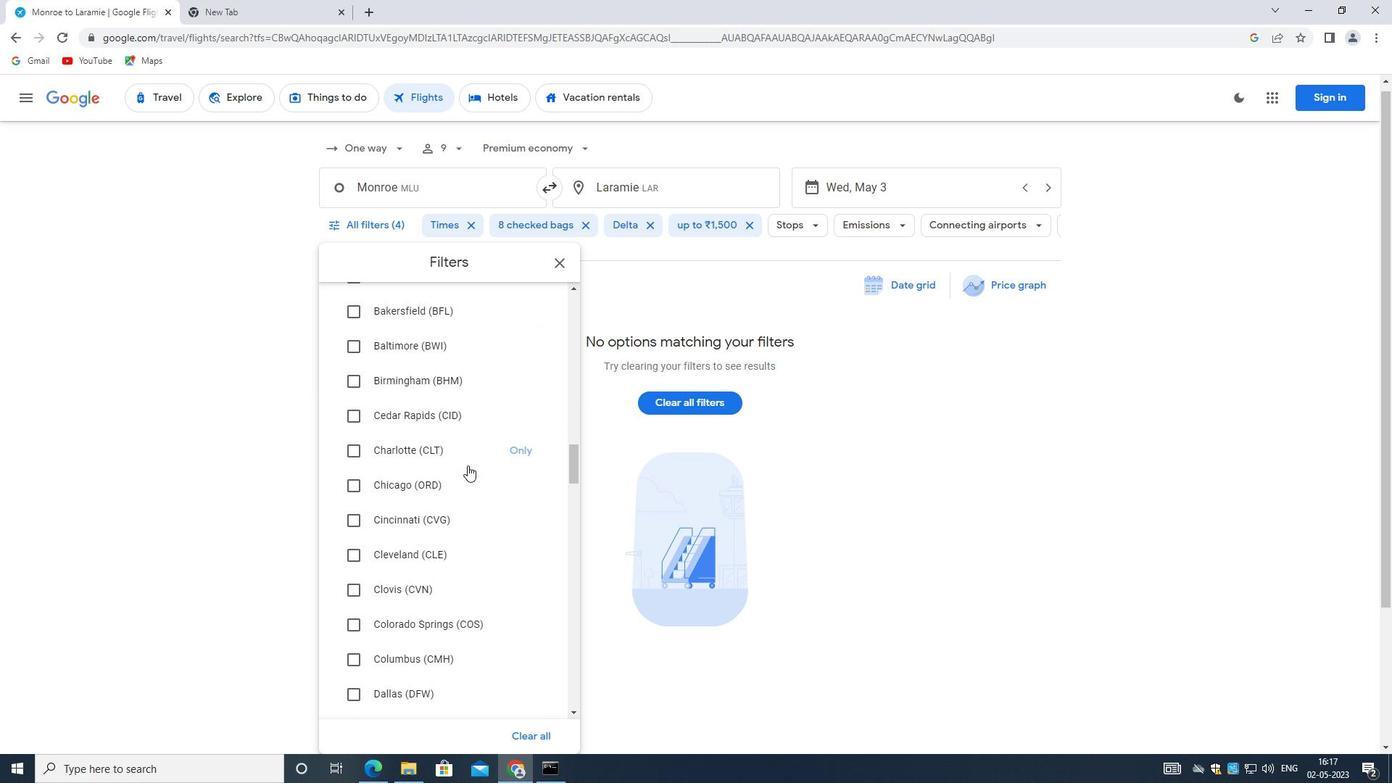 
Action: Mouse moved to (459, 476)
Screenshot: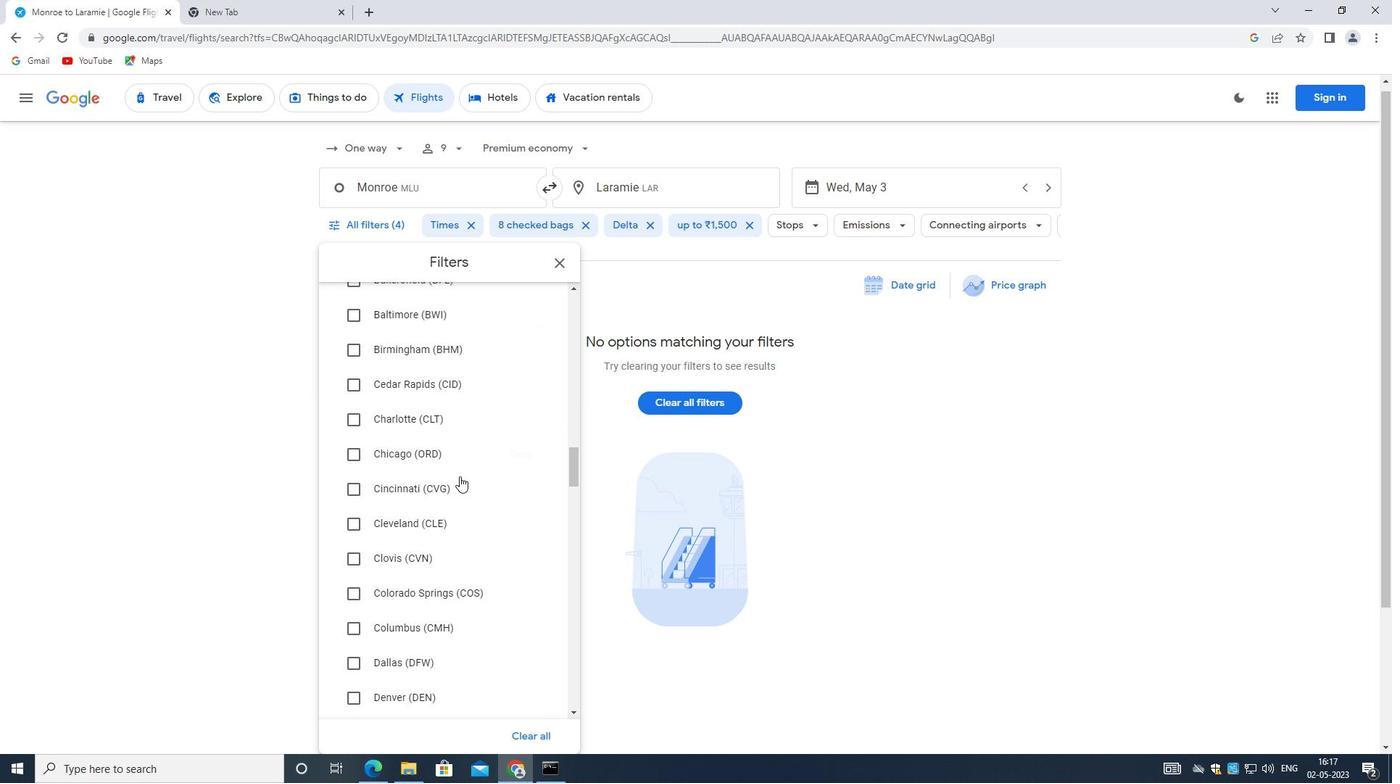 
Action: Mouse scrolled (459, 475) with delta (0, 0)
Screenshot: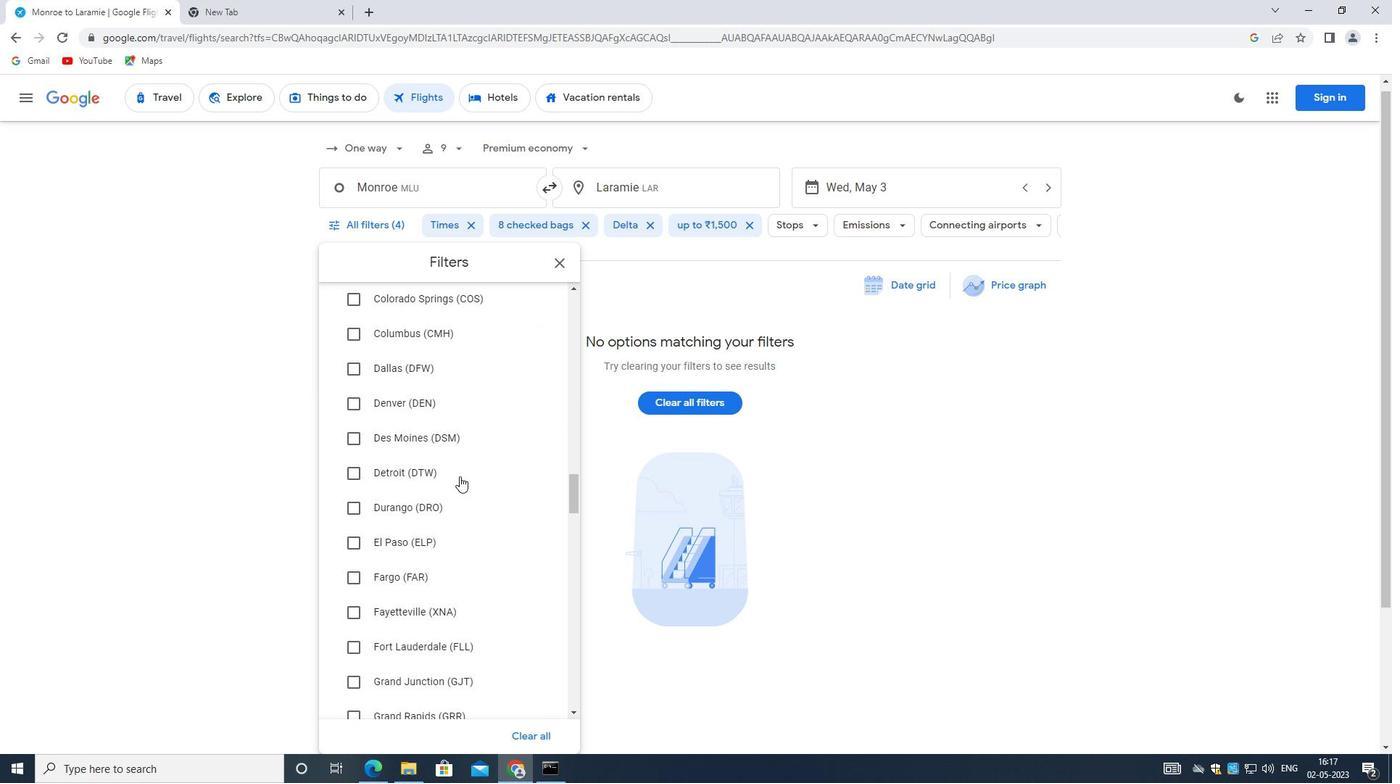 
Action: Mouse scrolled (459, 475) with delta (0, 0)
Screenshot: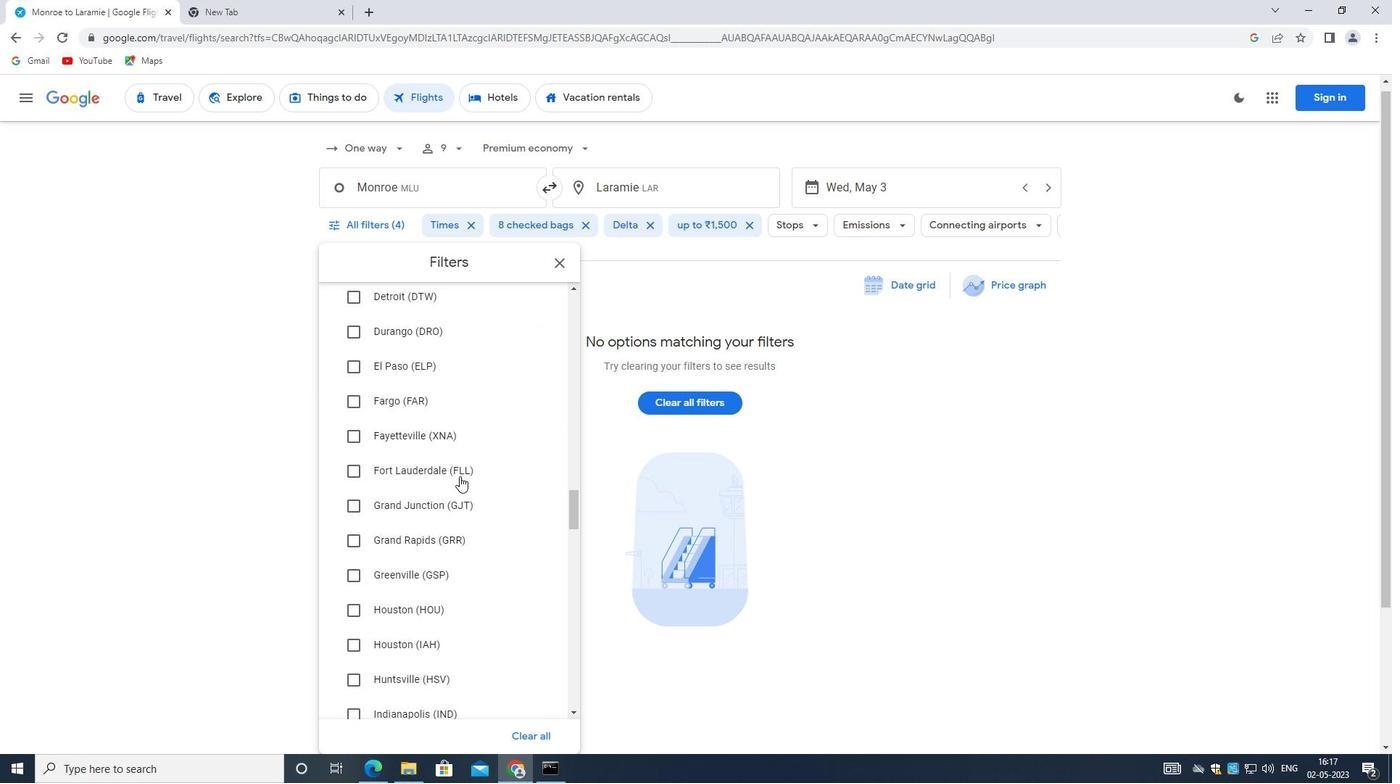 
Action: Mouse scrolled (459, 475) with delta (0, 0)
Screenshot: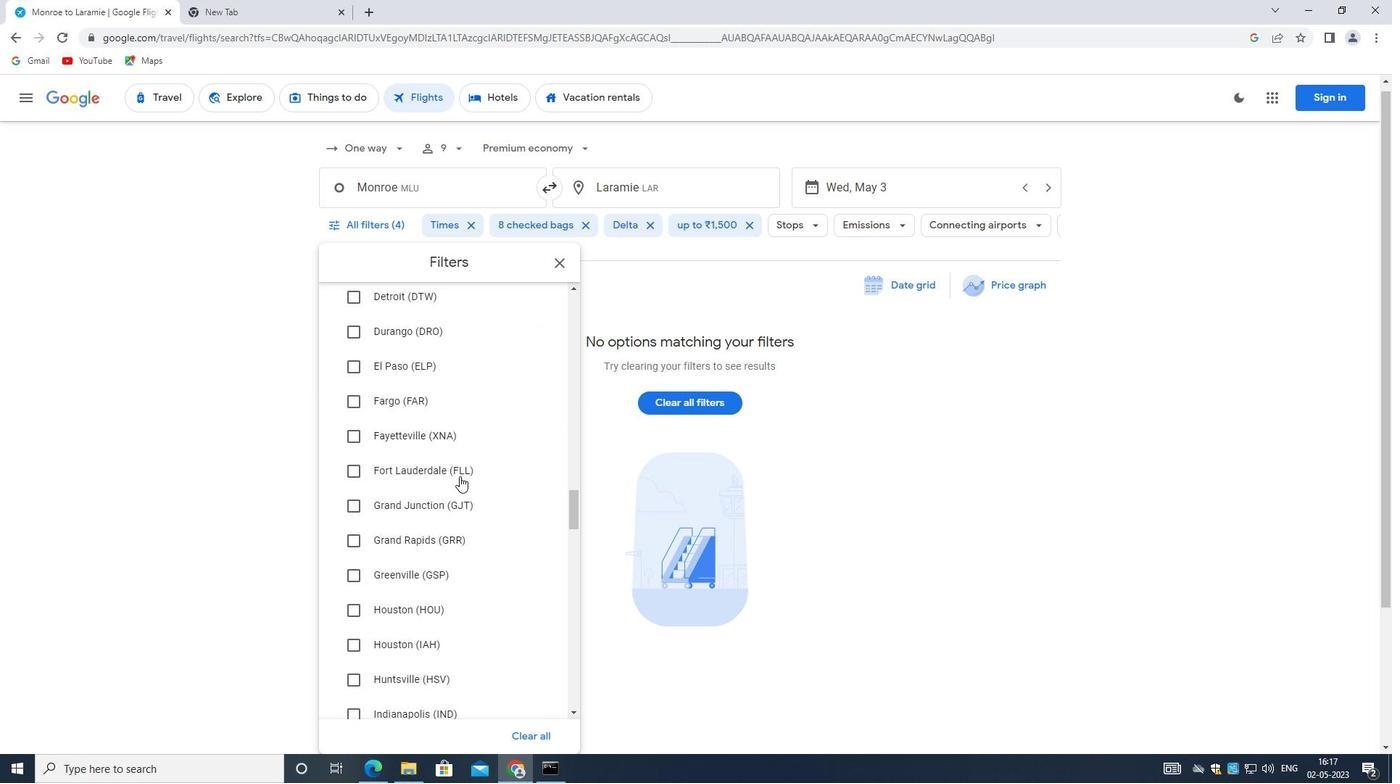 
Action: Mouse scrolled (459, 475) with delta (0, 0)
Screenshot: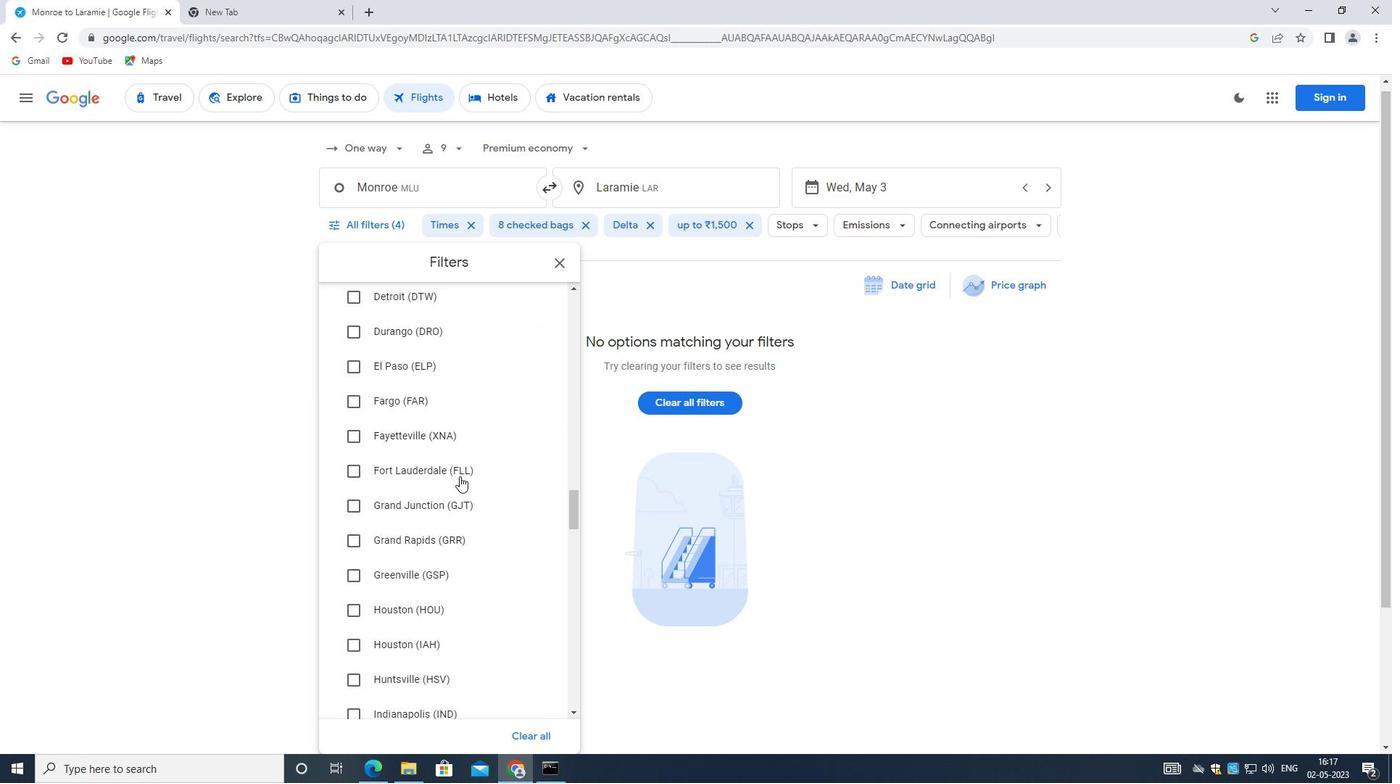 
Action: Mouse moved to (459, 475)
Screenshot: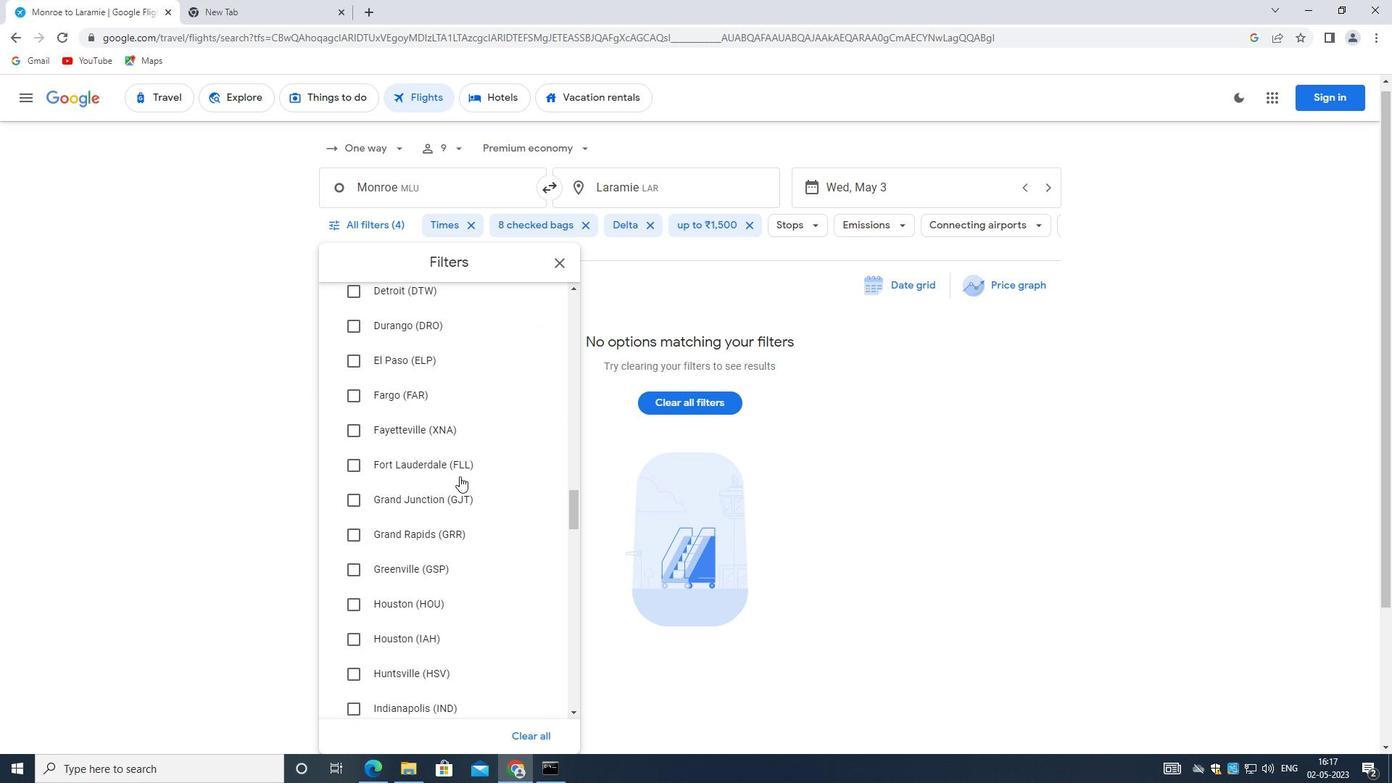
Action: Mouse scrolled (459, 475) with delta (0, 0)
Screenshot: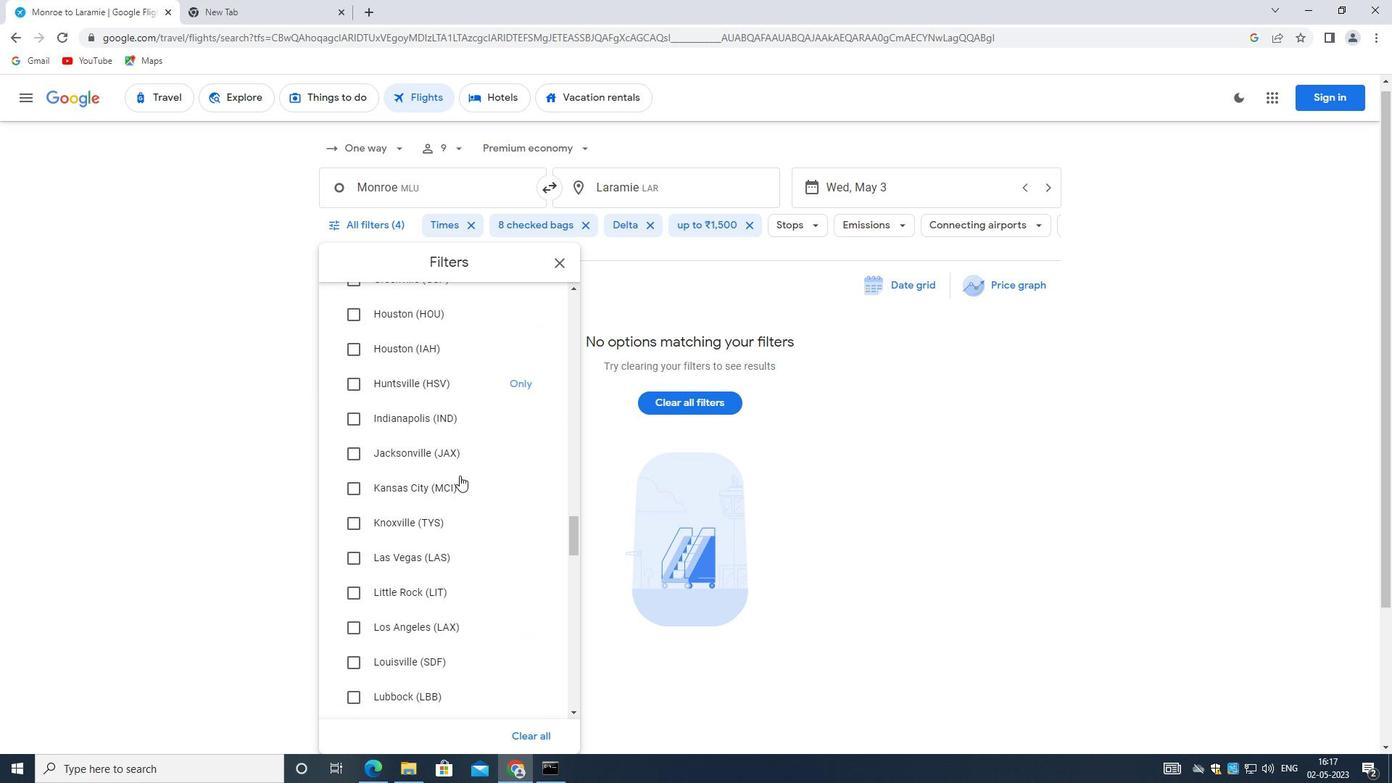 
Action: Mouse scrolled (459, 475) with delta (0, 0)
Screenshot: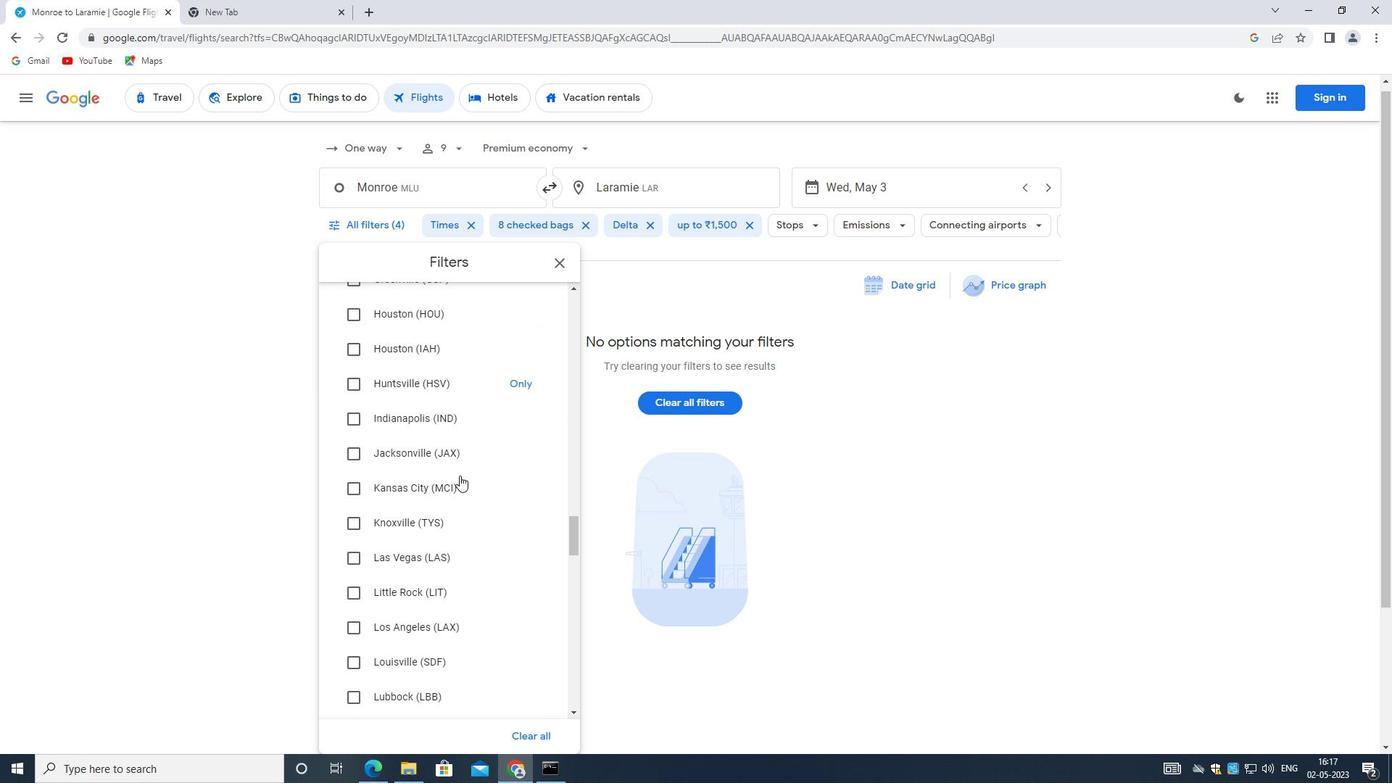 
Action: Mouse scrolled (459, 475) with delta (0, 0)
Screenshot: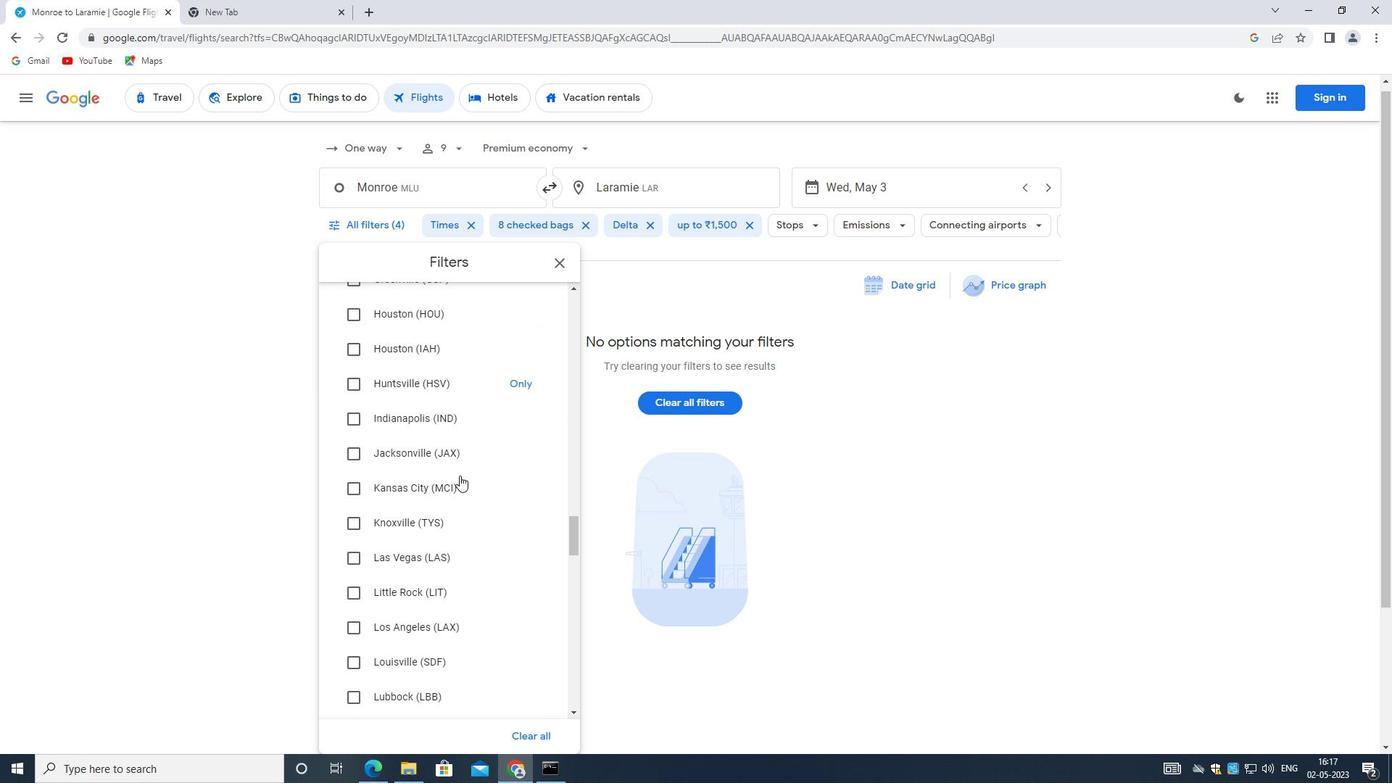 
Action: Mouse scrolled (459, 475) with delta (0, 0)
Screenshot: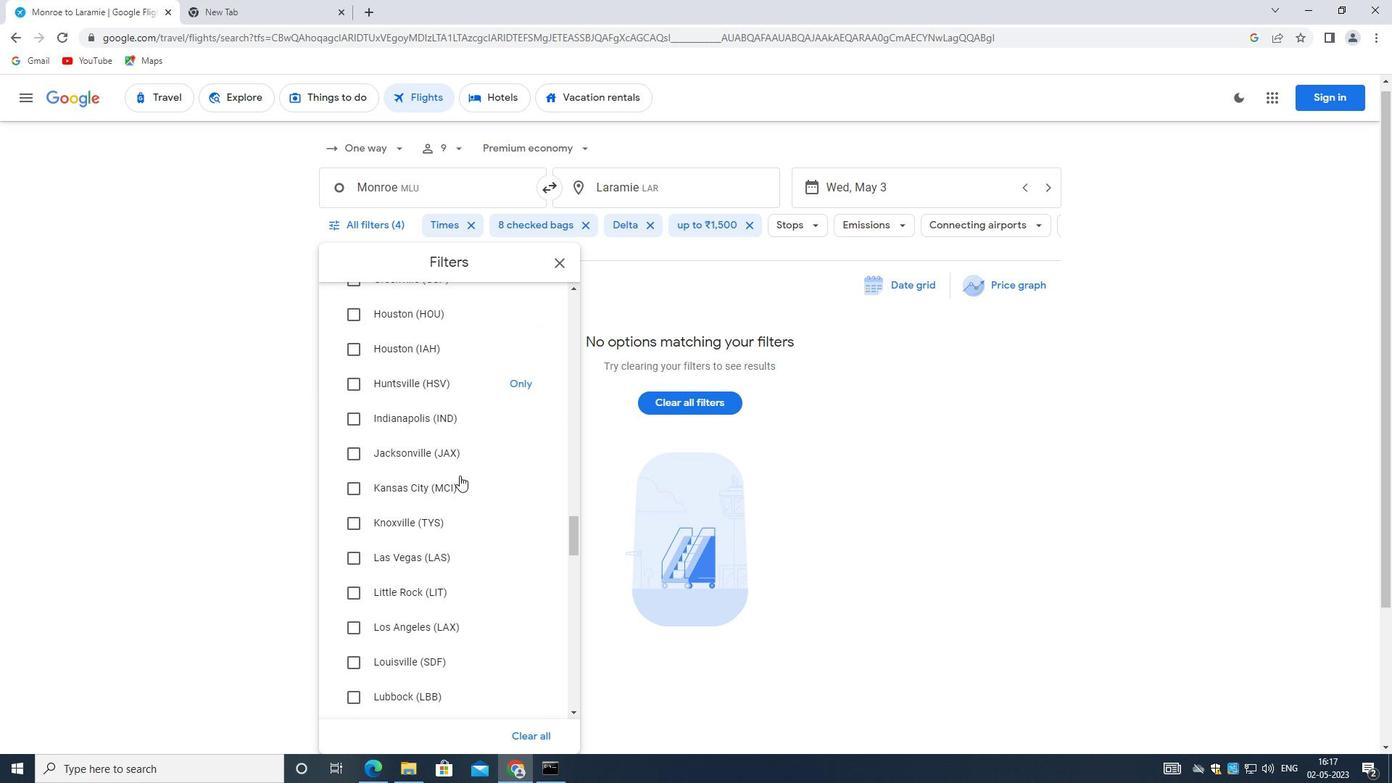 
Action: Mouse scrolled (459, 475) with delta (0, 0)
Screenshot: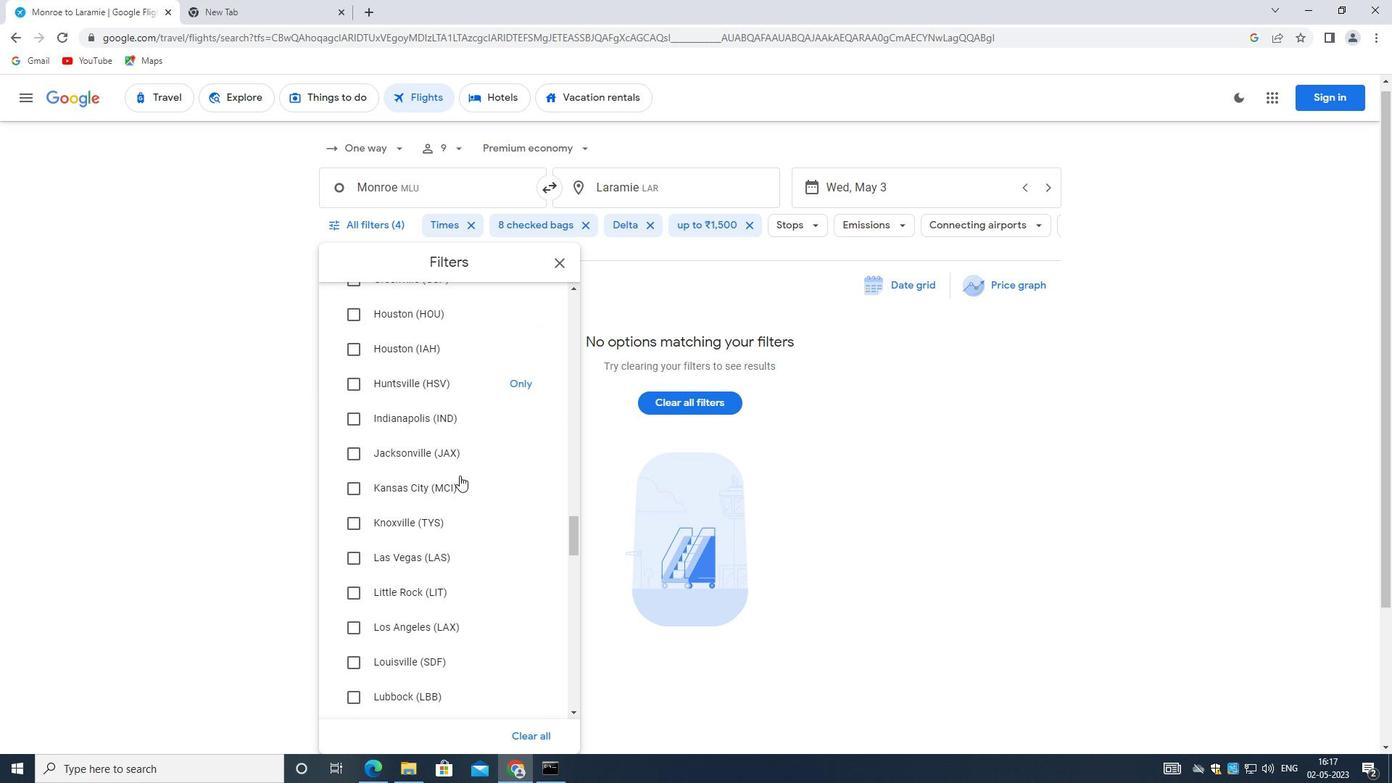 
Action: Mouse scrolled (459, 475) with delta (0, 0)
Screenshot: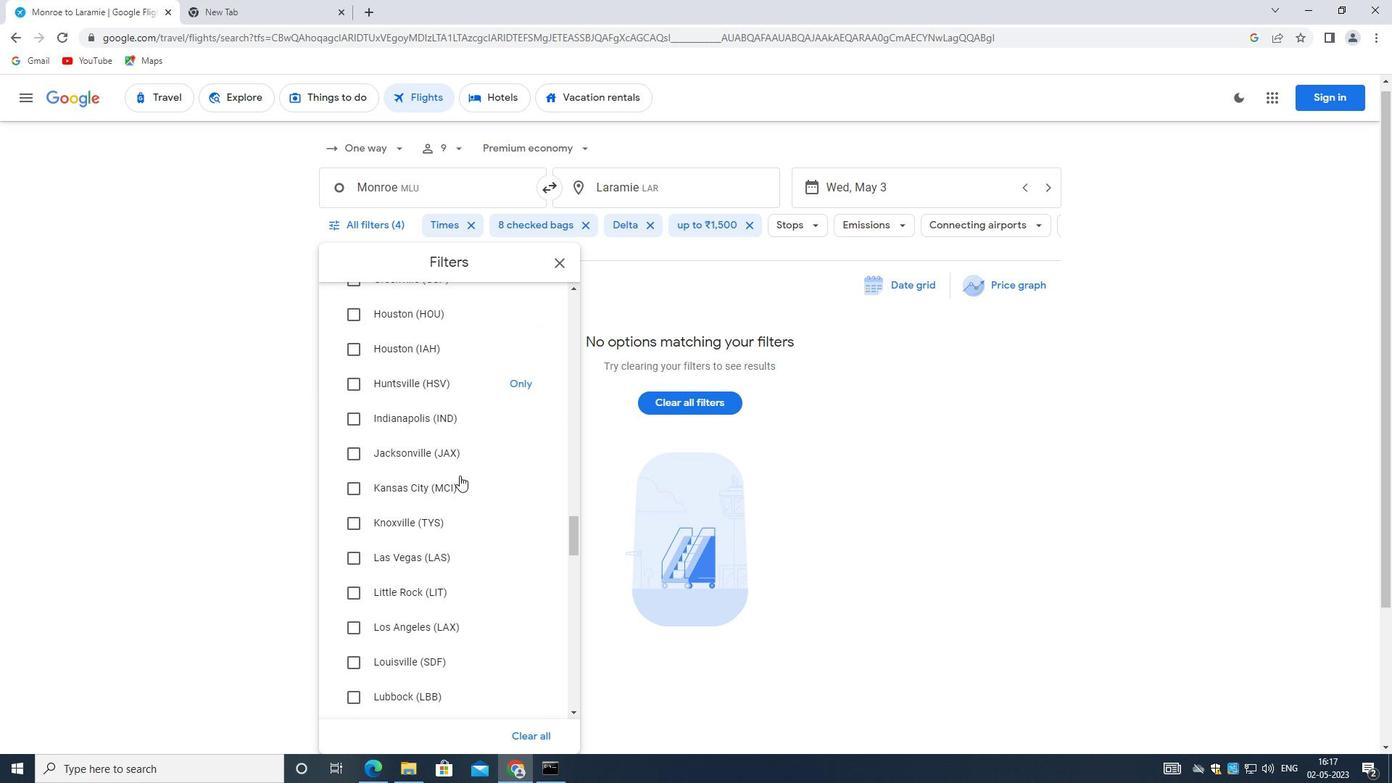 
Action: Mouse scrolled (459, 475) with delta (0, 0)
Screenshot: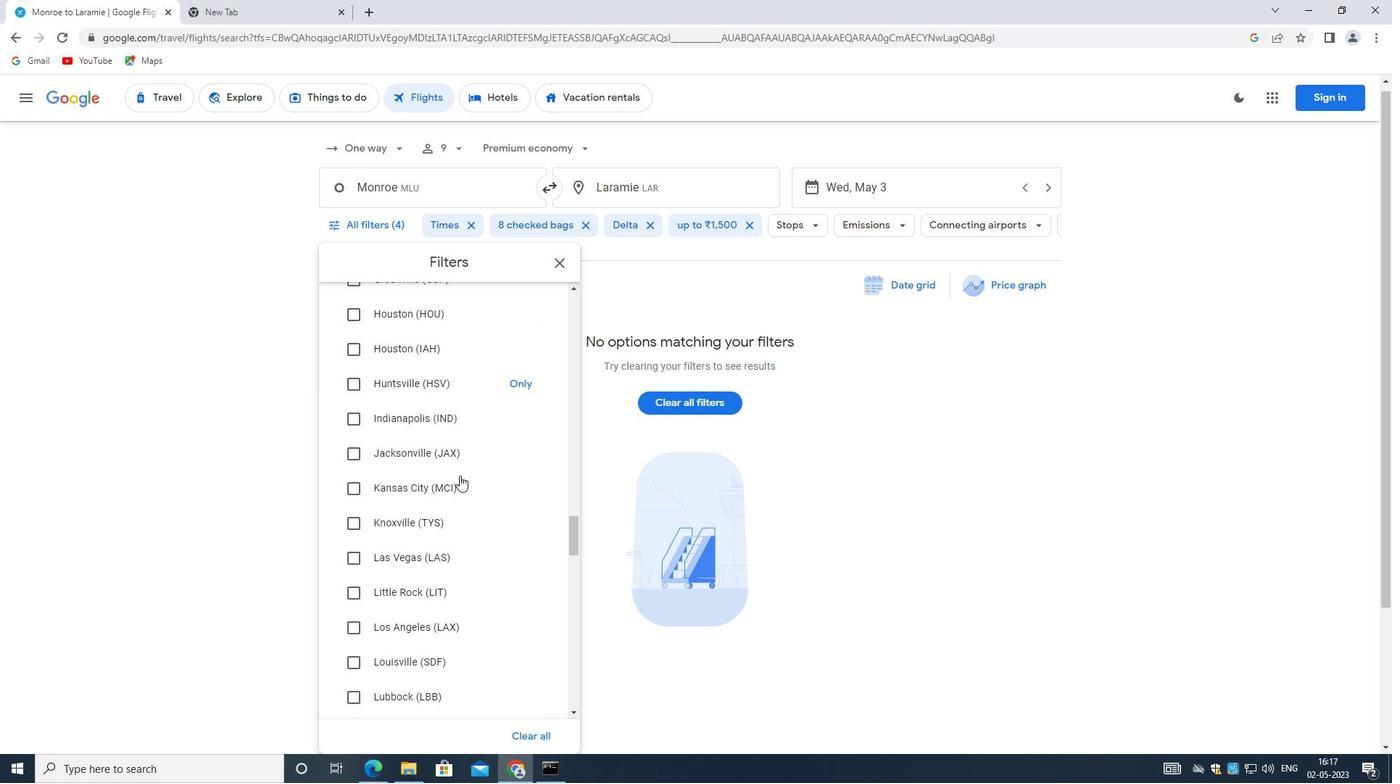 
Action: Mouse moved to (459, 475)
Screenshot: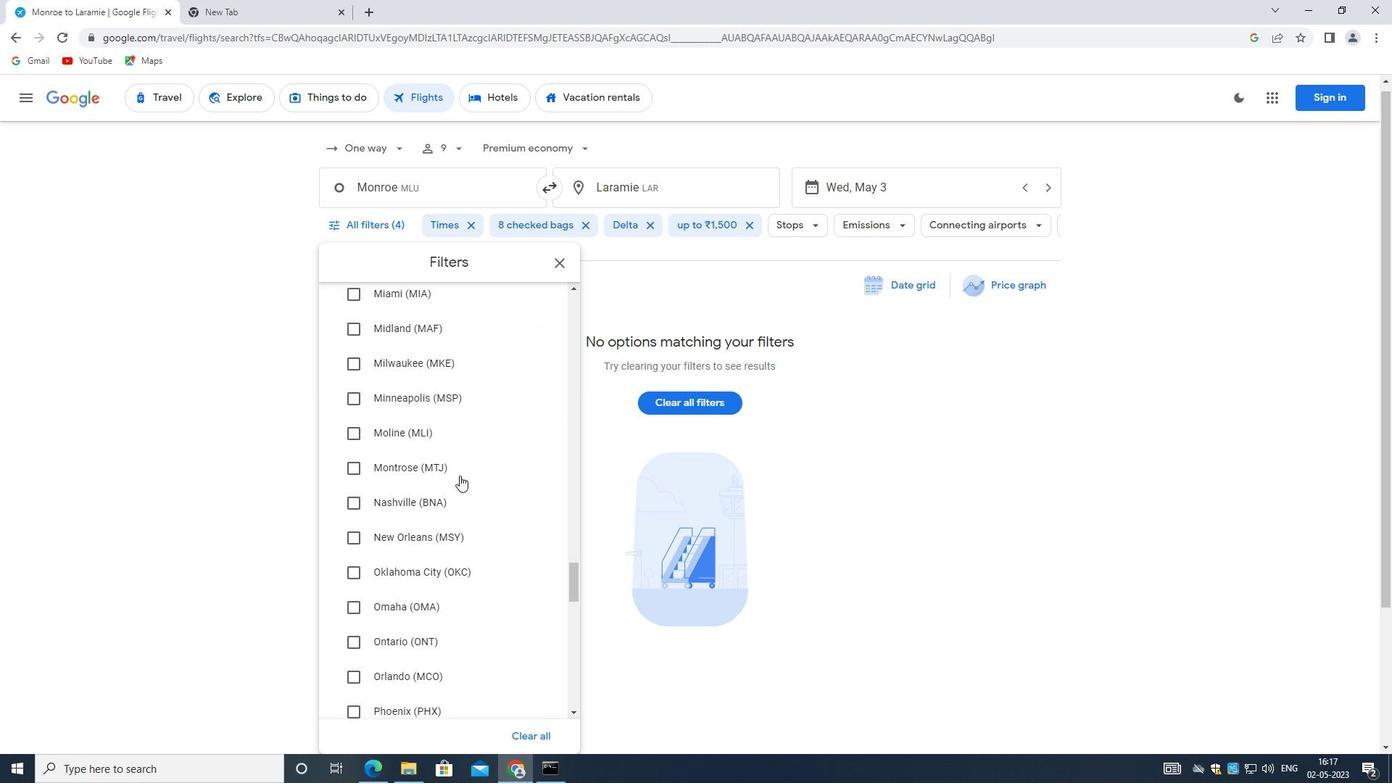 
Action: Mouse scrolled (459, 474) with delta (0, 0)
Screenshot: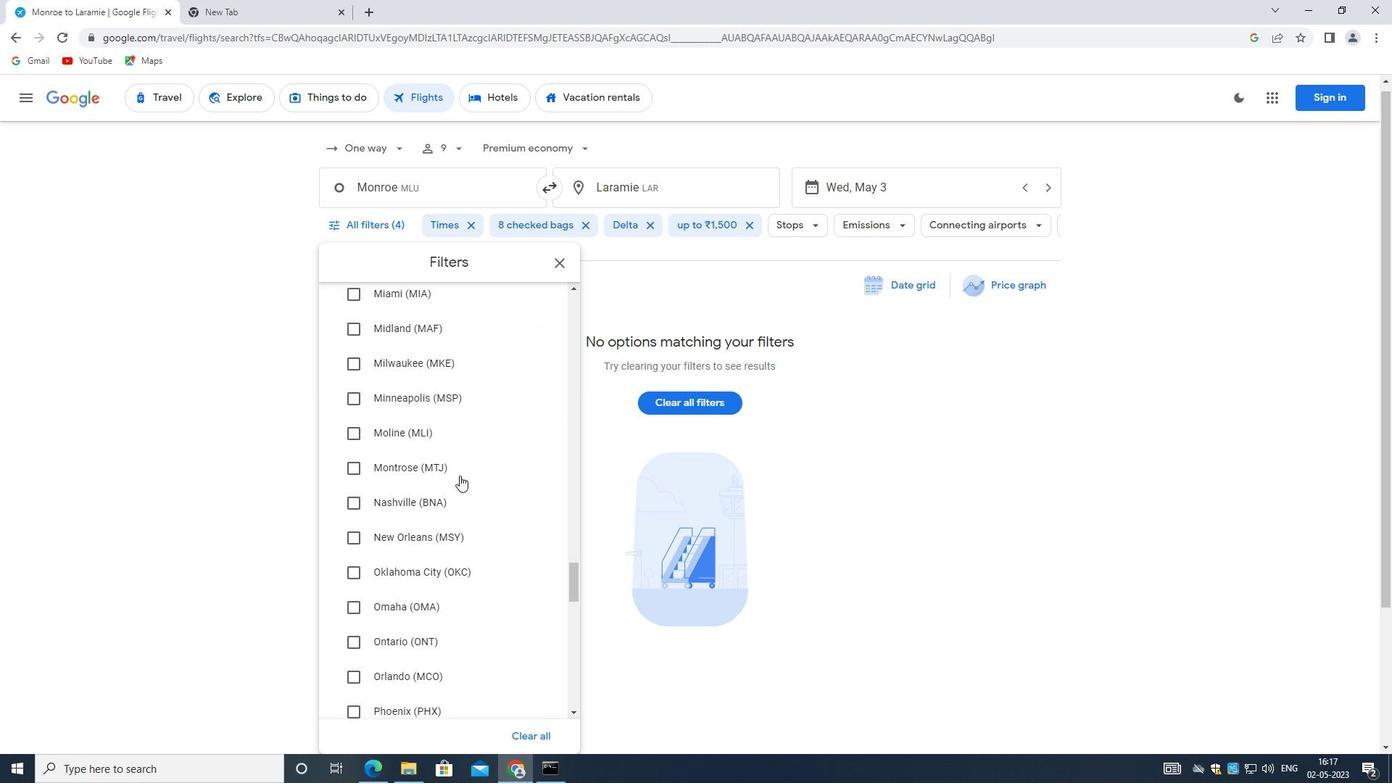 
Action: Mouse scrolled (459, 474) with delta (0, 0)
Screenshot: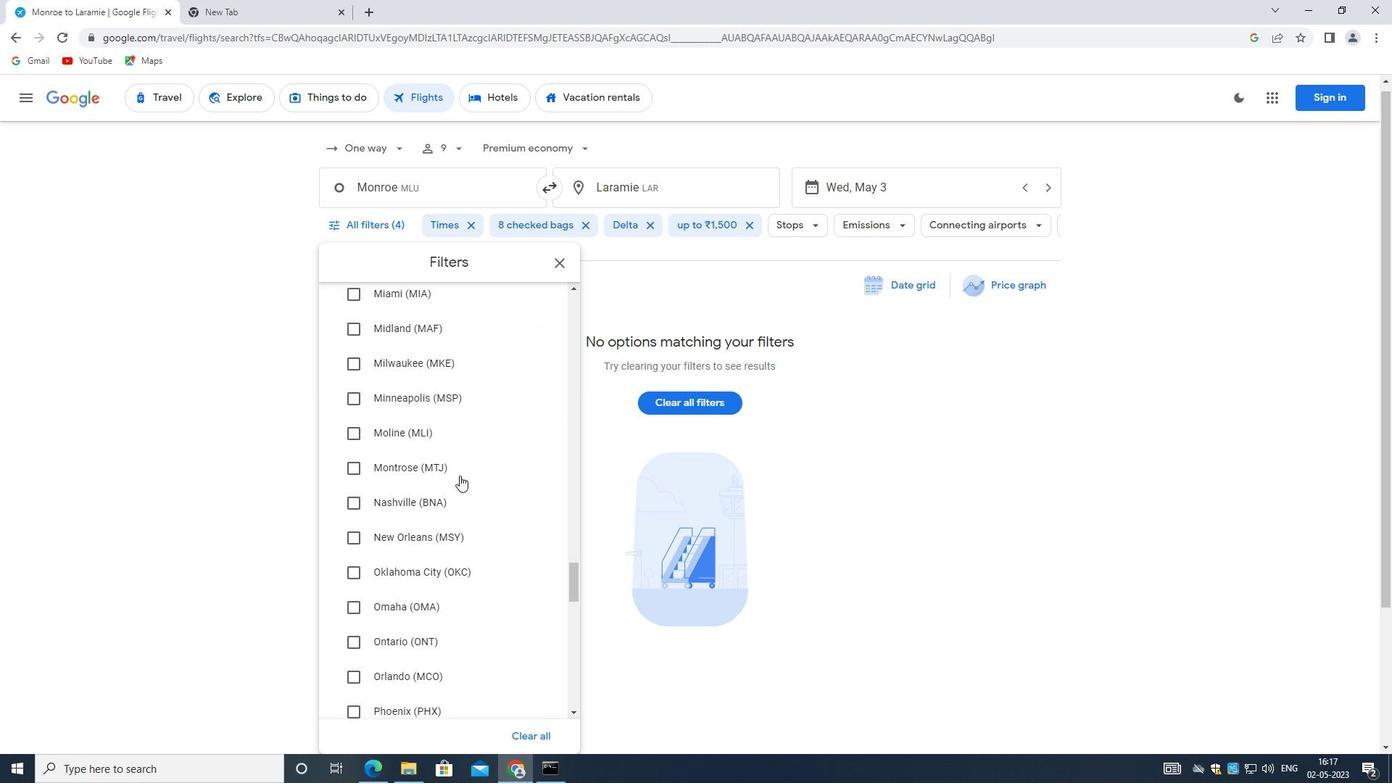 
Action: Mouse scrolled (459, 474) with delta (0, 0)
Screenshot: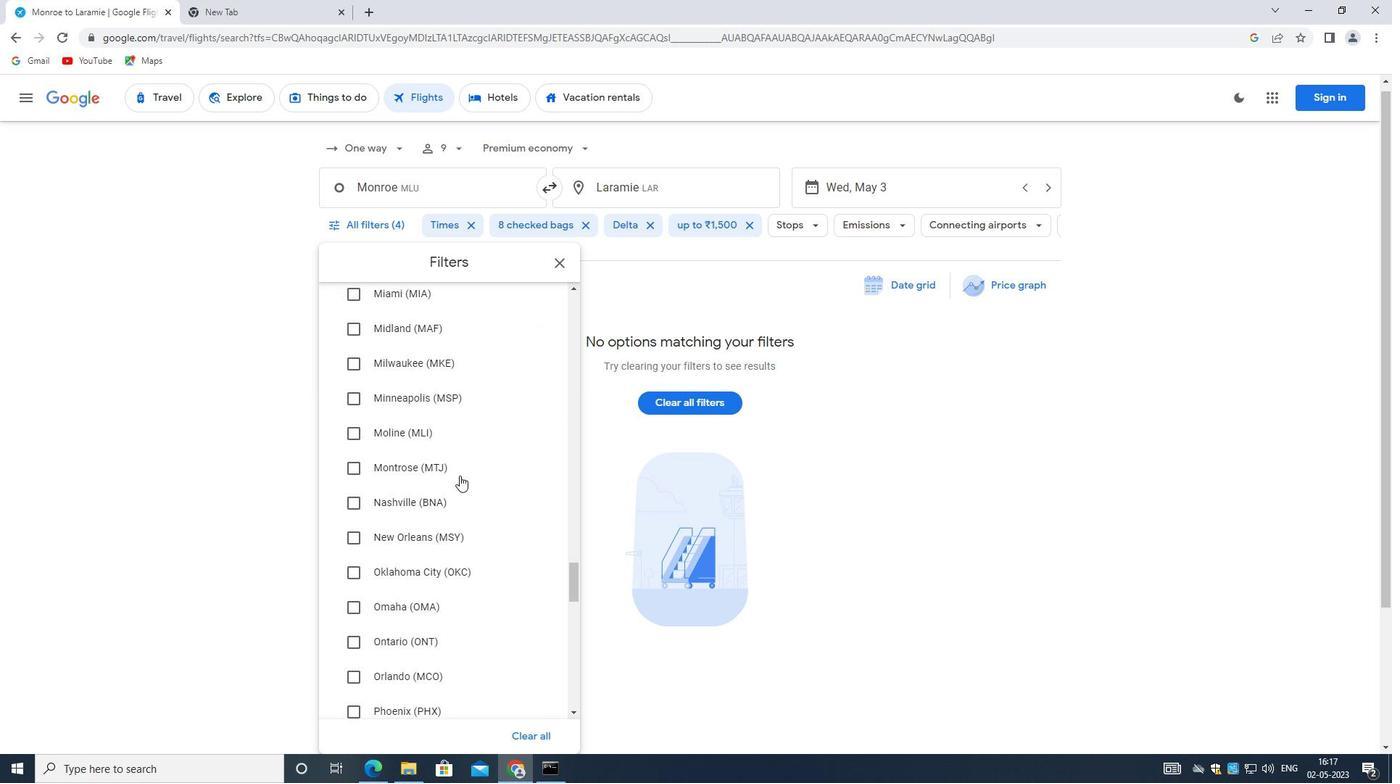 
Action: Mouse scrolled (459, 474) with delta (0, 0)
Screenshot: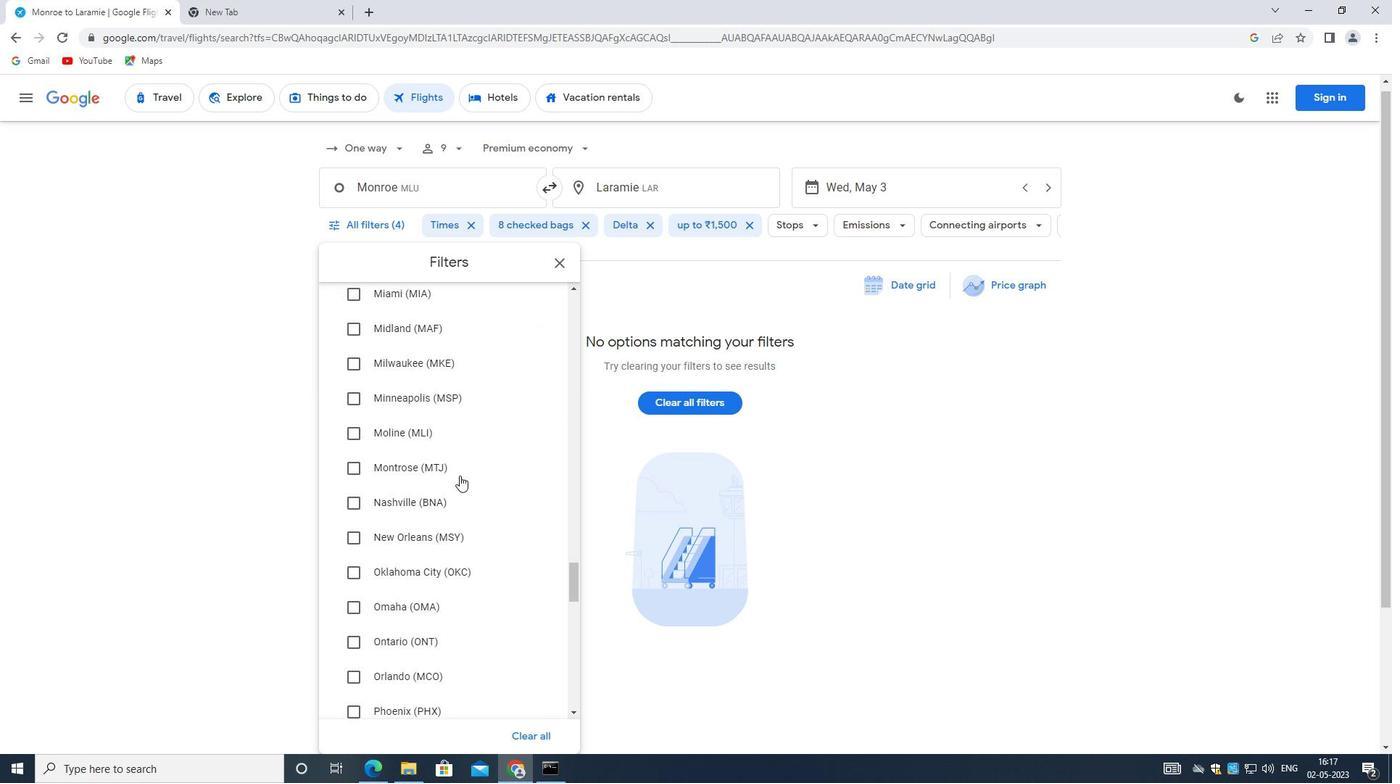
Action: Mouse scrolled (459, 474) with delta (0, 0)
Screenshot: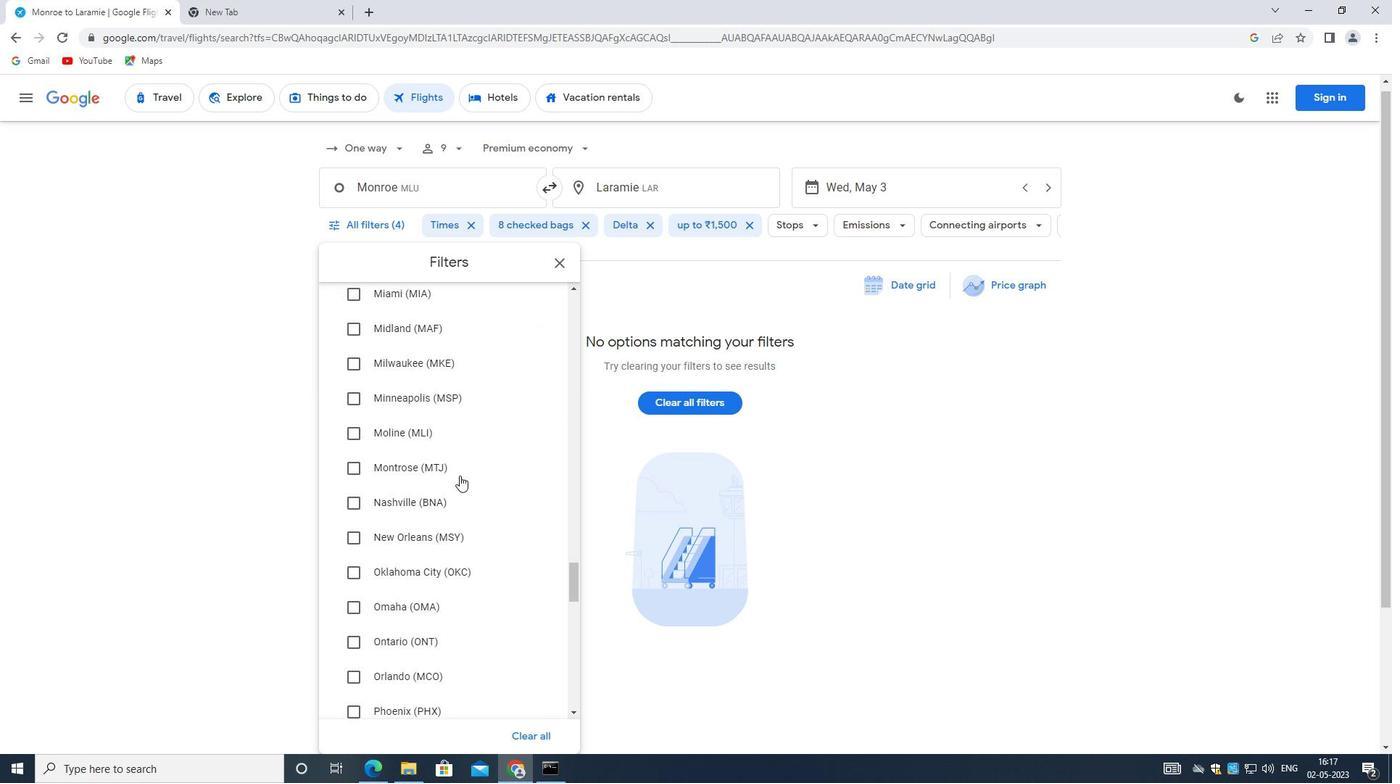 
Action: Mouse scrolled (459, 474) with delta (0, 0)
Screenshot: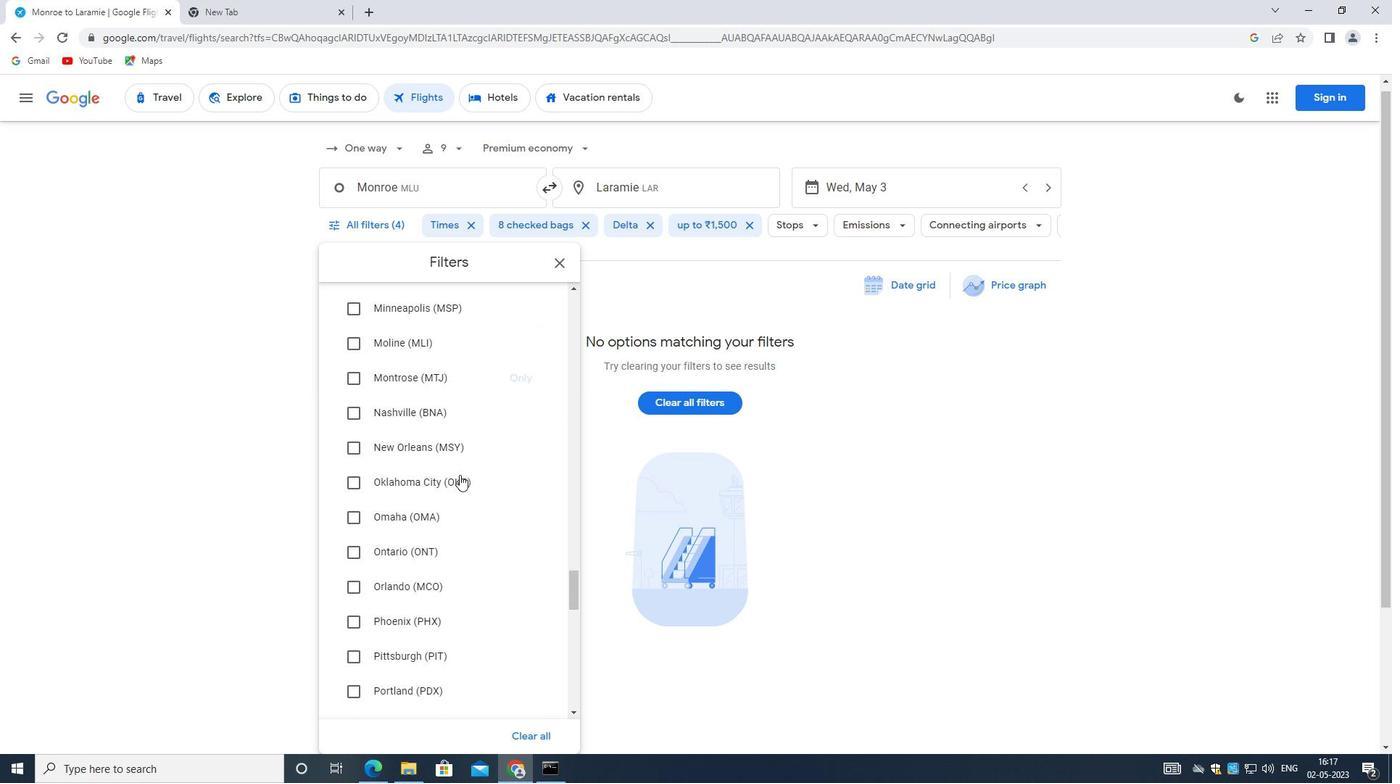 
Action: Mouse scrolled (459, 474) with delta (0, 0)
Screenshot: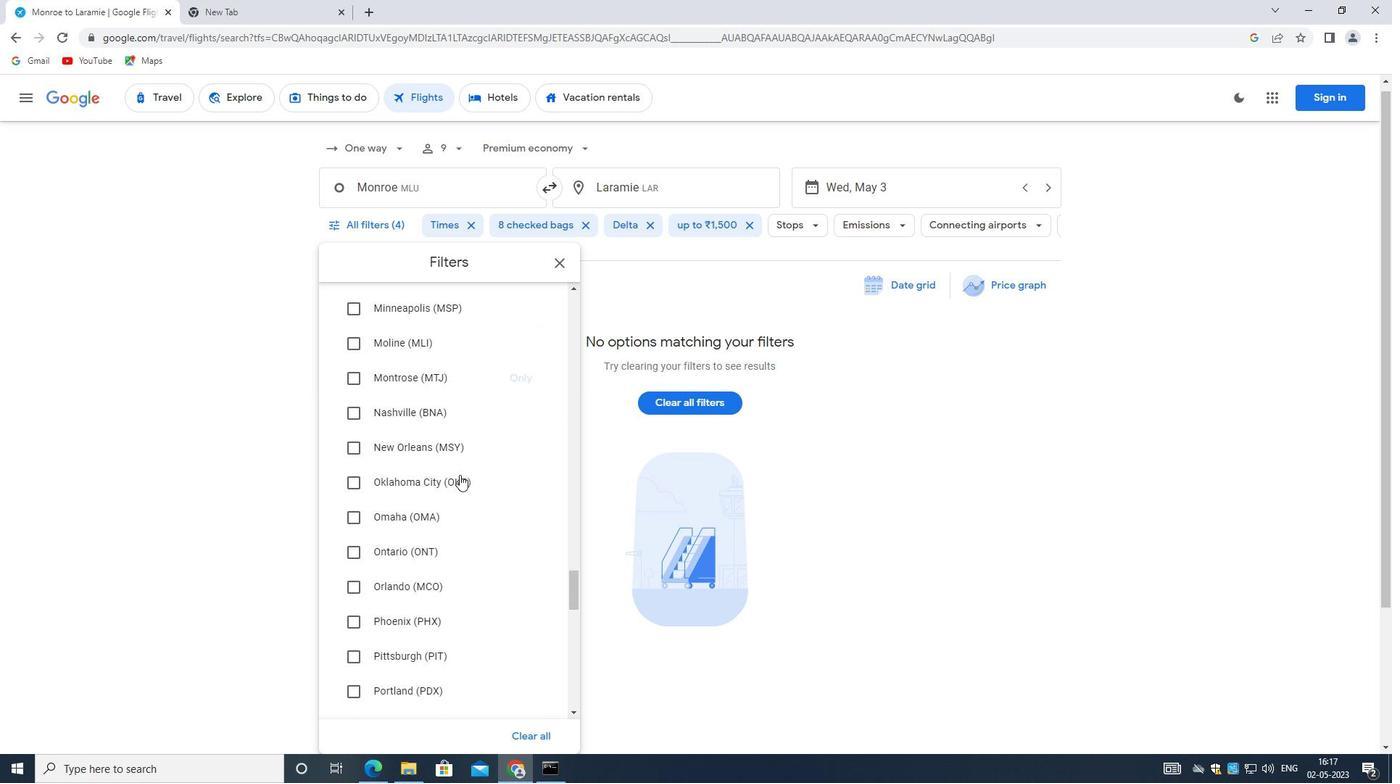 
Action: Mouse scrolled (459, 474) with delta (0, 0)
Screenshot: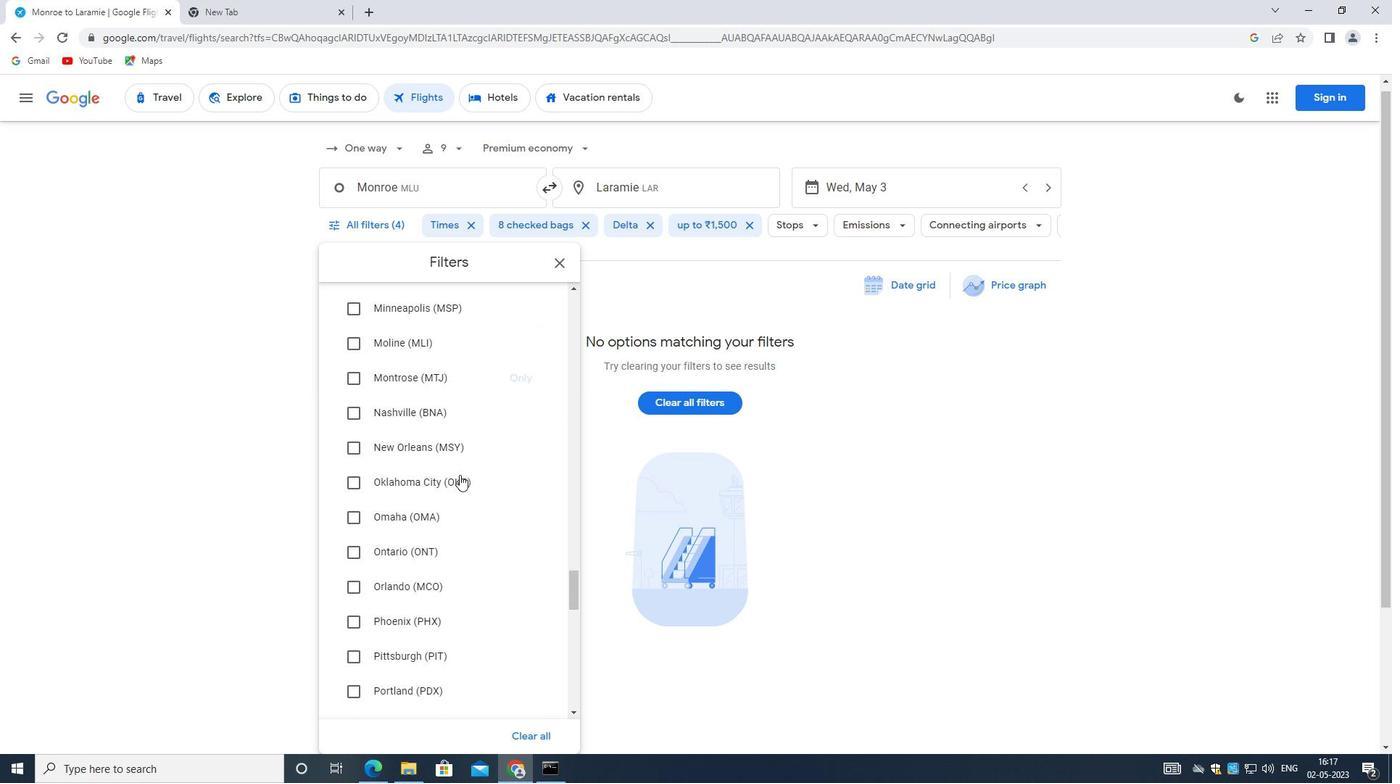 
Action: Mouse moved to (453, 470)
Screenshot: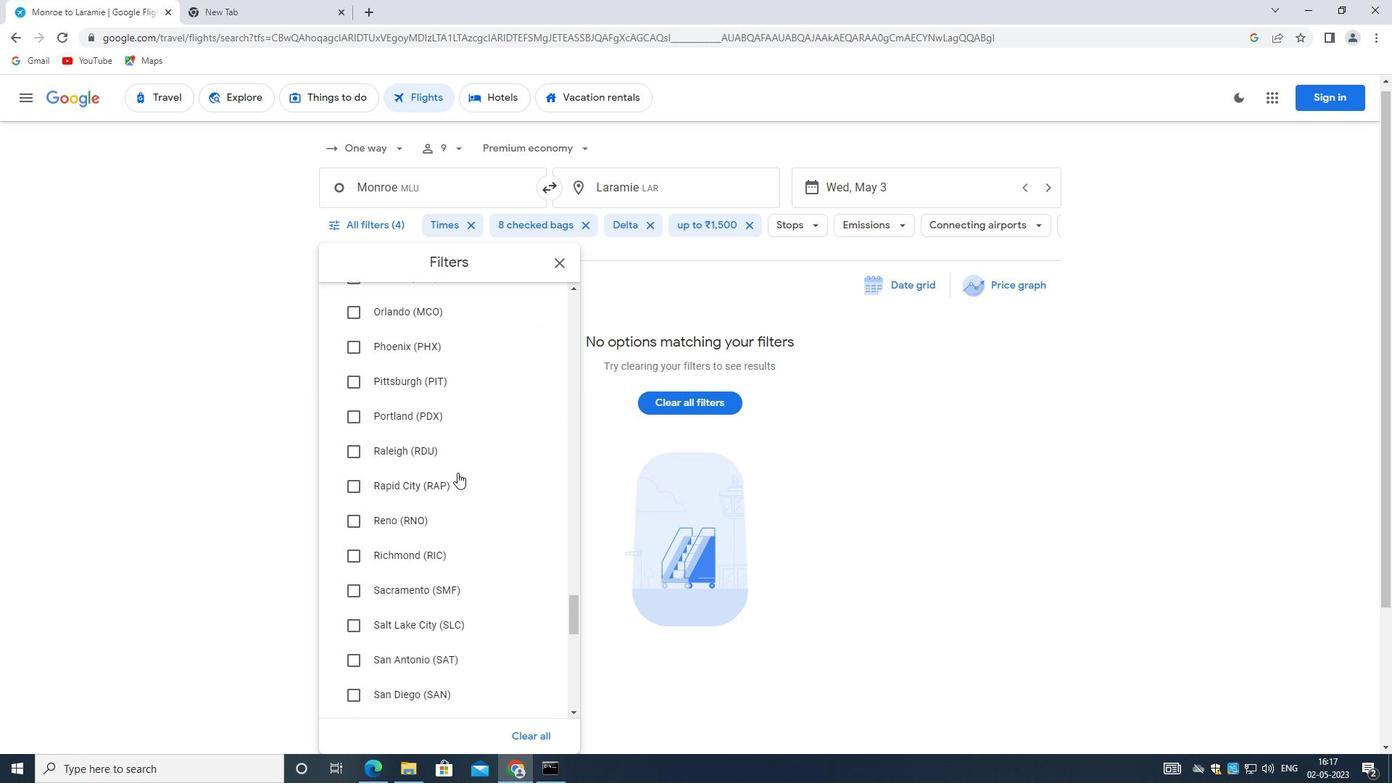 
Action: Mouse scrolled (453, 470) with delta (0, 0)
Screenshot: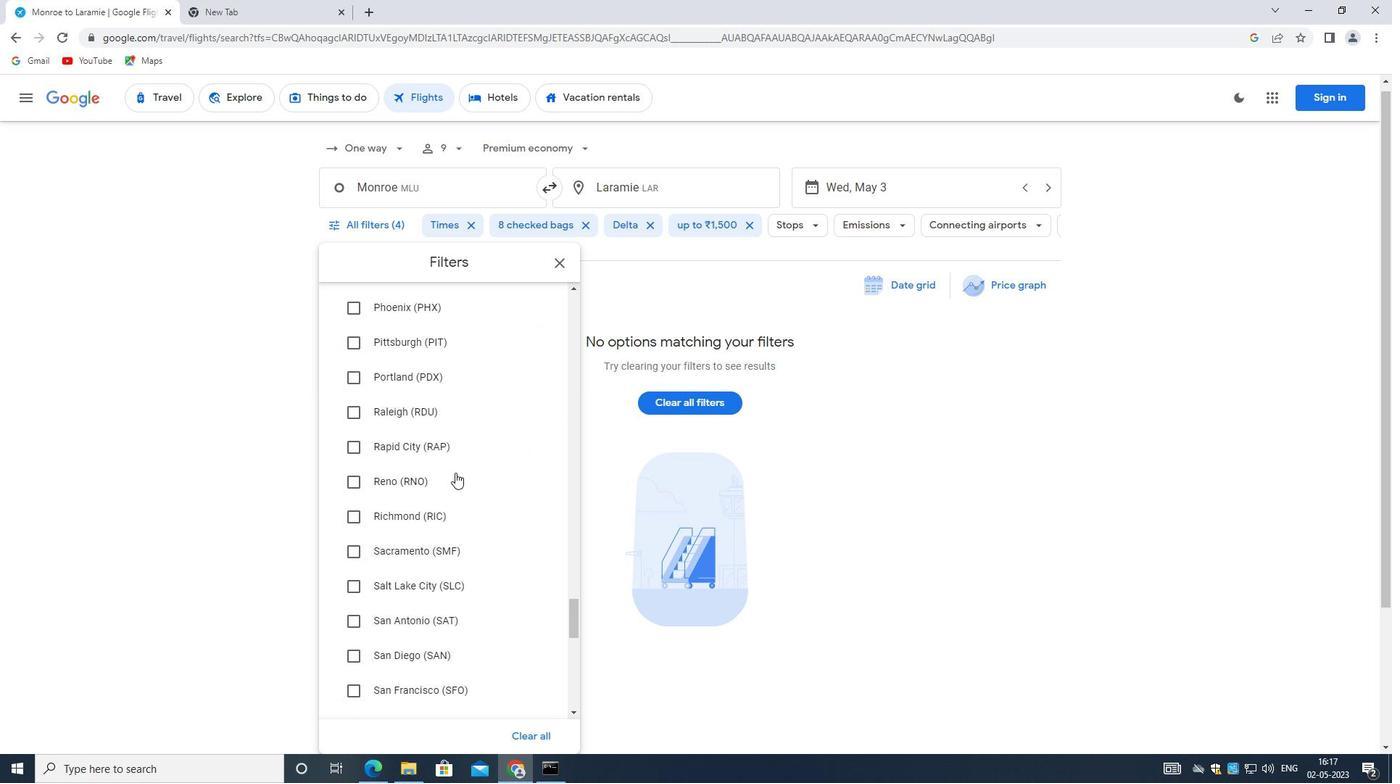 
Action: Mouse scrolled (453, 470) with delta (0, 0)
Screenshot: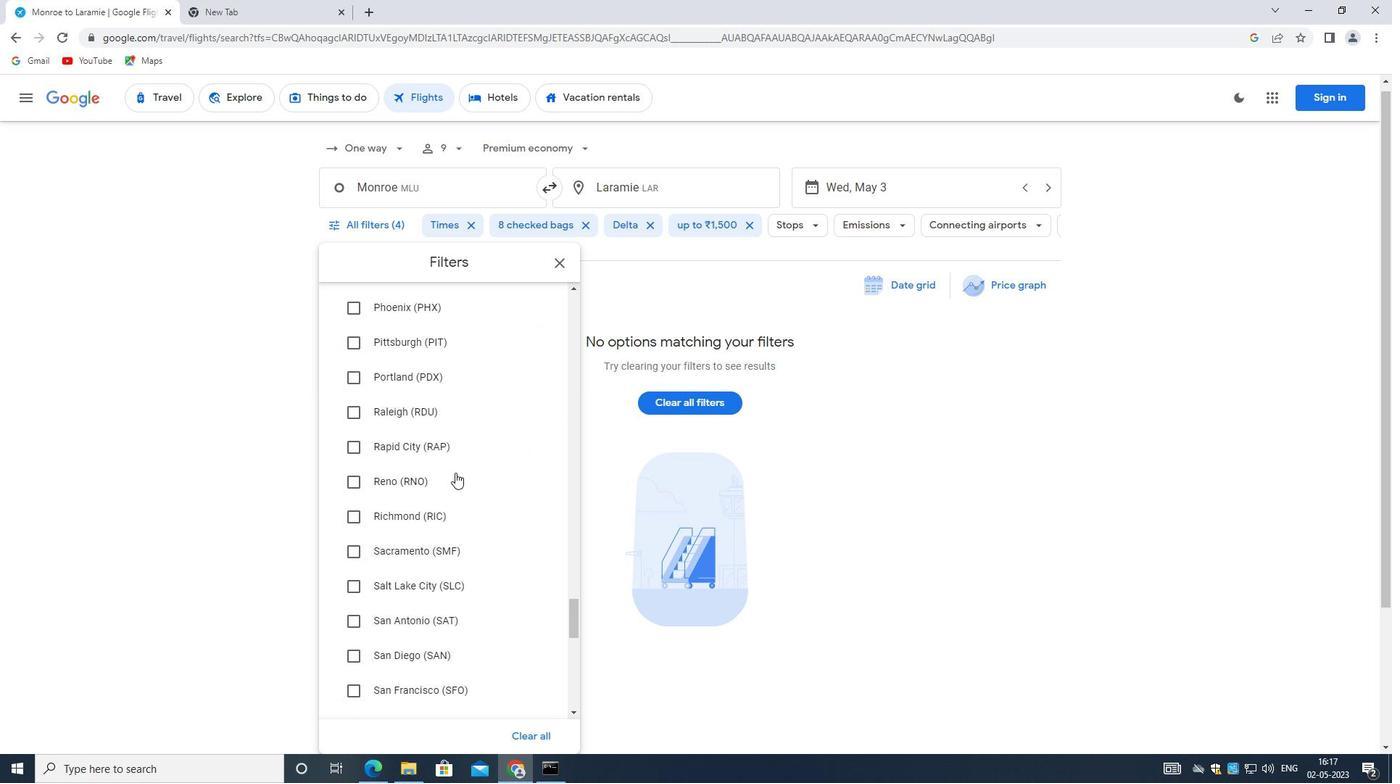 
Action: Mouse scrolled (453, 470) with delta (0, 0)
Screenshot: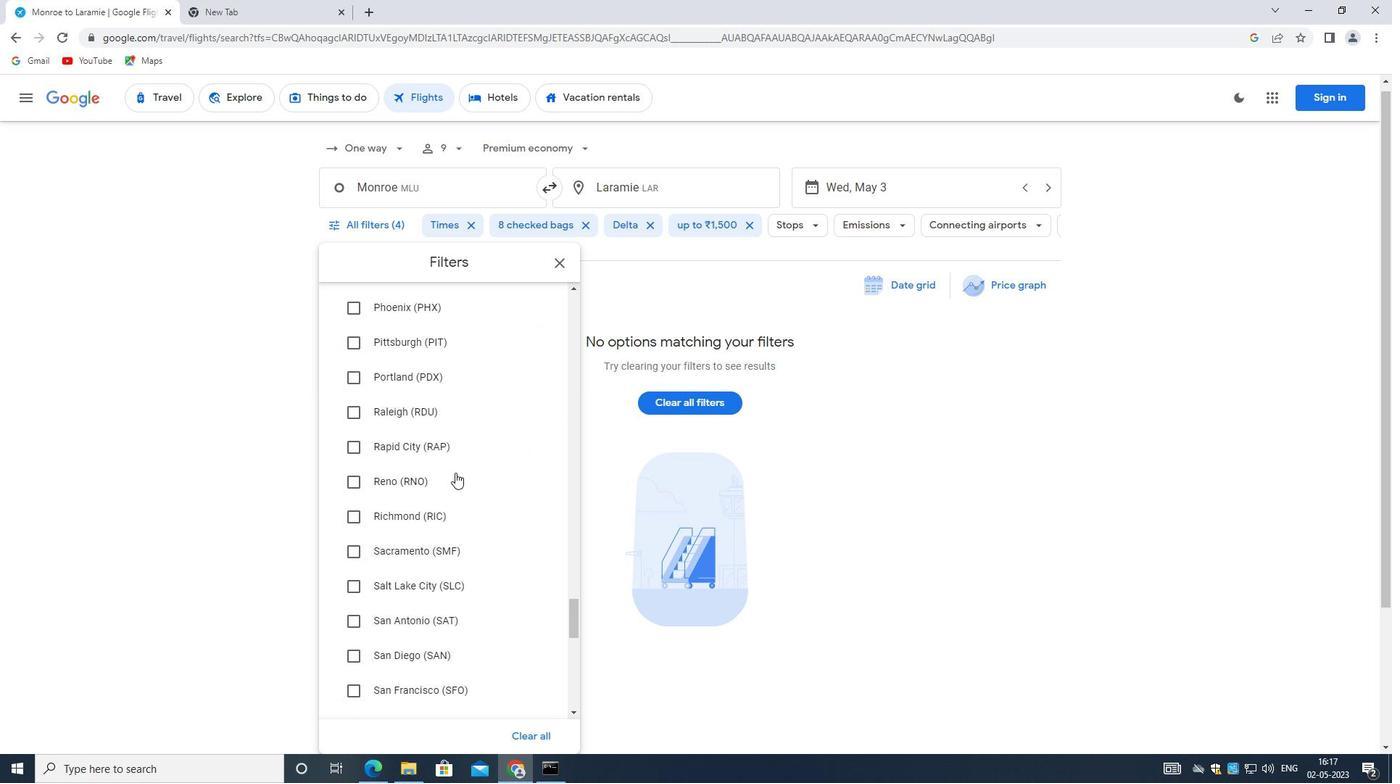
Action: Mouse scrolled (453, 470) with delta (0, 0)
Screenshot: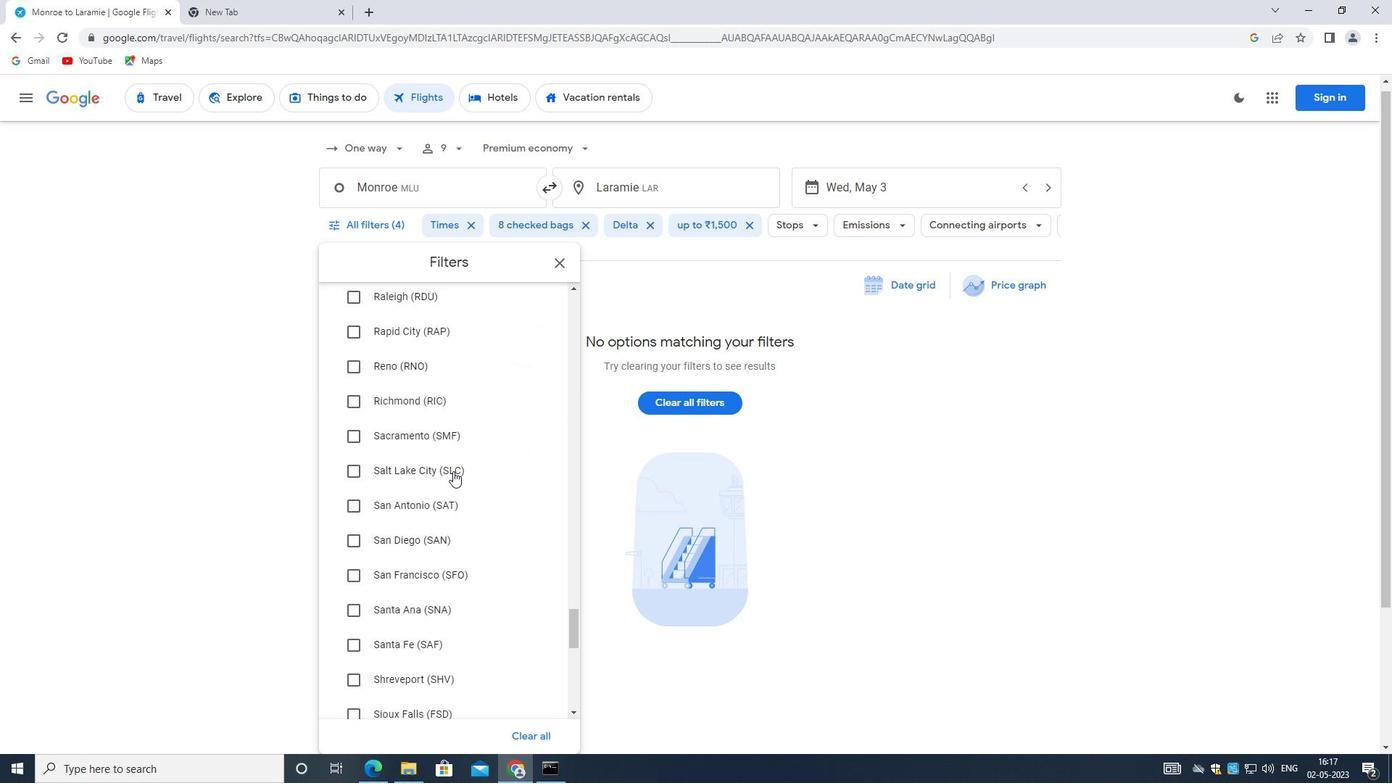 
Action: Mouse scrolled (453, 470) with delta (0, 0)
Screenshot: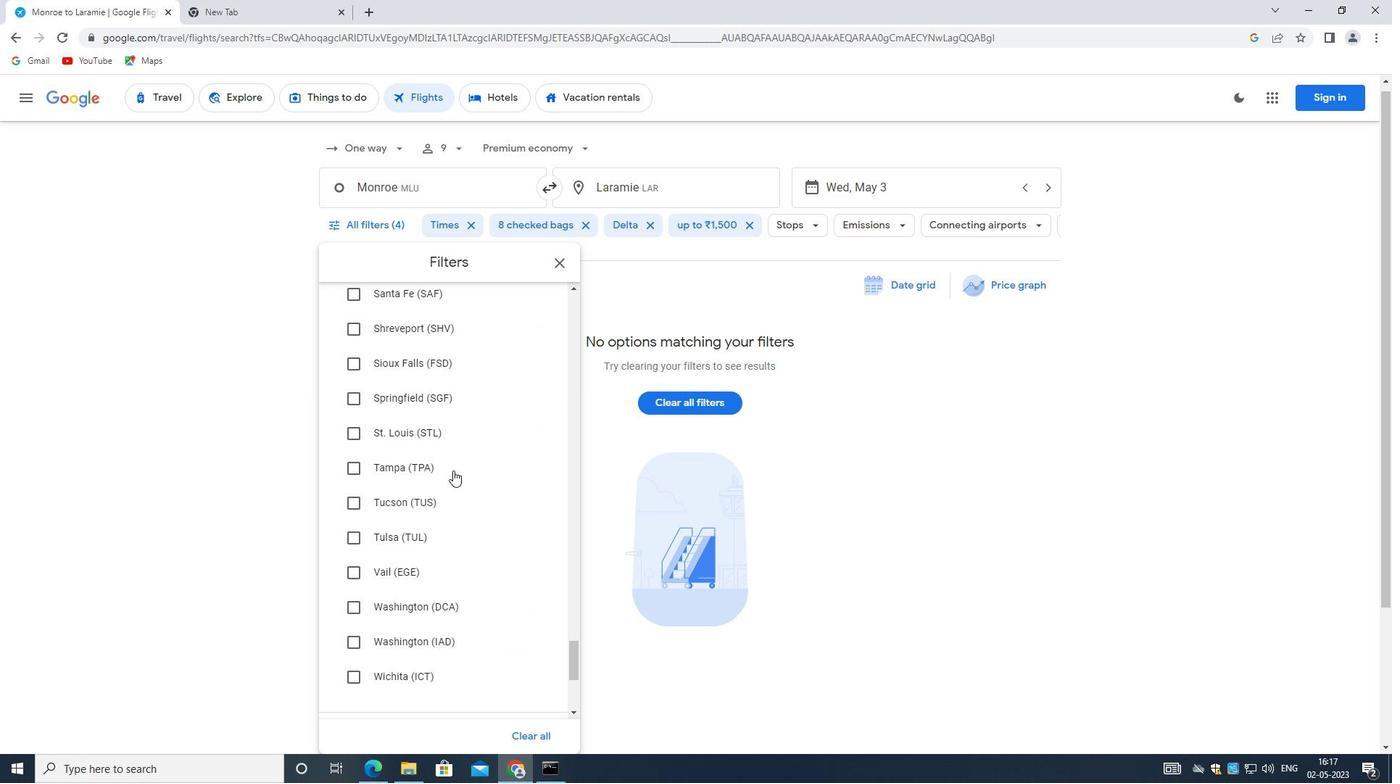 
Action: Mouse scrolled (453, 470) with delta (0, 0)
Screenshot: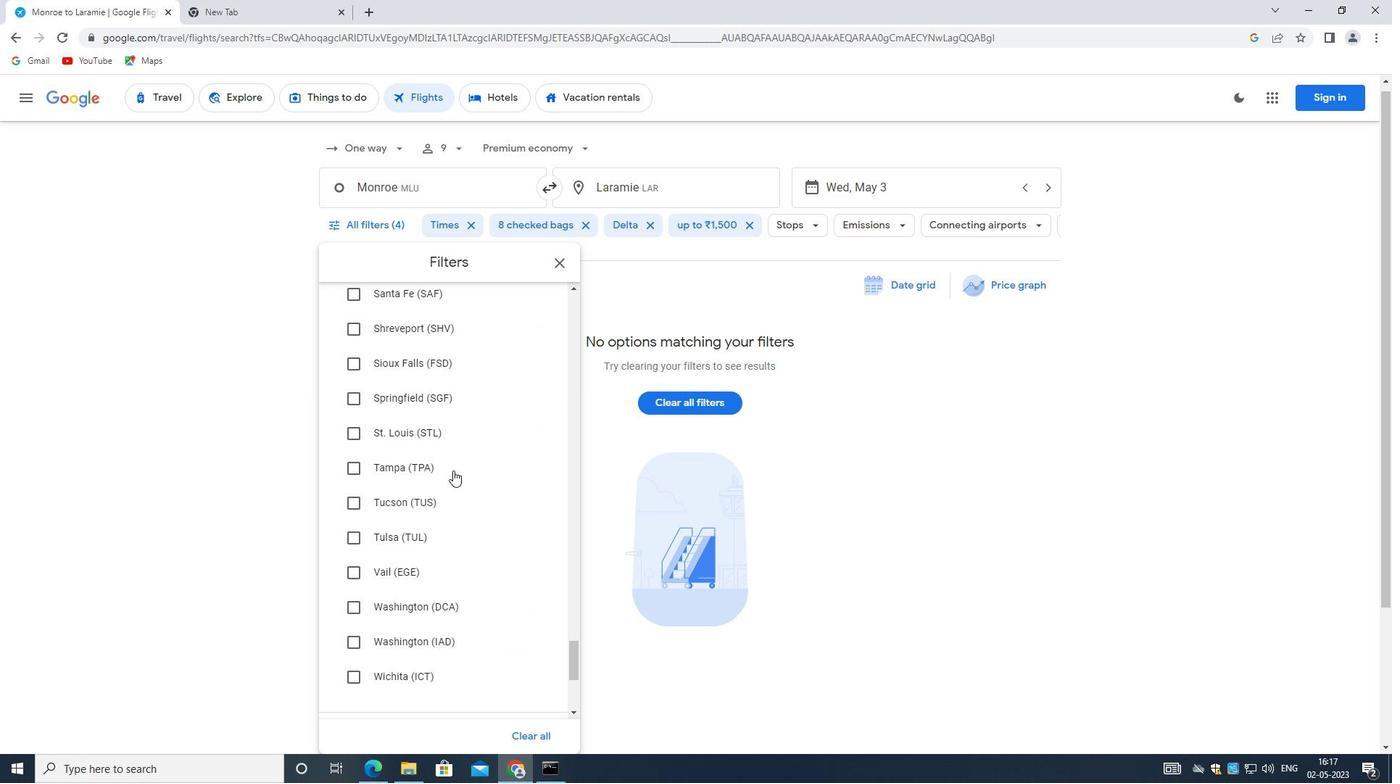 
Action: Mouse scrolled (453, 470) with delta (0, 0)
Screenshot: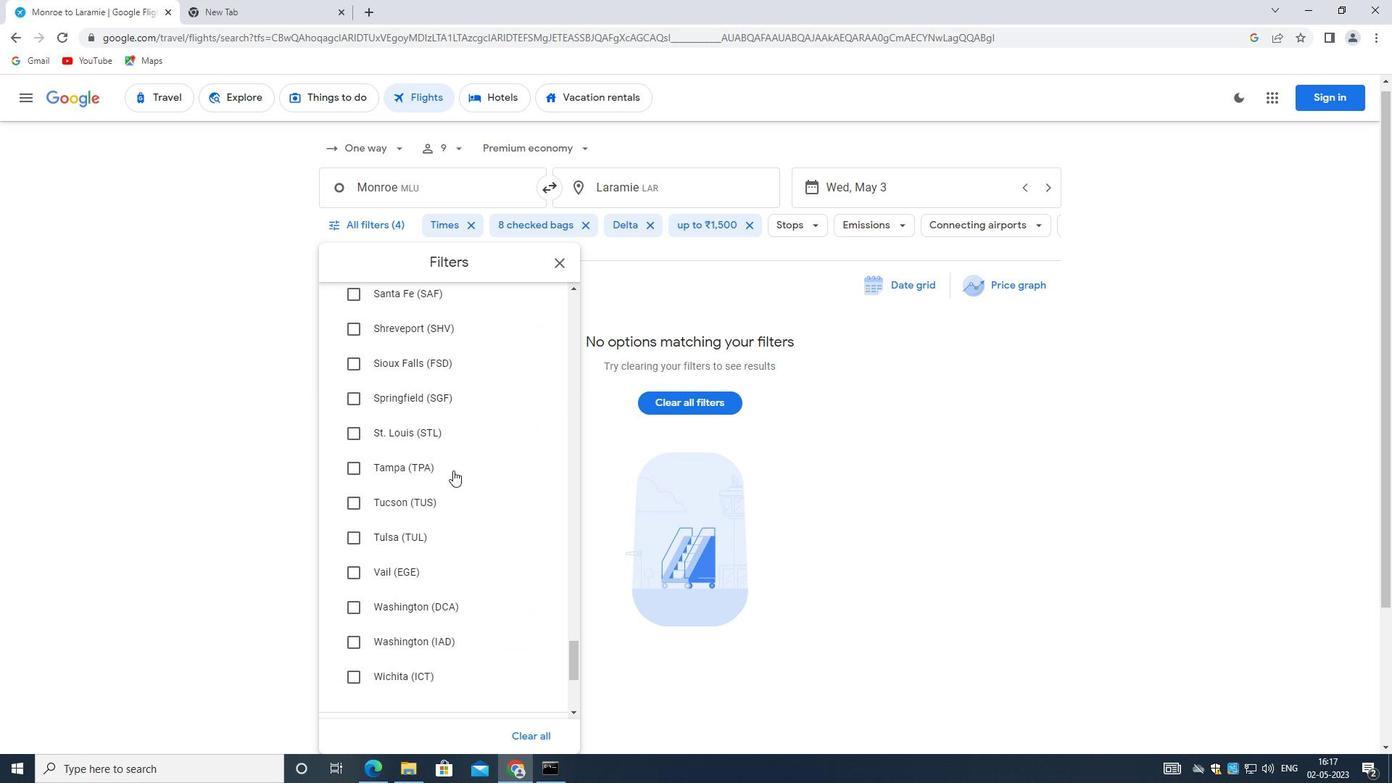 
Action: Mouse scrolled (453, 470) with delta (0, 0)
Screenshot: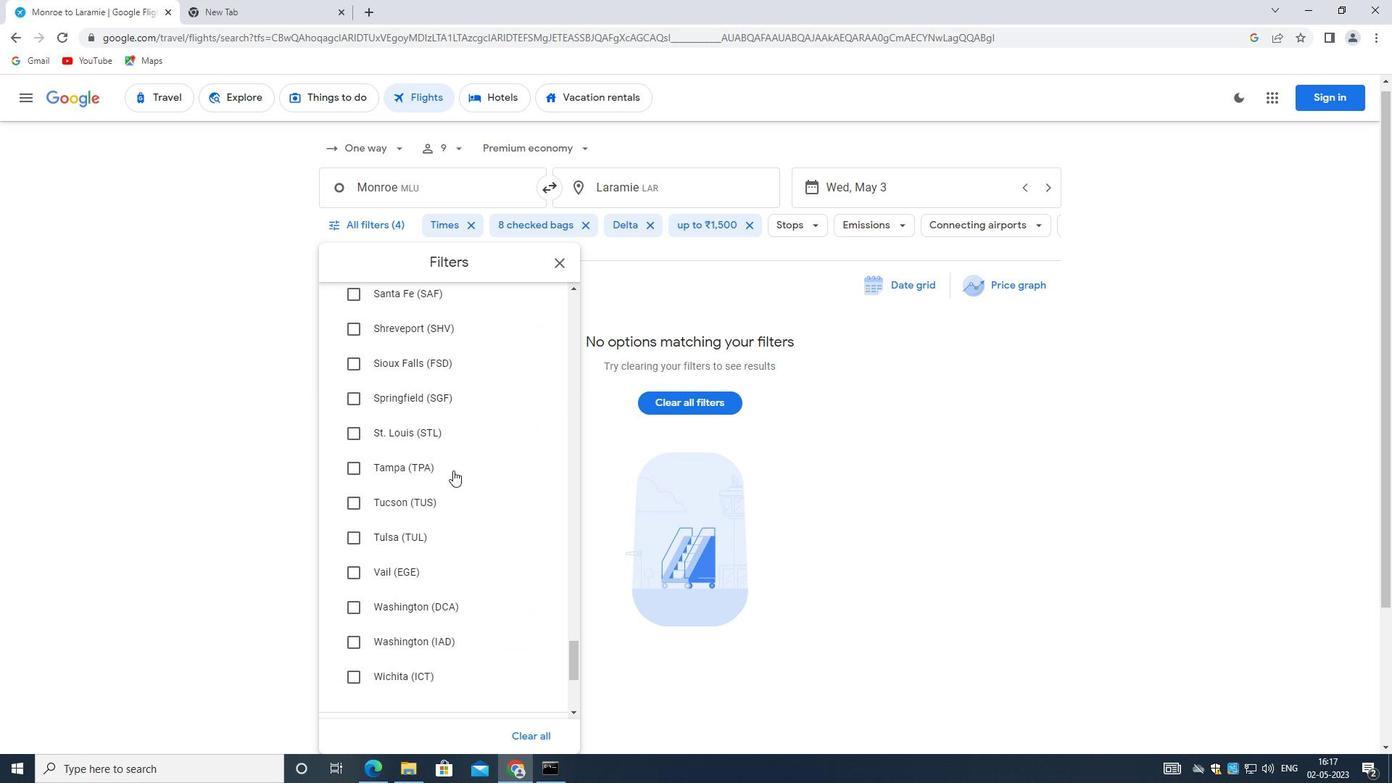 
Action: Mouse scrolled (453, 470) with delta (0, 0)
Screenshot: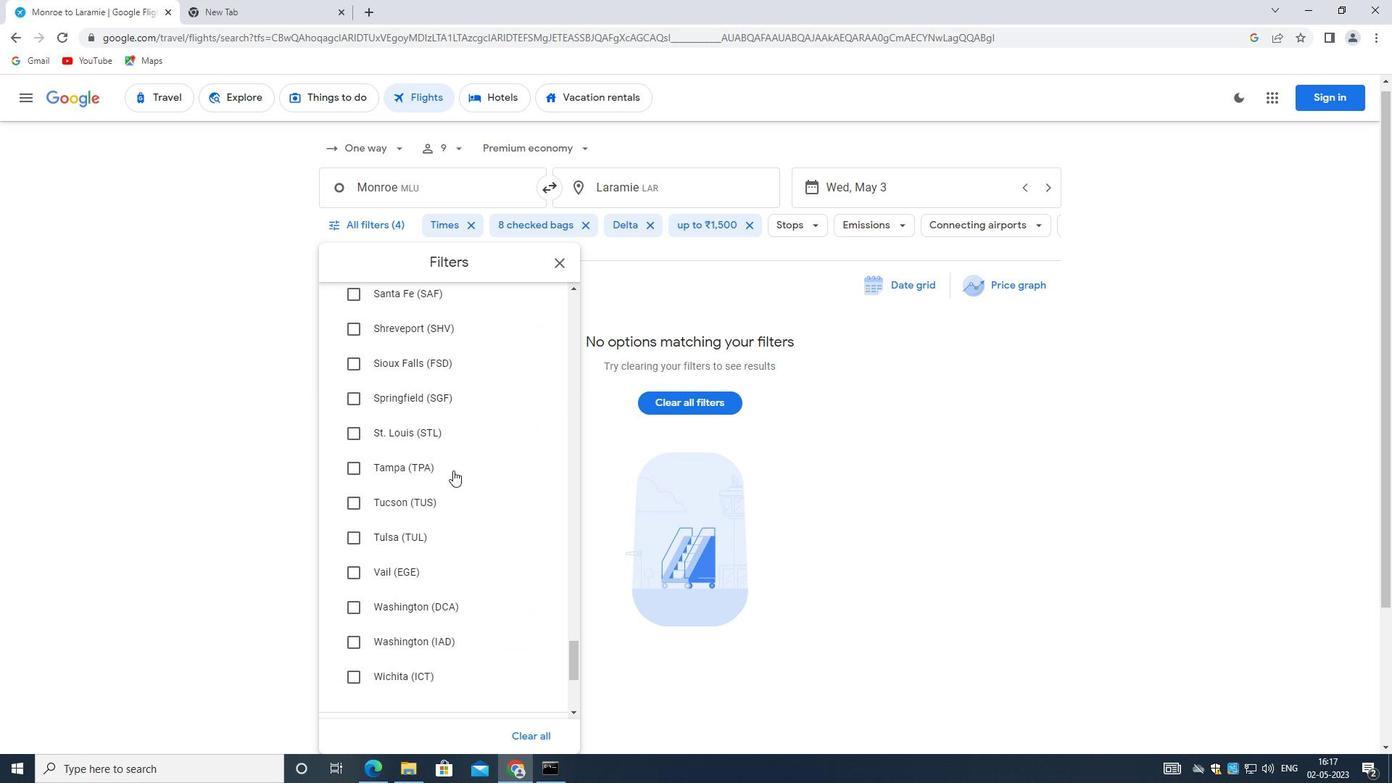 
Action: Mouse scrolled (453, 470) with delta (0, 0)
Screenshot: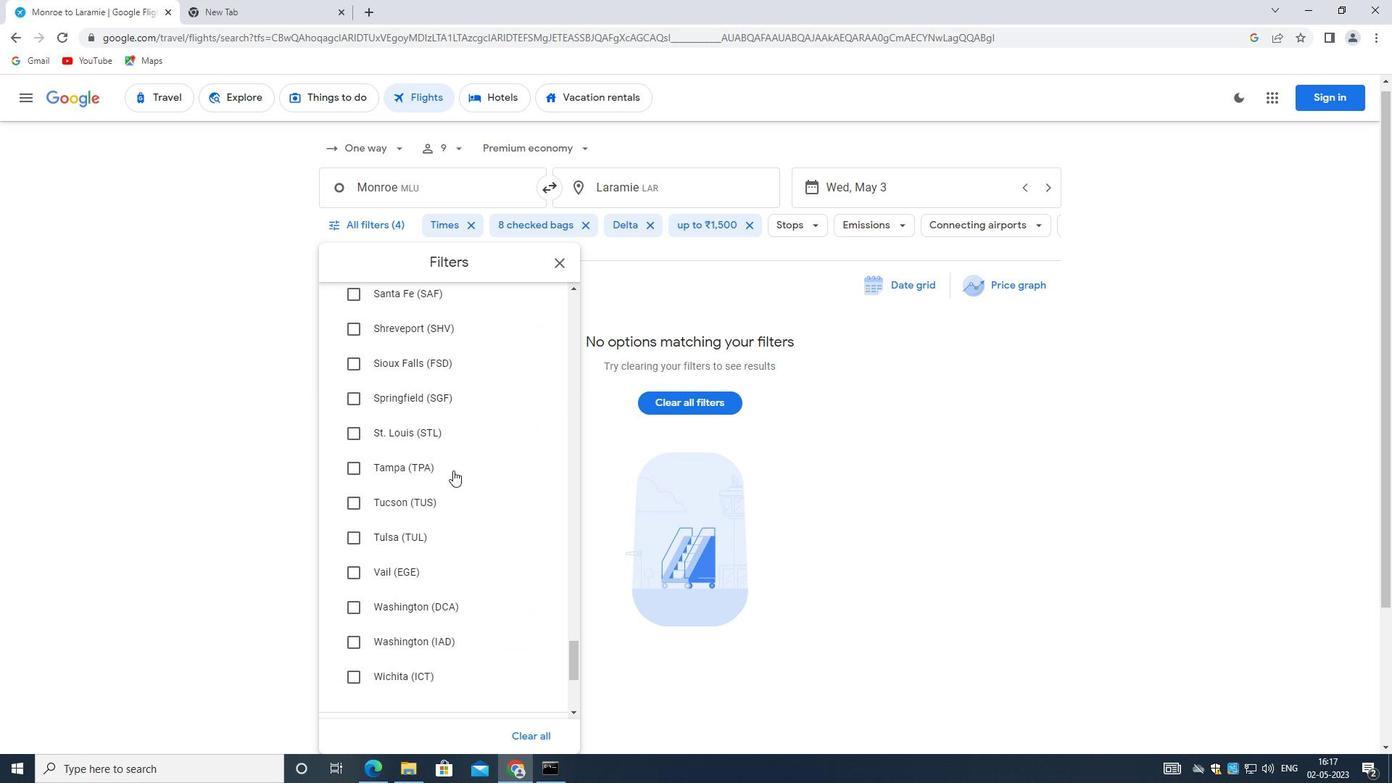 
Action: Mouse scrolled (453, 470) with delta (0, 0)
Screenshot: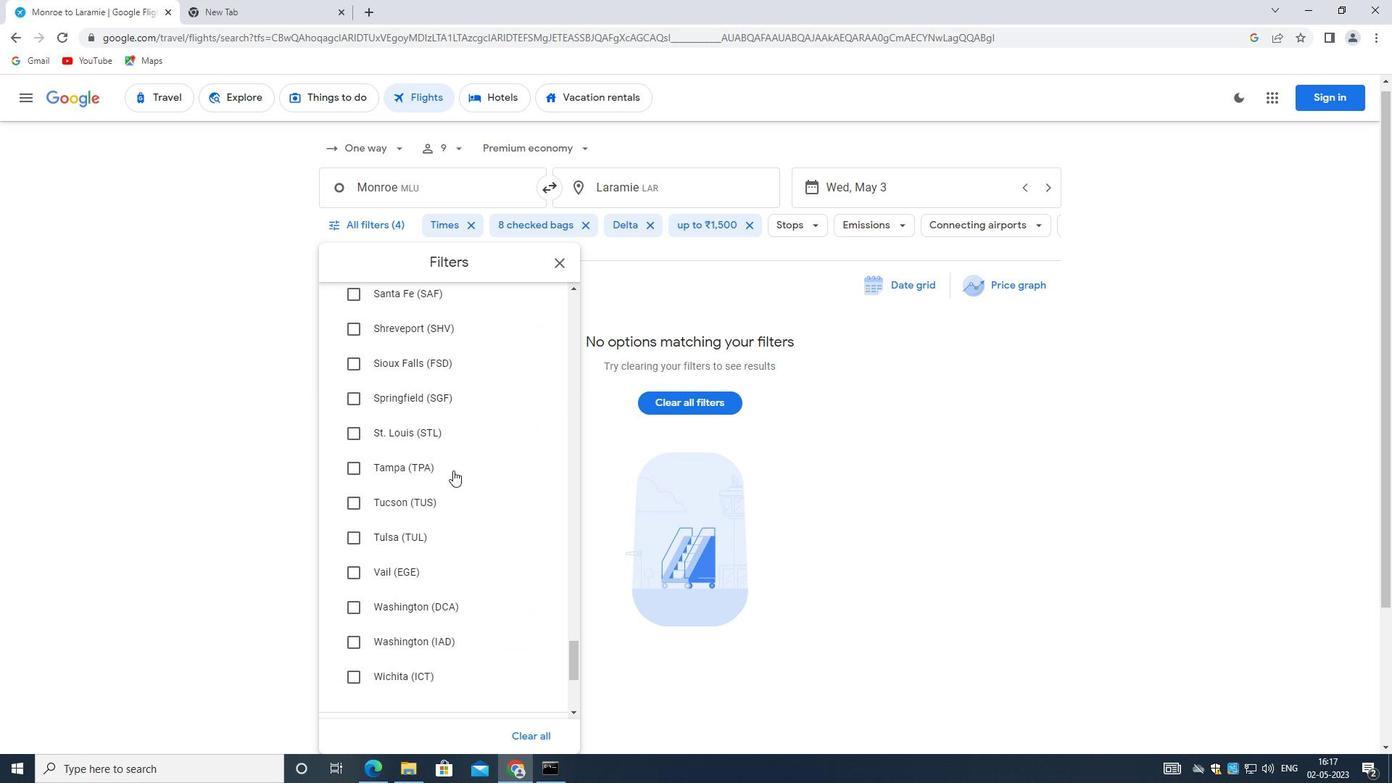 
Action: Mouse scrolled (453, 470) with delta (0, 0)
Screenshot: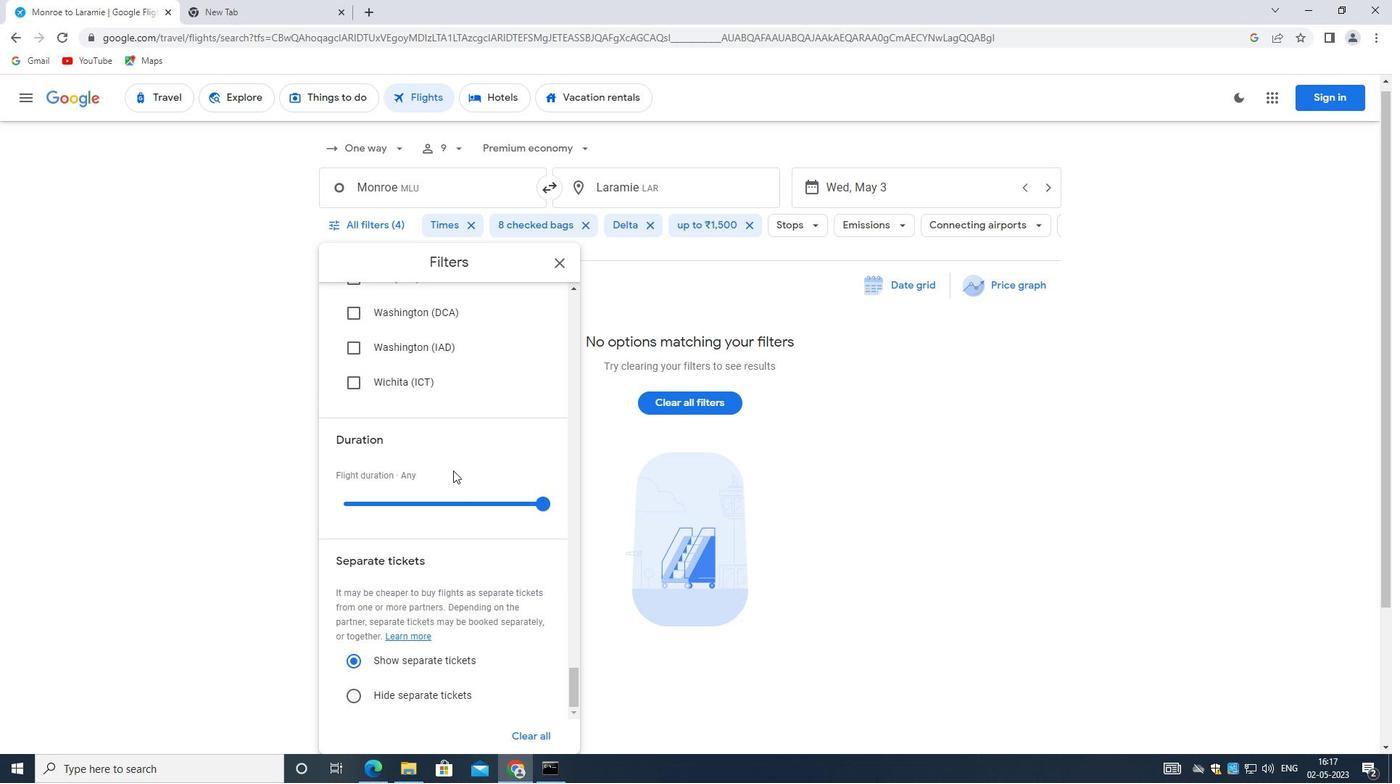 
Action: Mouse scrolled (453, 470) with delta (0, 0)
Screenshot: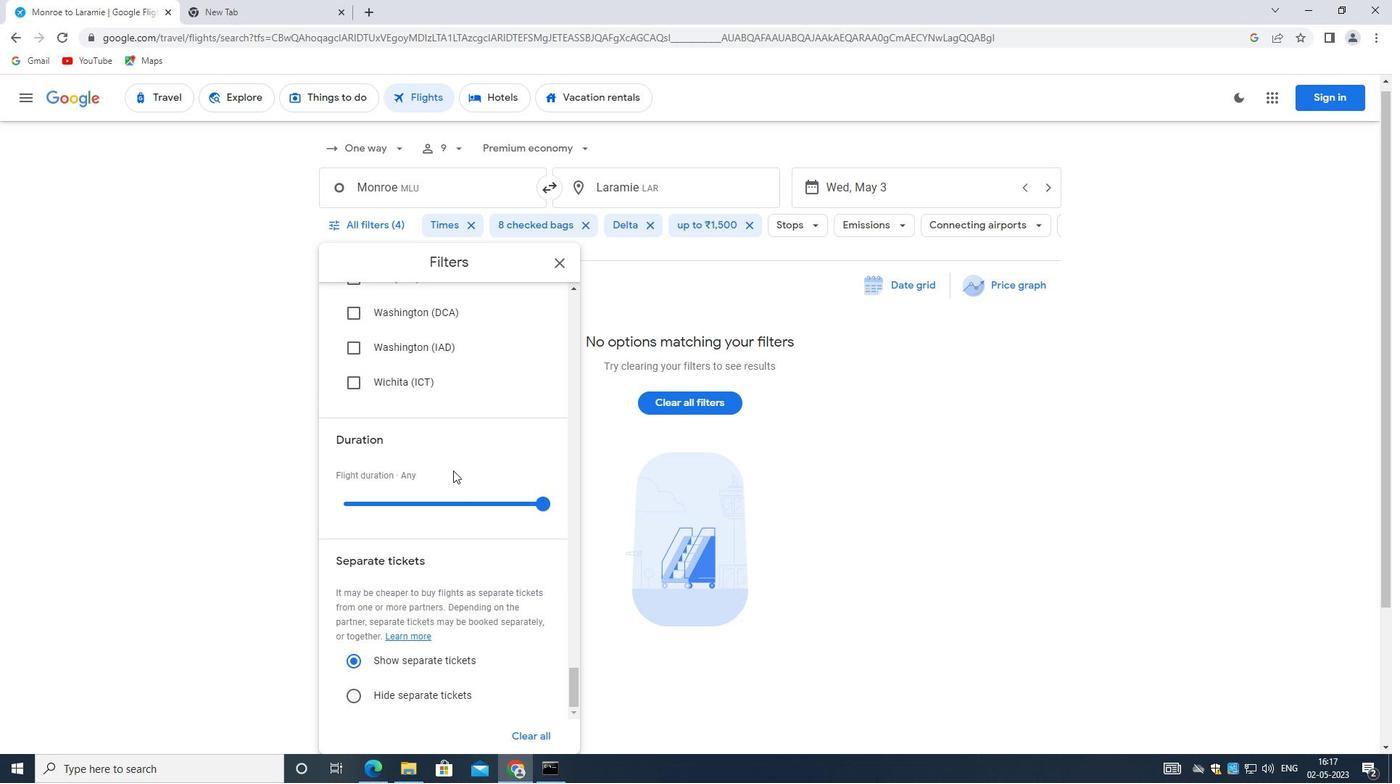 
Action: Mouse scrolled (453, 470) with delta (0, 0)
Screenshot: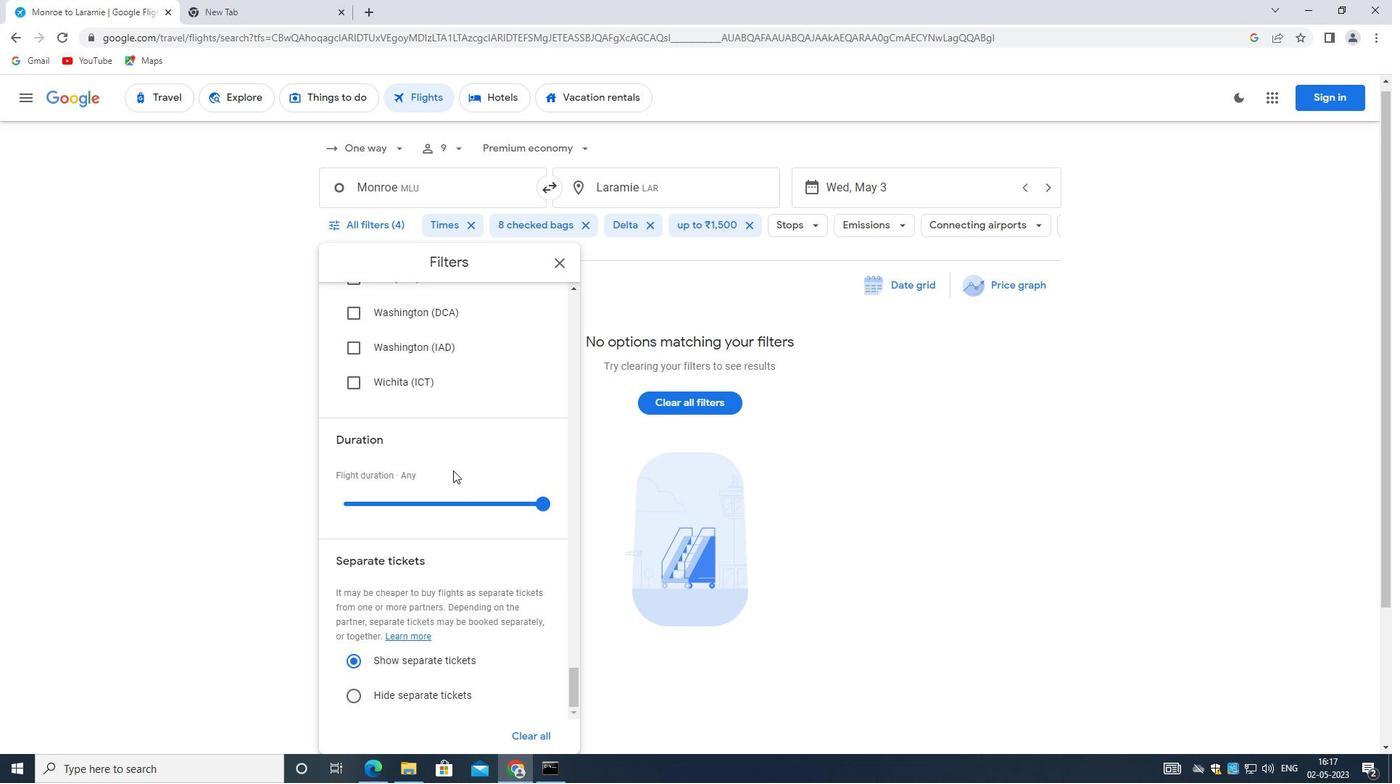 
Action: Mouse scrolled (453, 470) with delta (0, 0)
Screenshot: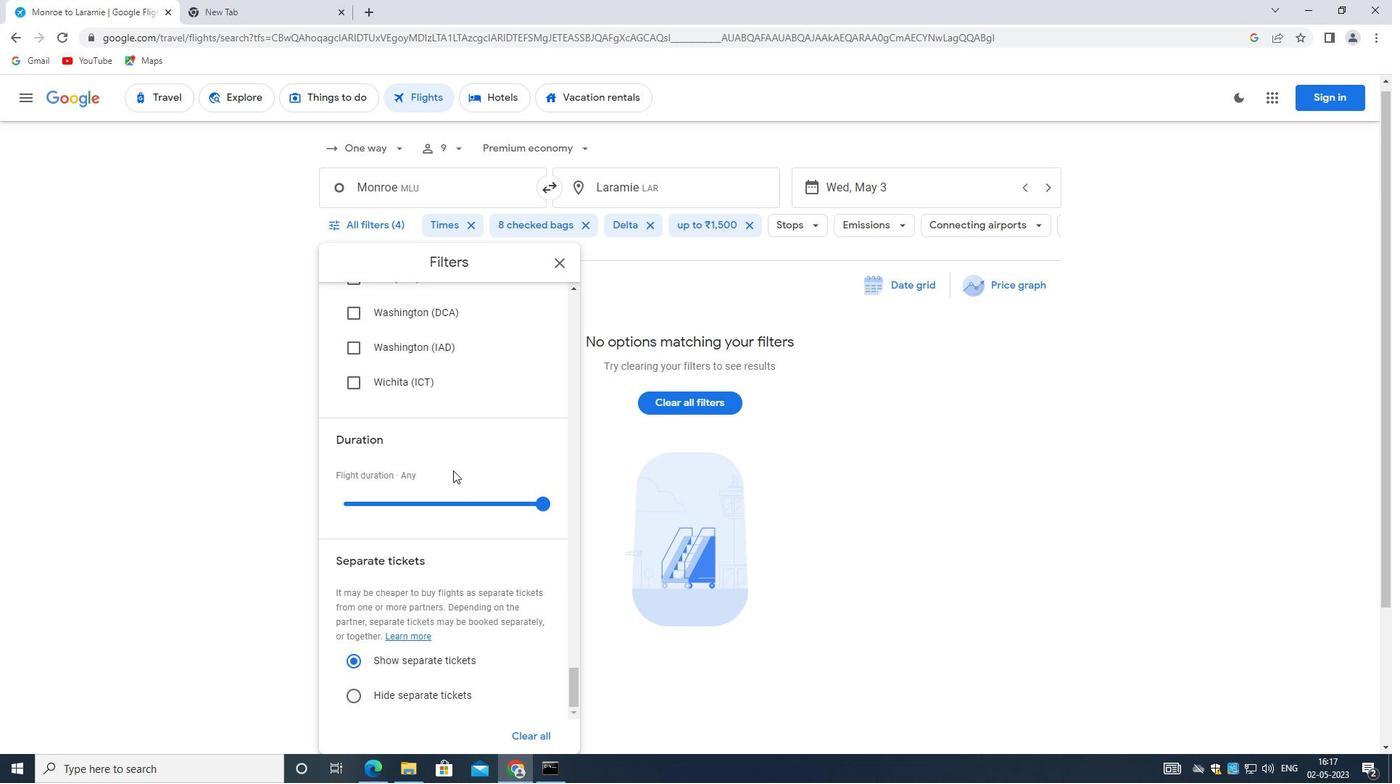 
